 Task: Best fashion website designs: Covry.
Action: Mouse moved to (844, 482)
Screenshot: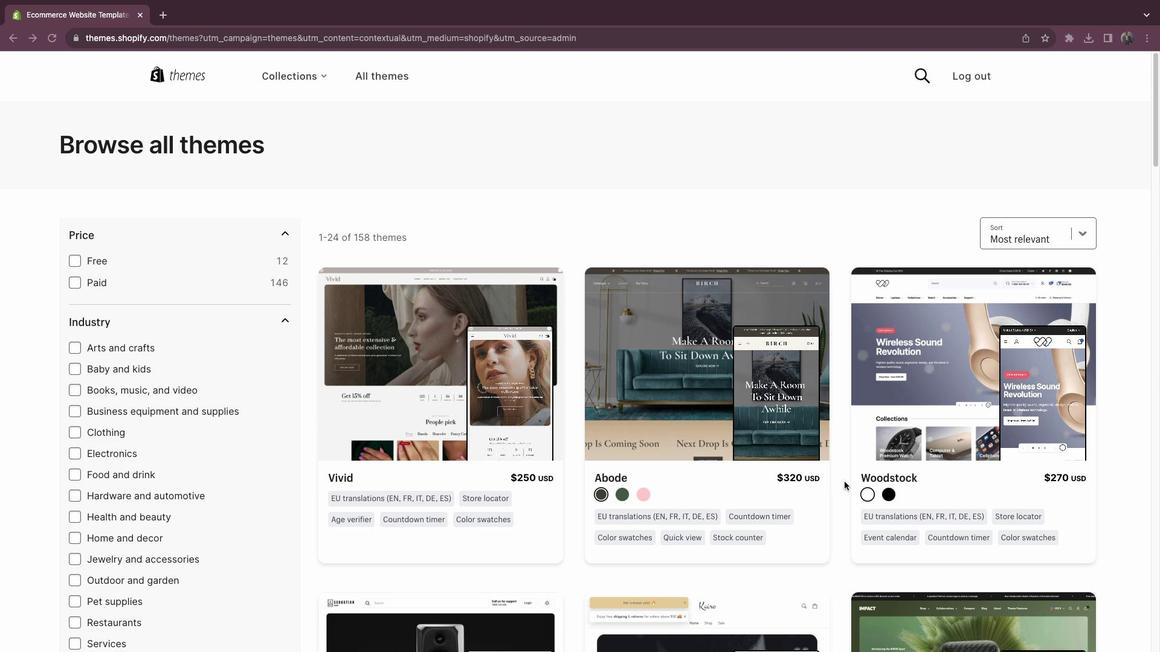 
Action: Mouse scrolled (844, 482) with delta (0, 0)
Screenshot: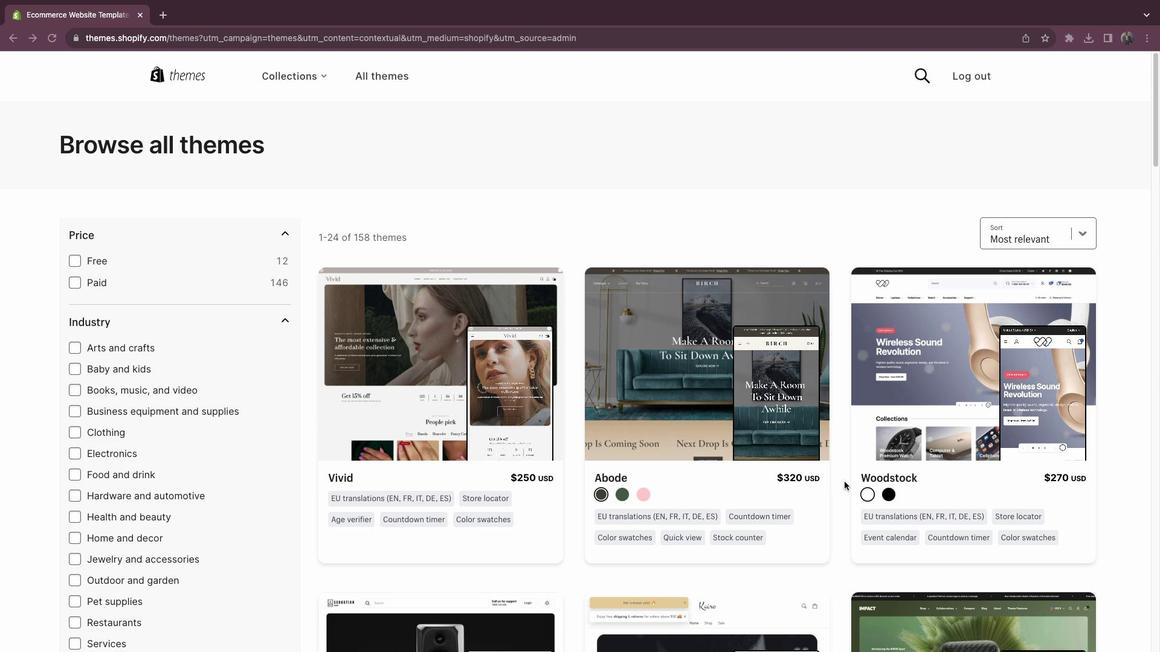 
Action: Mouse moved to (844, 481)
Screenshot: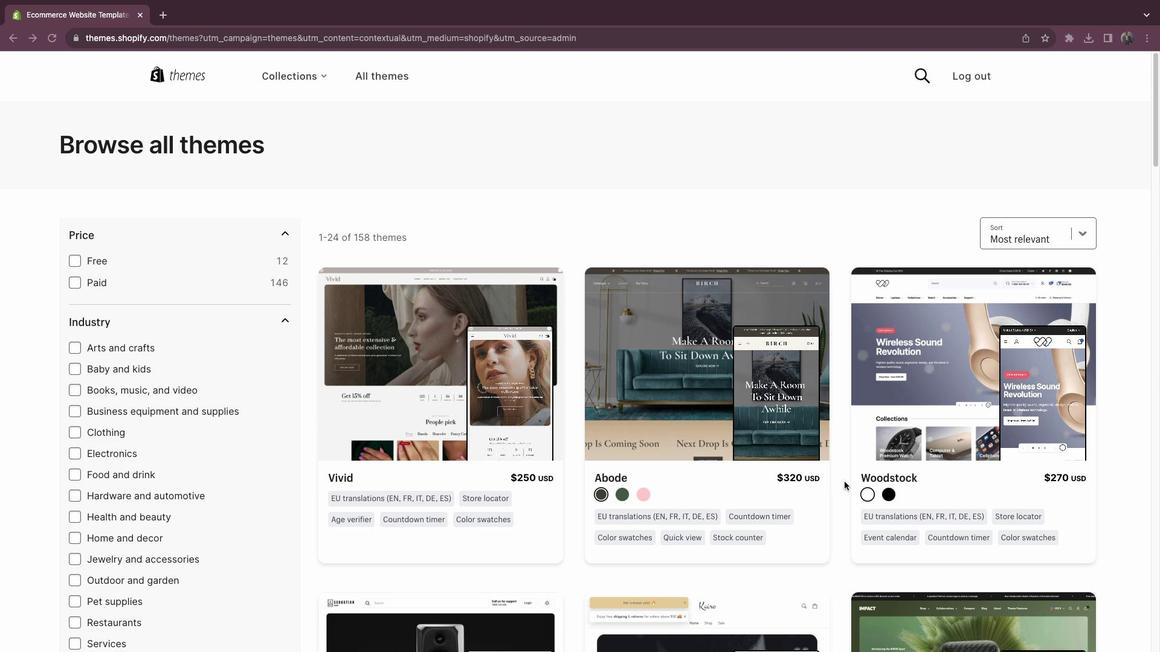 
Action: Mouse scrolled (844, 481) with delta (0, 0)
Screenshot: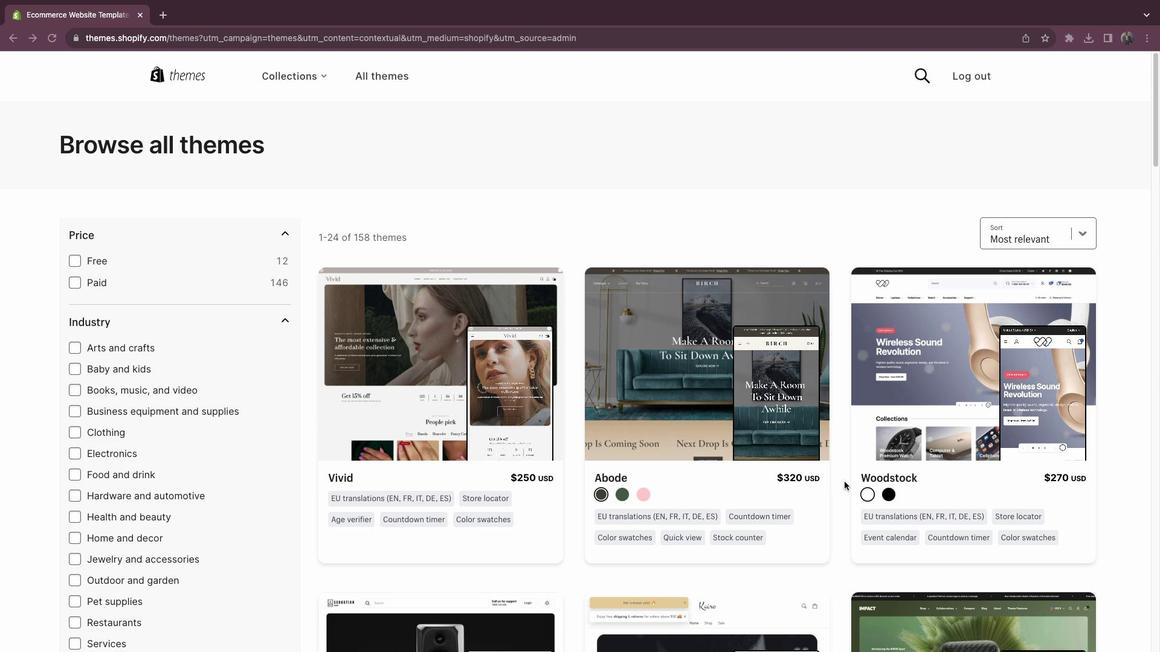 
Action: Mouse scrolled (844, 481) with delta (0, -1)
Screenshot: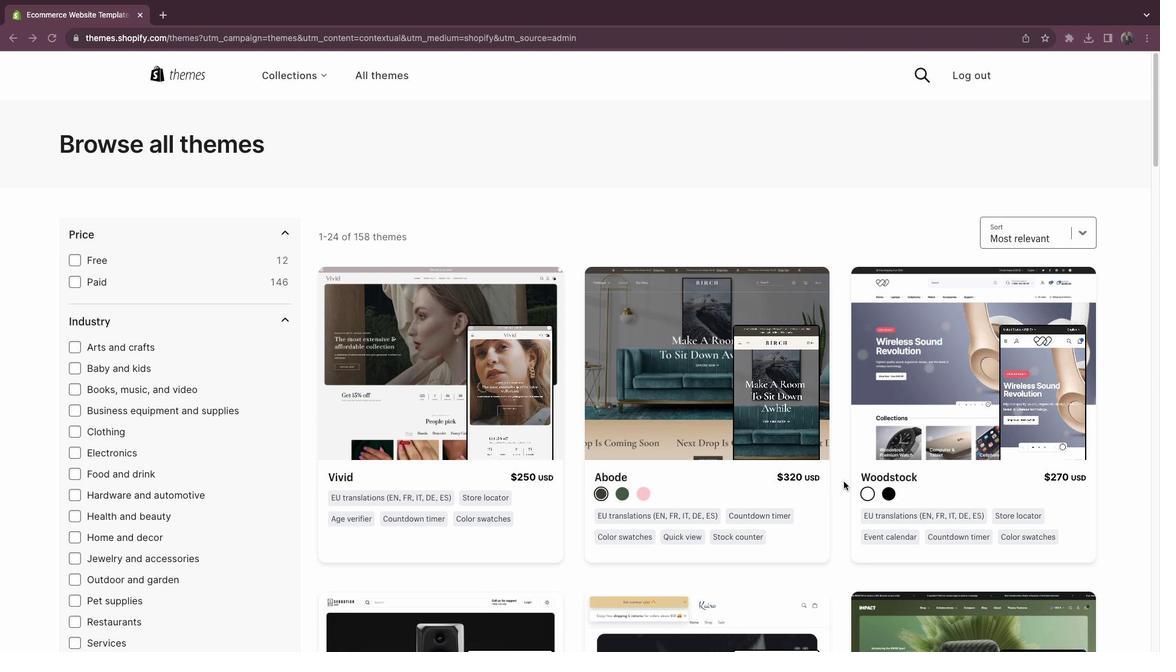 
Action: Mouse moved to (844, 481)
Screenshot: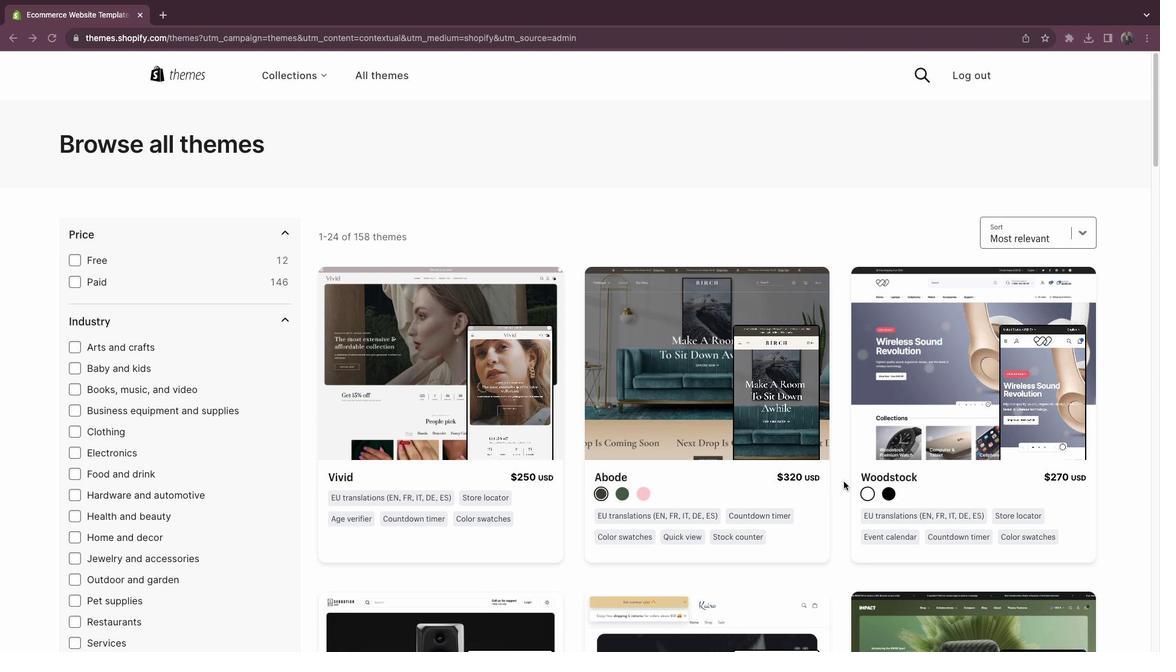 
Action: Mouse scrolled (844, 481) with delta (0, -3)
Screenshot: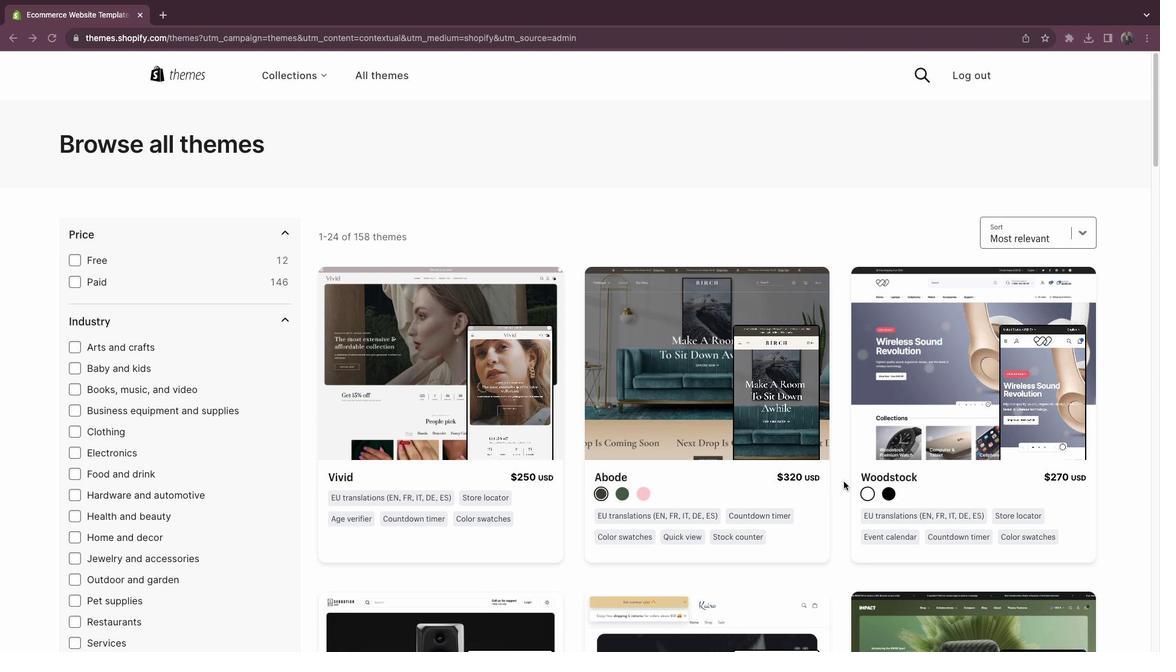 
Action: Mouse scrolled (844, 481) with delta (0, -3)
Screenshot: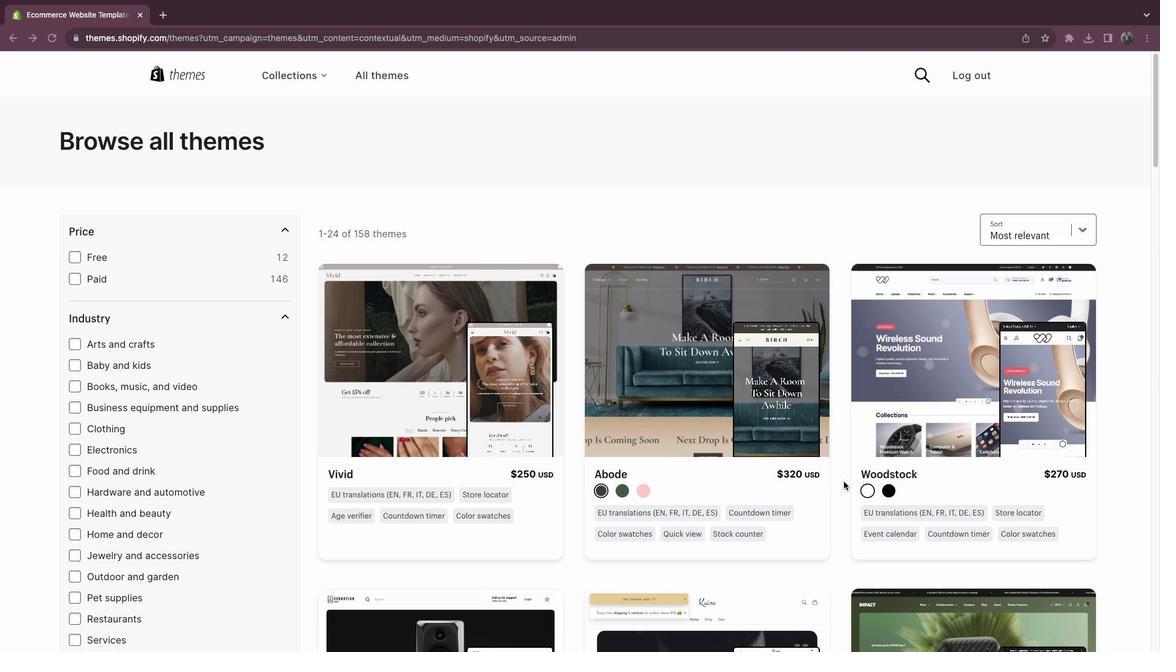 
Action: Mouse moved to (842, 476)
Screenshot: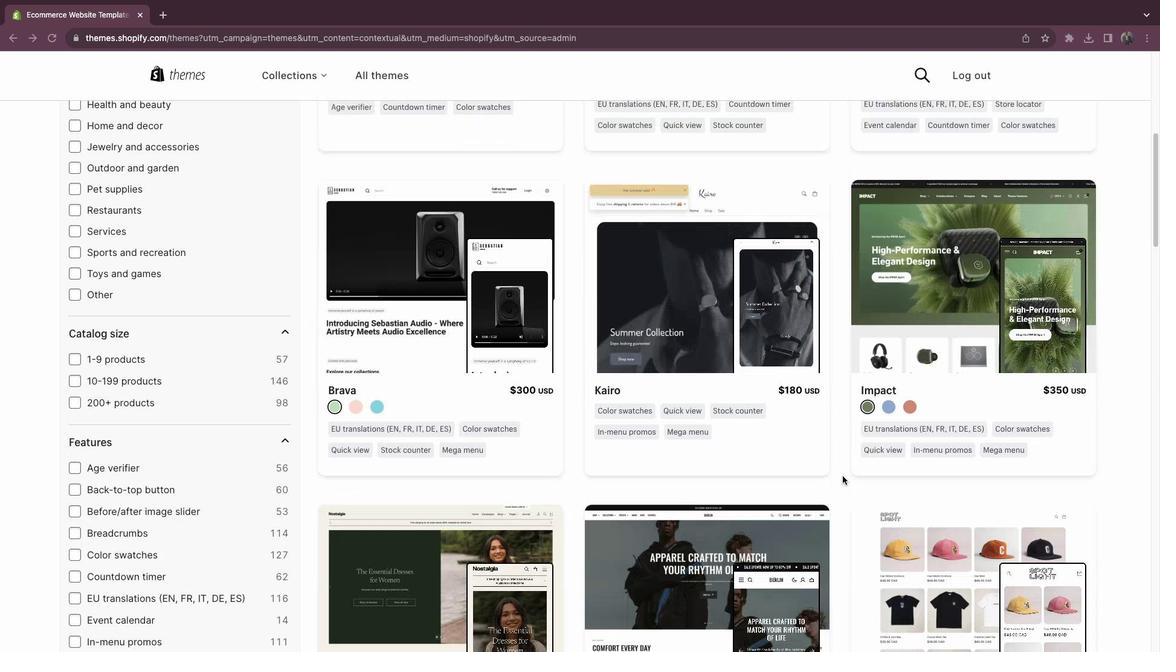 
Action: Mouse scrolled (842, 476) with delta (0, 0)
Screenshot: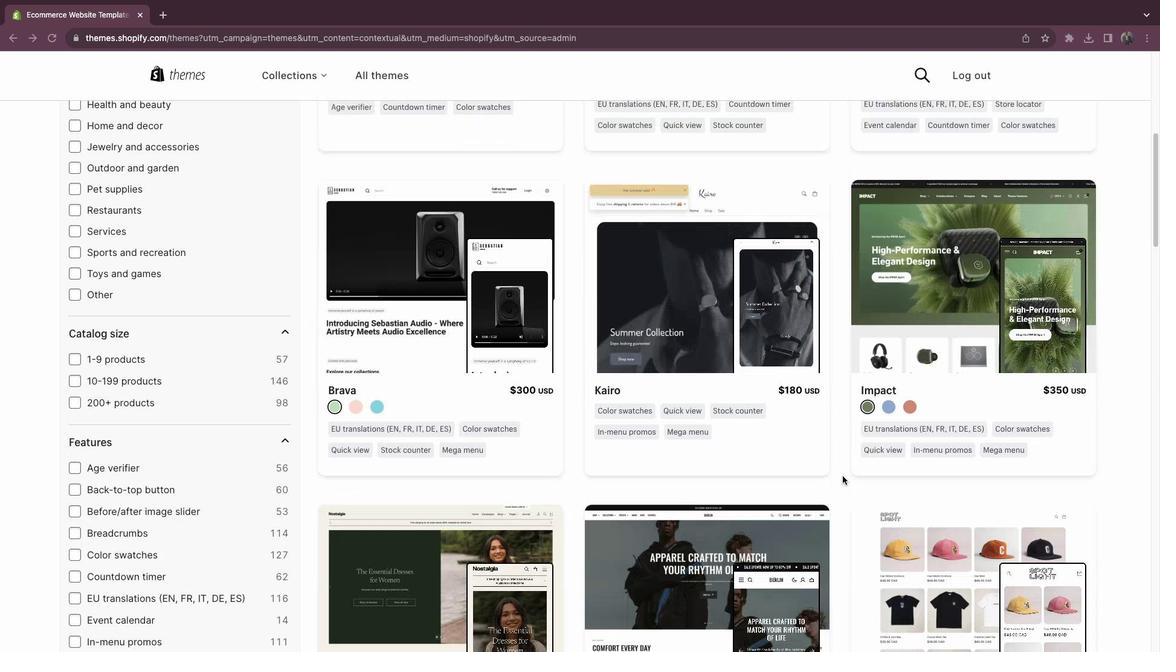 
Action: Mouse moved to (842, 476)
Screenshot: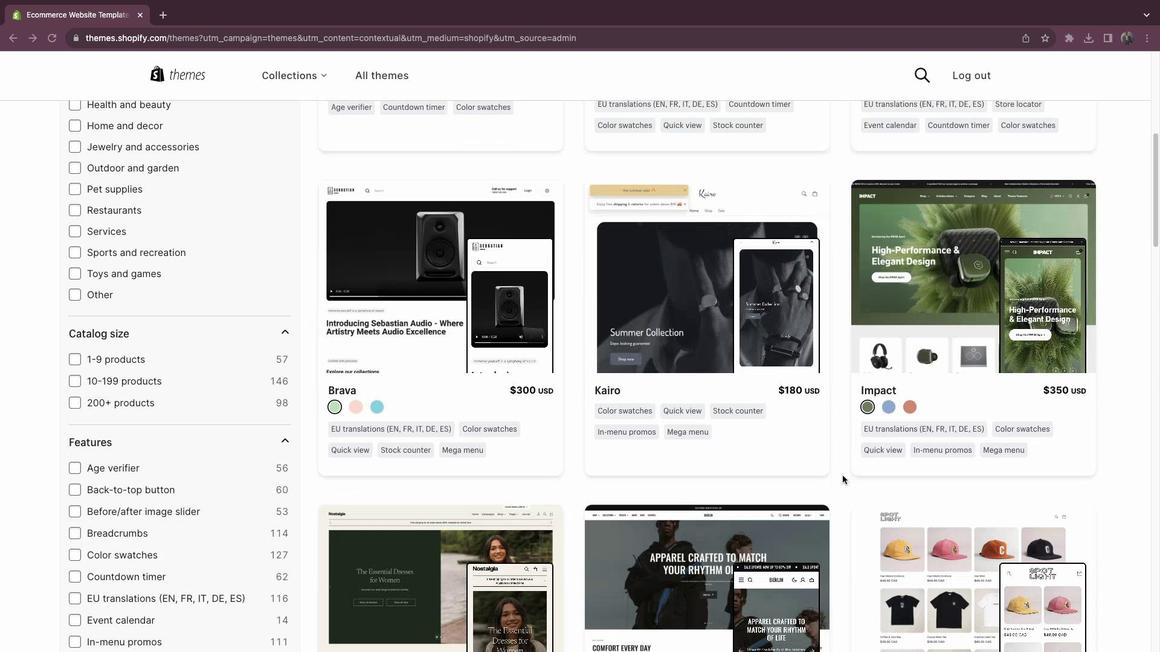
Action: Mouse scrolled (842, 476) with delta (0, 0)
Screenshot: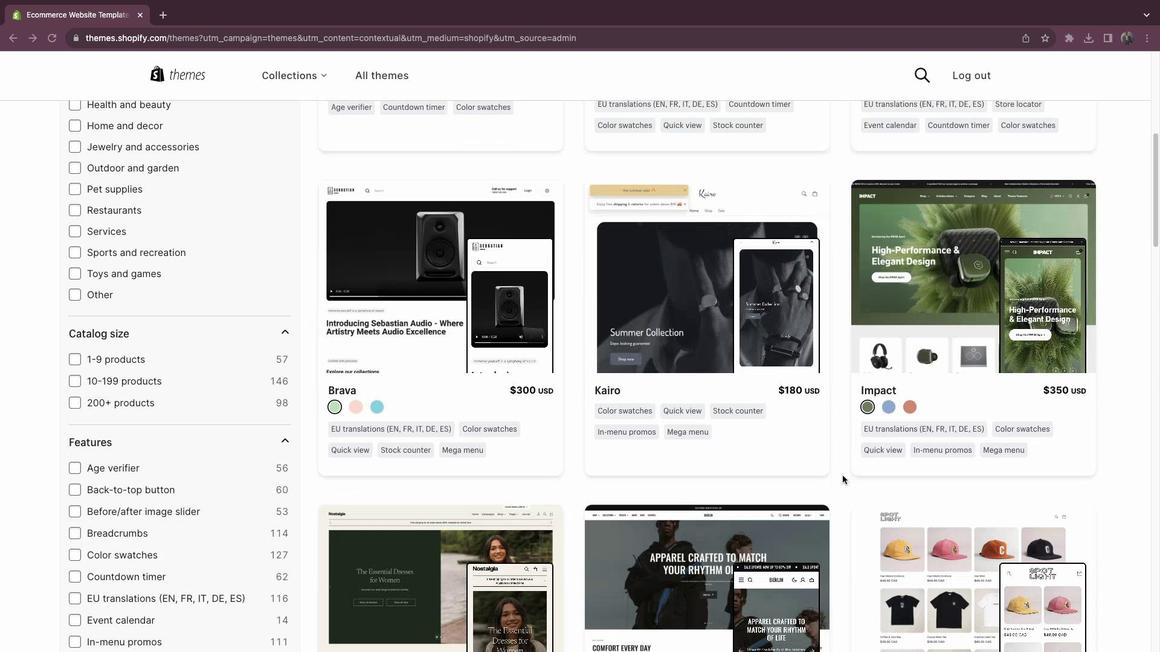 
Action: Mouse moved to (842, 476)
Screenshot: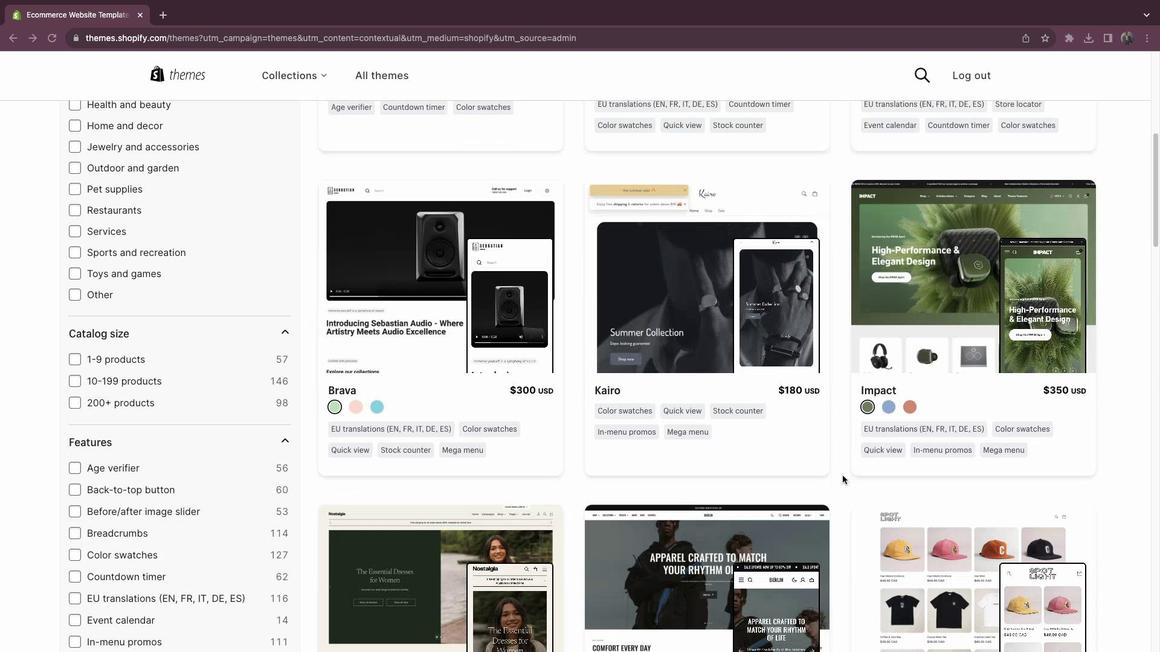 
Action: Mouse scrolled (842, 476) with delta (0, -1)
Screenshot: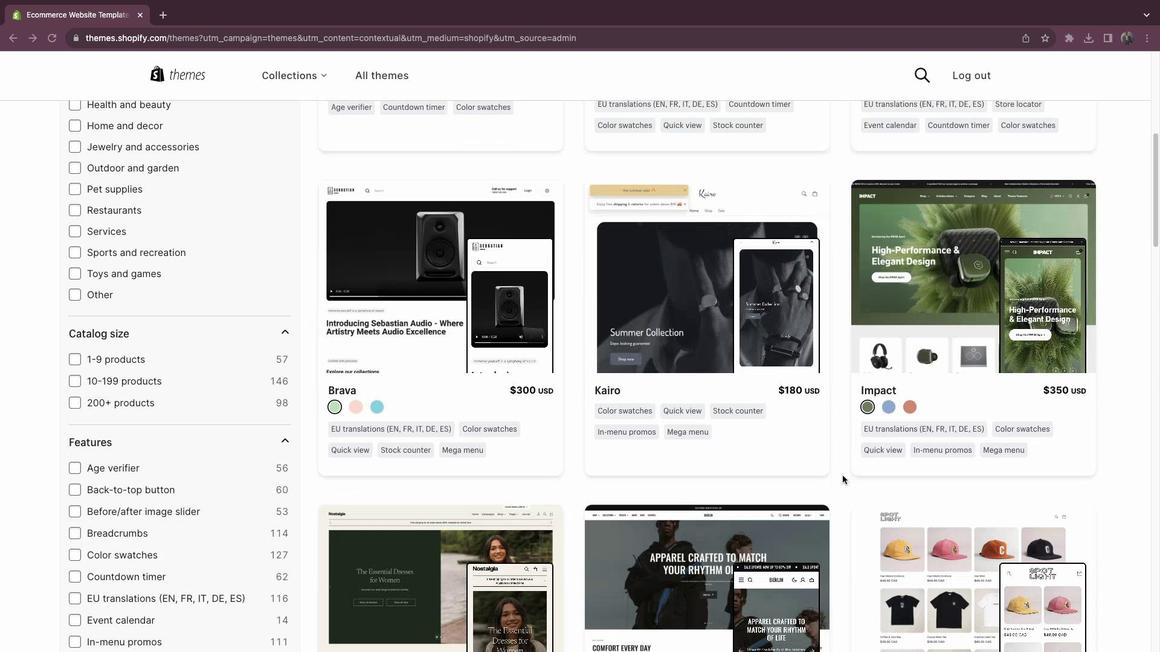 
Action: Mouse scrolled (842, 476) with delta (0, -3)
Screenshot: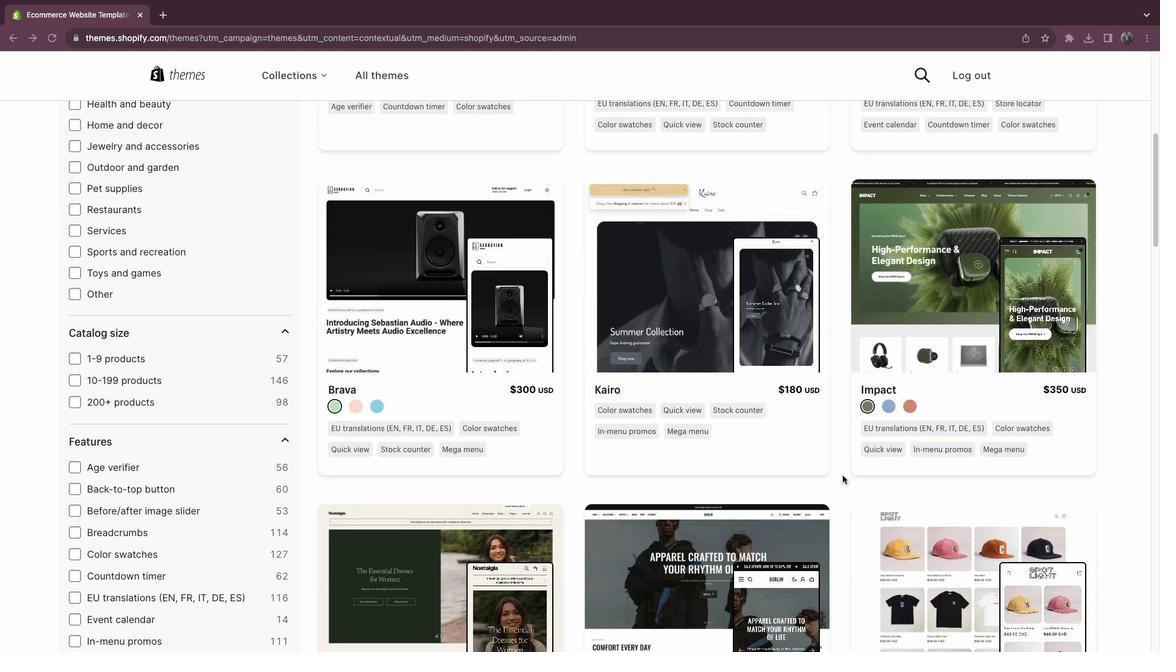 
Action: Mouse moved to (849, 447)
Screenshot: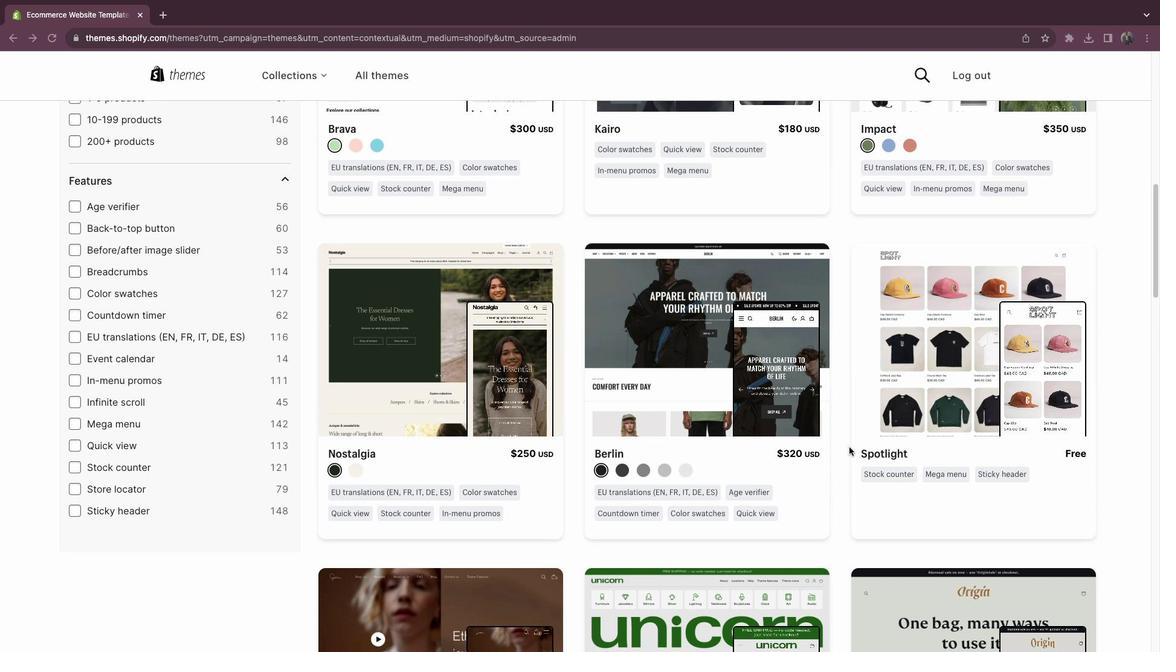 
Action: Mouse scrolled (849, 447) with delta (0, 0)
Screenshot: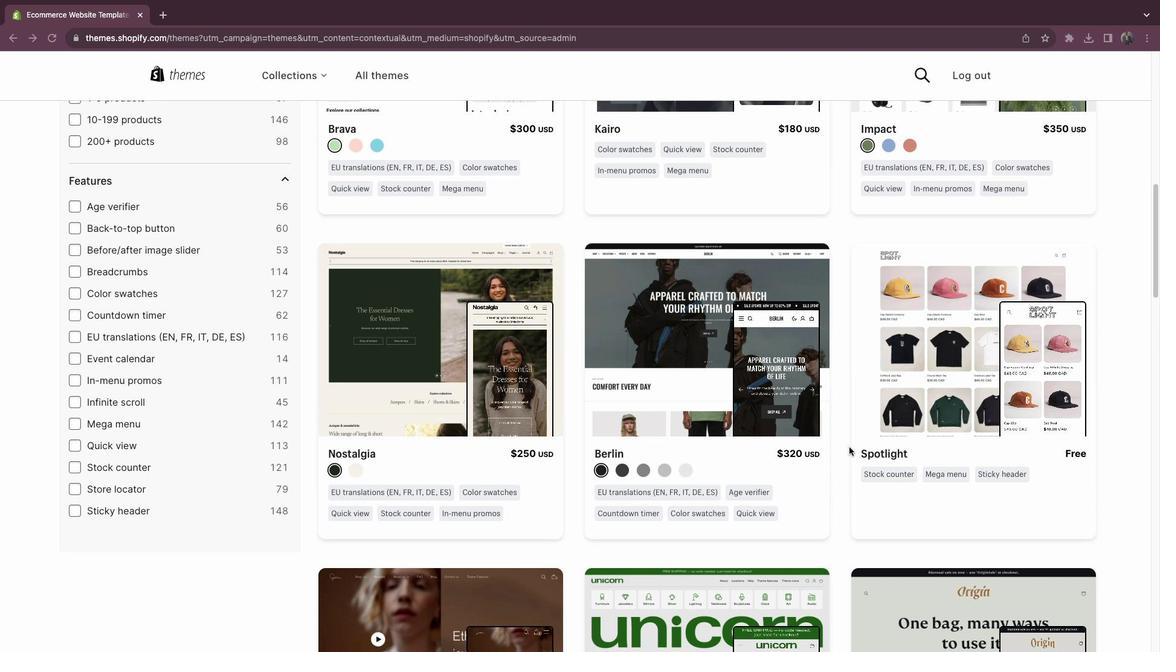 
Action: Mouse scrolled (849, 447) with delta (0, 0)
Screenshot: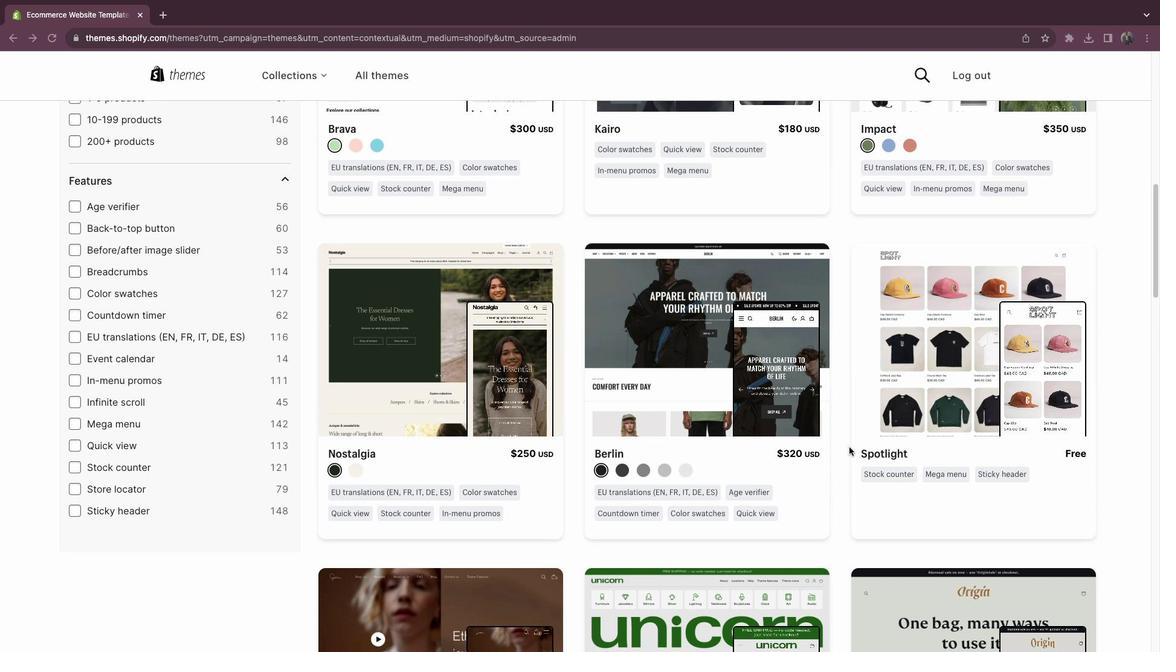 
Action: Mouse scrolled (849, 447) with delta (0, -1)
Screenshot: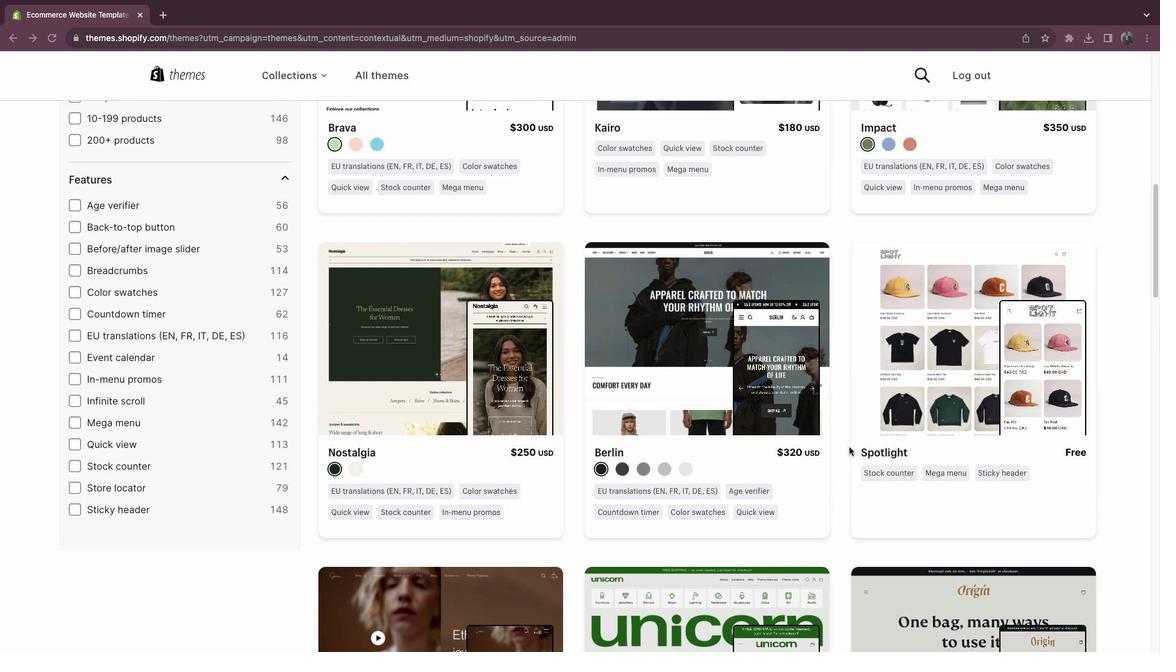 
Action: Mouse scrolled (849, 447) with delta (0, 0)
Screenshot: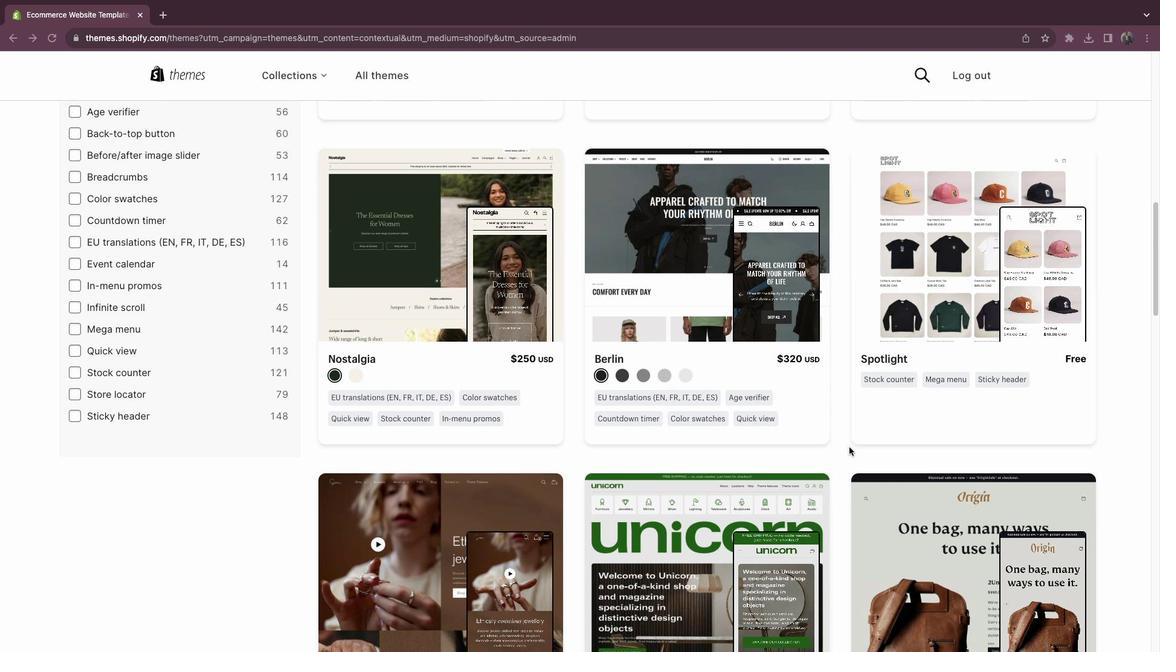 
Action: Mouse scrolled (849, 447) with delta (0, 0)
Screenshot: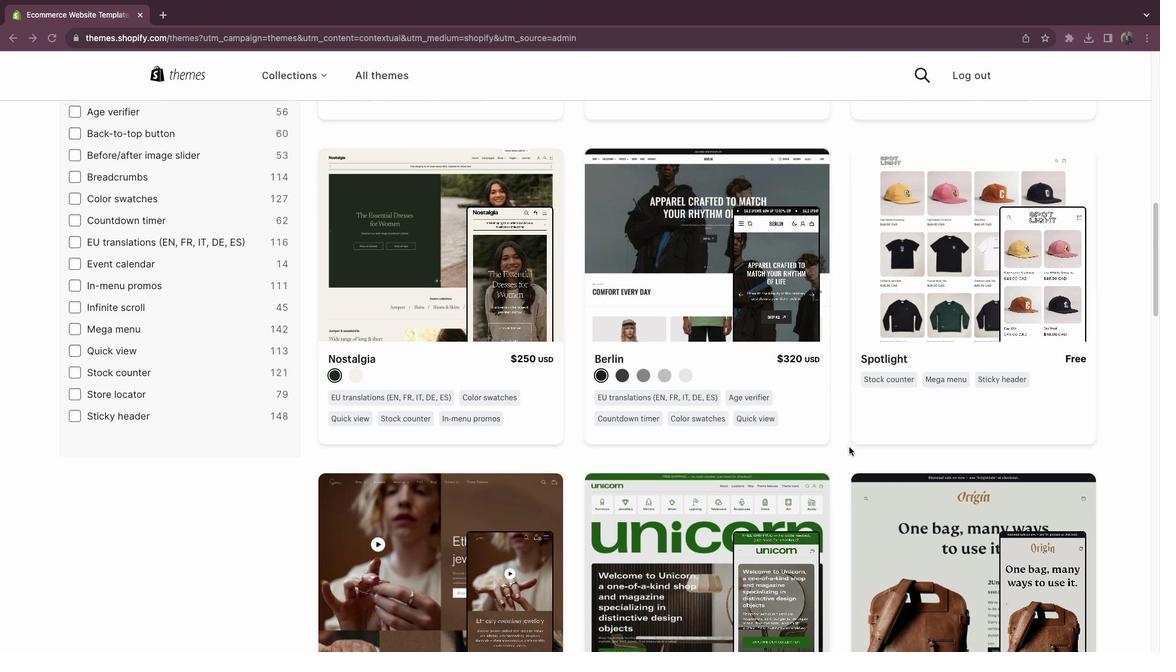 
Action: Mouse scrolled (849, 447) with delta (0, -1)
Screenshot: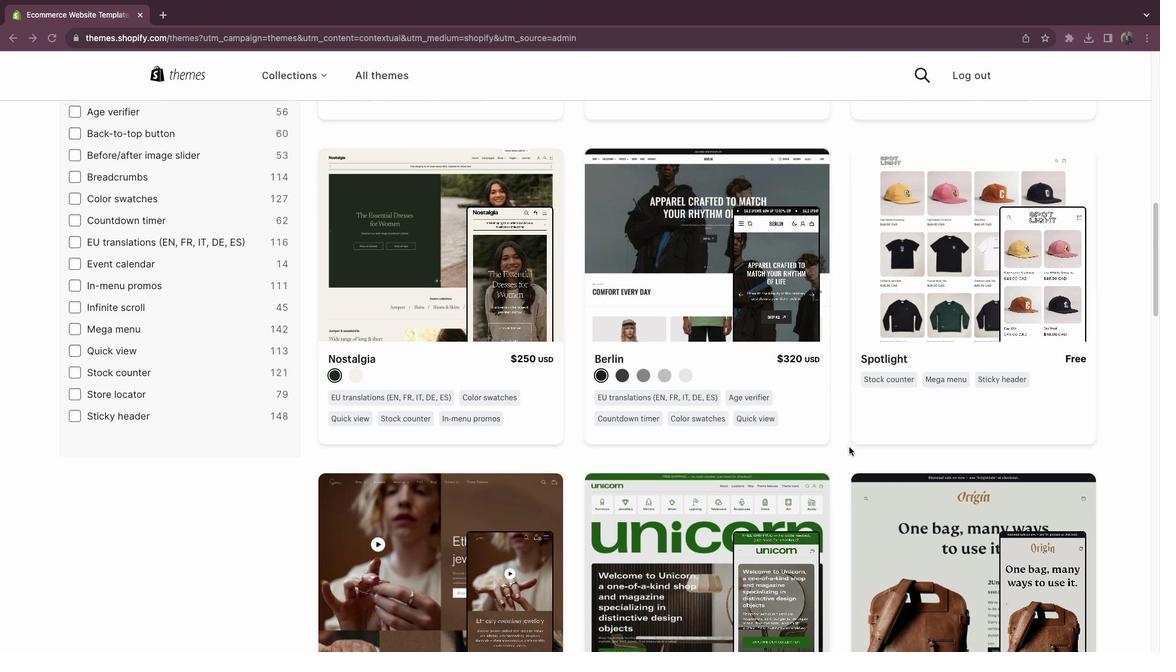 
Action: Mouse scrolled (849, 447) with delta (0, -3)
Screenshot: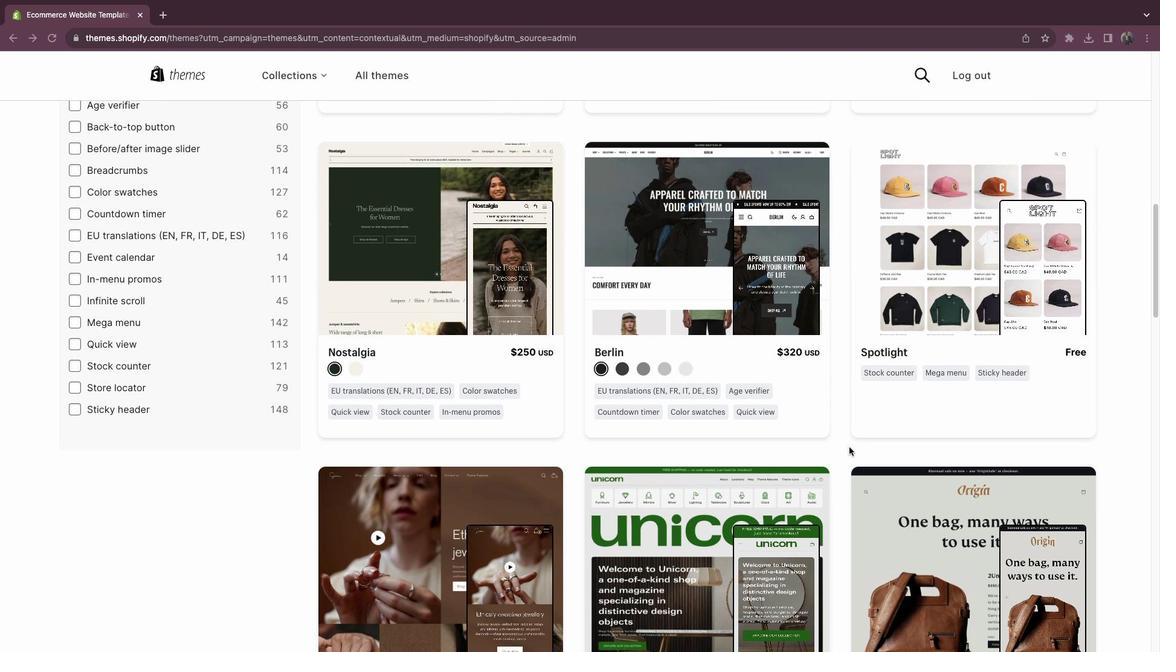 
Action: Mouse scrolled (849, 447) with delta (0, -3)
Screenshot: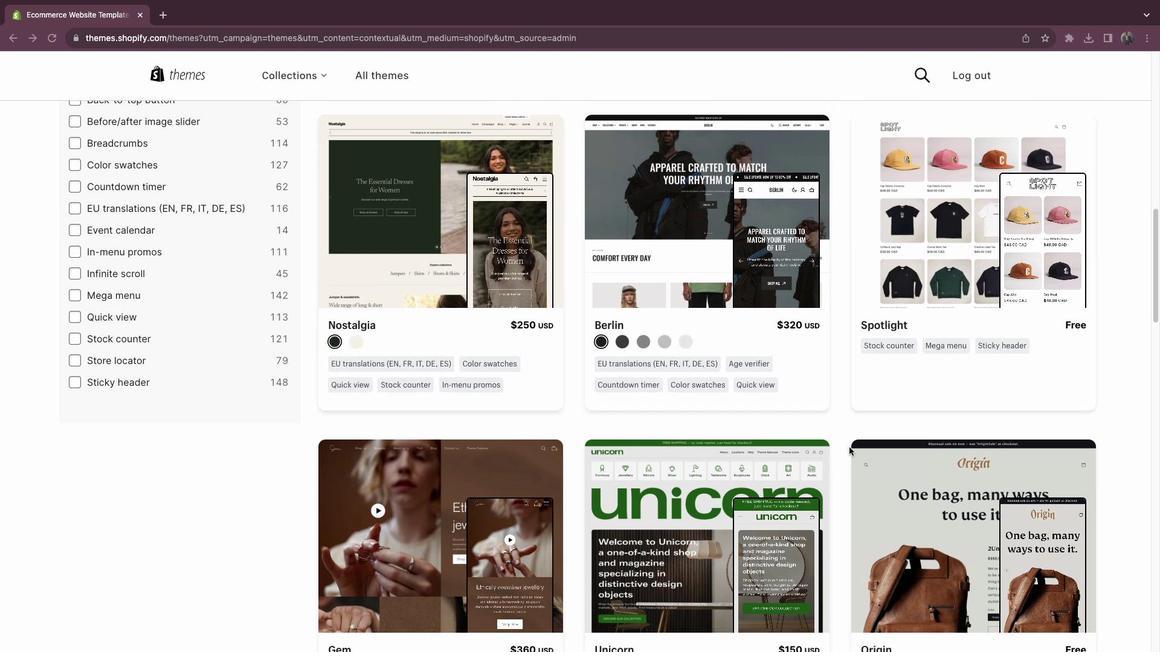 
Action: Mouse scrolled (849, 447) with delta (0, 0)
Screenshot: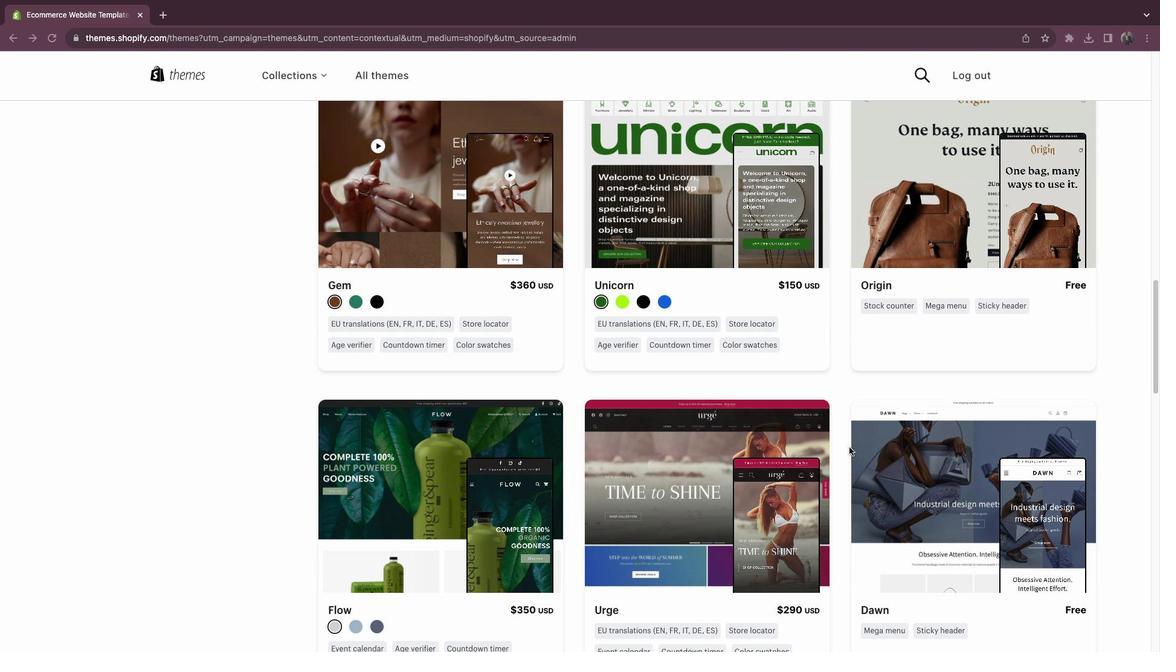 
Action: Mouse scrolled (849, 447) with delta (0, 0)
Screenshot: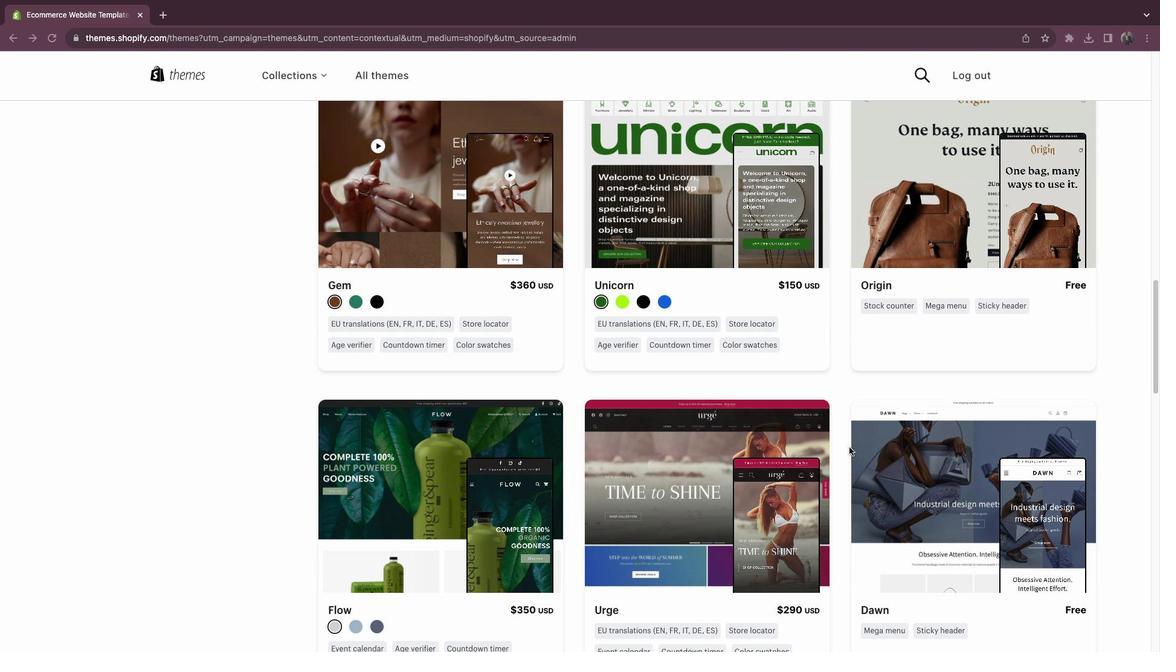 
Action: Mouse scrolled (849, 447) with delta (0, -1)
Screenshot: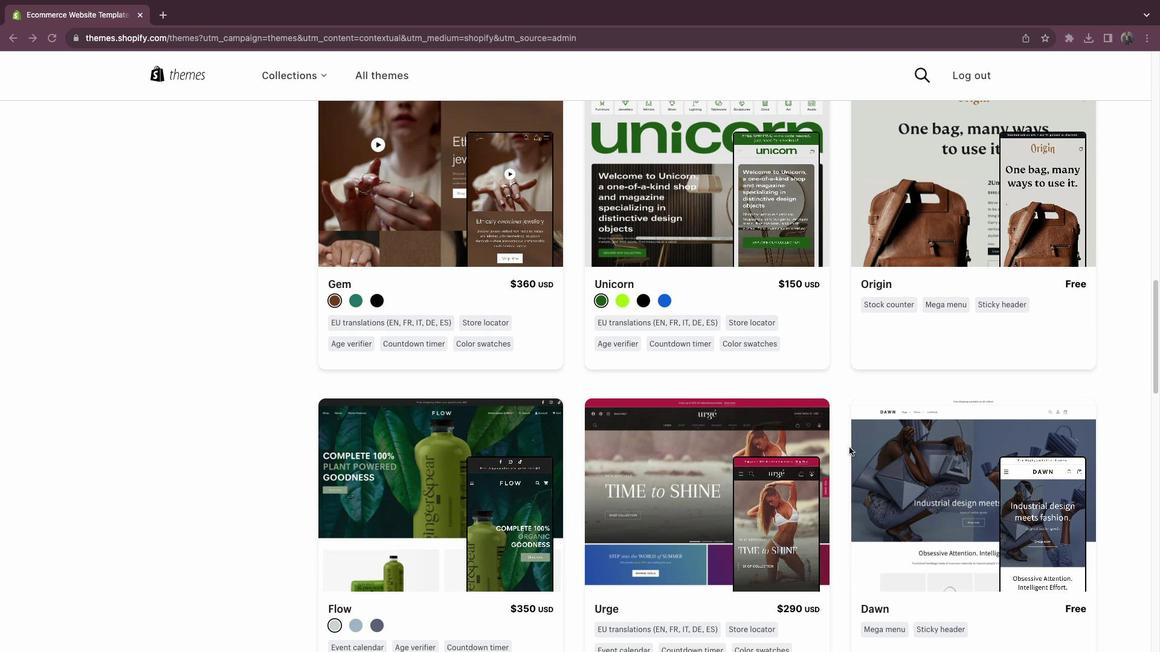 
Action: Mouse scrolled (849, 447) with delta (0, -3)
Screenshot: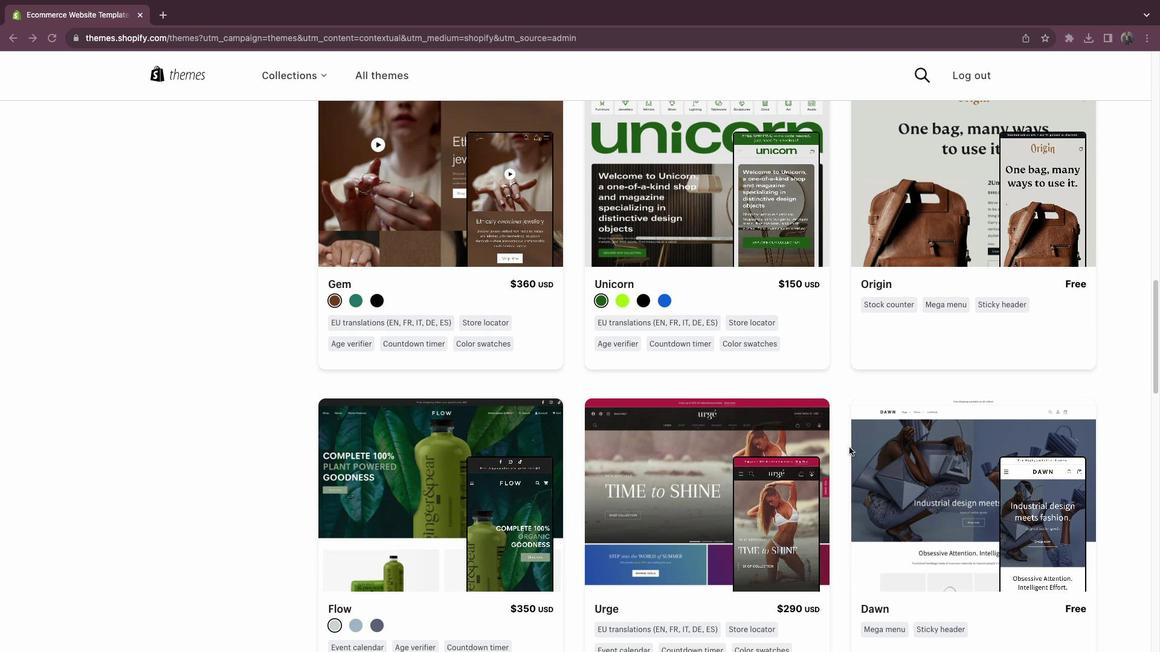 
Action: Mouse scrolled (849, 447) with delta (0, 0)
Screenshot: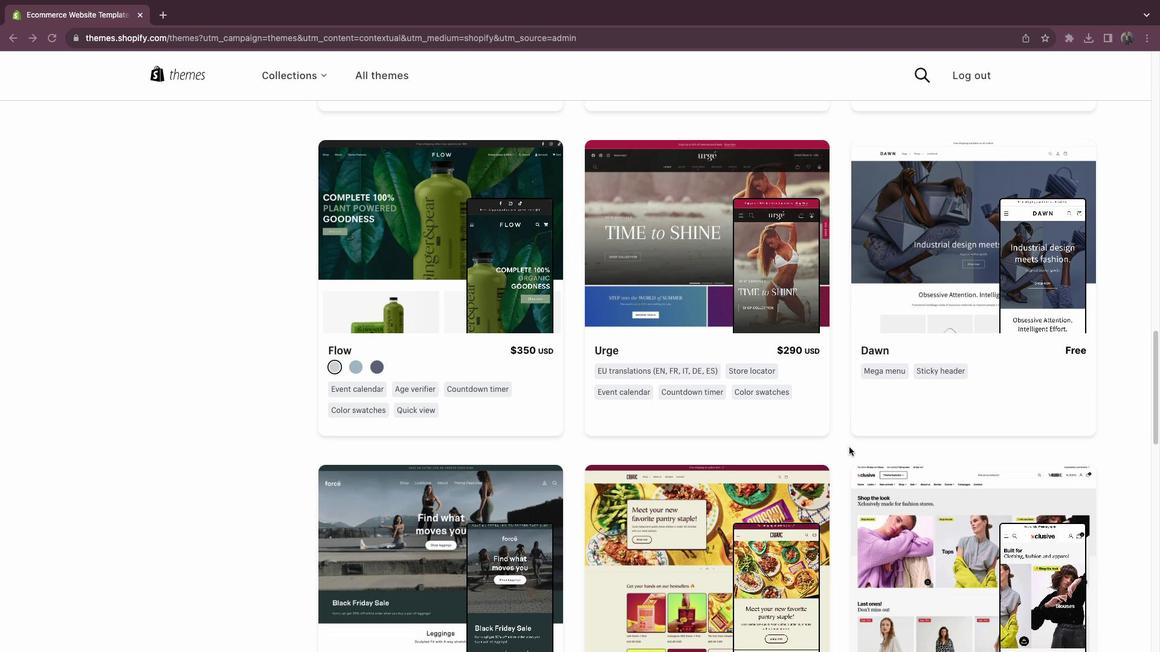 
Action: Mouse scrolled (849, 447) with delta (0, 0)
Screenshot: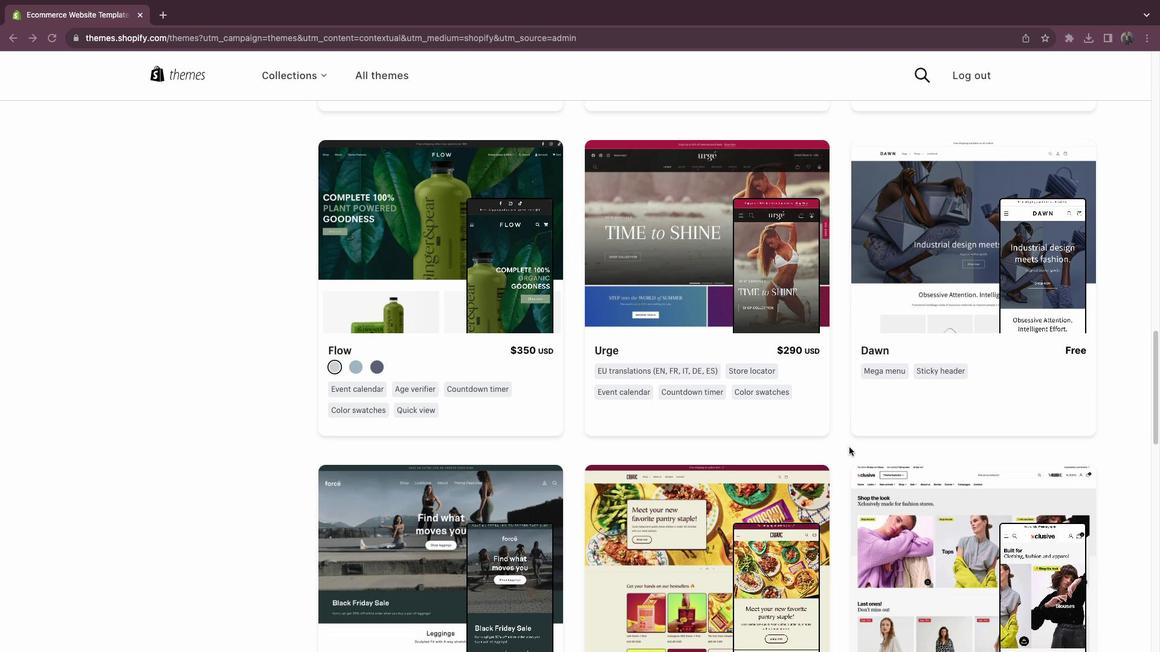 
Action: Mouse scrolled (849, 447) with delta (0, -1)
Screenshot: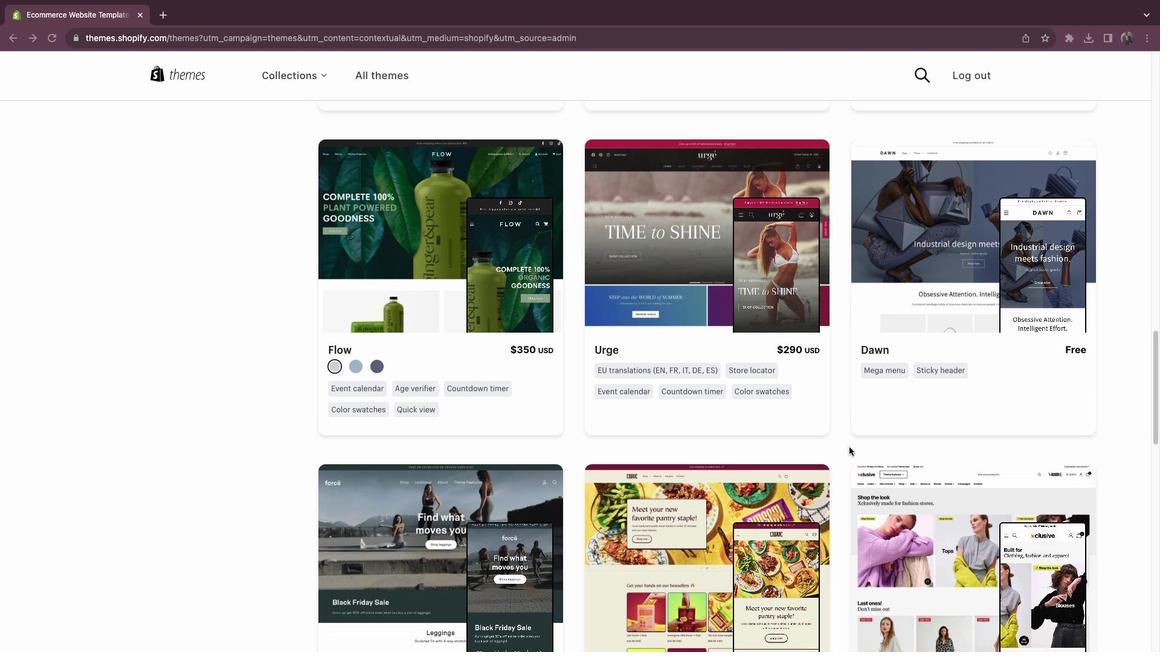 
Action: Mouse moved to (849, 447)
Screenshot: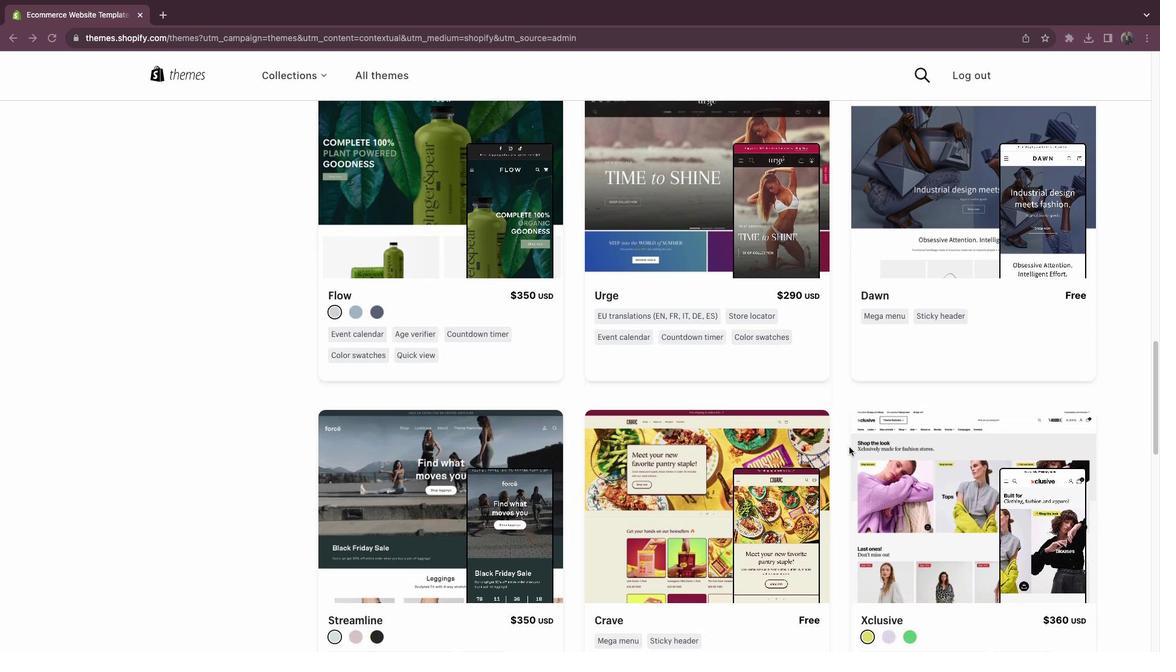 
Action: Mouse scrolled (849, 447) with delta (0, 0)
Screenshot: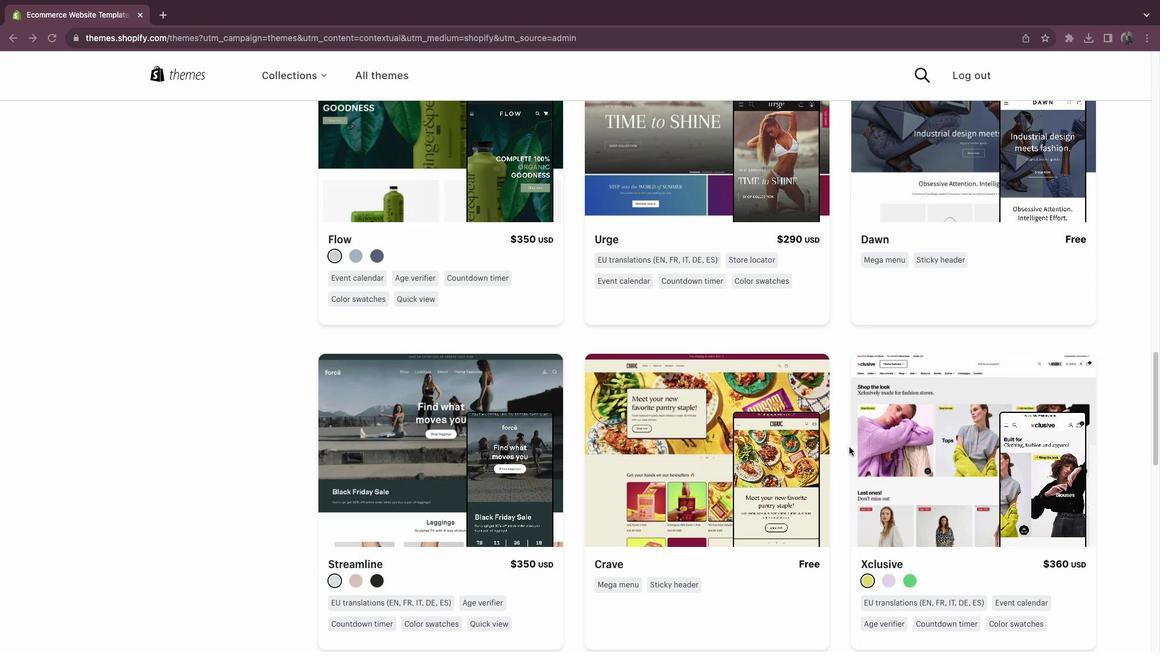 
Action: Mouse scrolled (849, 447) with delta (0, 0)
Screenshot: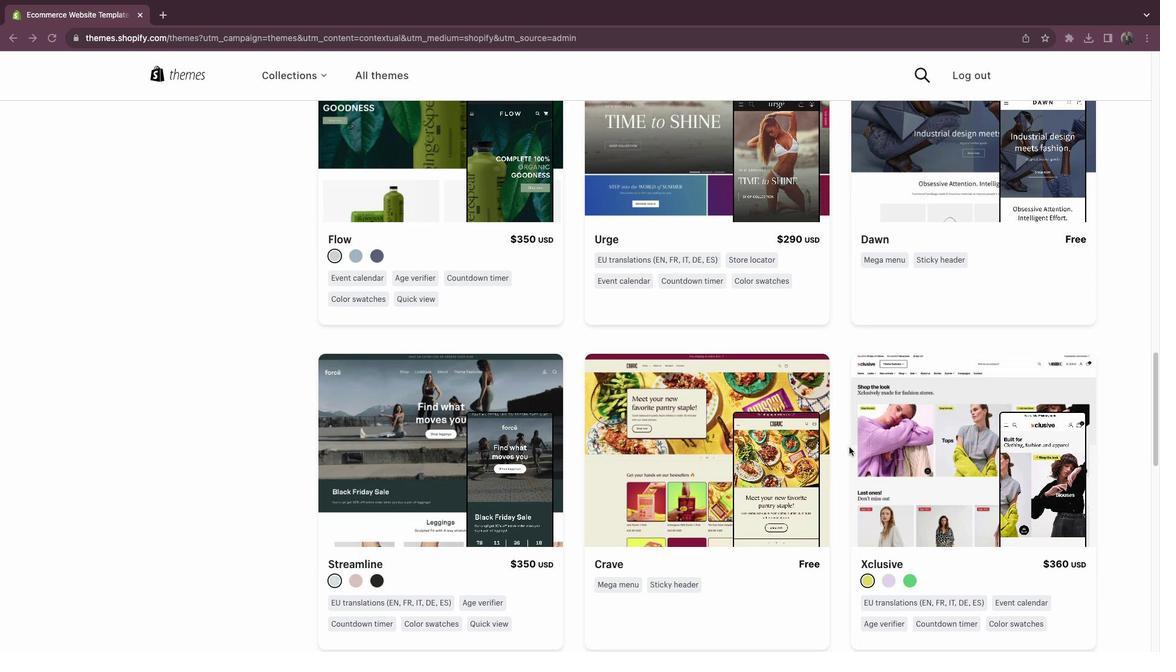 
Action: Mouse scrolled (849, 447) with delta (0, -1)
Screenshot: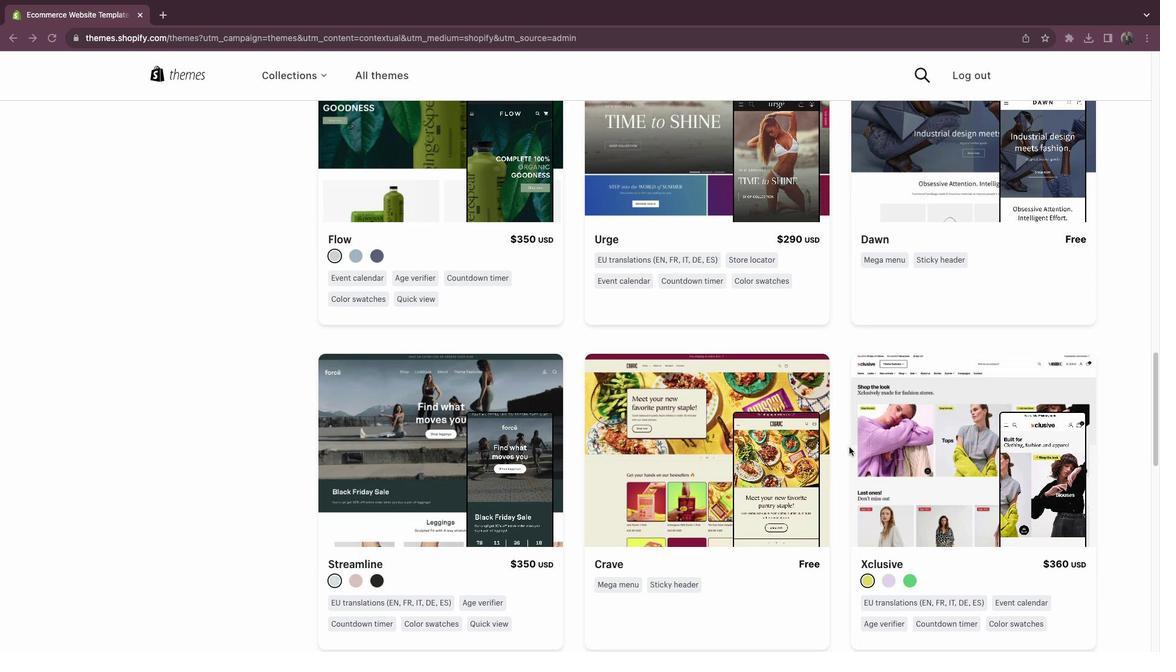 
Action: Mouse moved to (849, 446)
Screenshot: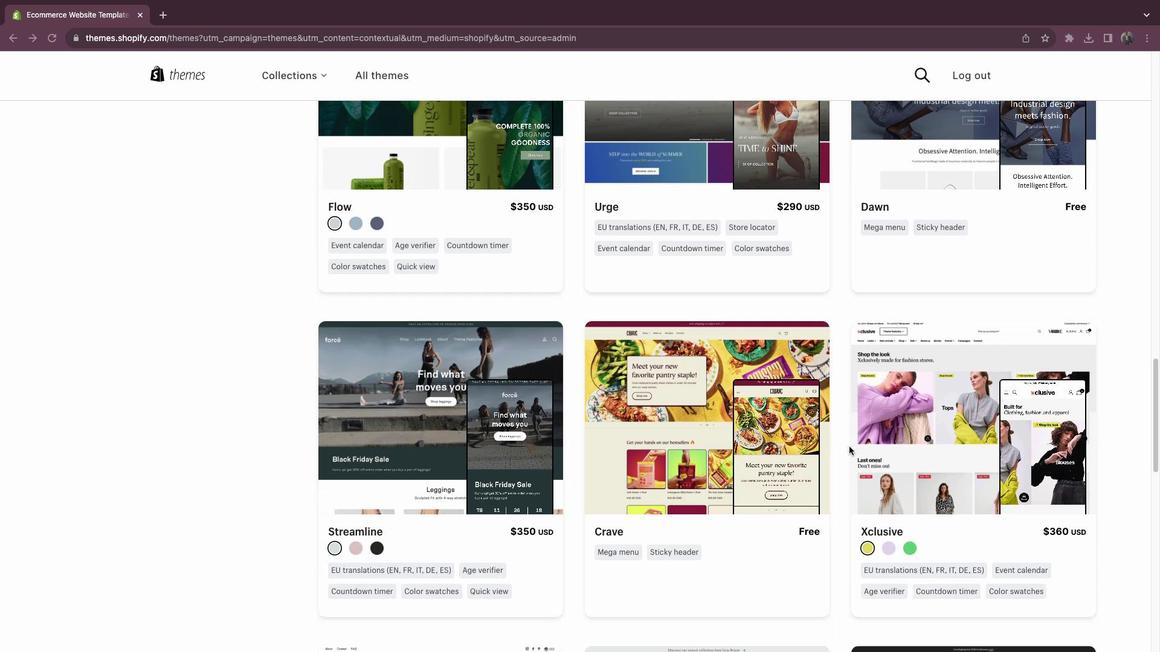 
Action: Mouse scrolled (849, 446) with delta (0, 0)
Screenshot: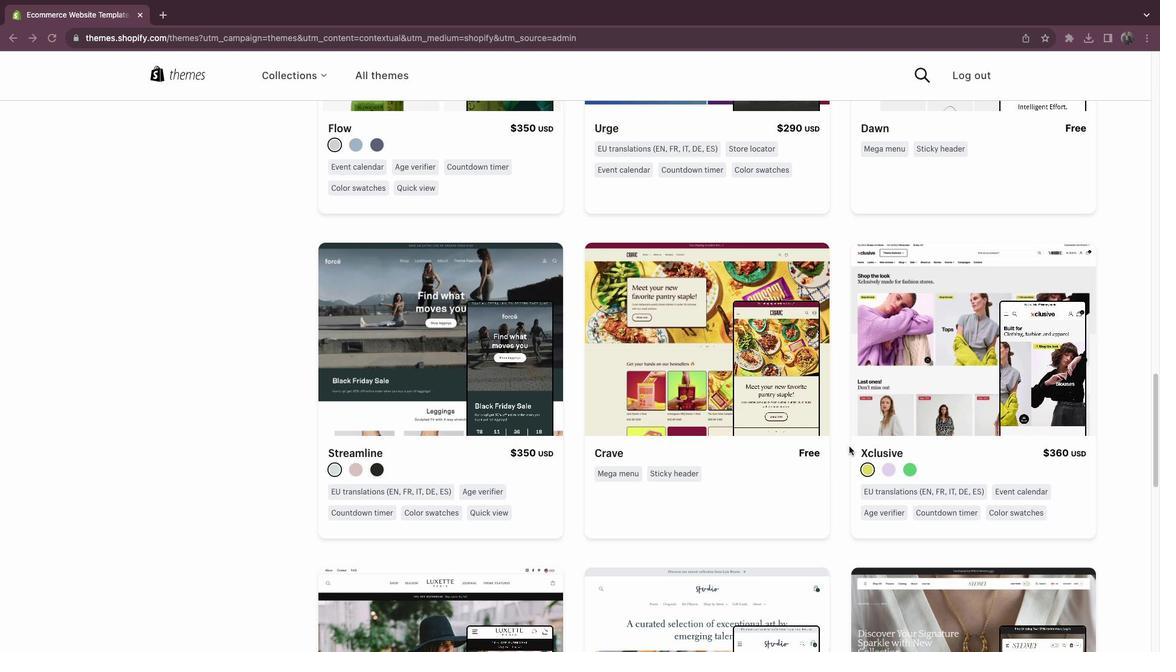 
Action: Mouse scrolled (849, 446) with delta (0, 0)
Screenshot: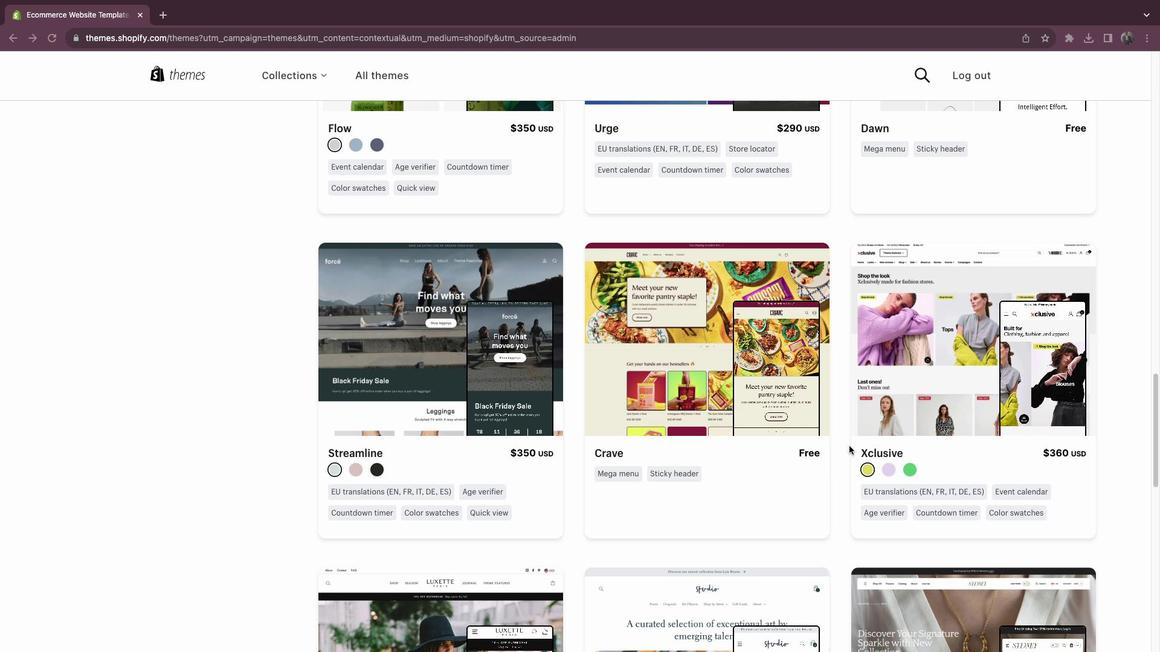 
Action: Mouse moved to (848, 444)
Screenshot: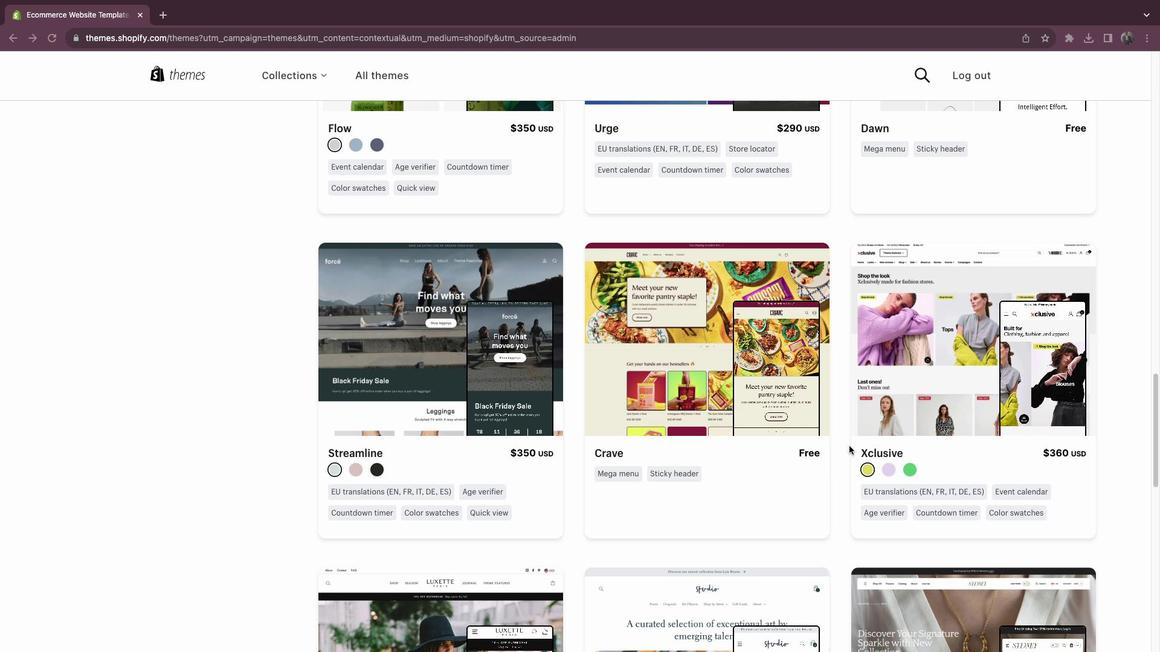 
Action: Mouse scrolled (848, 444) with delta (0, -1)
Screenshot: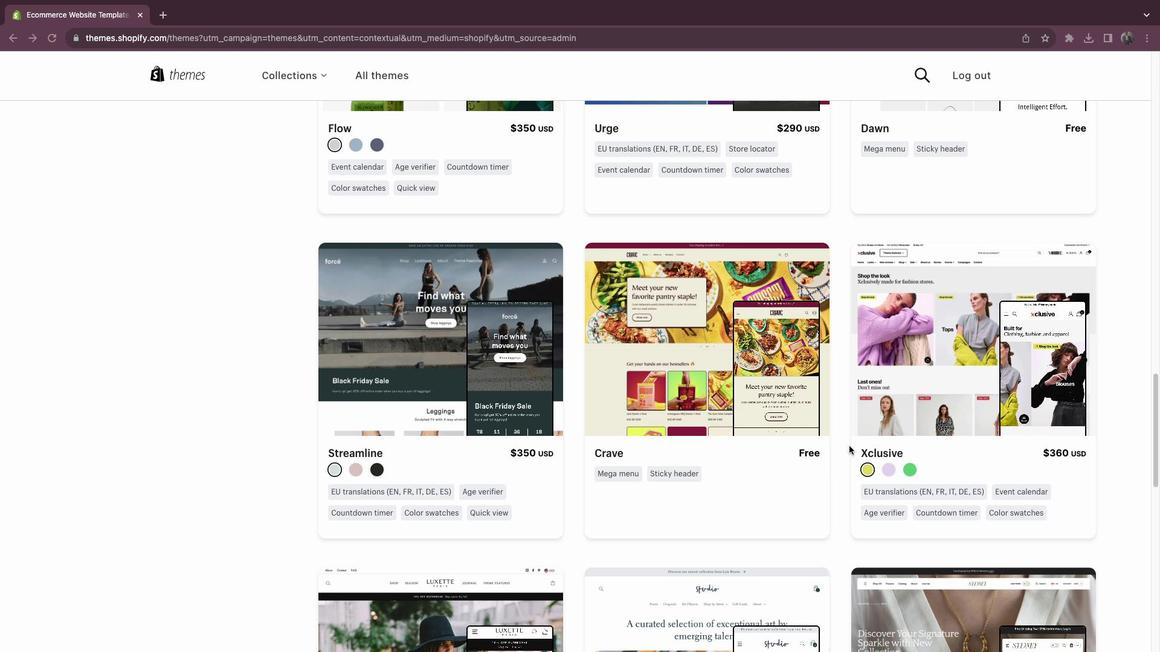 
Action: Mouse moved to (847, 443)
Screenshot: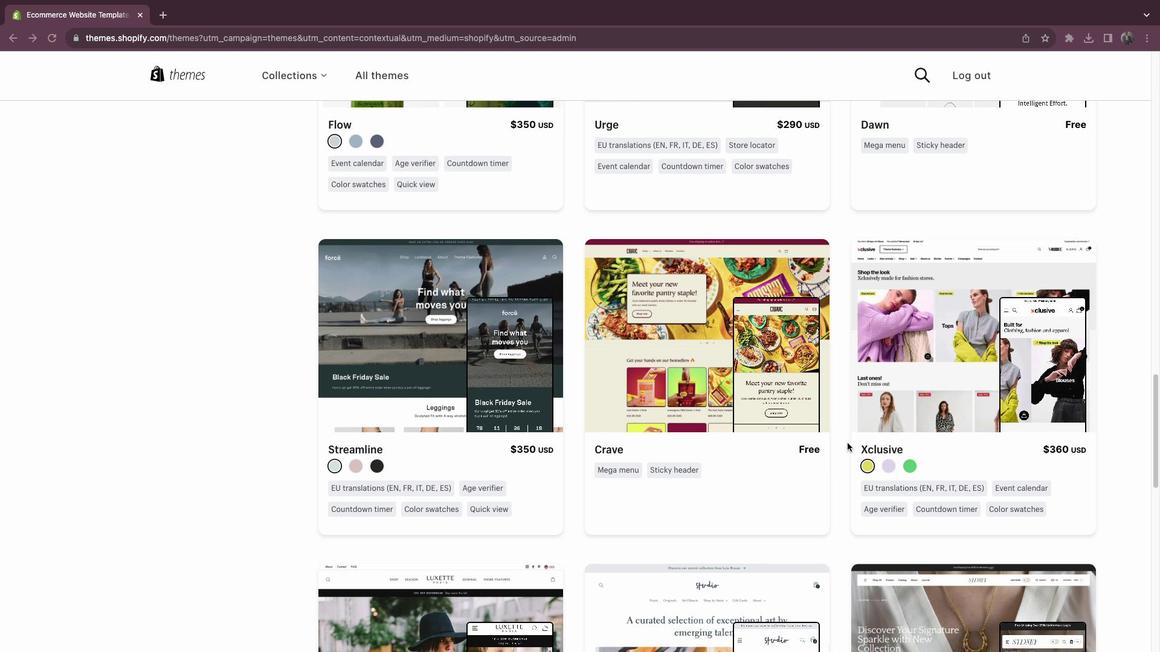 
Action: Mouse scrolled (847, 443) with delta (0, -3)
Screenshot: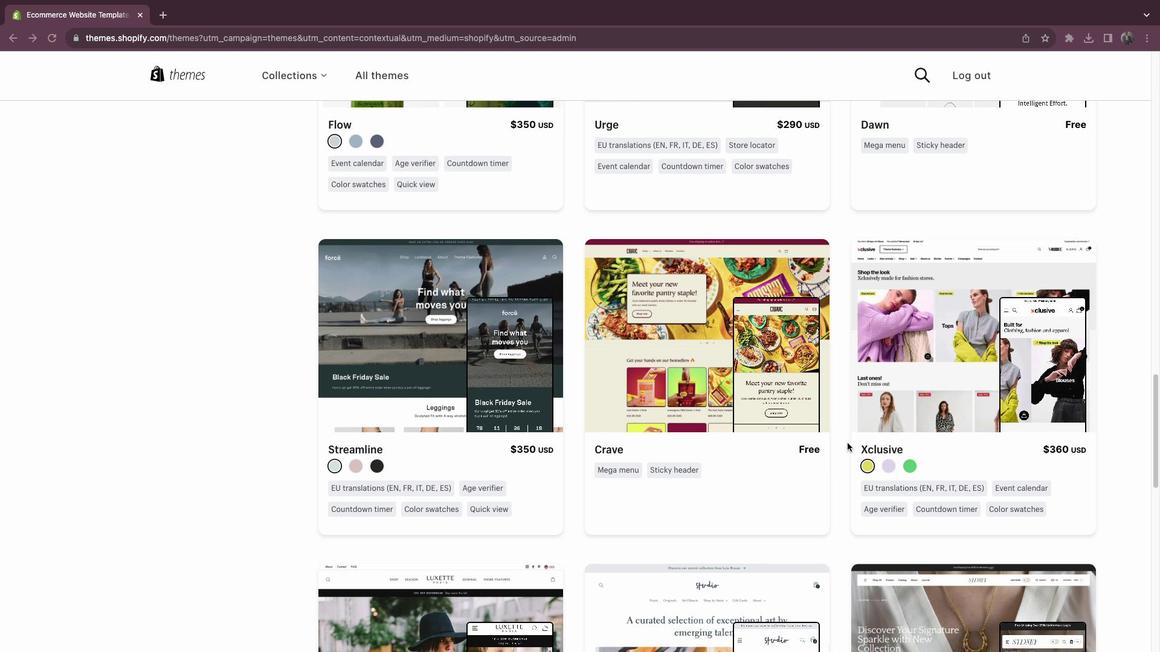 
Action: Mouse moved to (797, 415)
Screenshot: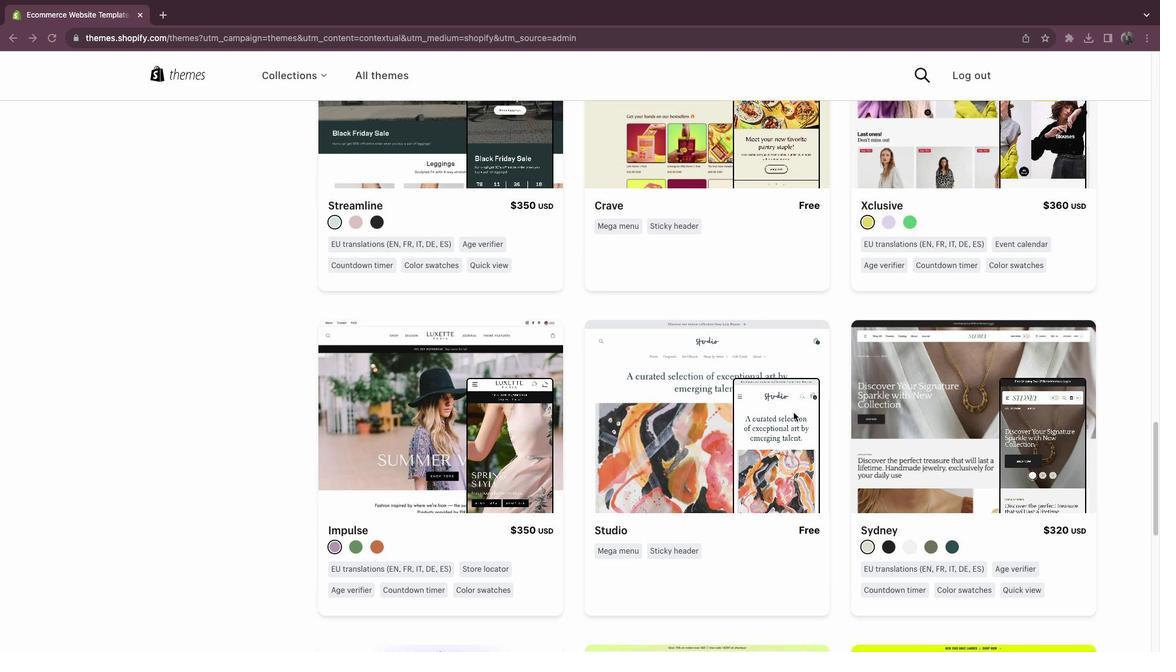 
Action: Mouse scrolled (797, 415) with delta (0, 0)
Screenshot: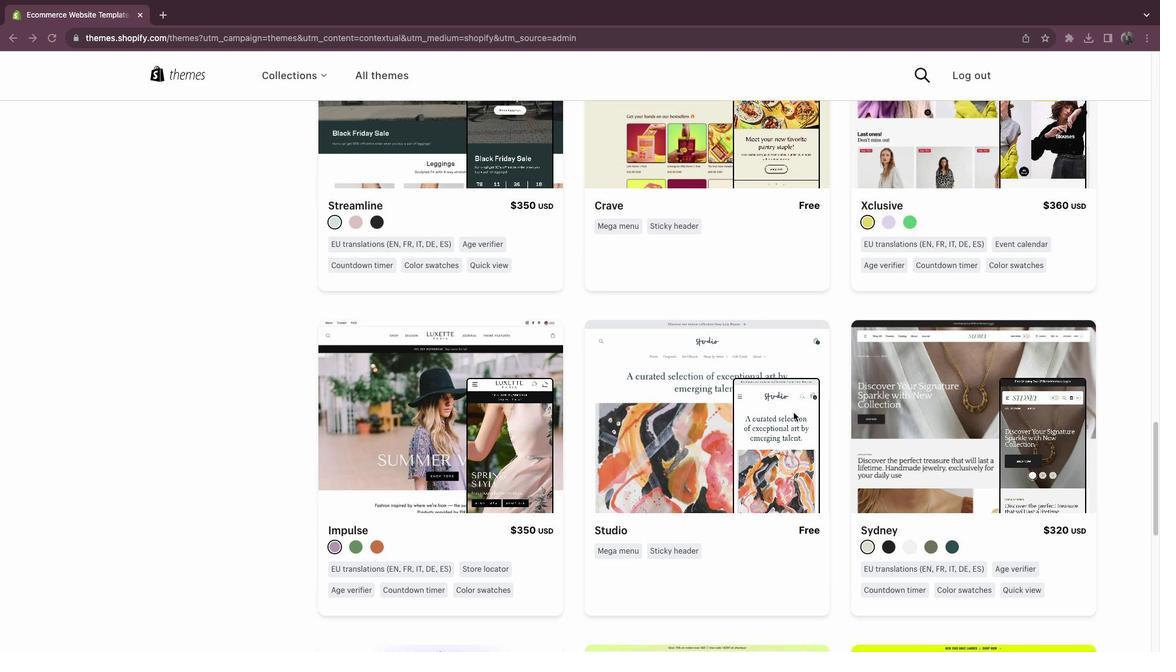 
Action: Mouse moved to (792, 412)
Screenshot: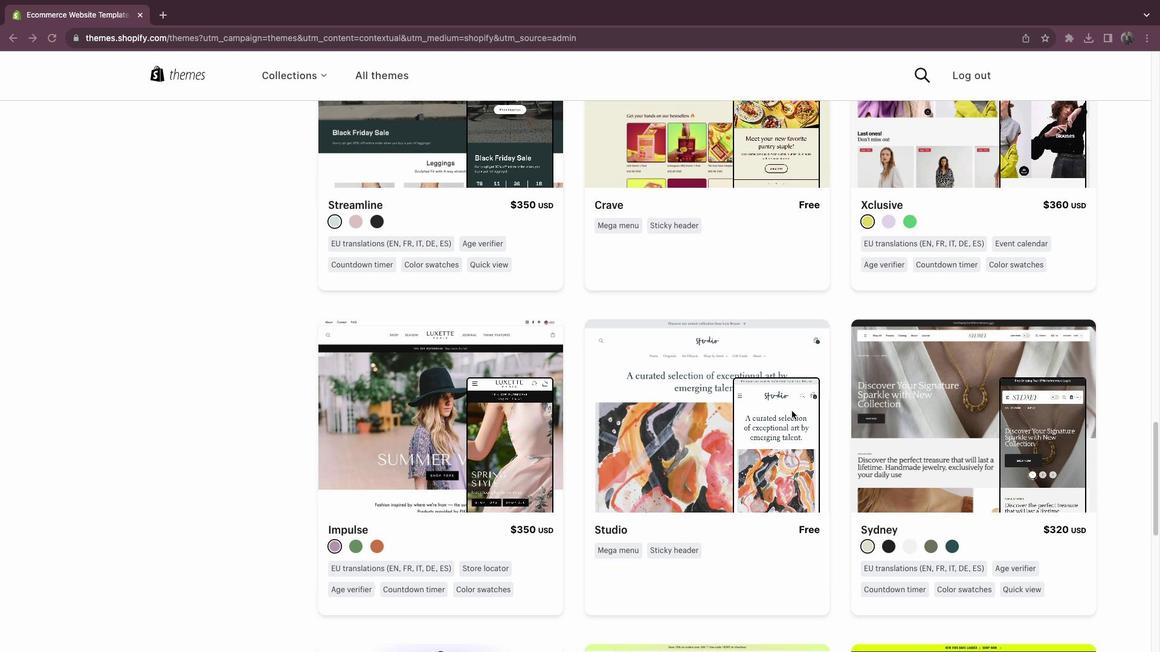
Action: Mouse scrolled (792, 412) with delta (0, 0)
Screenshot: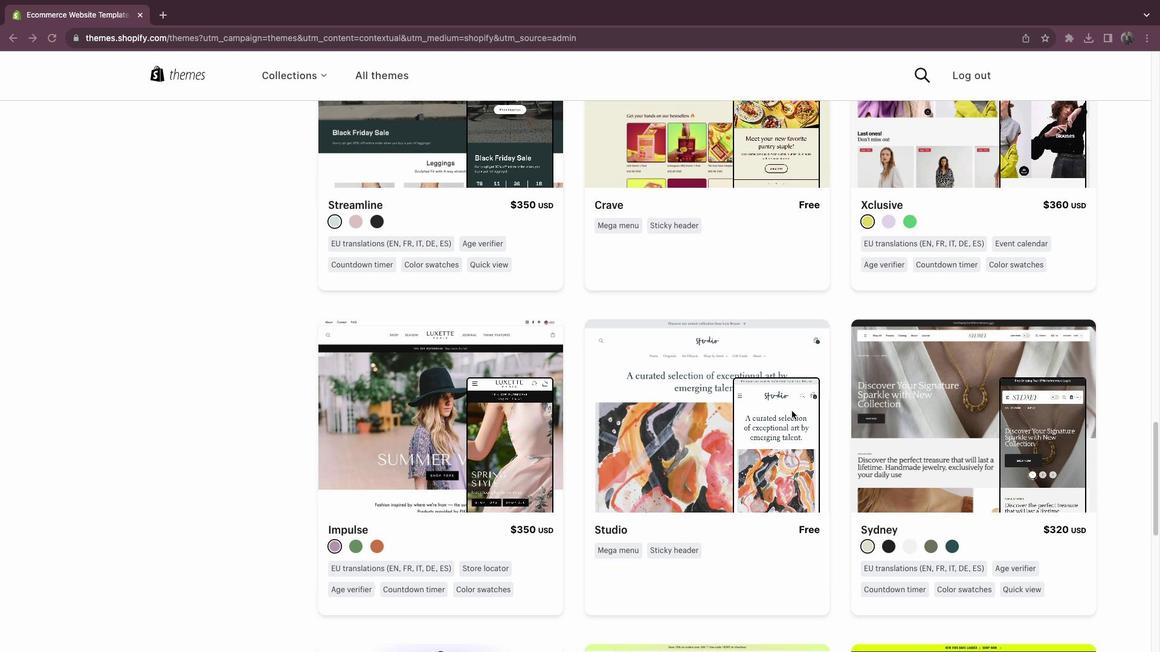 
Action: Mouse moved to (791, 411)
Screenshot: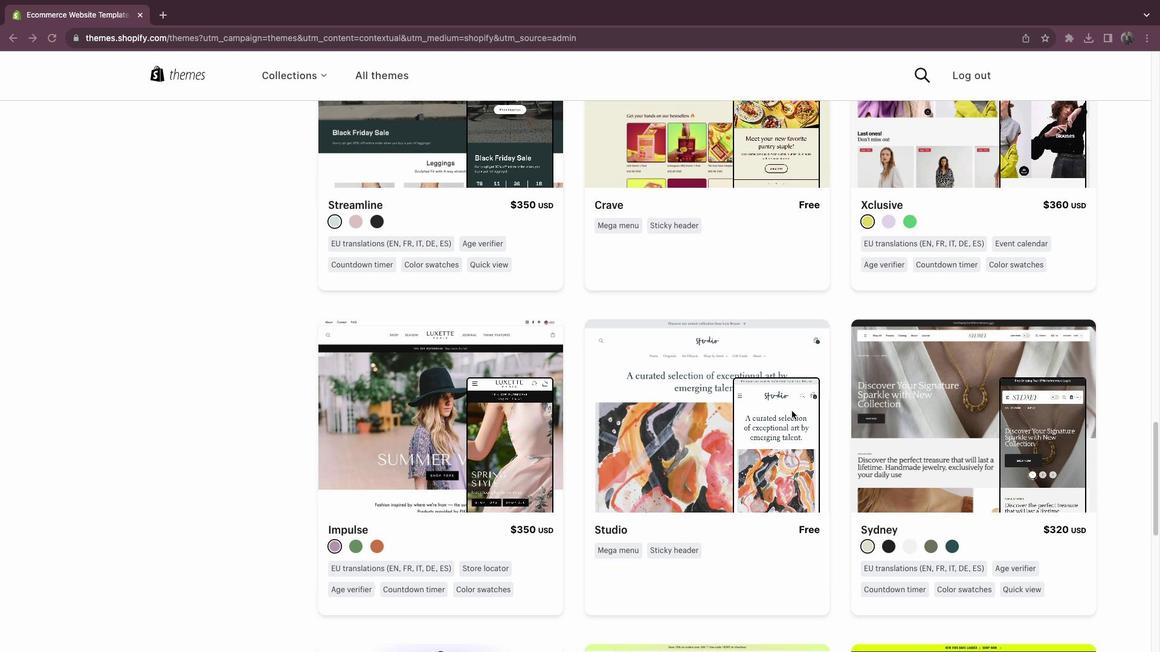 
Action: Mouse scrolled (791, 411) with delta (0, -1)
Screenshot: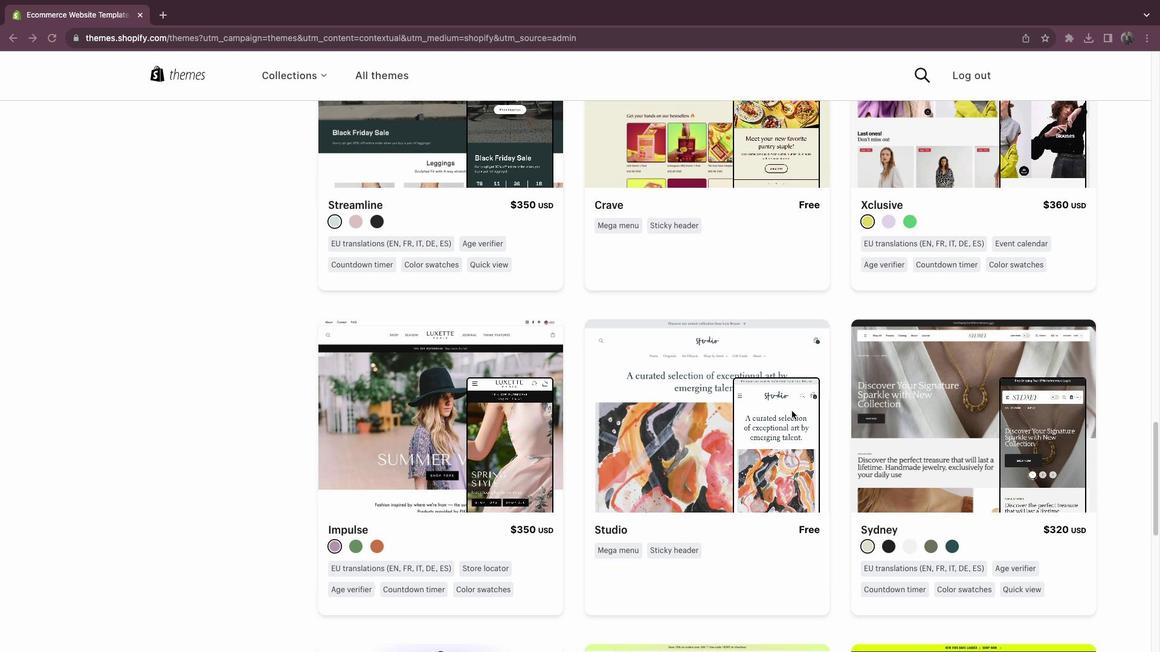
Action: Mouse moved to (791, 410)
Screenshot: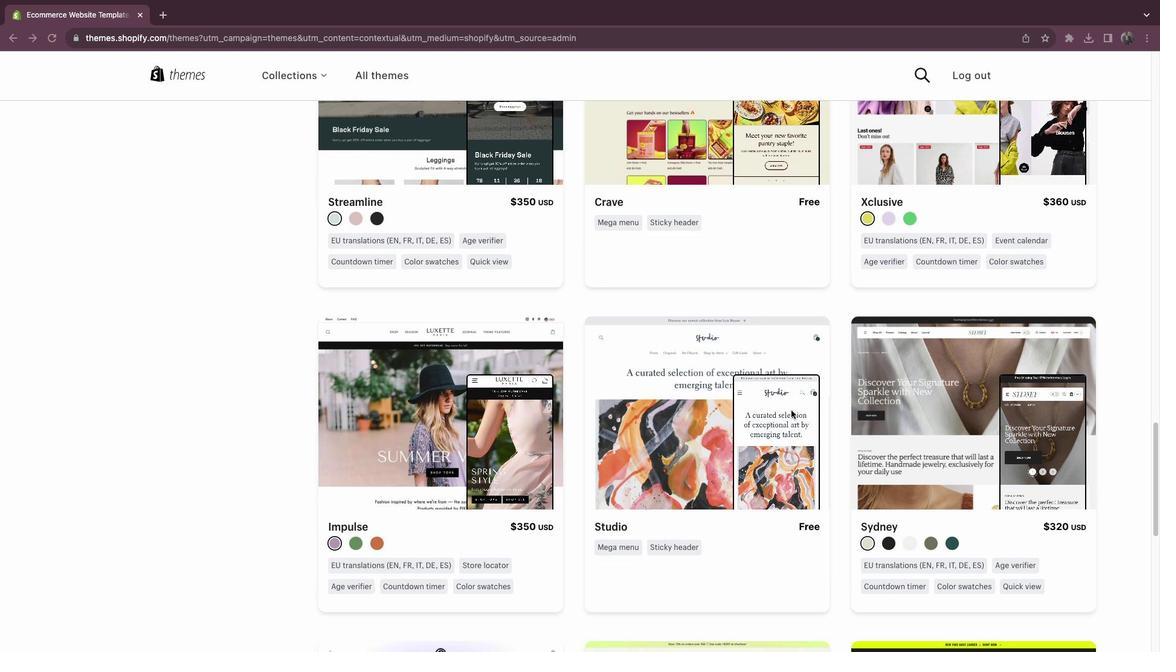 
Action: Mouse scrolled (791, 410) with delta (0, -2)
Screenshot: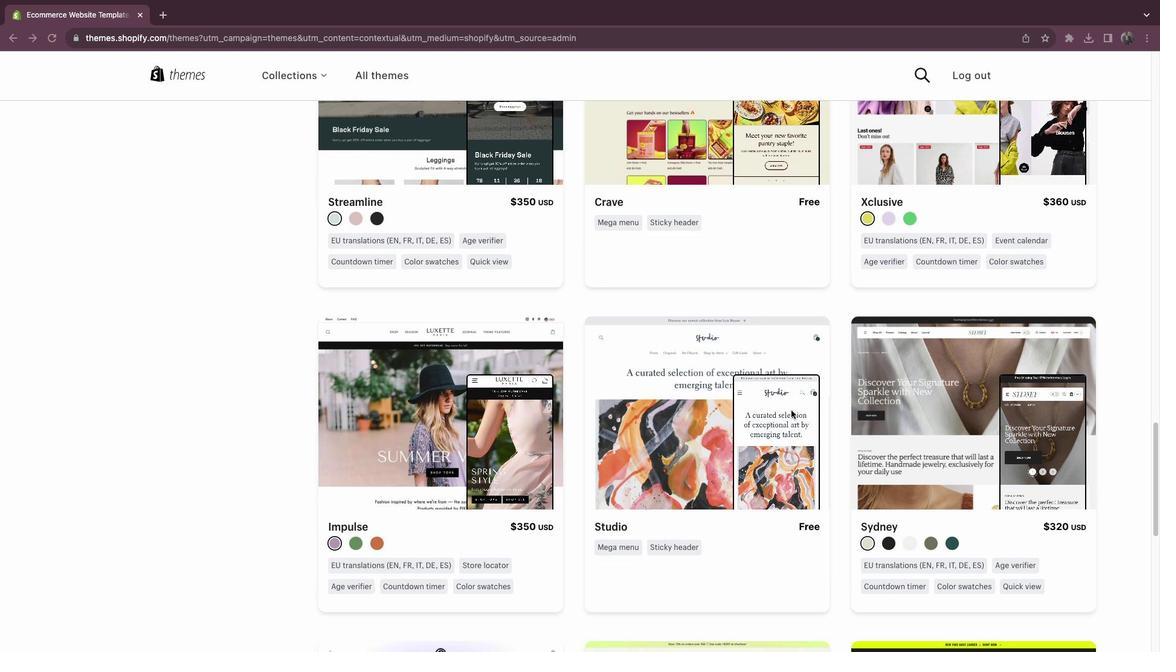 
Action: Mouse moved to (791, 409)
Screenshot: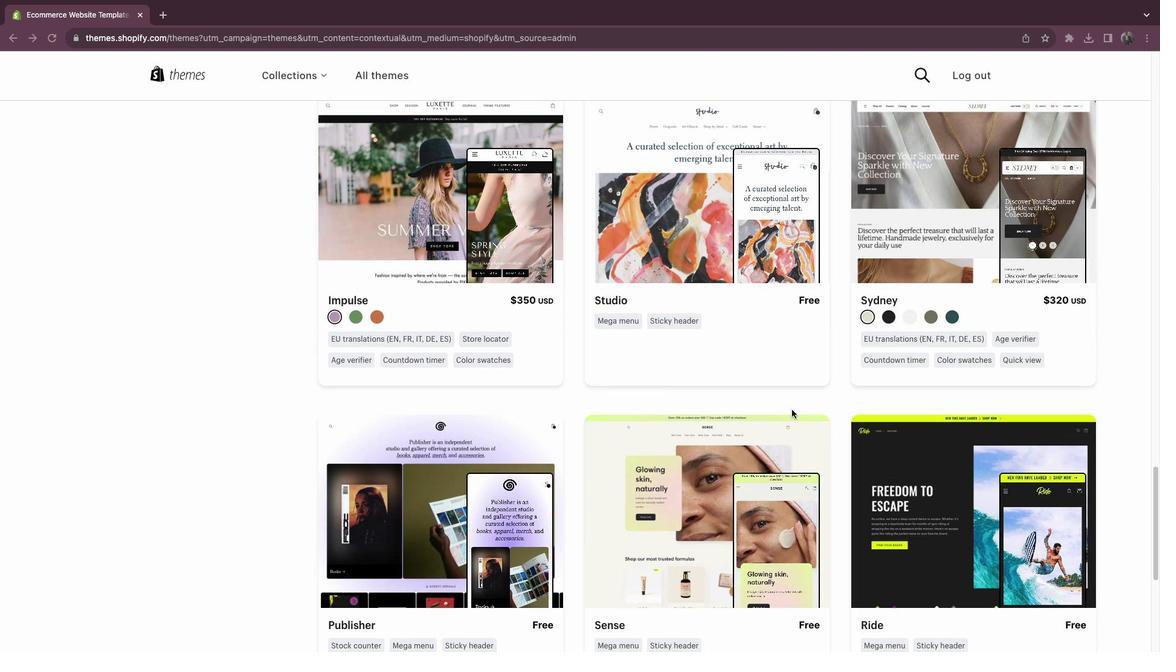 
Action: Mouse scrolled (791, 409) with delta (0, 0)
Screenshot: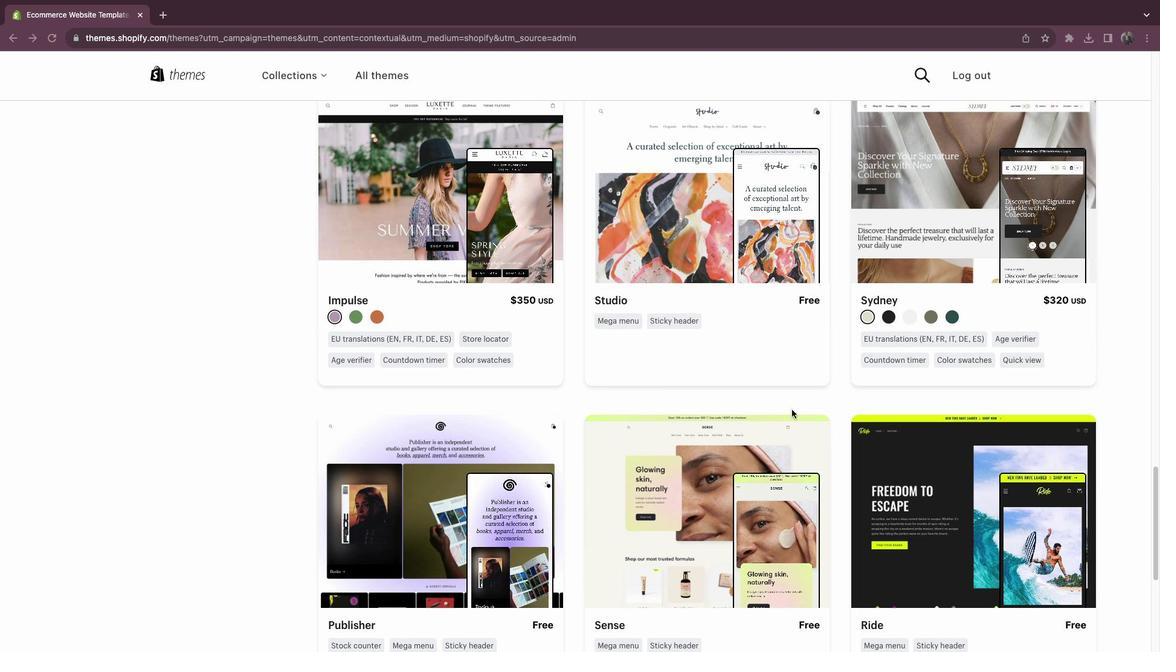 
Action: Mouse scrolled (791, 409) with delta (0, 0)
Screenshot: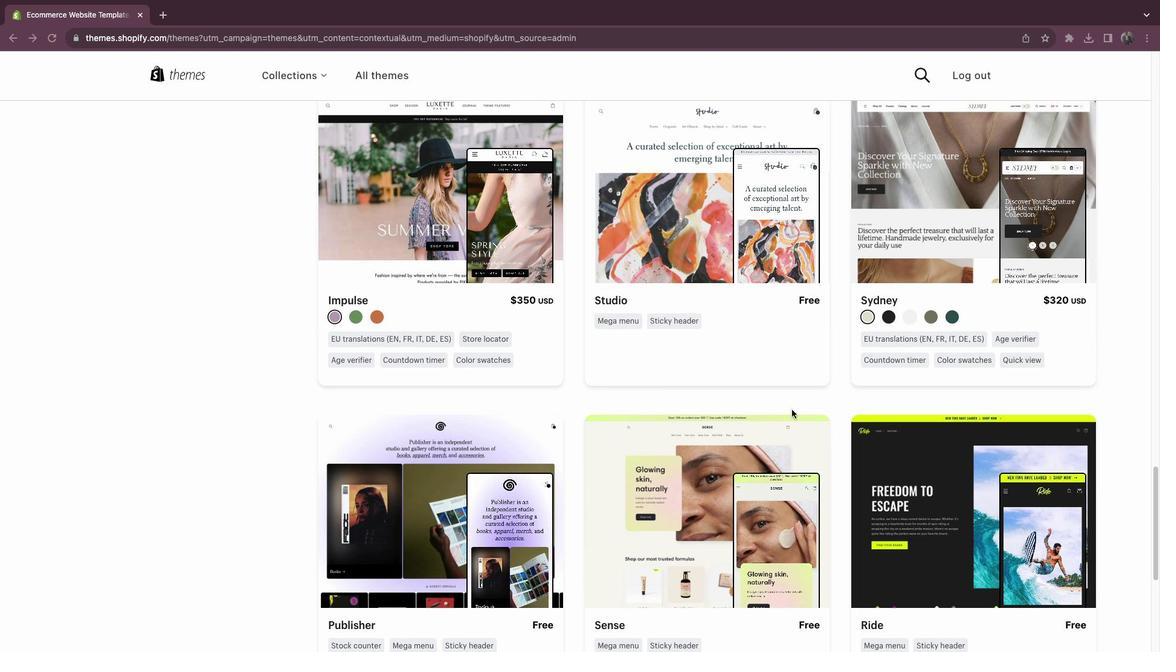 
Action: Mouse scrolled (791, 409) with delta (0, -1)
Screenshot: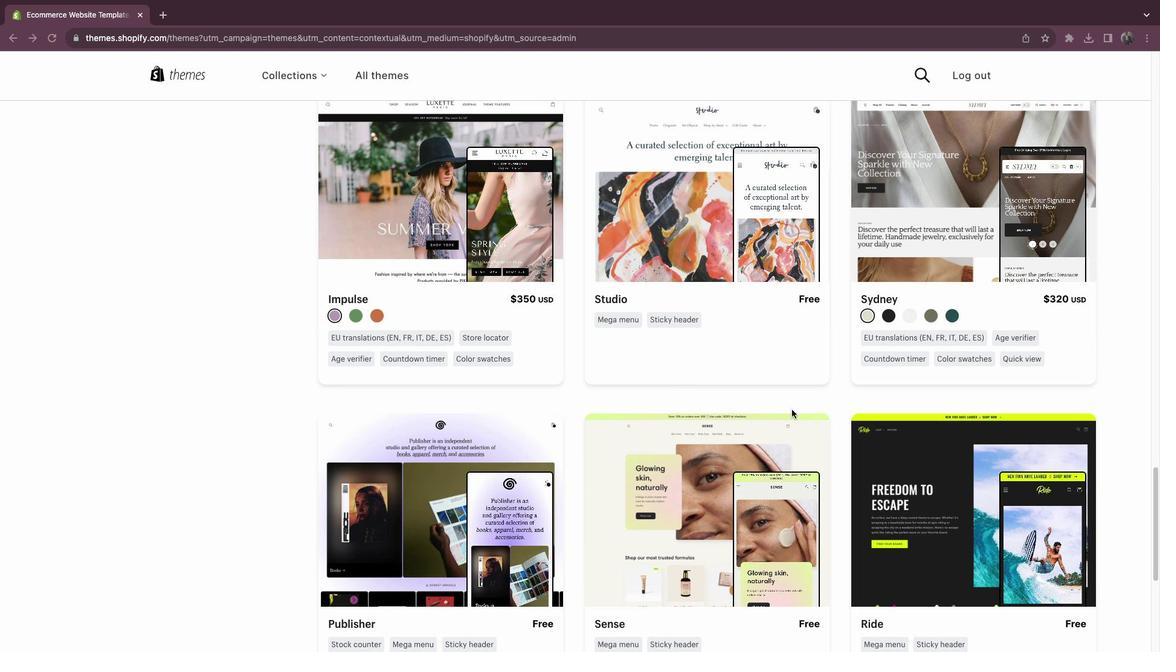 
Action: Mouse scrolled (791, 409) with delta (0, -3)
Screenshot: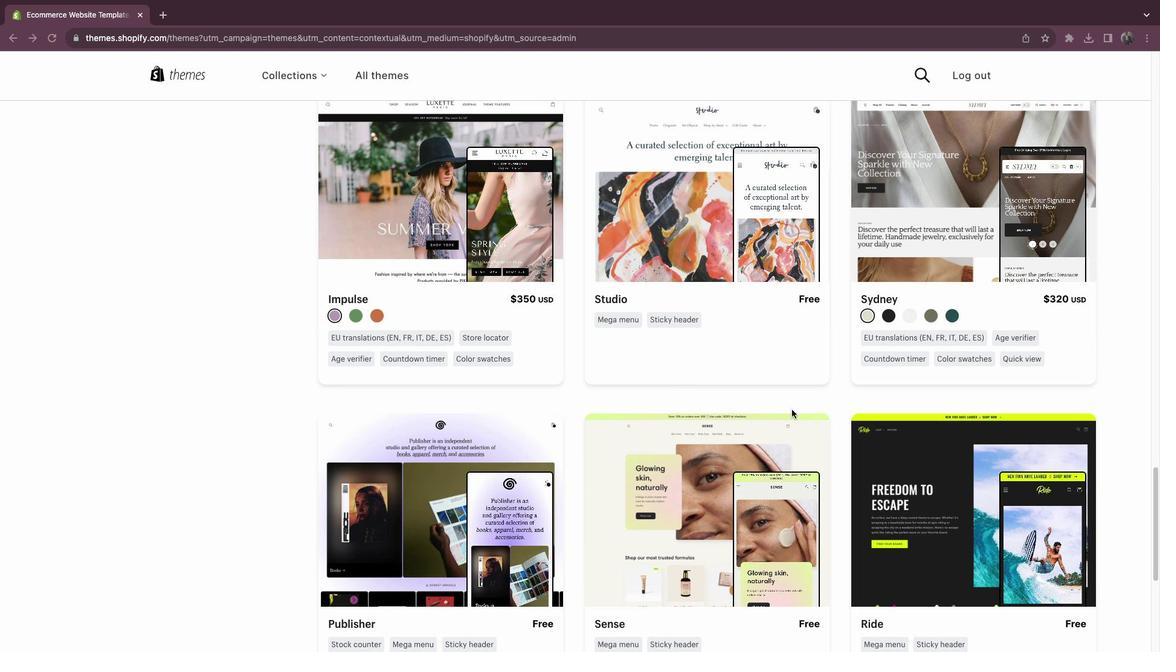 
Action: Mouse scrolled (791, 409) with delta (0, -3)
Screenshot: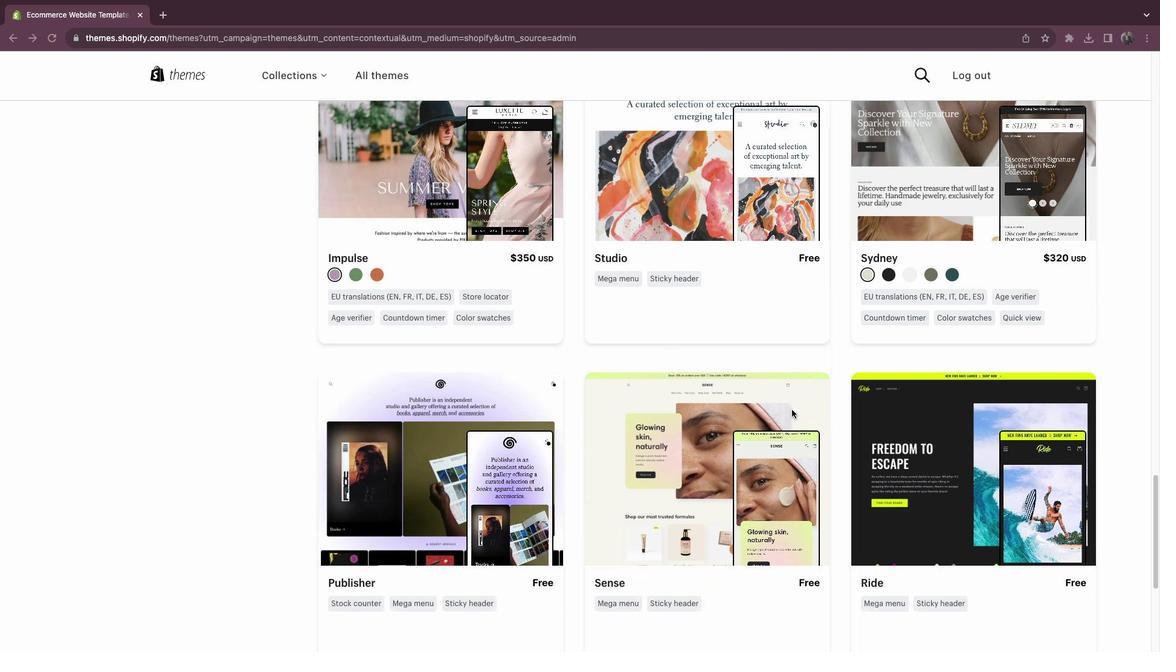 
Action: Mouse moved to (645, 381)
Screenshot: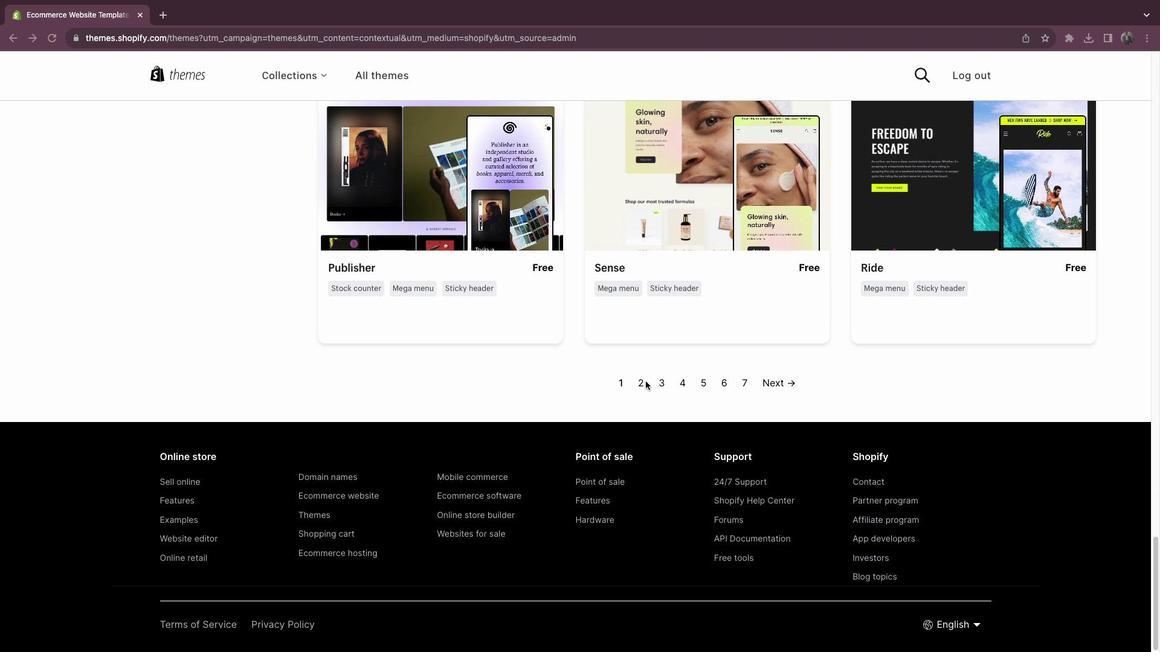 
Action: Mouse pressed left at (645, 381)
Screenshot: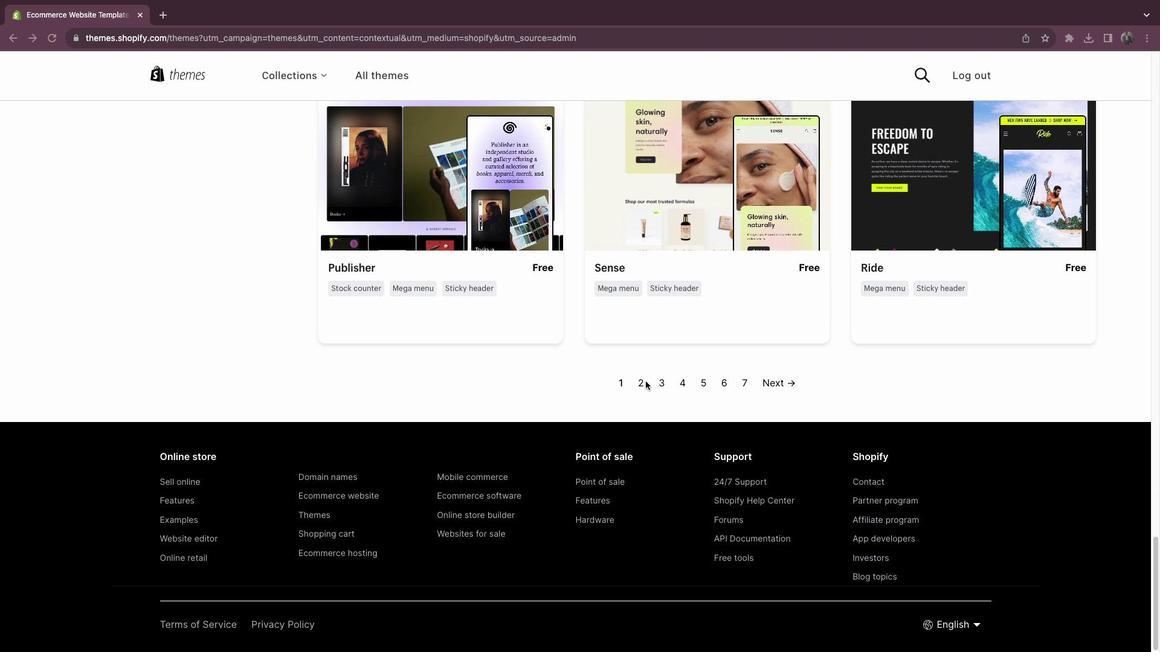 
Action: Mouse moved to (638, 384)
Screenshot: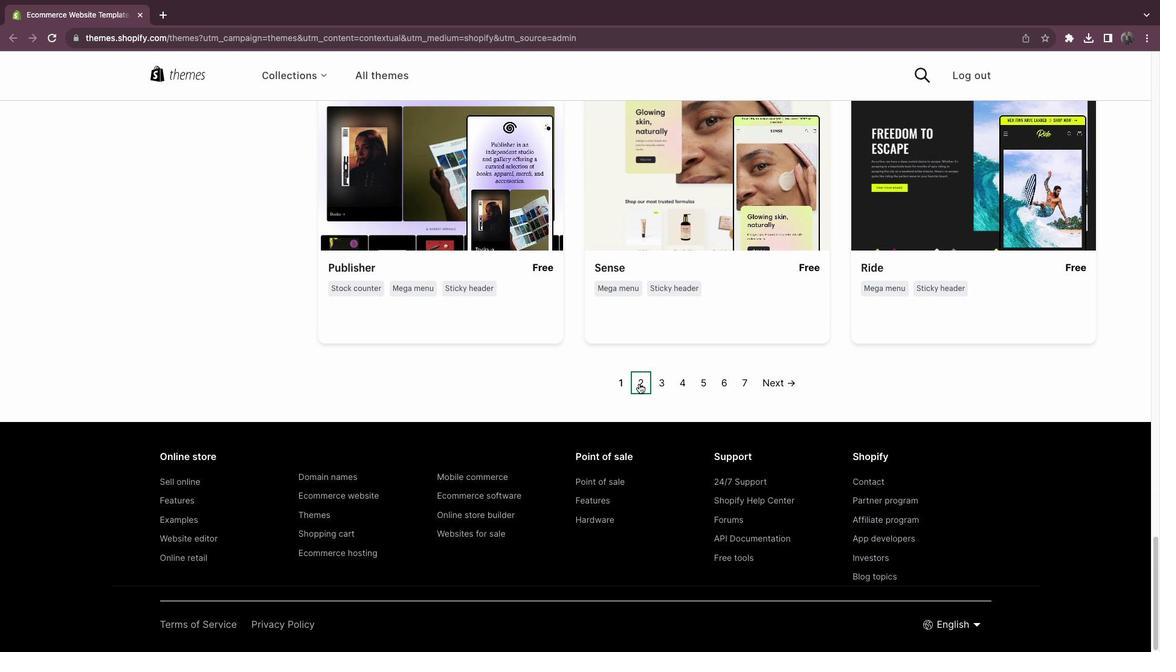
Action: Mouse pressed left at (638, 384)
Screenshot: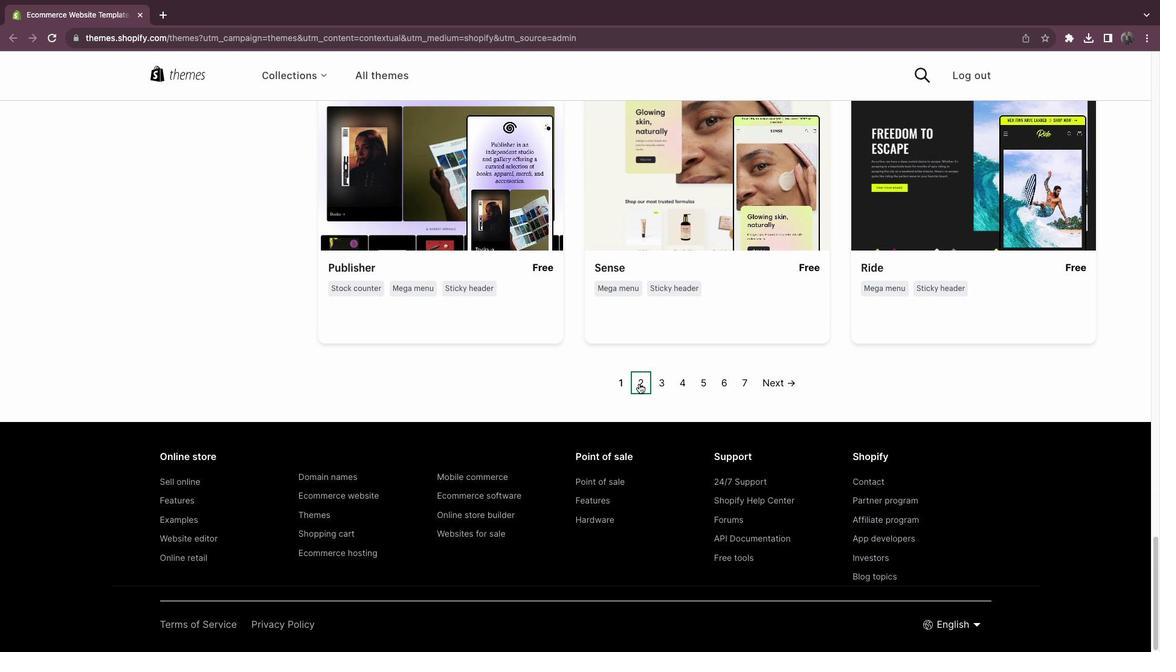 
Action: Mouse moved to (649, 392)
Screenshot: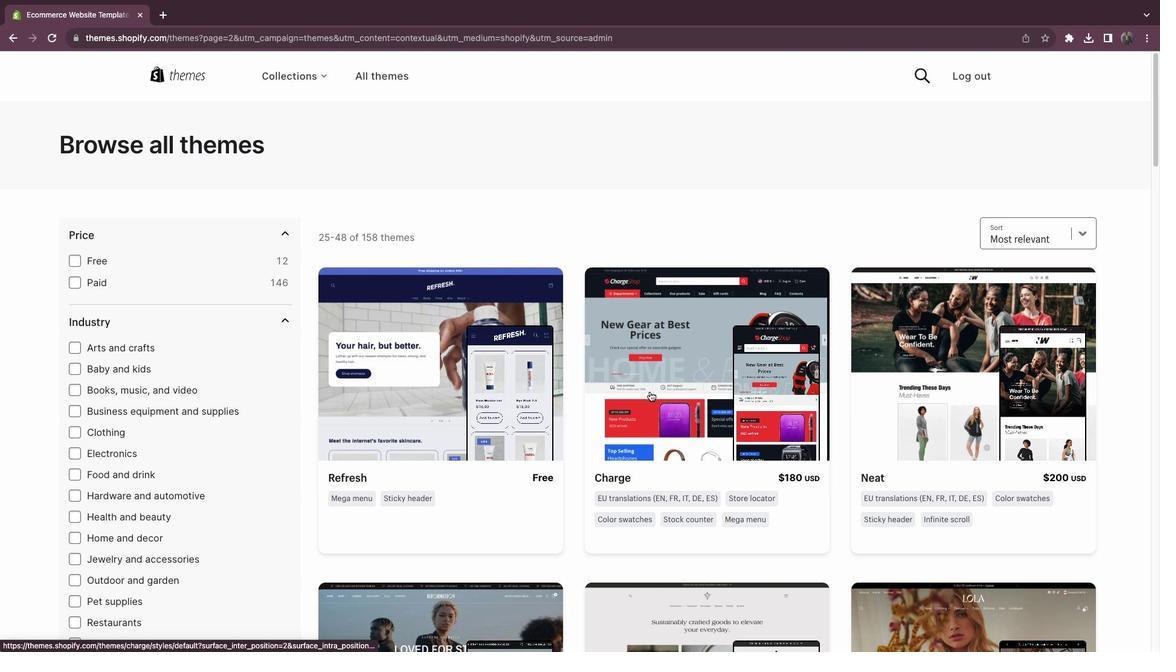
Action: Mouse scrolled (649, 392) with delta (0, 0)
Screenshot: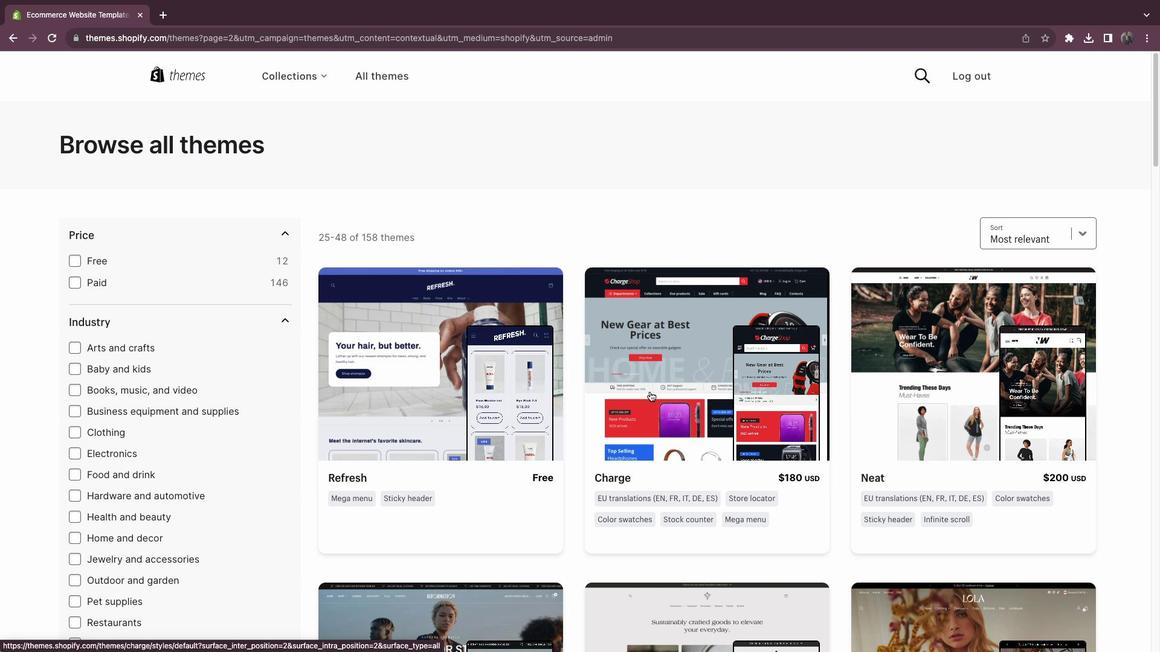 
Action: Mouse scrolled (649, 392) with delta (0, 0)
Screenshot: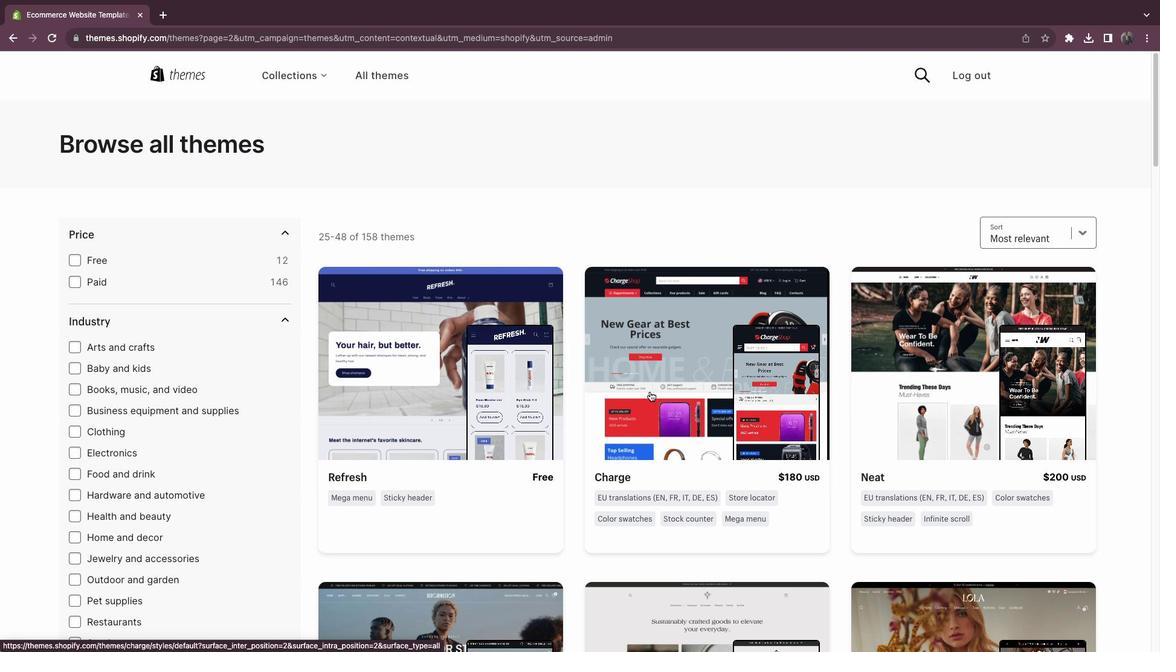 
Action: Mouse scrolled (649, 392) with delta (0, -1)
Screenshot: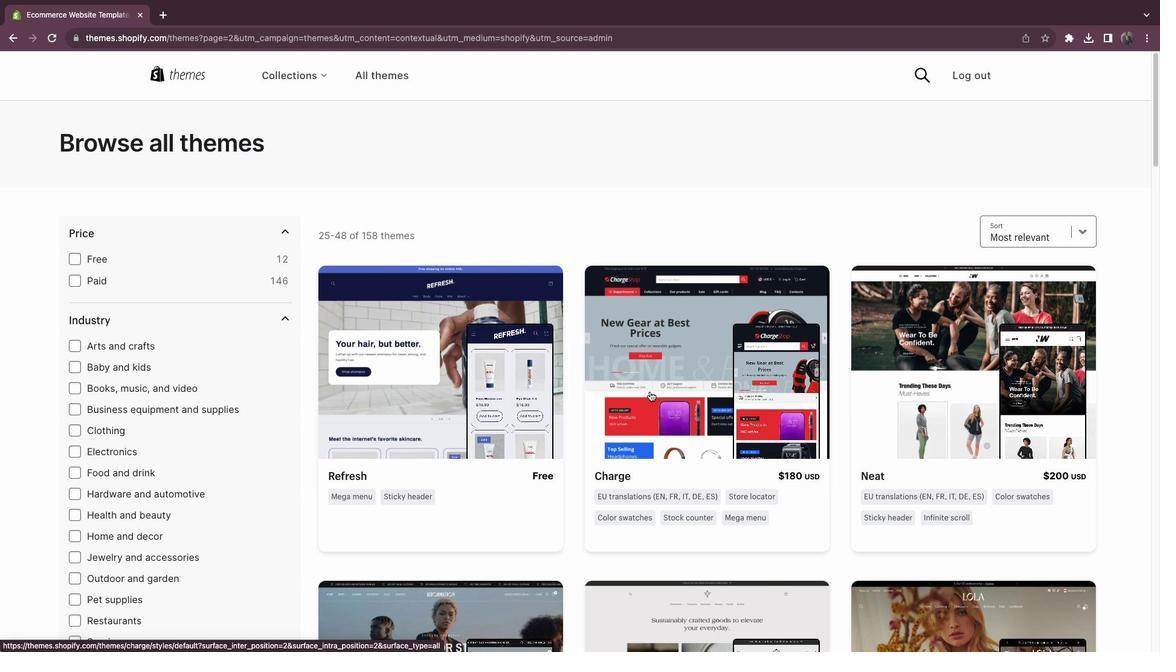 
Action: Mouse scrolled (649, 392) with delta (0, 0)
Screenshot: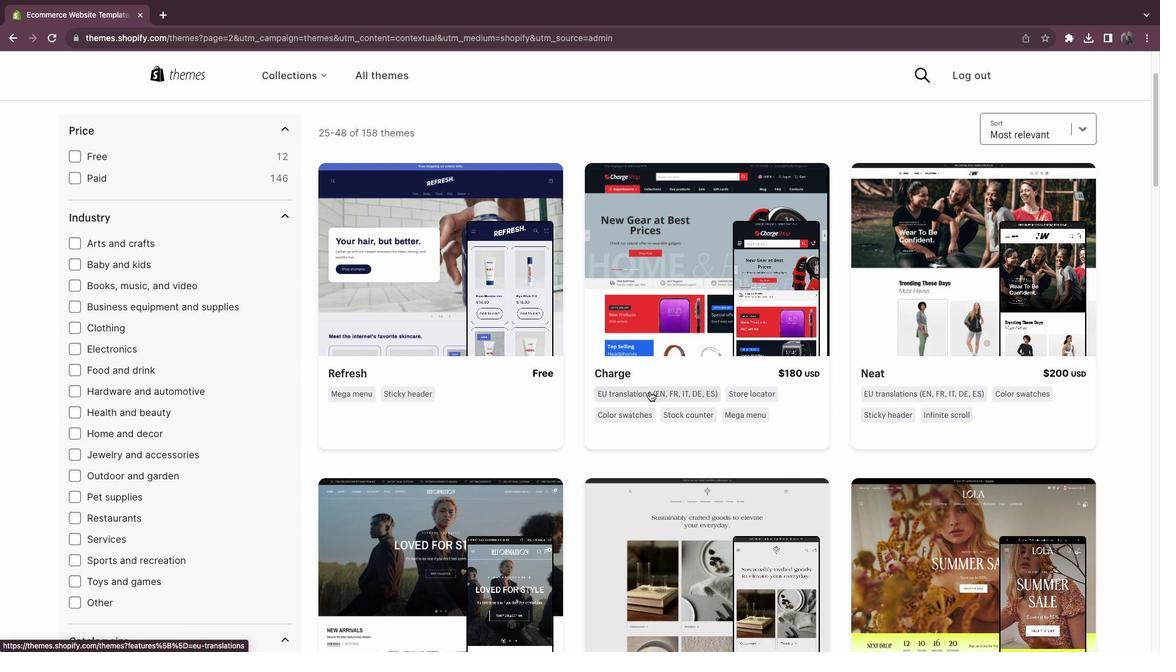 
Action: Mouse scrolled (649, 392) with delta (0, 0)
Screenshot: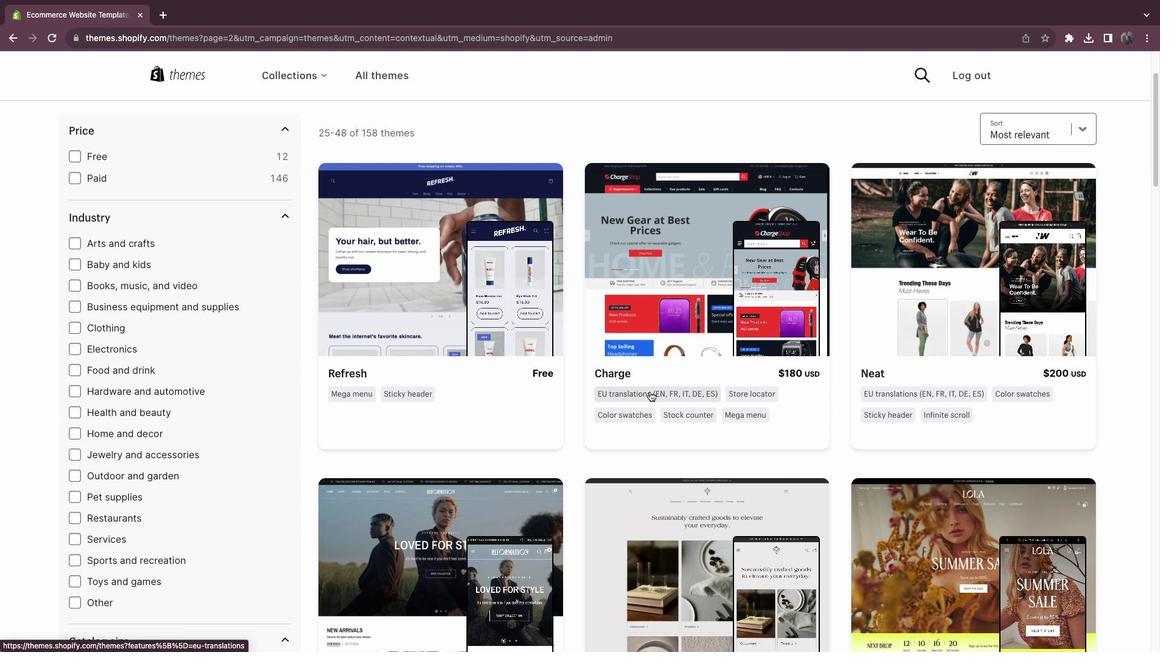 
Action: Mouse scrolled (649, 392) with delta (0, -1)
Screenshot: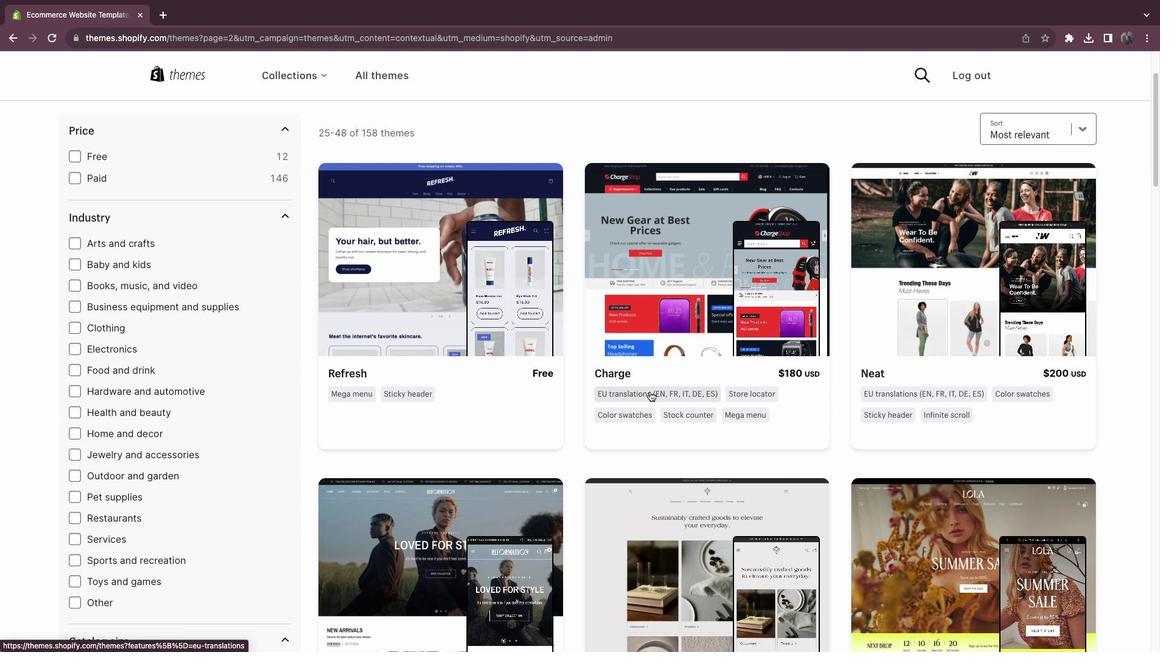 
Action: Mouse scrolled (649, 392) with delta (0, -3)
Screenshot: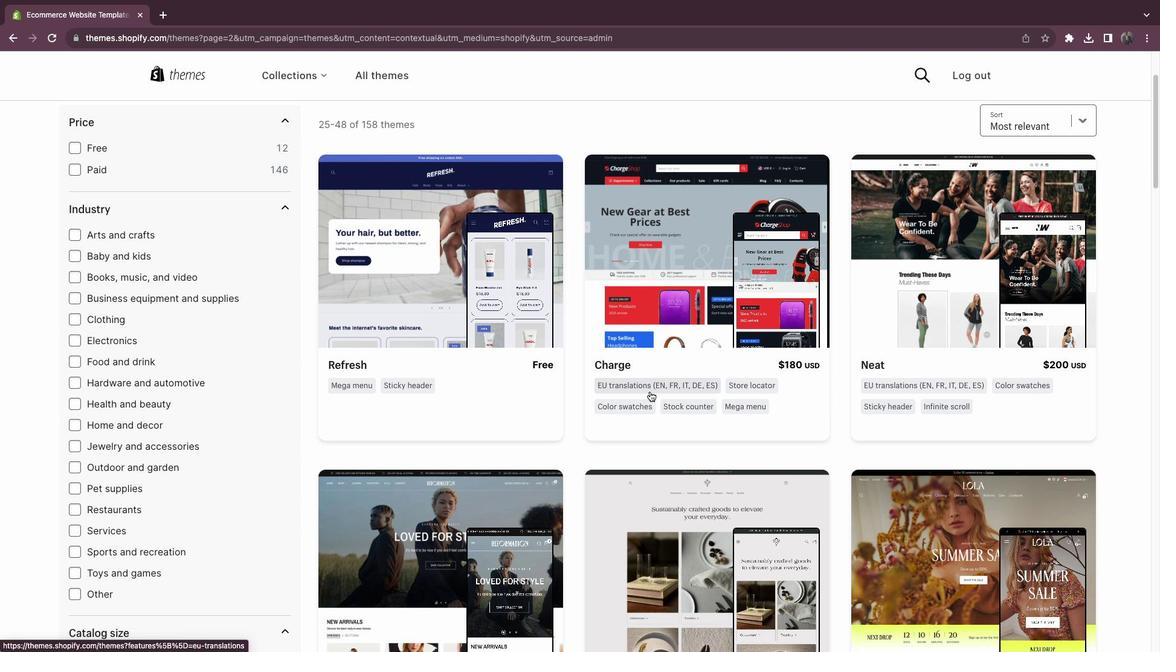 
Action: Mouse scrolled (649, 392) with delta (0, 0)
Screenshot: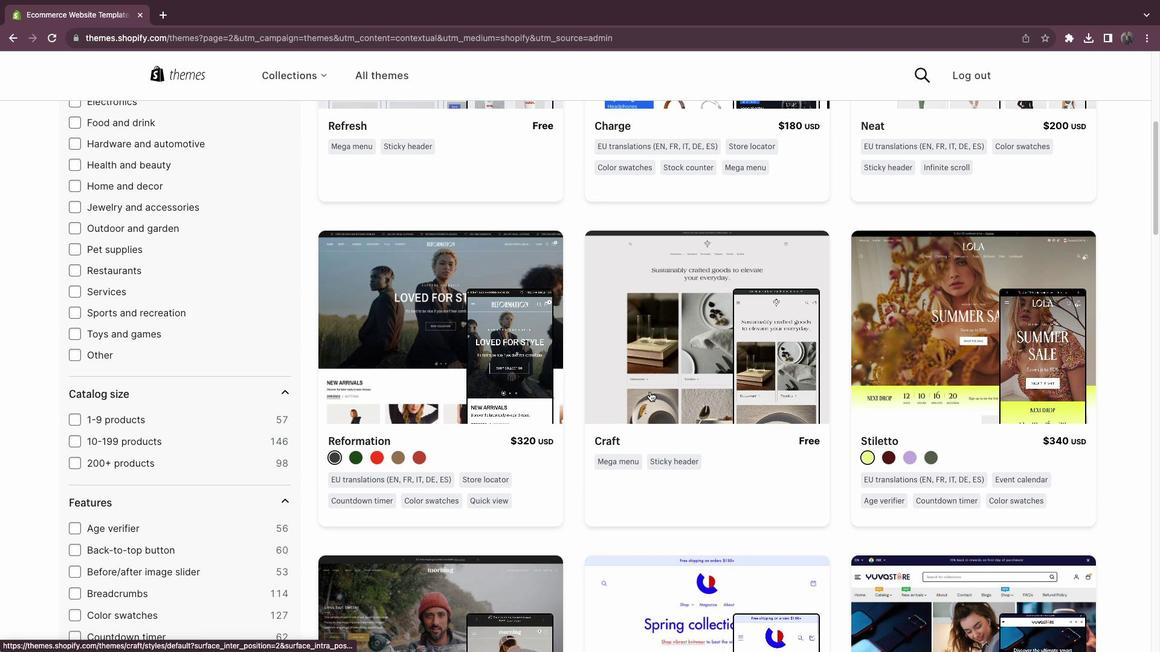 
Action: Mouse scrolled (649, 392) with delta (0, 0)
Screenshot: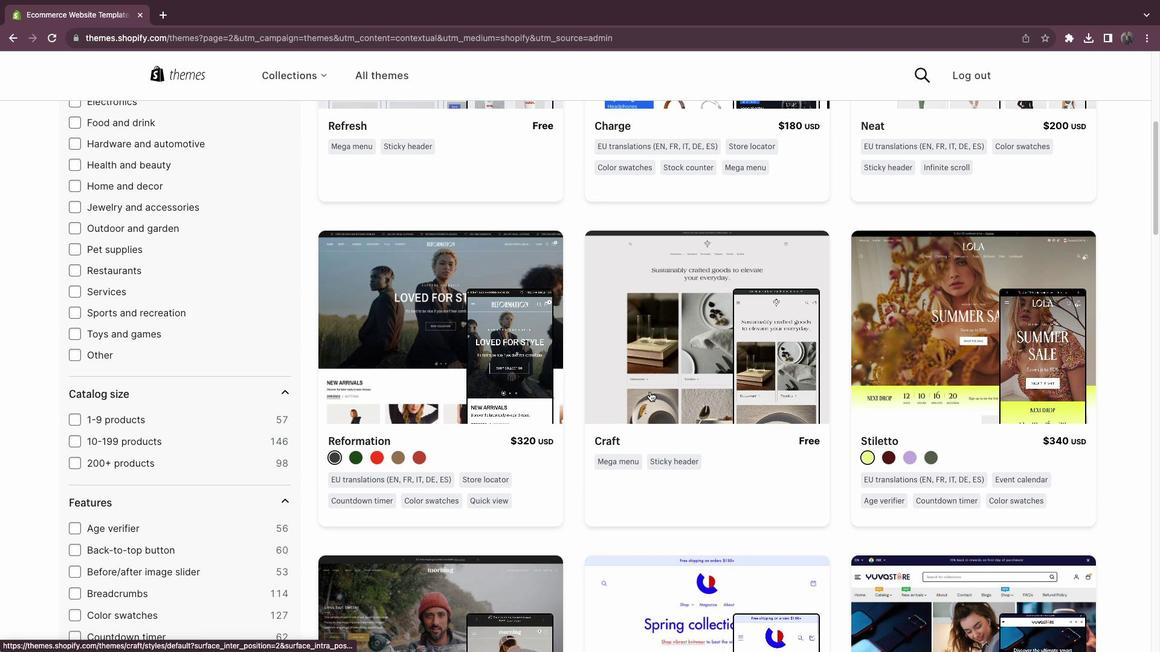 
Action: Mouse scrolled (649, 392) with delta (0, -1)
Screenshot: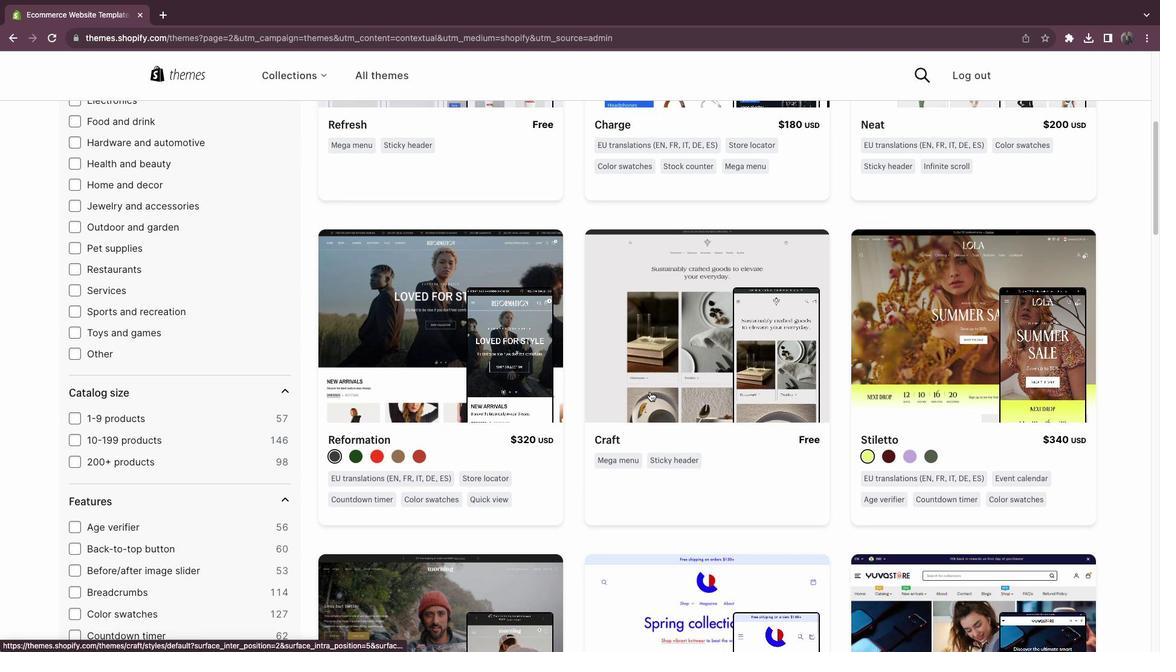 
Action: Mouse scrolled (649, 392) with delta (0, -3)
Screenshot: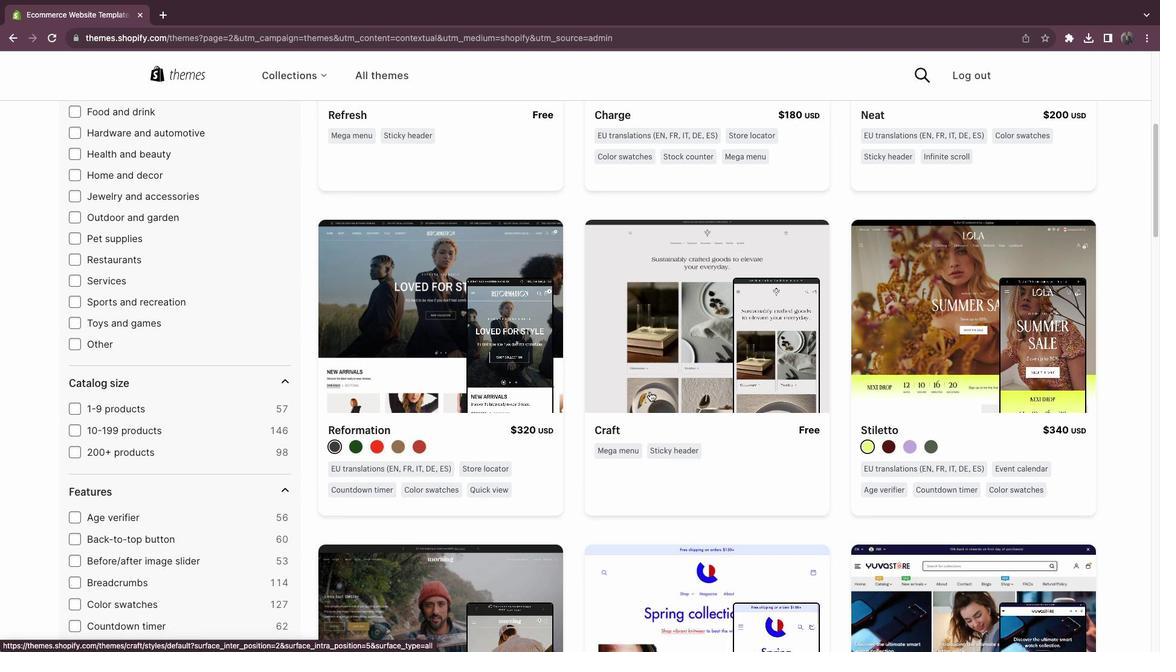 
Action: Mouse scrolled (649, 392) with delta (0, 0)
Screenshot: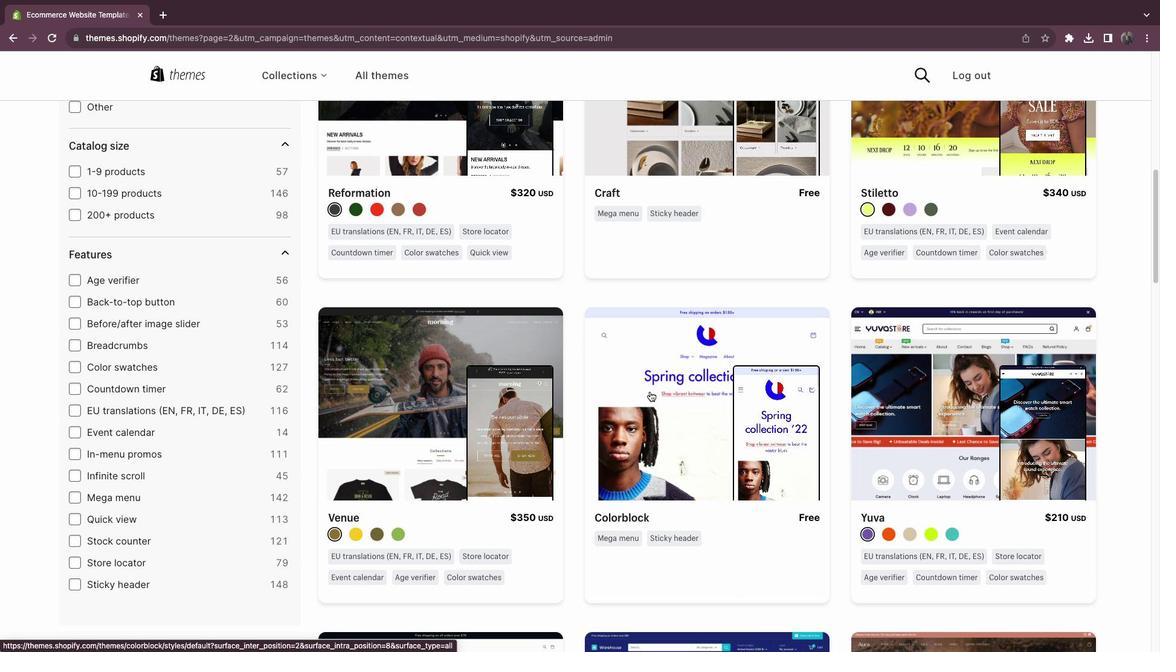 
Action: Mouse scrolled (649, 392) with delta (0, 0)
Screenshot: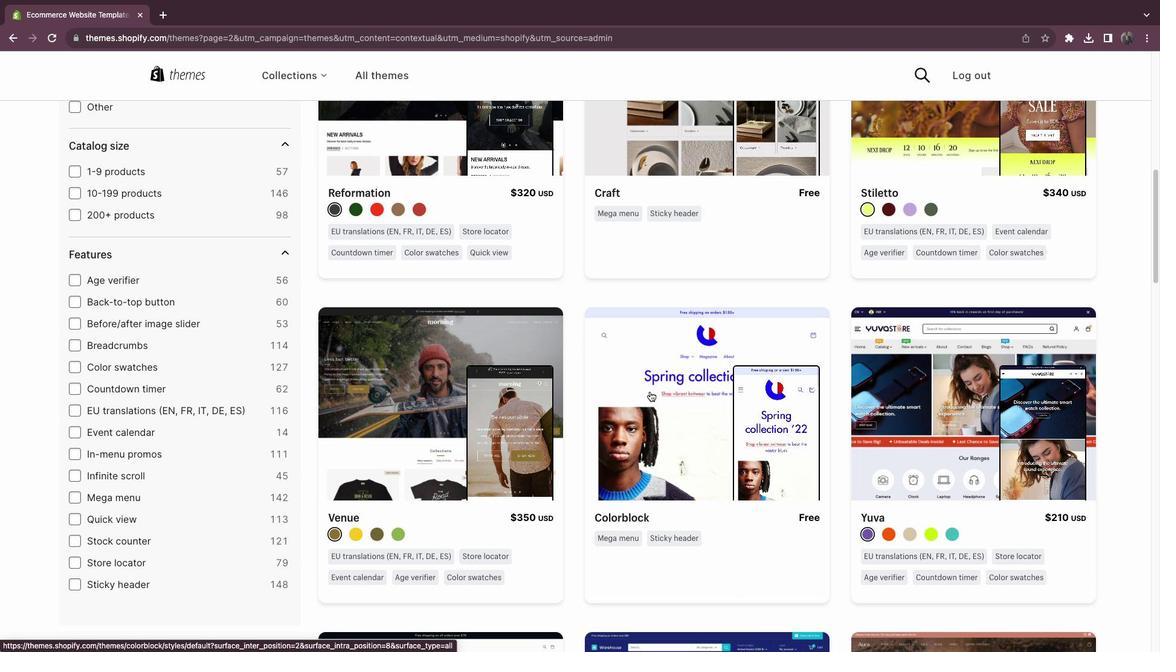 
Action: Mouse scrolled (649, 392) with delta (0, -1)
Screenshot: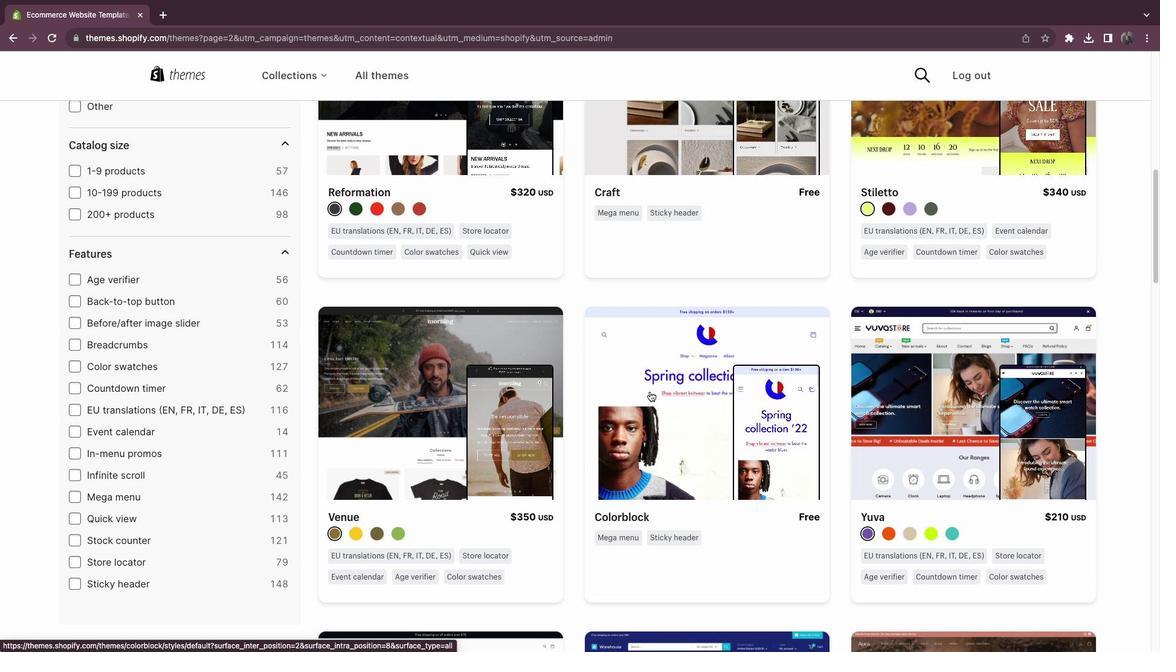 
Action: Mouse scrolled (649, 392) with delta (0, -3)
Screenshot: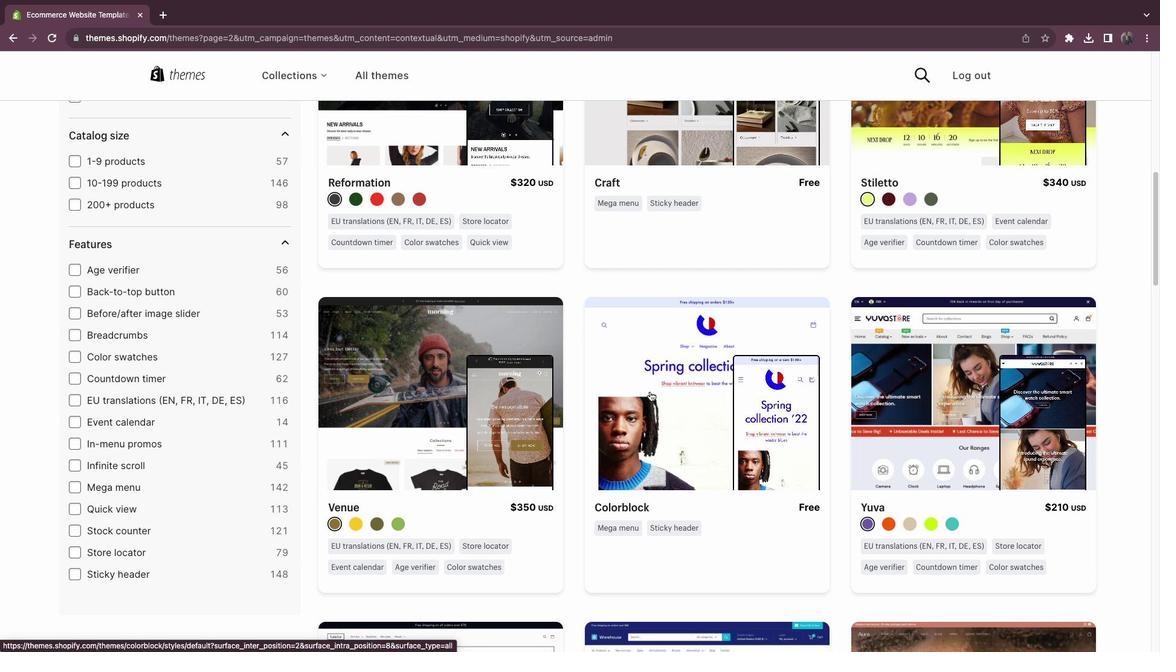 
Action: Mouse moved to (699, 396)
Screenshot: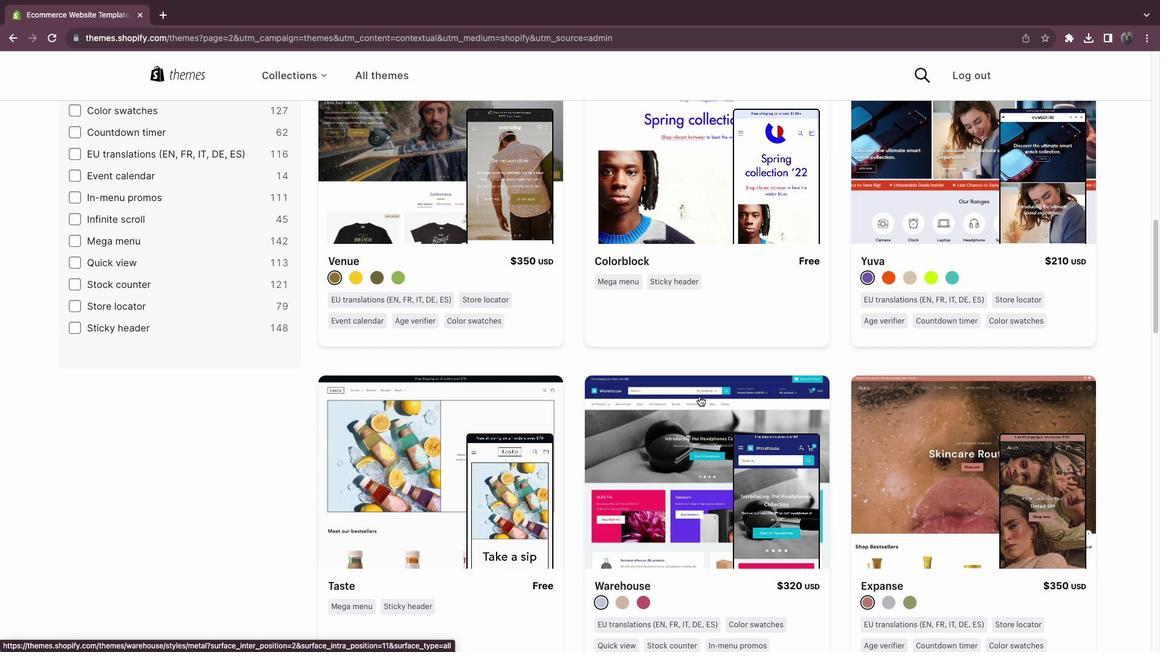 
Action: Mouse scrolled (699, 396) with delta (0, 0)
Screenshot: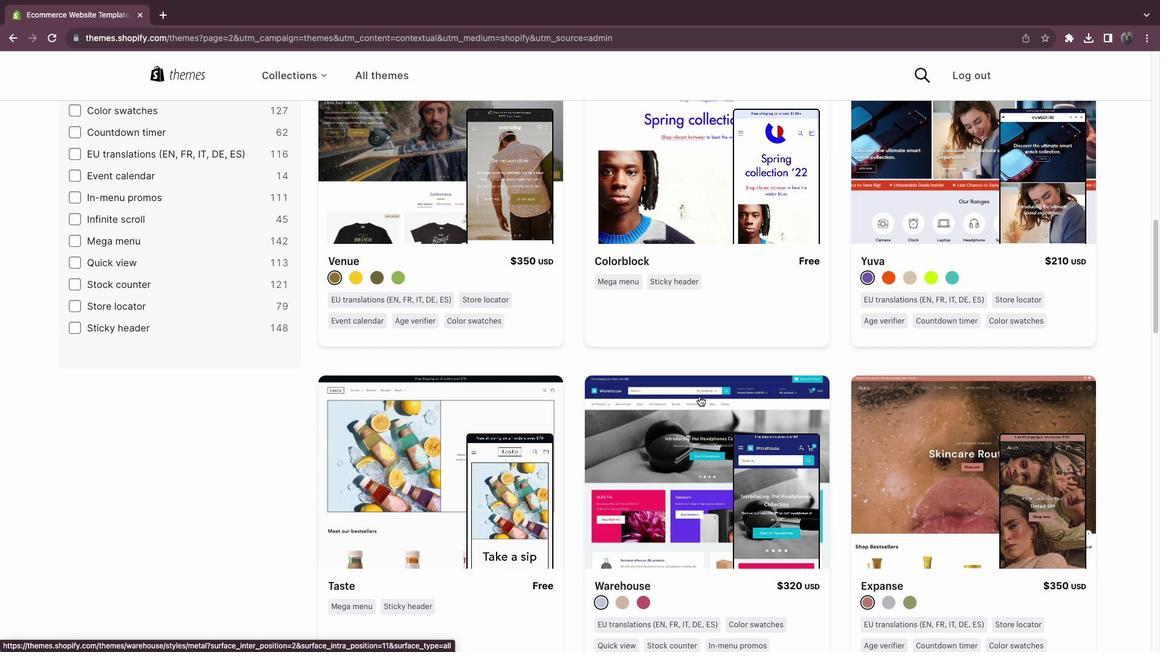 
Action: Mouse scrolled (699, 396) with delta (0, 0)
Screenshot: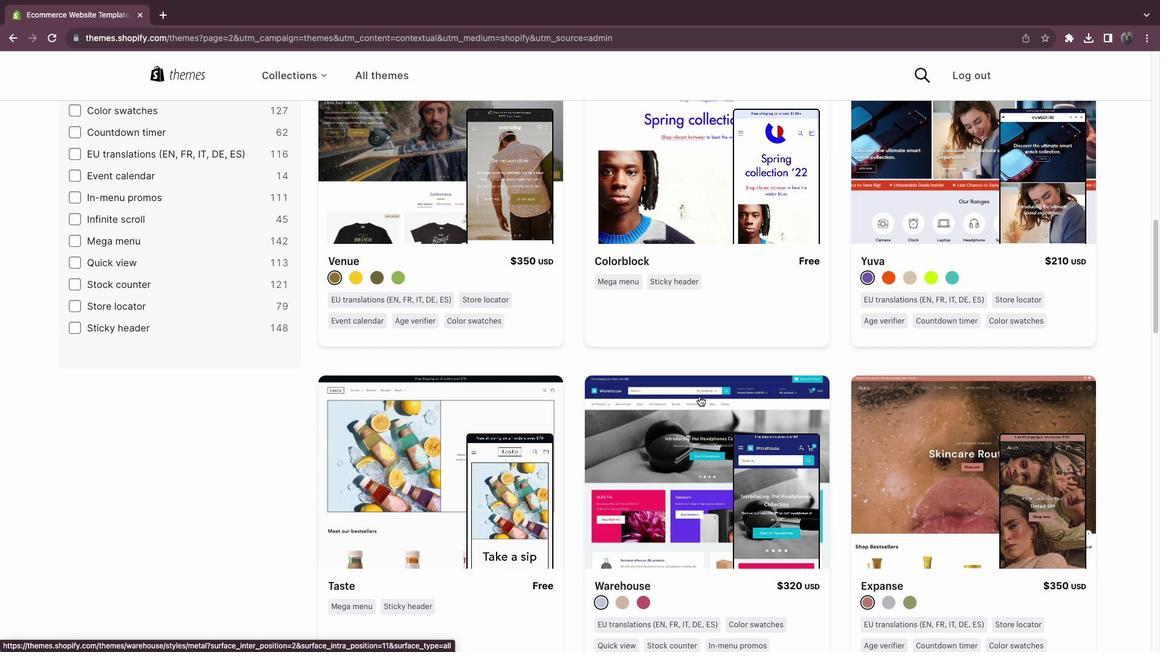 
Action: Mouse scrolled (699, 396) with delta (0, -1)
Screenshot: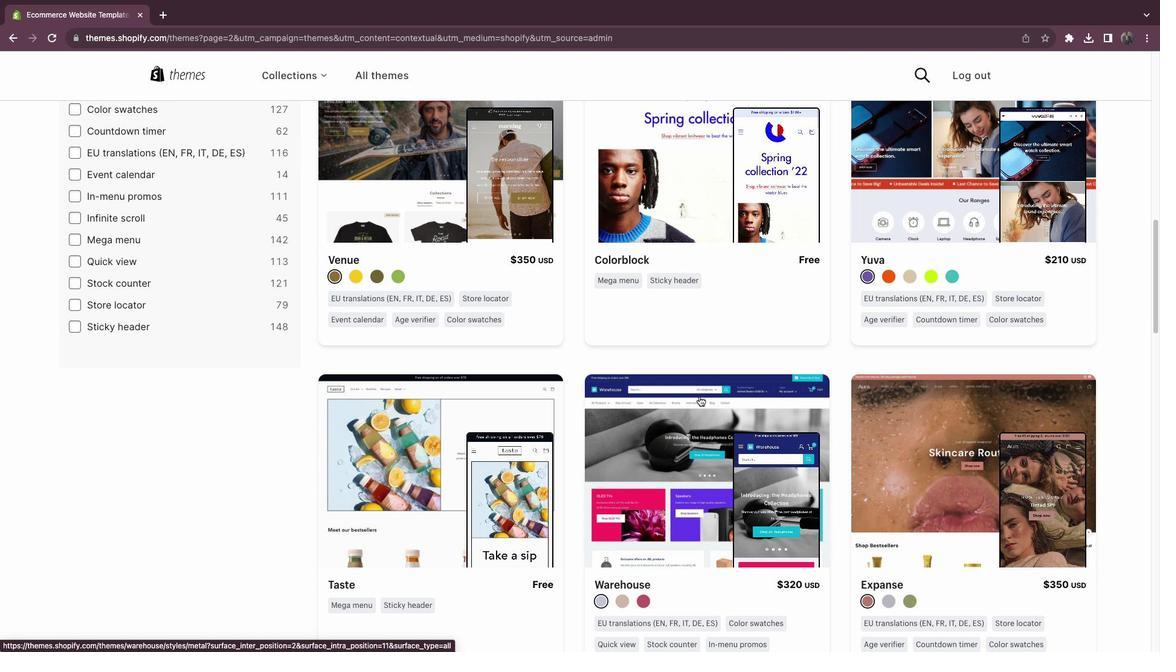 
Action: Mouse scrolled (699, 396) with delta (0, -2)
Screenshot: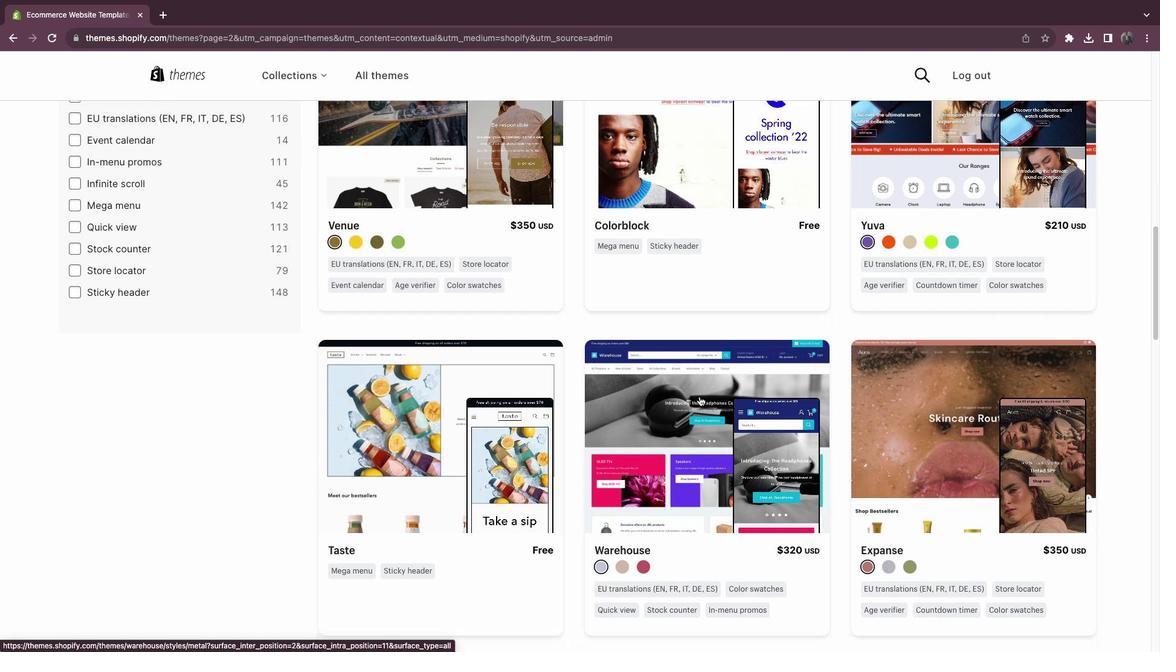 
Action: Mouse scrolled (699, 396) with delta (0, 0)
Screenshot: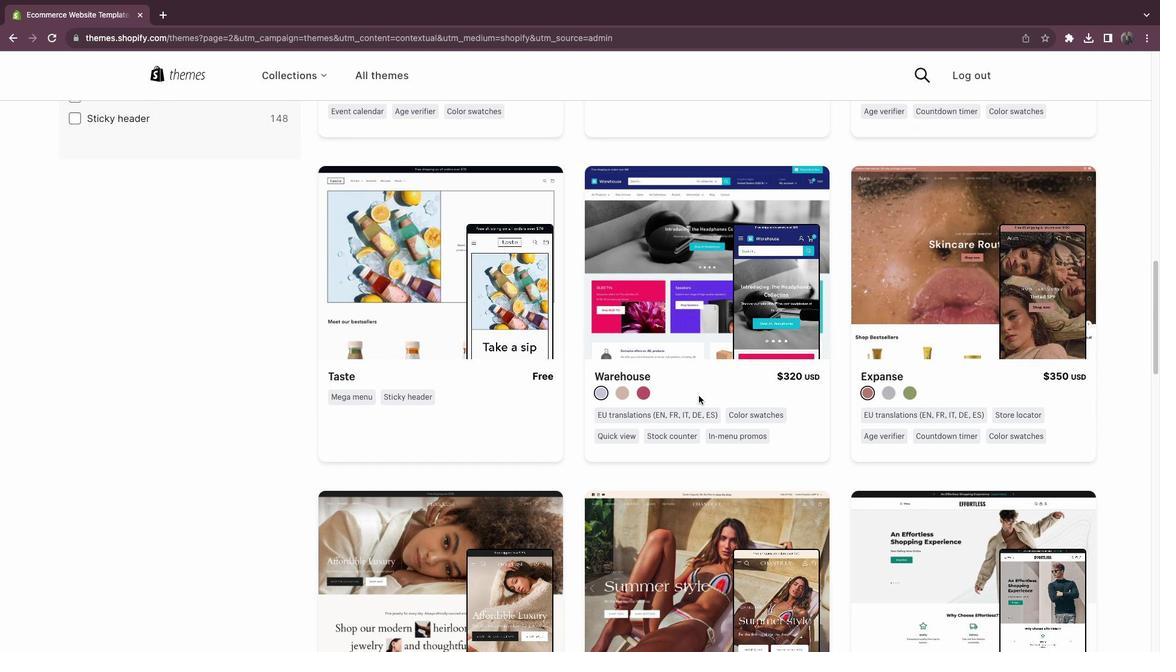 
Action: Mouse scrolled (699, 396) with delta (0, 0)
Screenshot: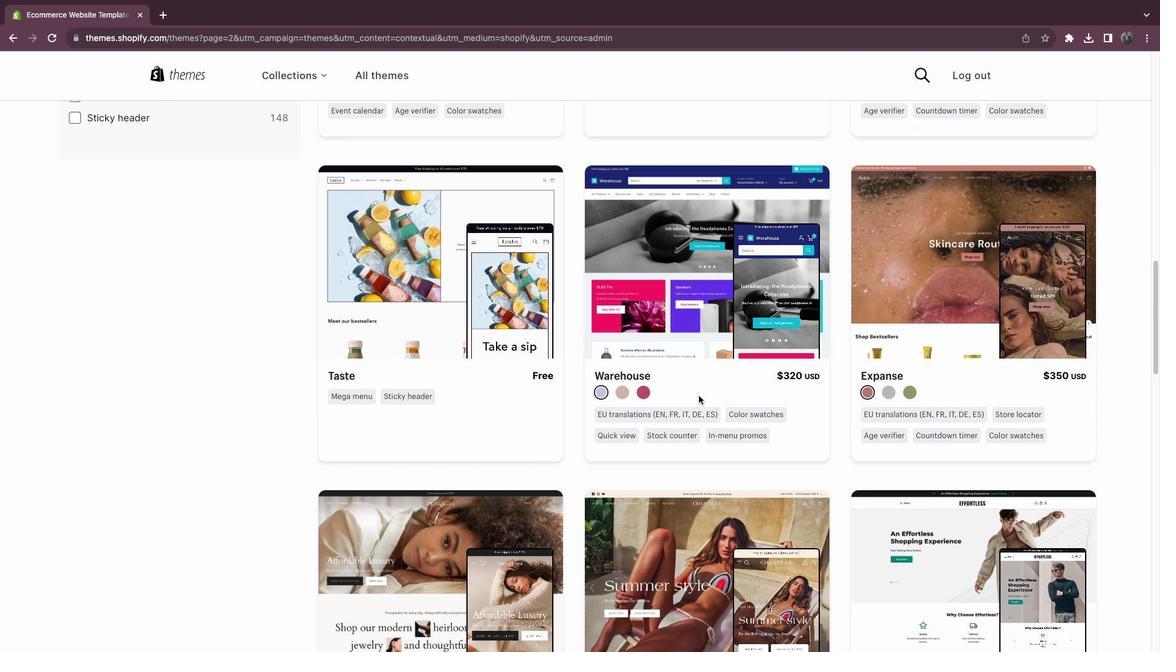 
Action: Mouse scrolled (699, 396) with delta (0, -1)
Screenshot: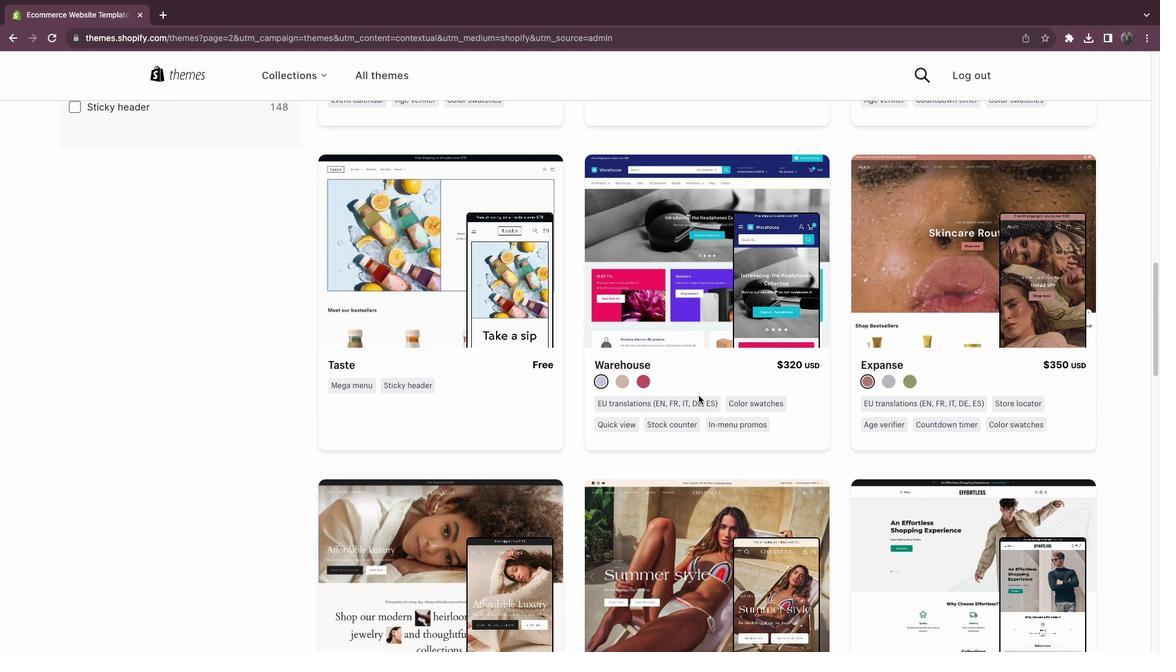 
Action: Mouse scrolled (699, 396) with delta (0, 0)
Screenshot: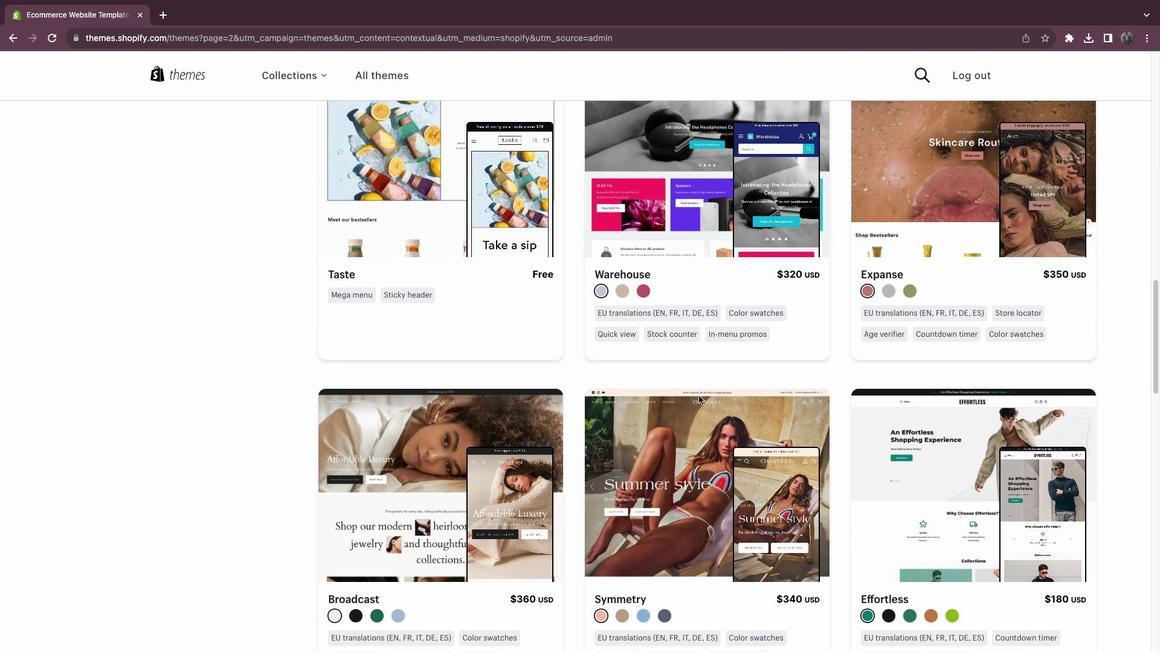 
Action: Mouse scrolled (699, 396) with delta (0, 0)
Screenshot: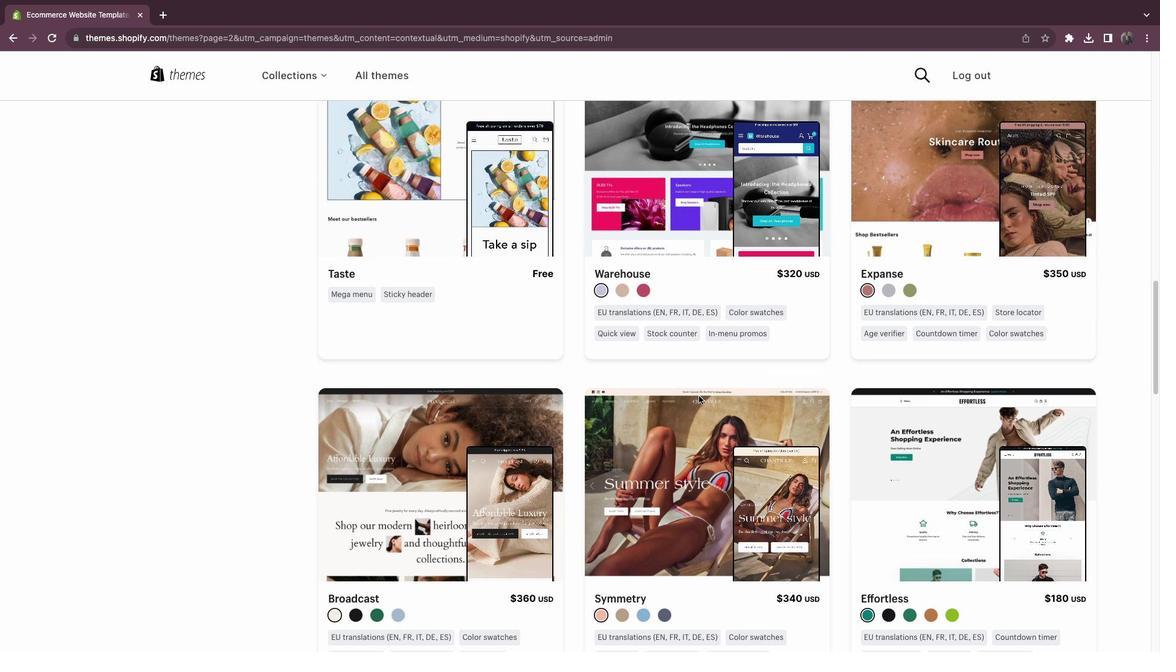 
Action: Mouse scrolled (699, 396) with delta (0, -1)
Screenshot: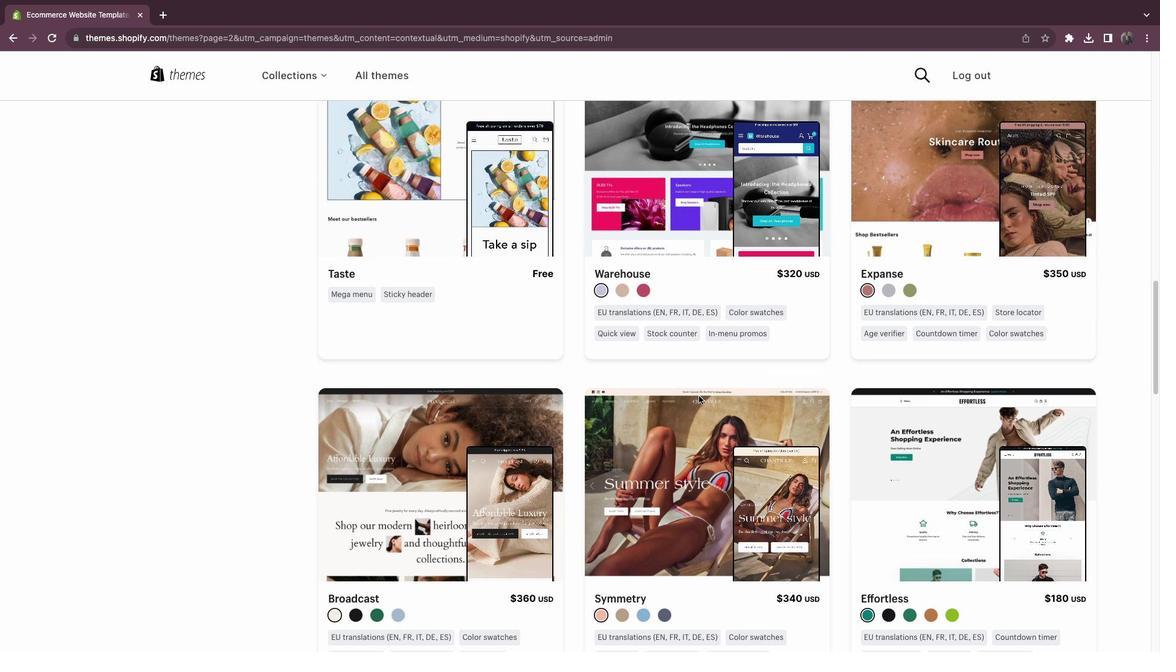 
Action: Mouse scrolled (699, 396) with delta (0, -2)
Screenshot: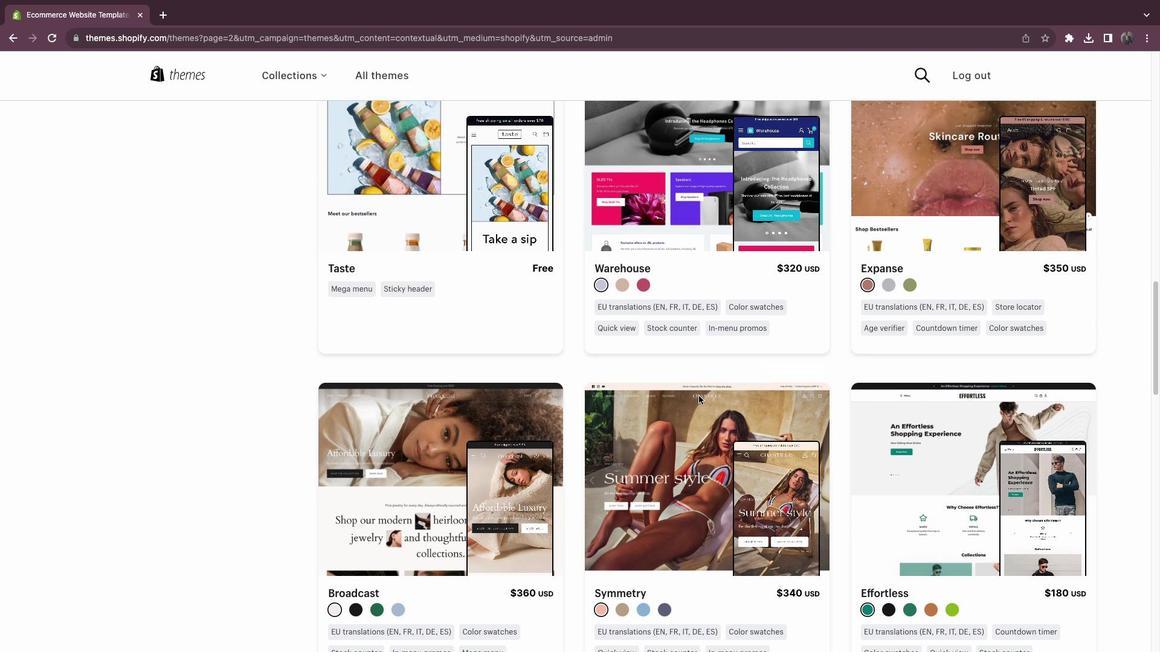
Action: Mouse scrolled (699, 396) with delta (0, 0)
Screenshot: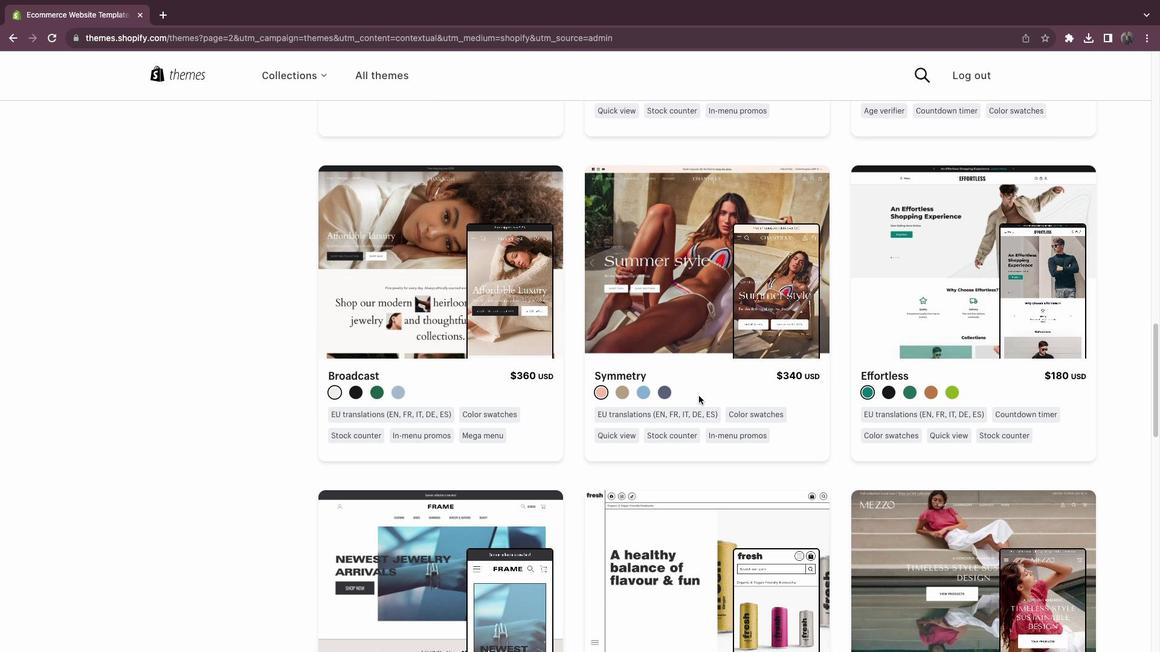 
Action: Mouse scrolled (699, 396) with delta (0, 0)
Screenshot: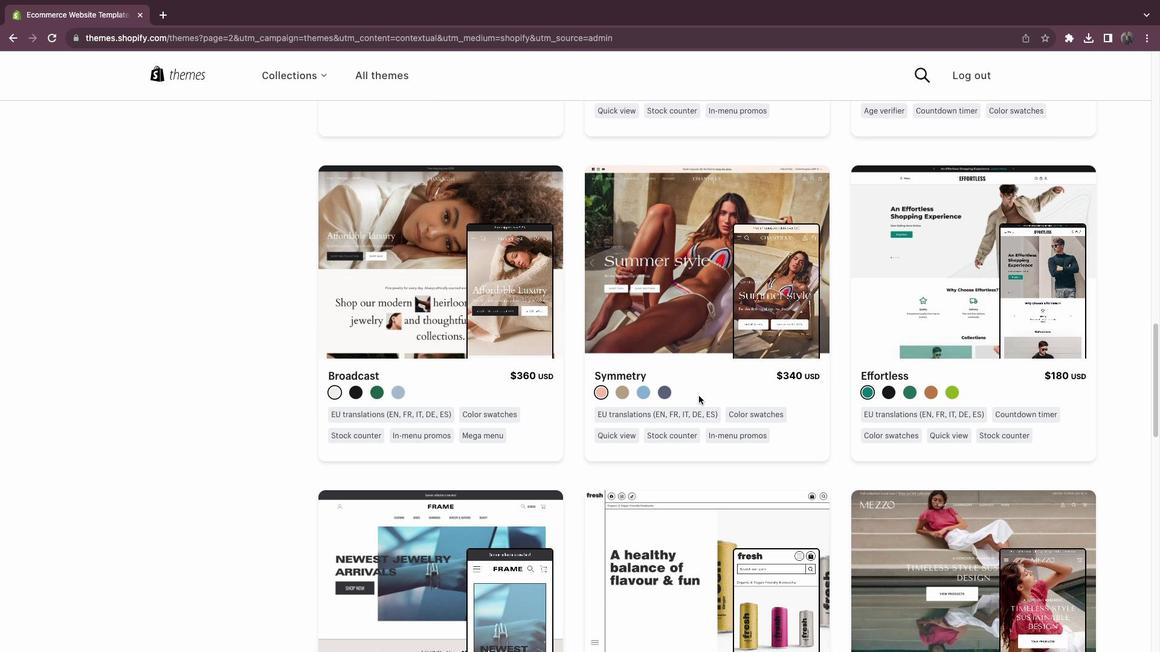 
Action: Mouse scrolled (699, 396) with delta (0, -1)
Screenshot: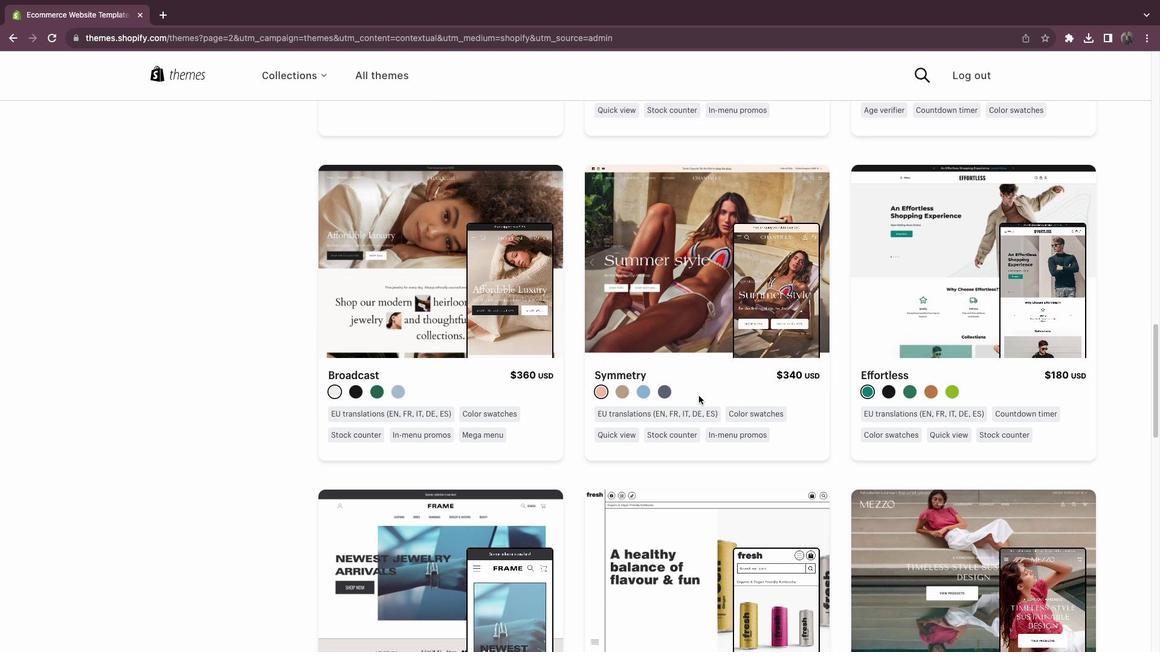 
Action: Mouse scrolled (699, 396) with delta (0, 0)
Screenshot: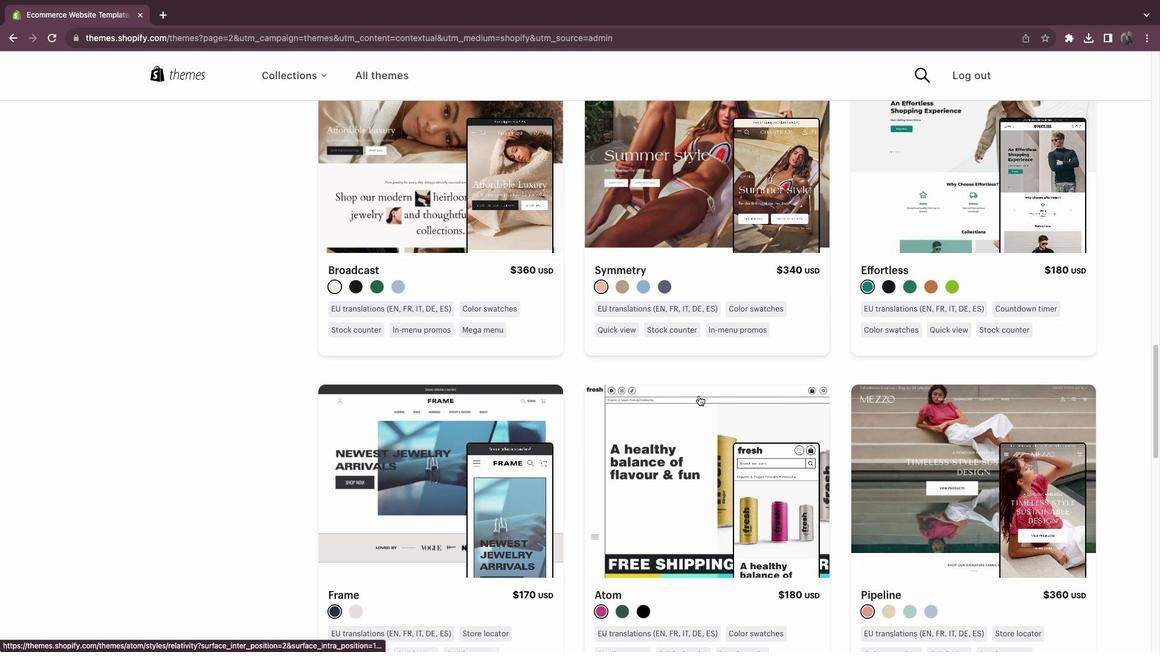 
Action: Mouse scrolled (699, 396) with delta (0, 0)
Screenshot: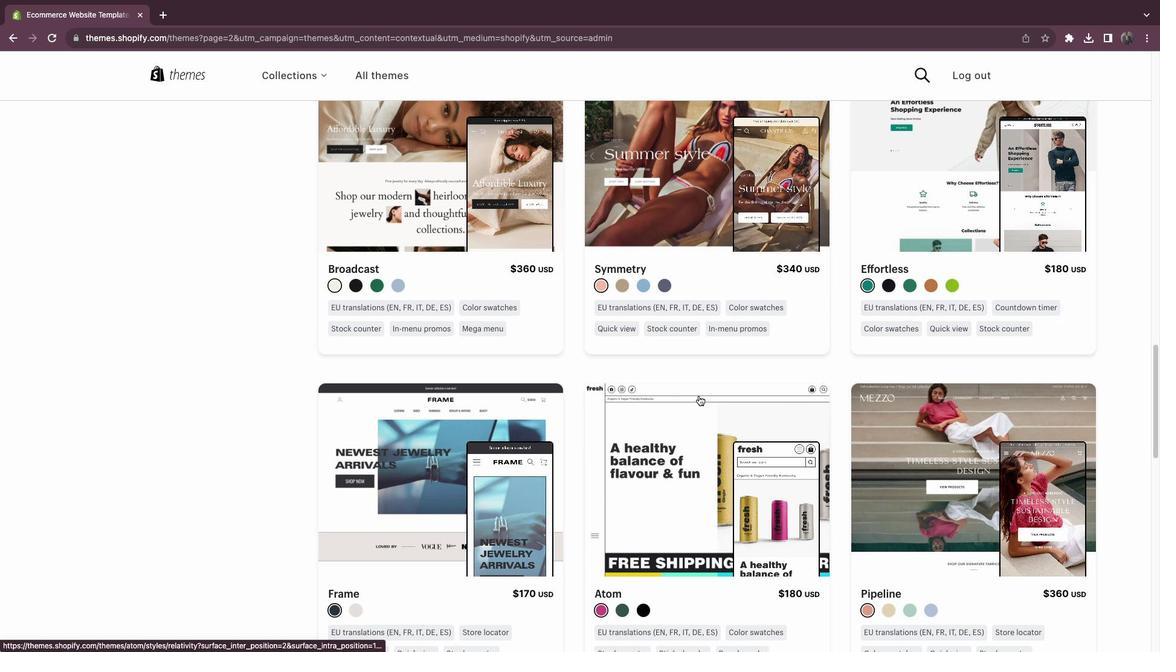 
Action: Mouse scrolled (699, 396) with delta (0, -1)
Screenshot: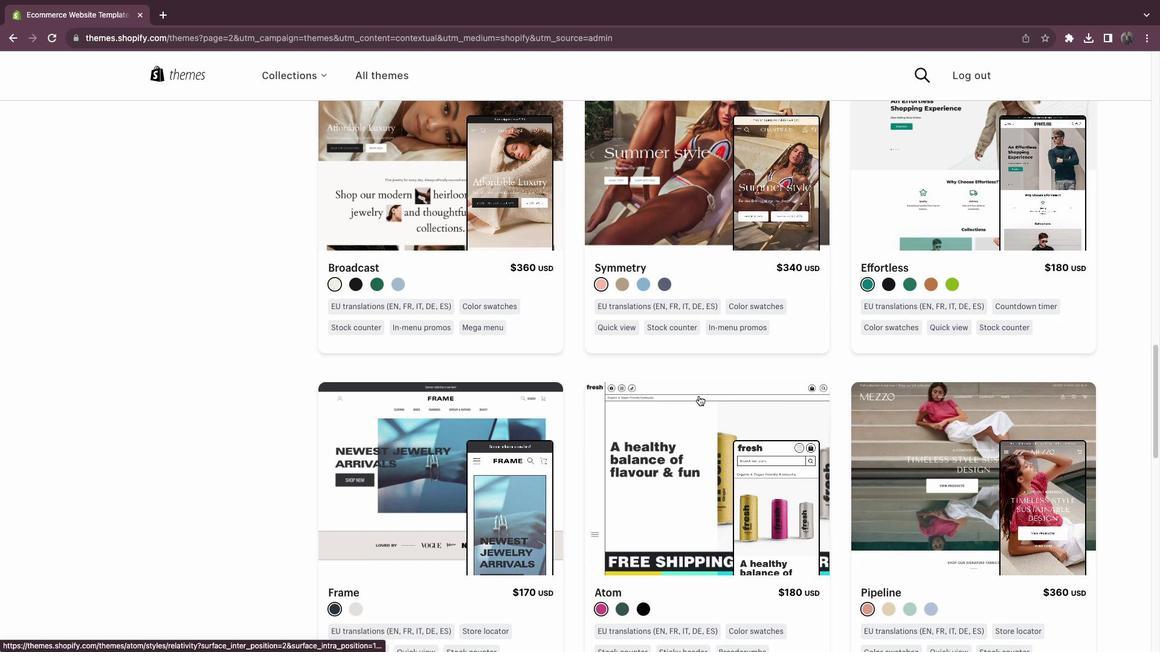 
Action: Mouse scrolled (699, 396) with delta (0, 0)
Screenshot: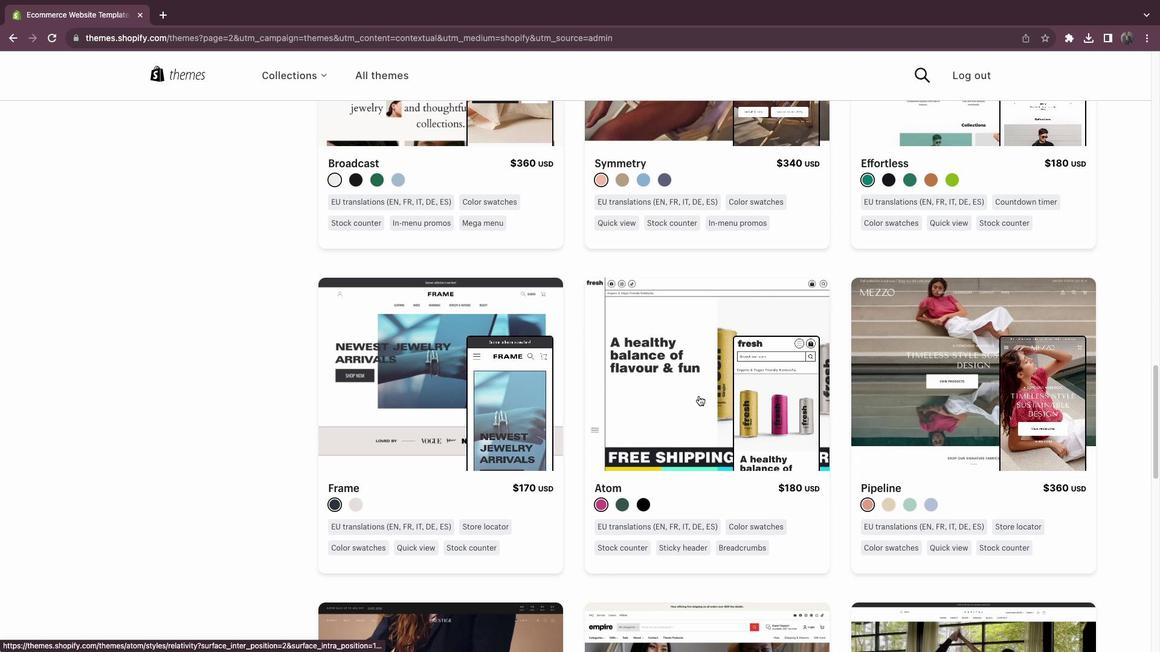 
Action: Mouse scrolled (699, 396) with delta (0, 0)
Screenshot: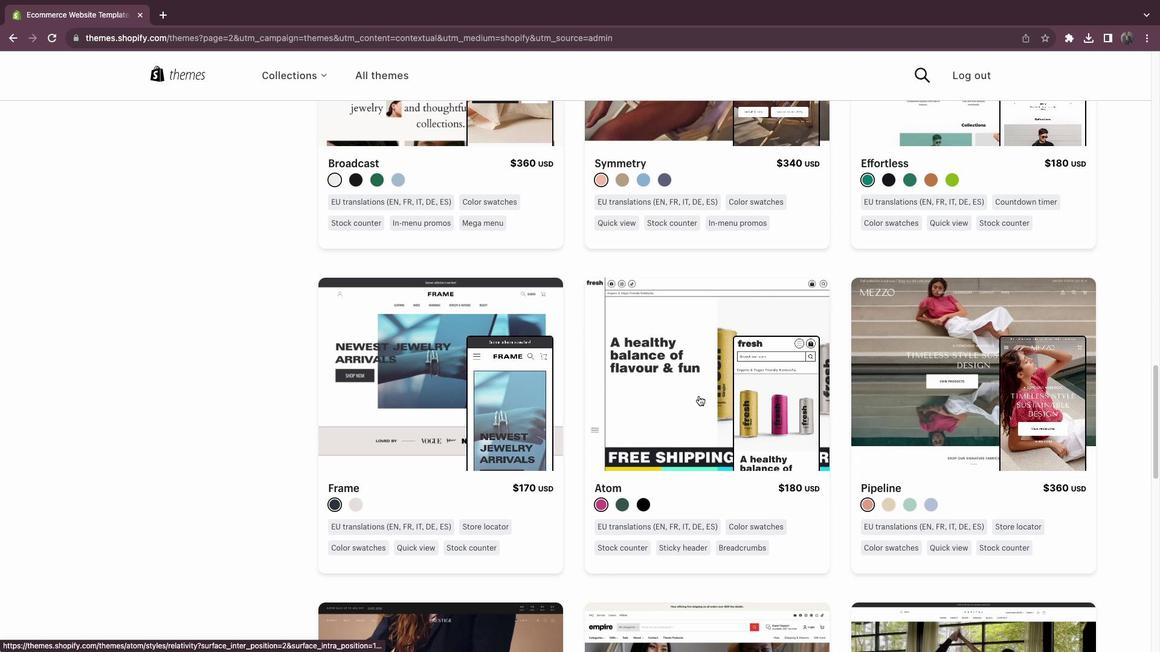 
Action: Mouse scrolled (699, 396) with delta (0, -1)
Screenshot: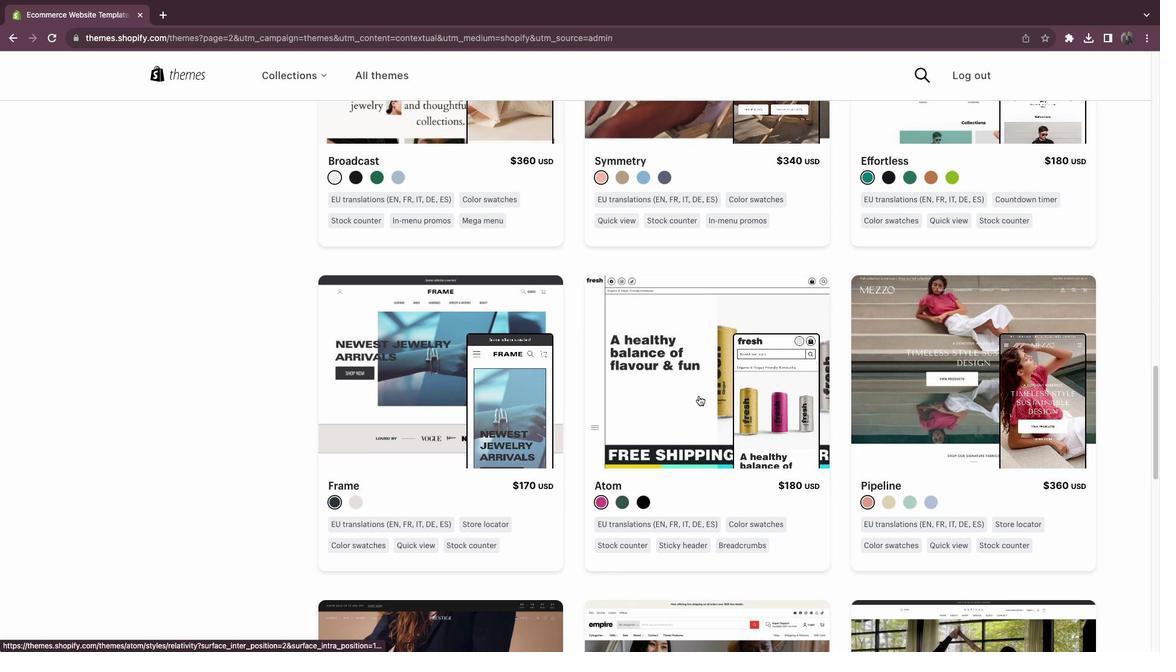 
Action: Mouse scrolled (699, 396) with delta (0, -3)
Screenshot: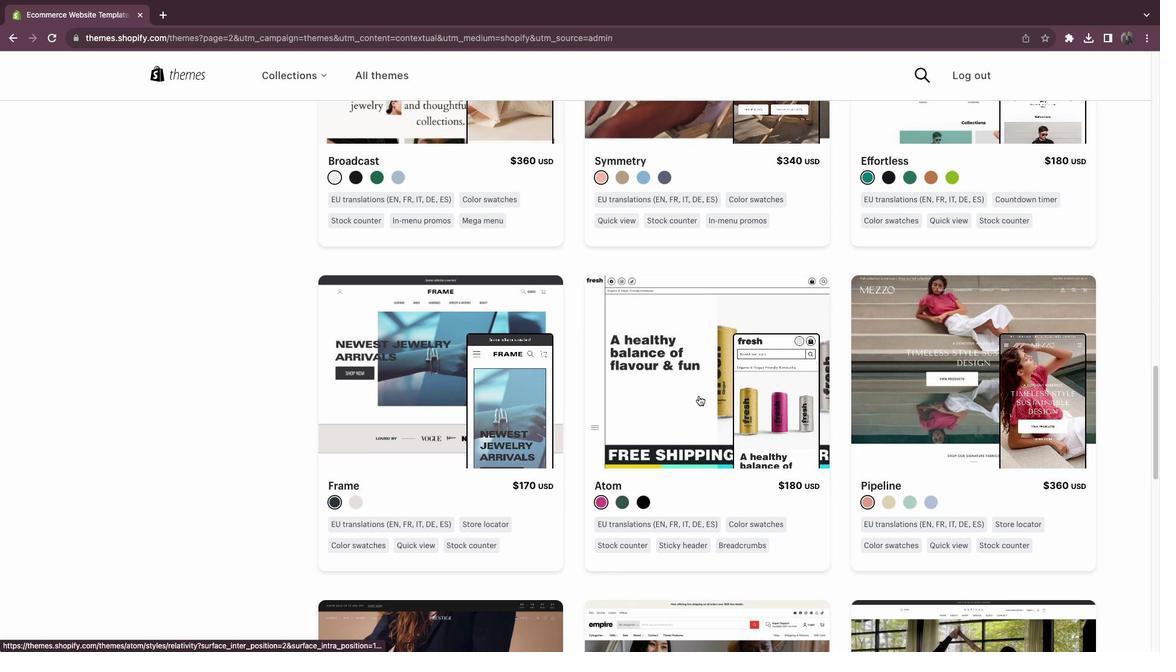 
Action: Mouse scrolled (699, 396) with delta (0, -3)
Screenshot: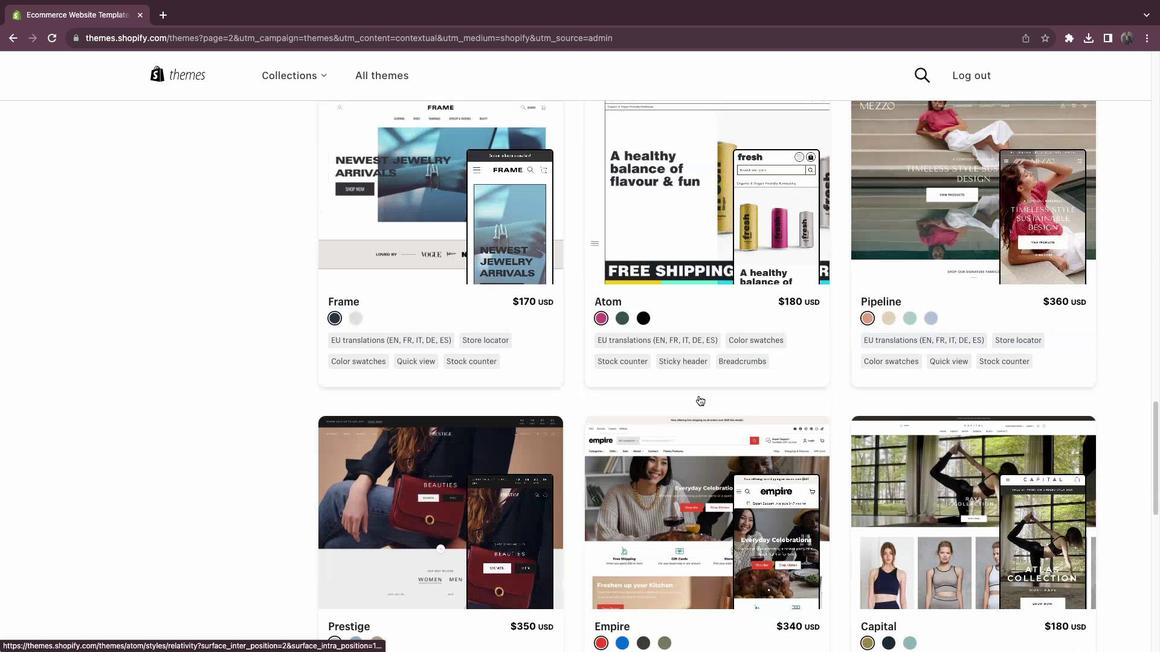 
Action: Mouse scrolled (699, 396) with delta (0, 0)
Screenshot: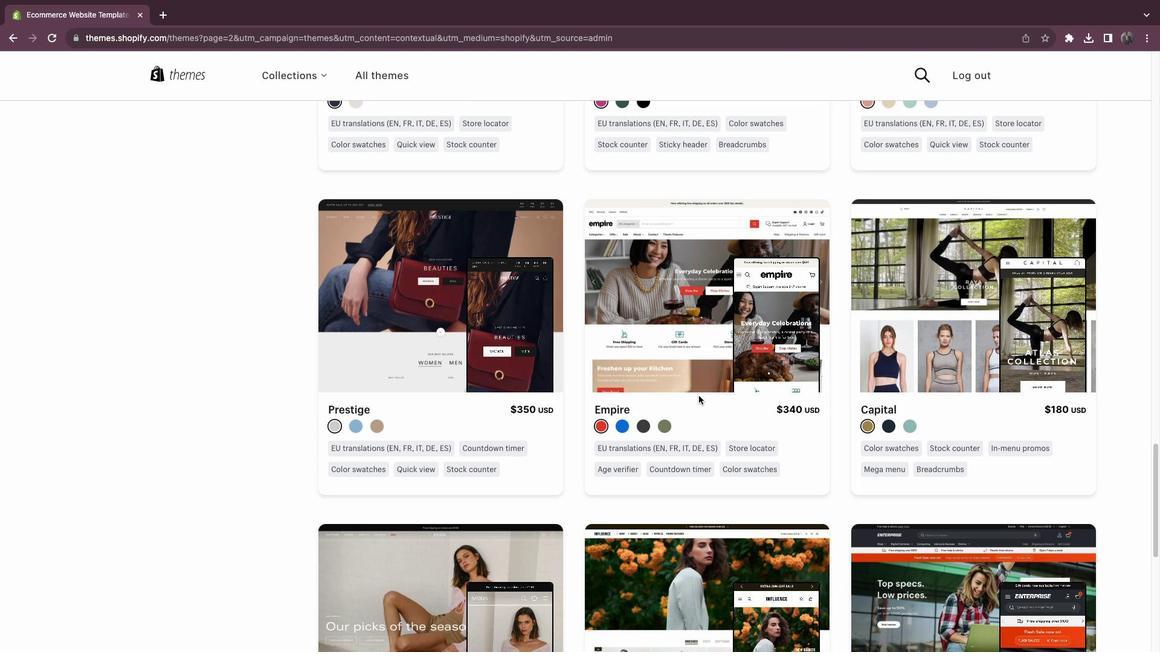 
Action: Mouse scrolled (699, 396) with delta (0, 0)
Screenshot: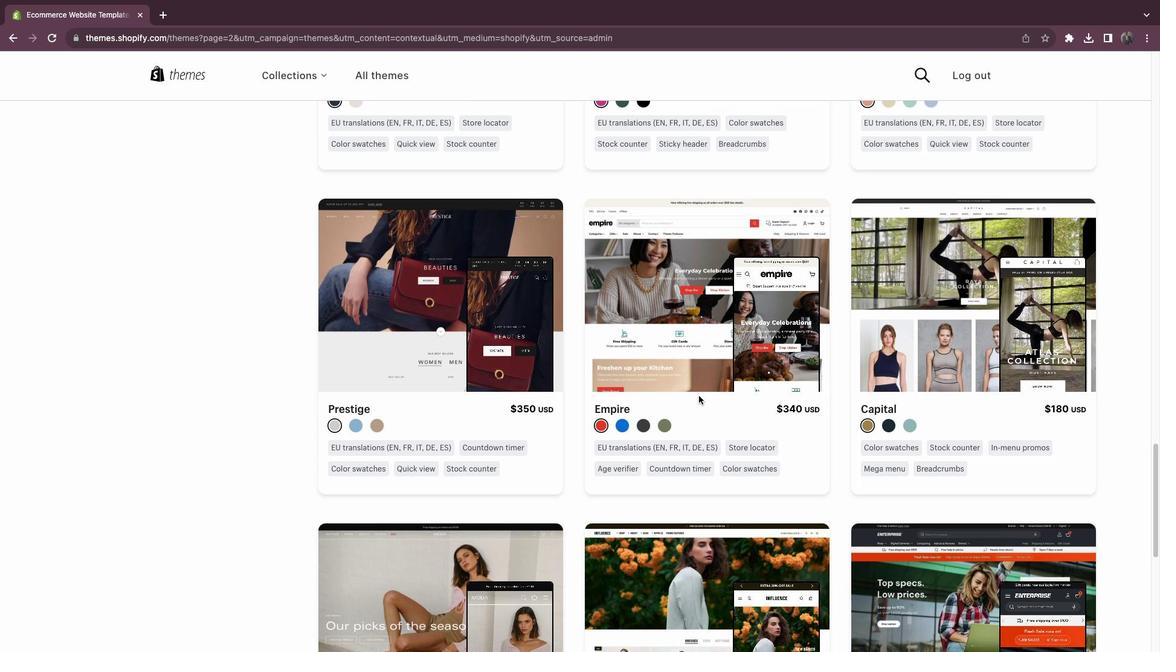 
Action: Mouse scrolled (699, 396) with delta (0, -1)
Screenshot: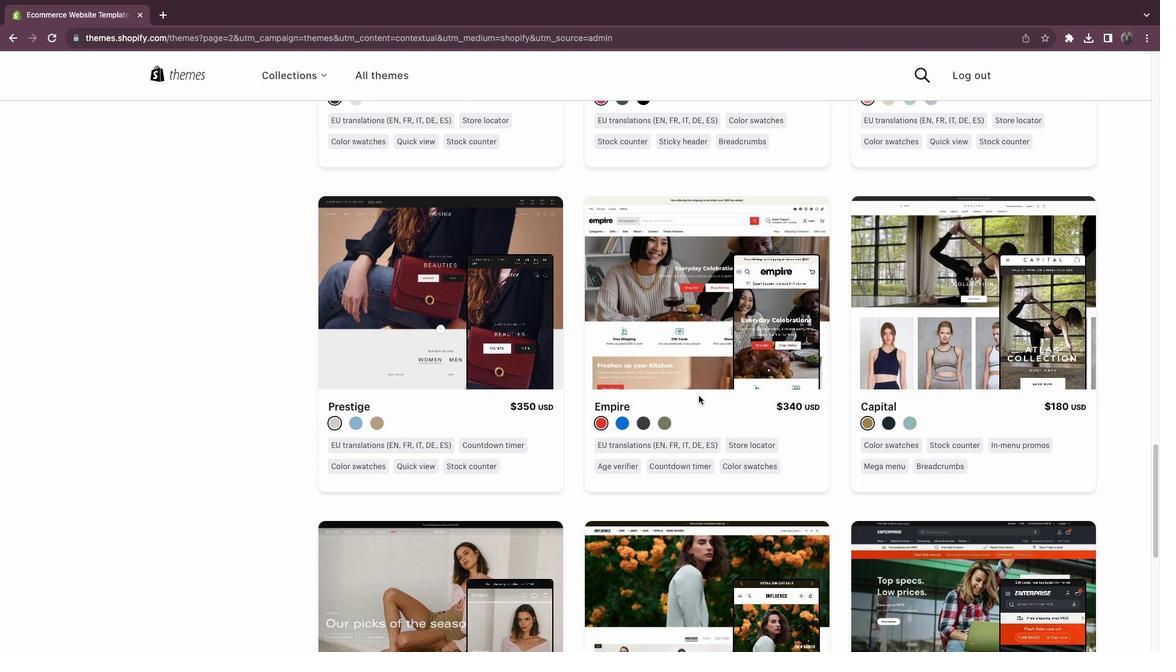 
Action: Mouse scrolled (699, 396) with delta (0, 0)
Screenshot: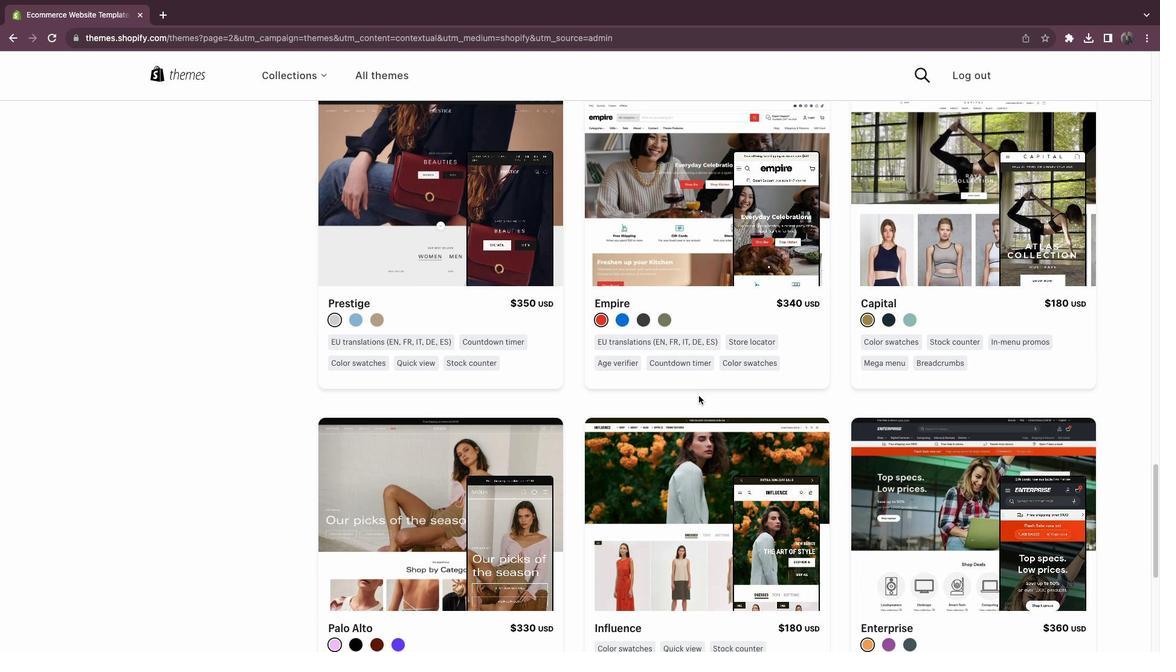 
Action: Mouse scrolled (699, 396) with delta (0, 0)
Screenshot: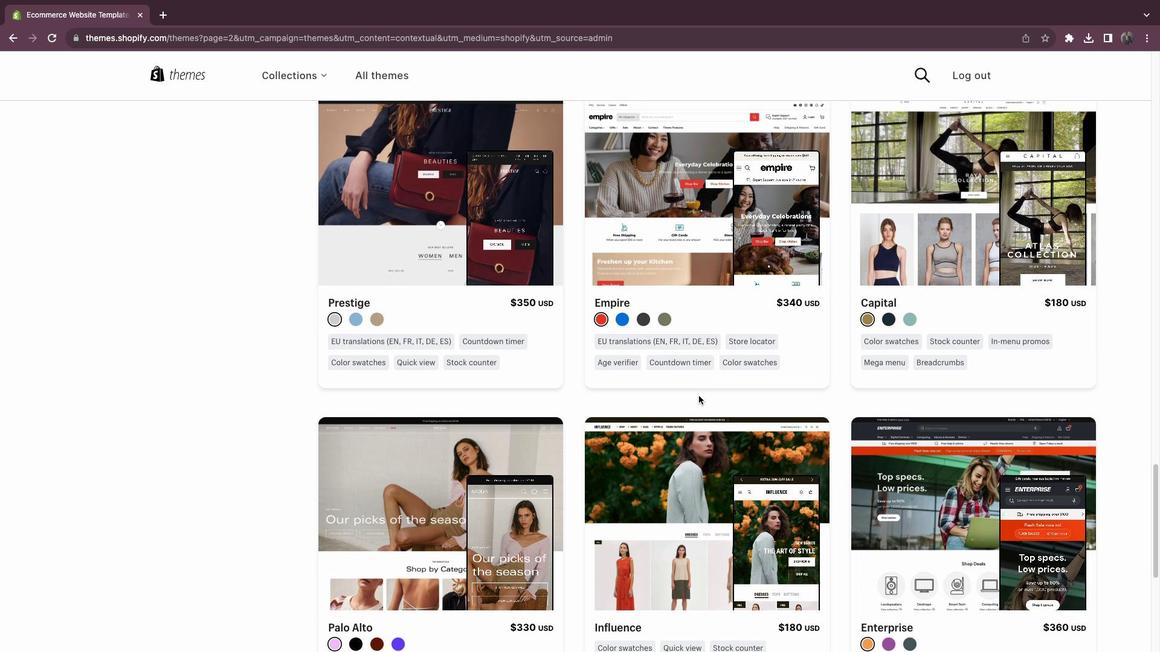 
Action: Mouse scrolled (699, 396) with delta (0, -1)
Screenshot: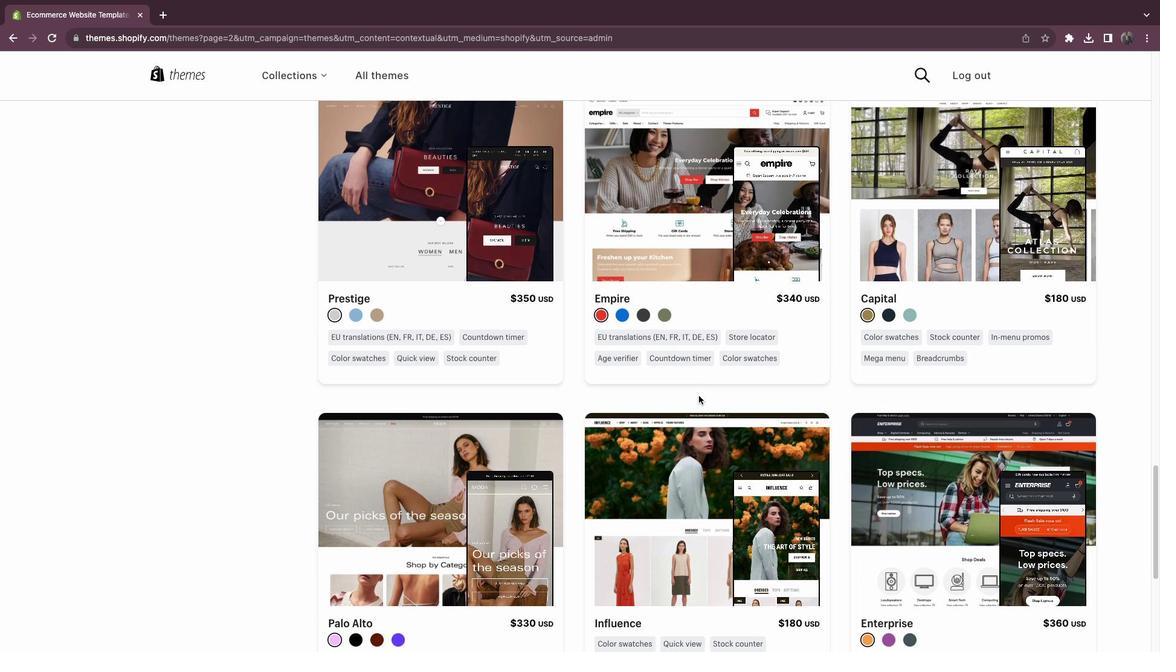 
Action: Mouse scrolled (699, 396) with delta (0, 0)
Screenshot: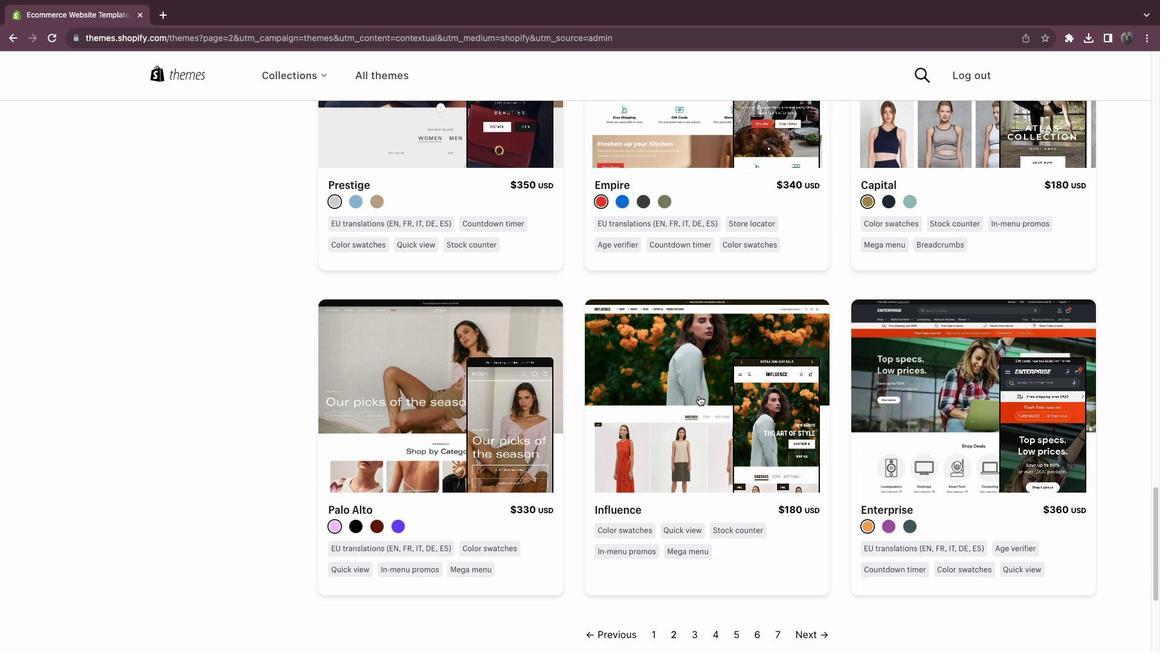 
Action: Mouse scrolled (699, 396) with delta (0, 0)
Screenshot: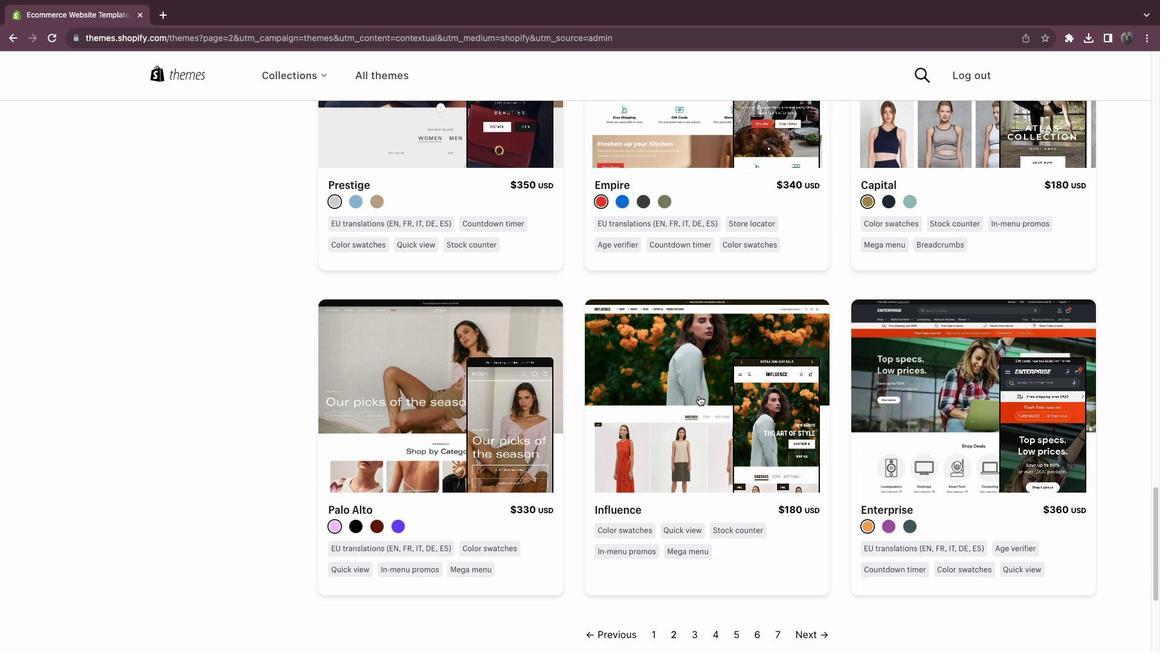 
Action: Mouse scrolled (699, 396) with delta (0, -1)
Screenshot: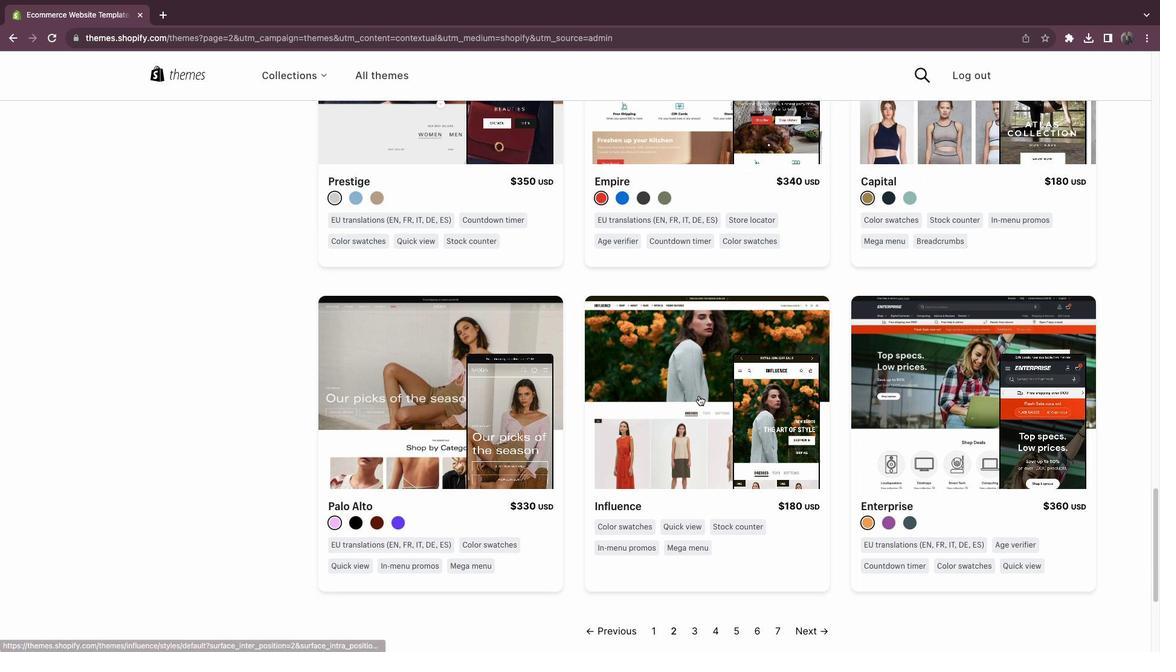 
Action: Mouse scrolled (699, 396) with delta (0, -3)
Screenshot: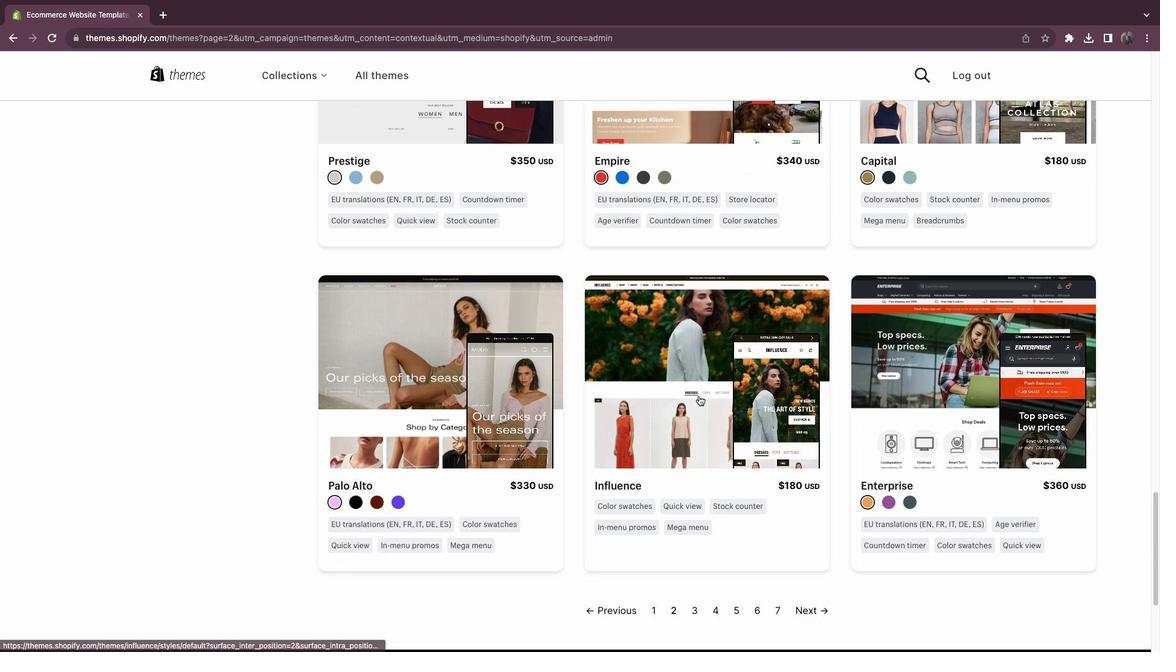 
Action: Mouse pressed left at (699, 396)
Screenshot: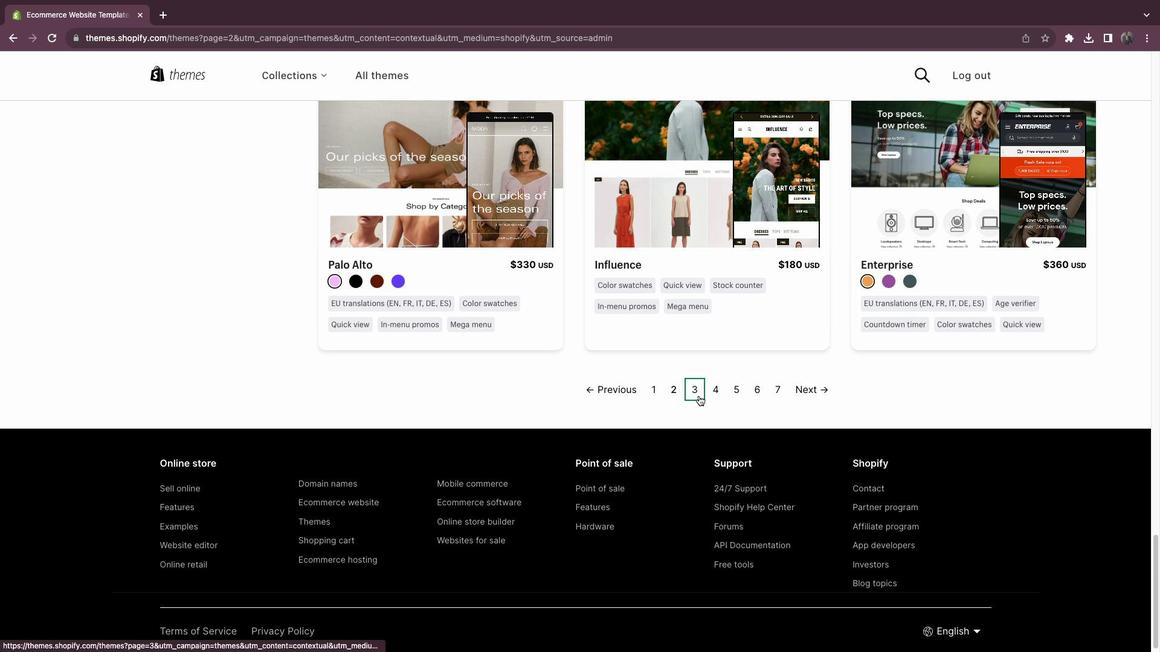 
Action: Mouse scrolled (699, 396) with delta (0, 0)
Screenshot: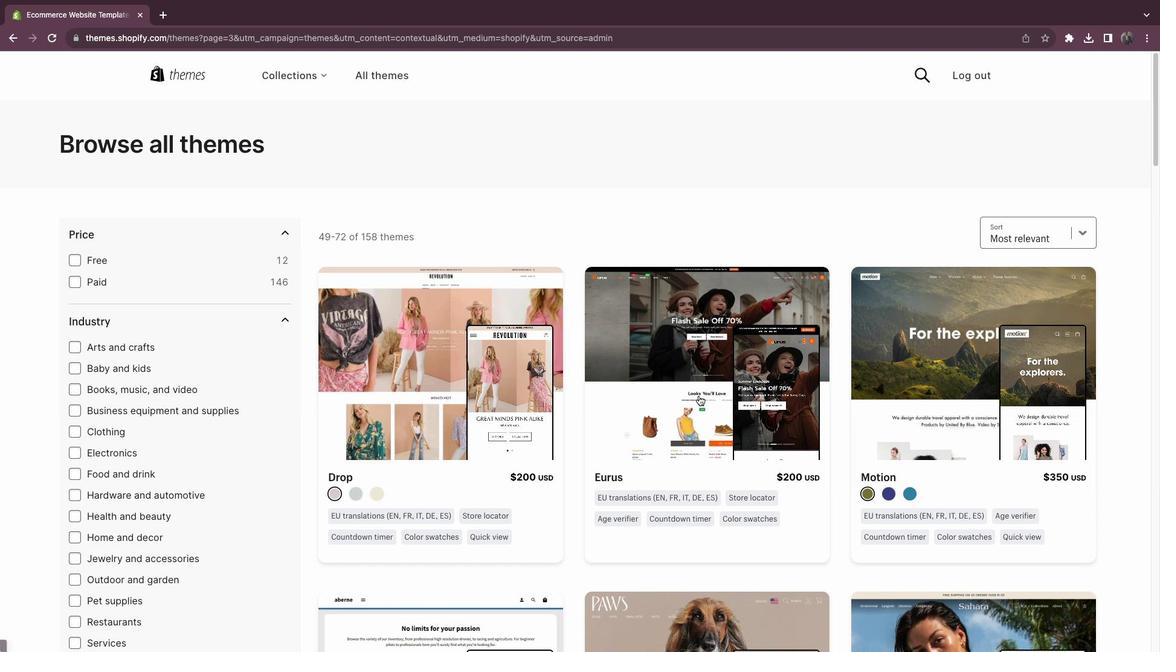 
Action: Mouse scrolled (699, 396) with delta (0, 0)
Screenshot: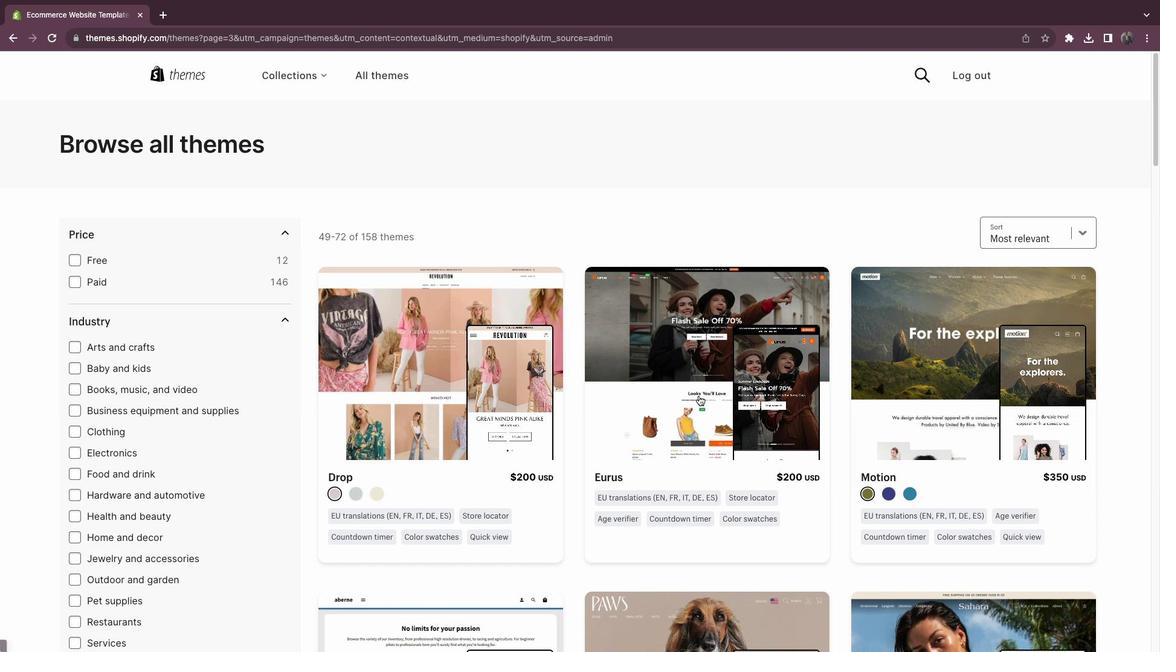
Action: Mouse scrolled (699, 396) with delta (0, -1)
Screenshot: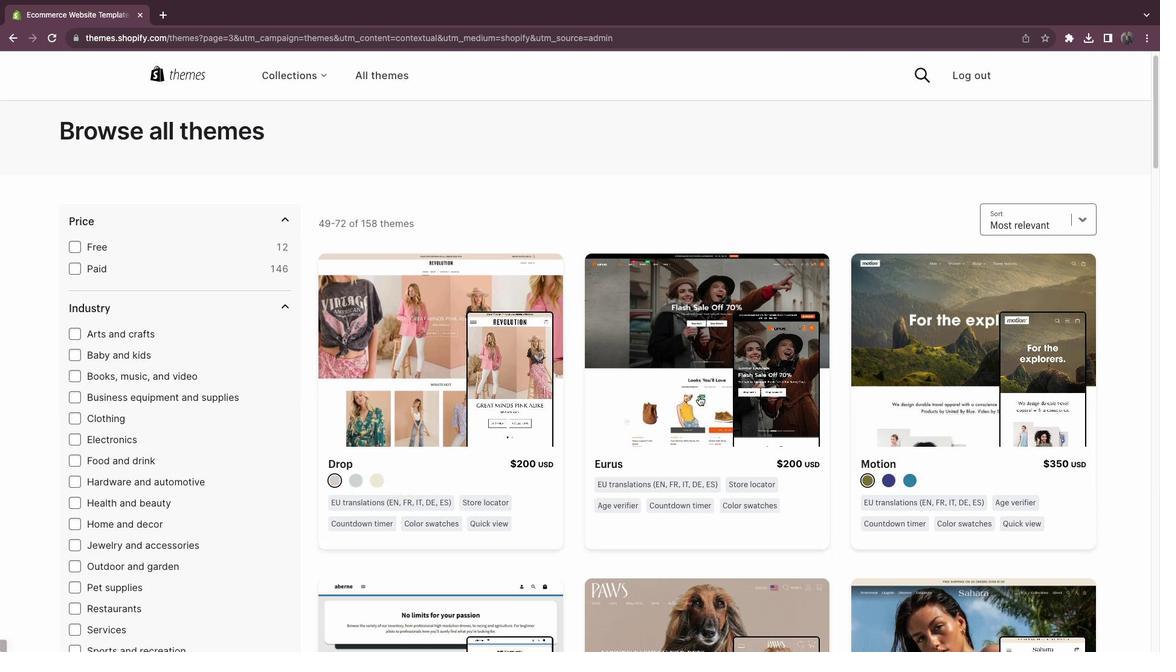 
Action: Mouse scrolled (699, 396) with delta (0, -3)
Screenshot: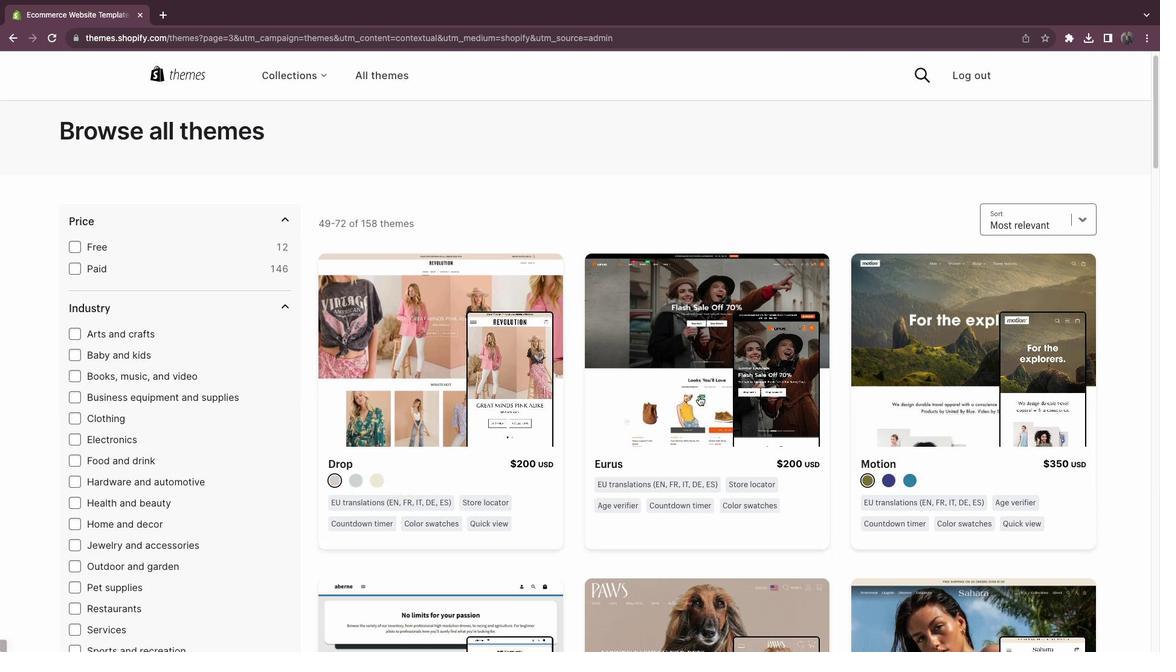 
Action: Mouse moved to (654, 407)
Screenshot: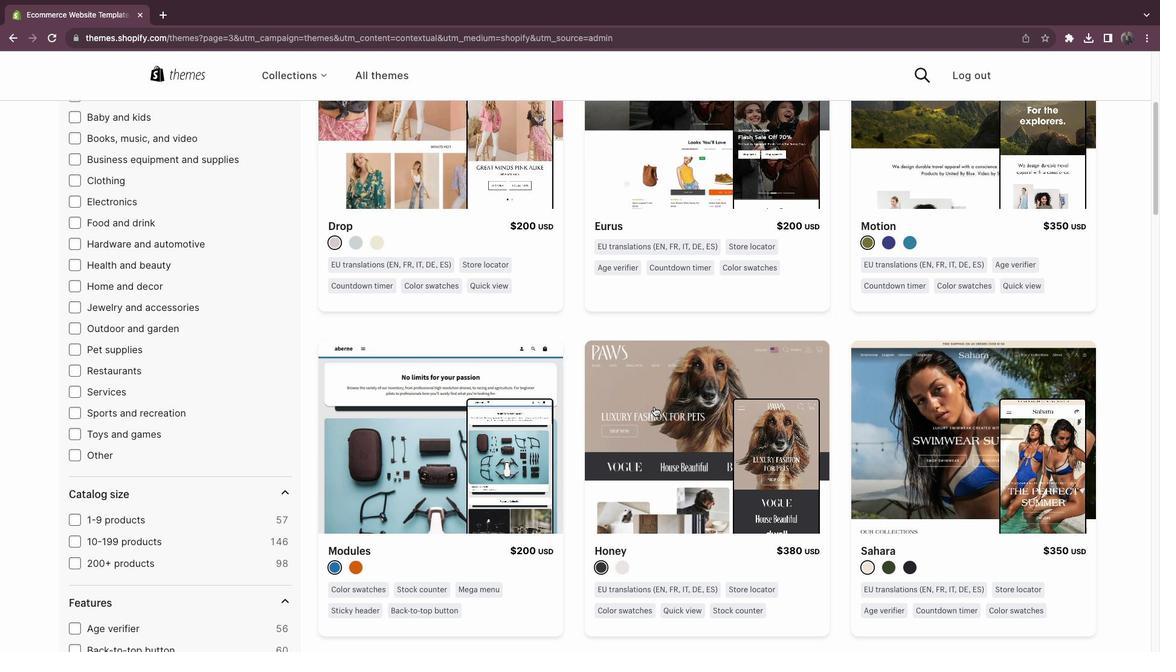 
Action: Mouse scrolled (654, 407) with delta (0, 0)
Screenshot: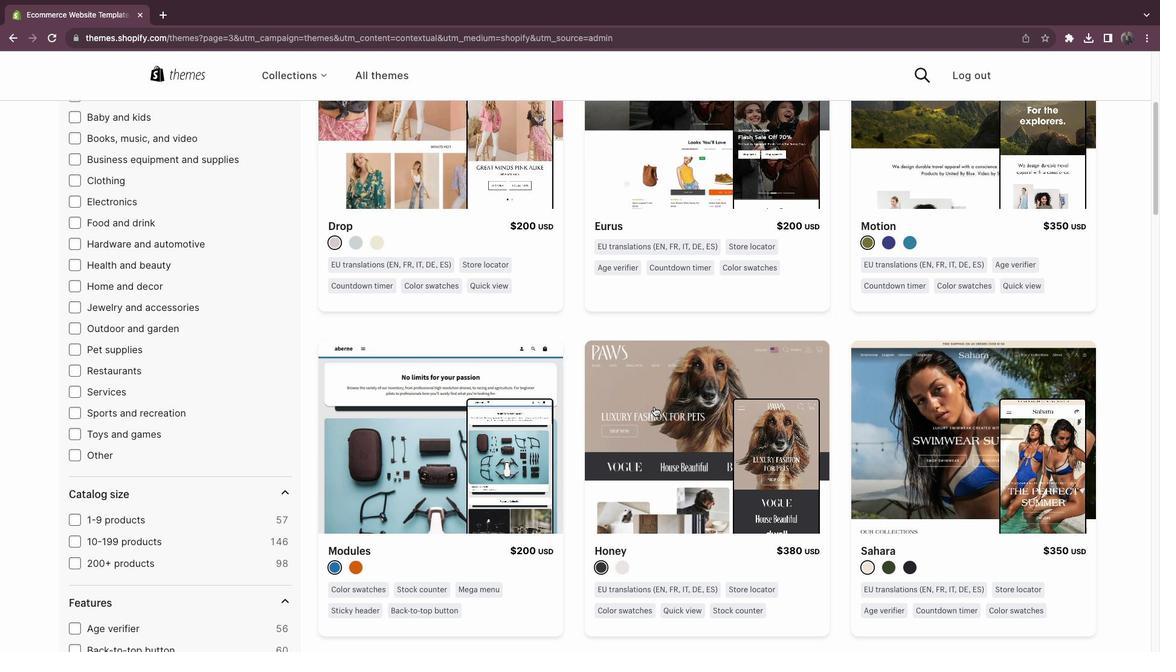 
Action: Mouse scrolled (654, 407) with delta (0, 0)
Screenshot: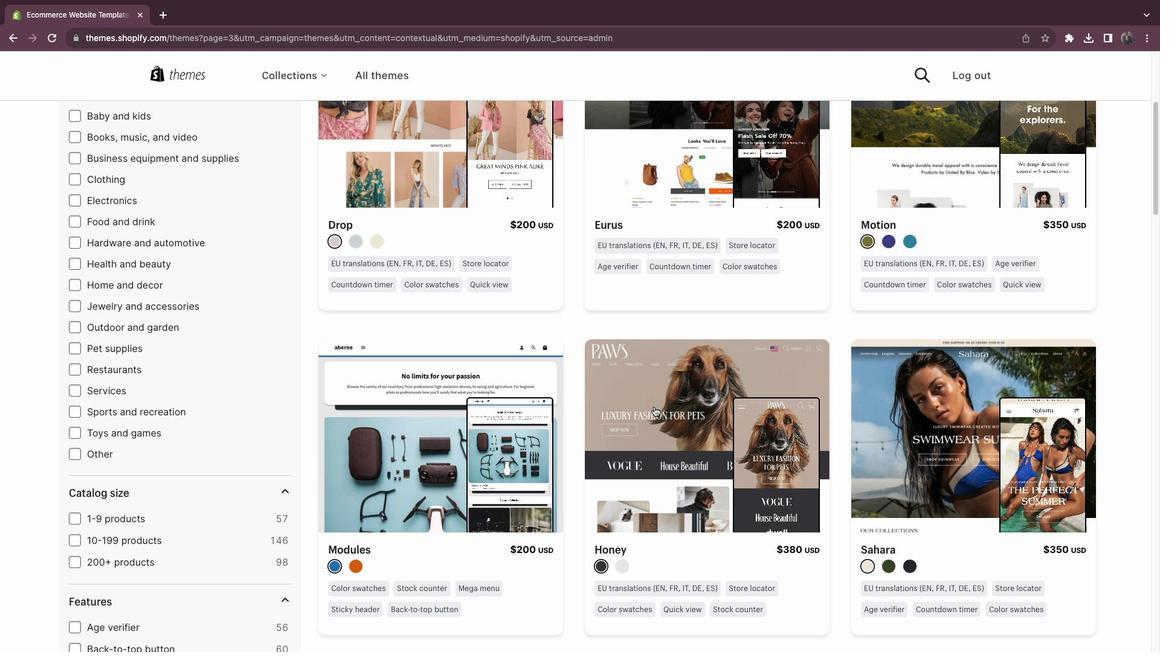 
Action: Mouse scrolled (654, 407) with delta (0, -1)
Screenshot: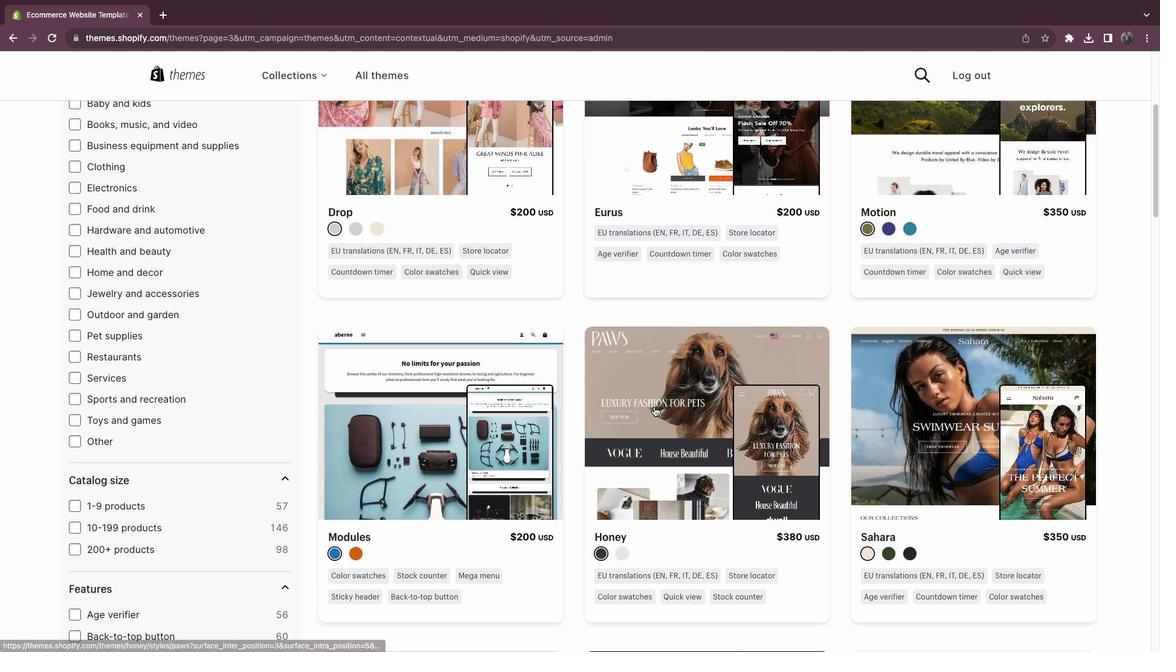 
Action: Mouse scrolled (654, 407) with delta (0, -3)
Screenshot: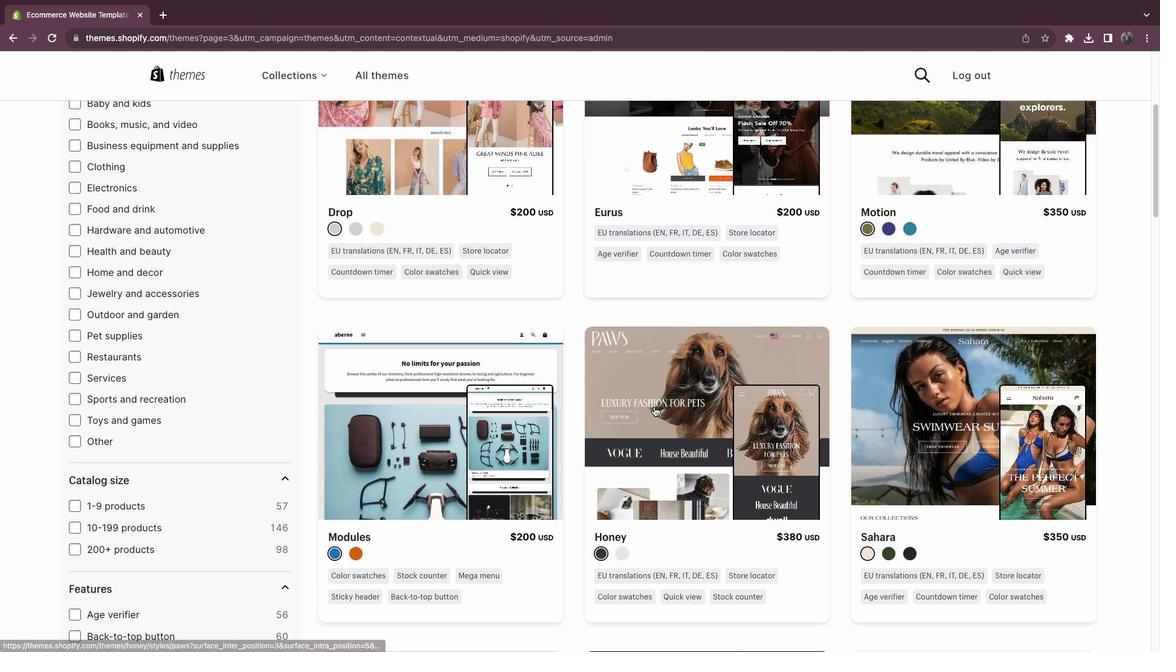
Action: Mouse scrolled (654, 407) with delta (0, 0)
Screenshot: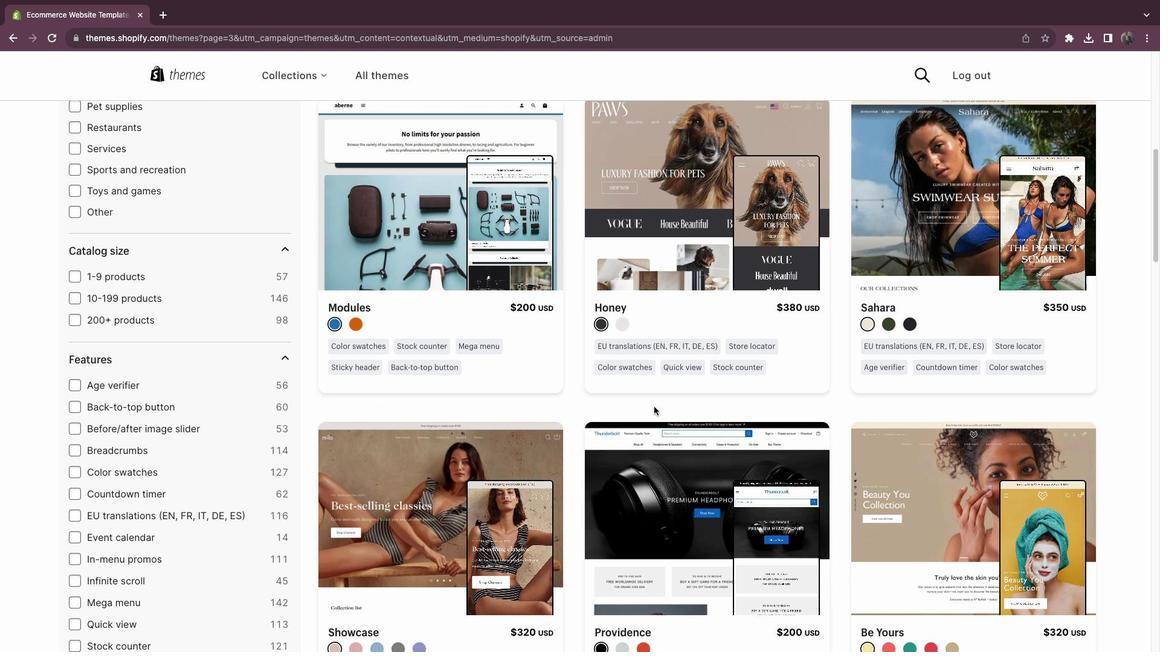 
Action: Mouse scrolled (654, 407) with delta (0, 0)
Screenshot: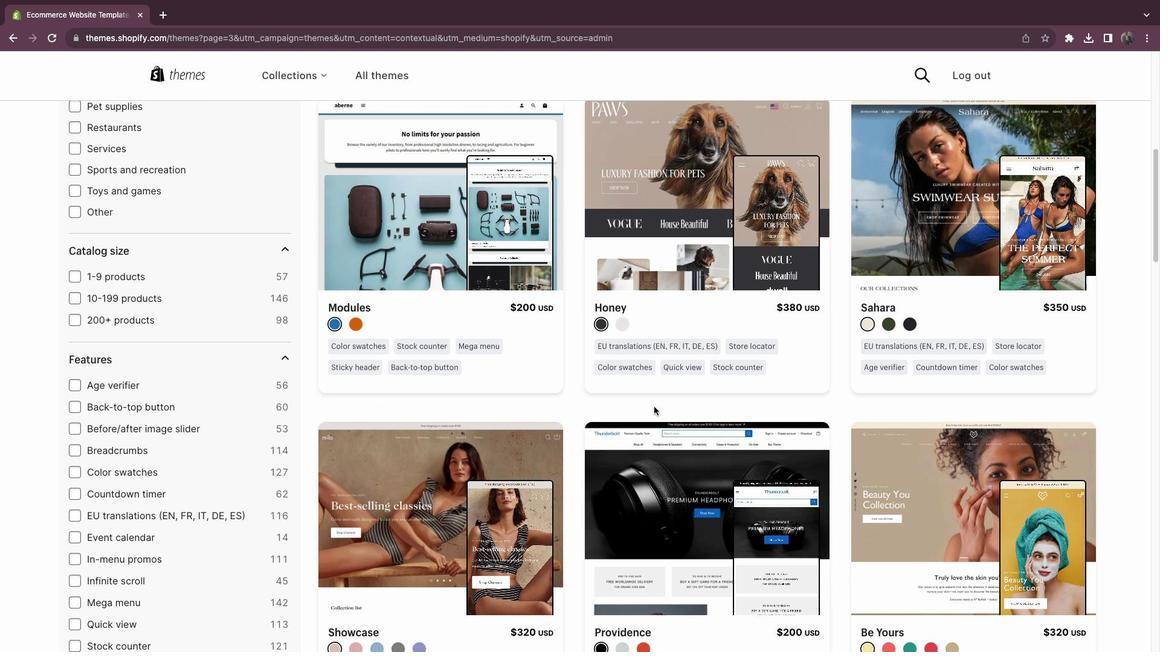 
Action: Mouse scrolled (654, 407) with delta (0, -1)
Screenshot: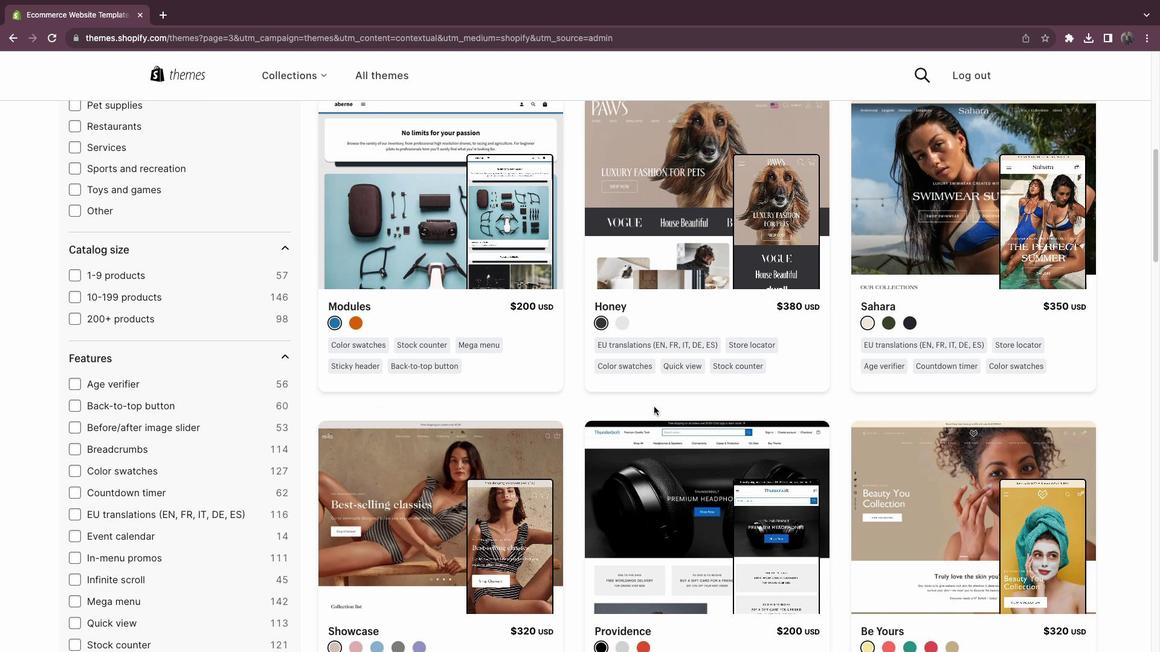 
Action: Mouse scrolled (654, 407) with delta (0, -3)
Screenshot: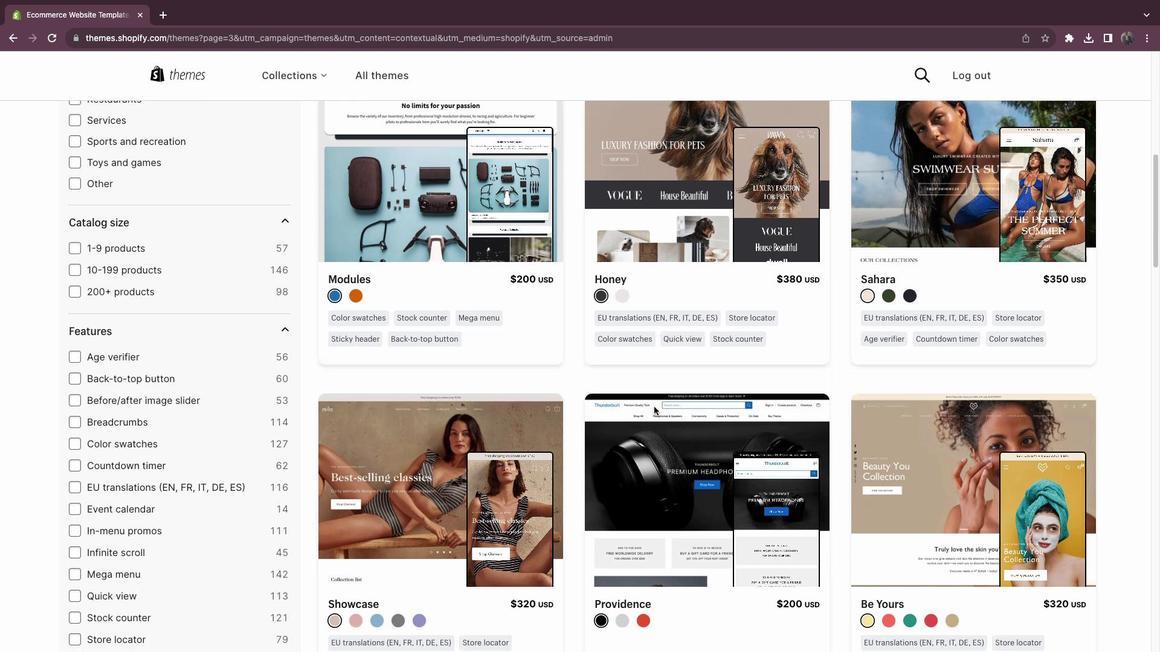 
Action: Mouse scrolled (654, 407) with delta (0, -3)
Screenshot: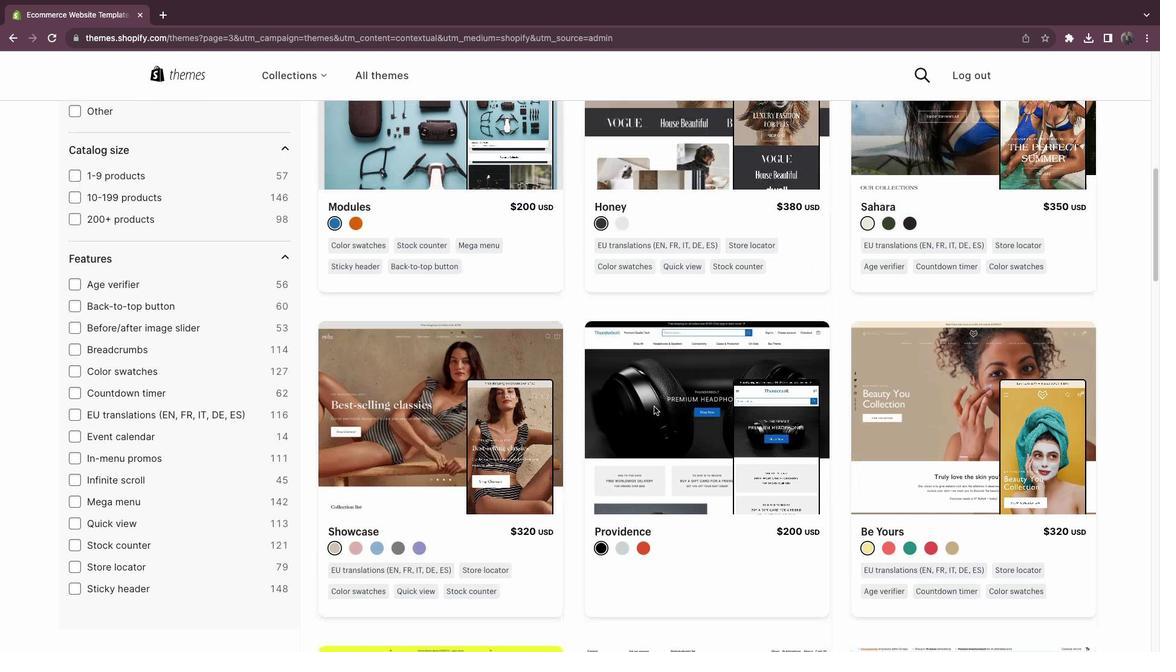 
Action: Mouse scrolled (654, 407) with delta (0, 0)
Screenshot: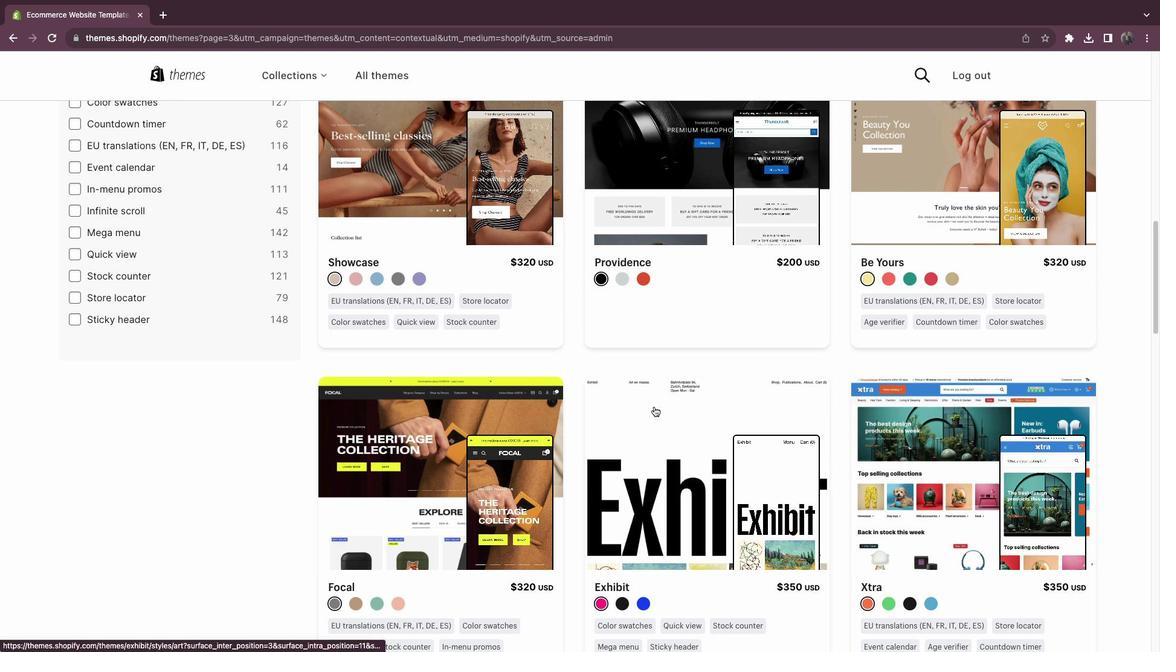 
Action: Mouse scrolled (654, 407) with delta (0, 0)
Screenshot: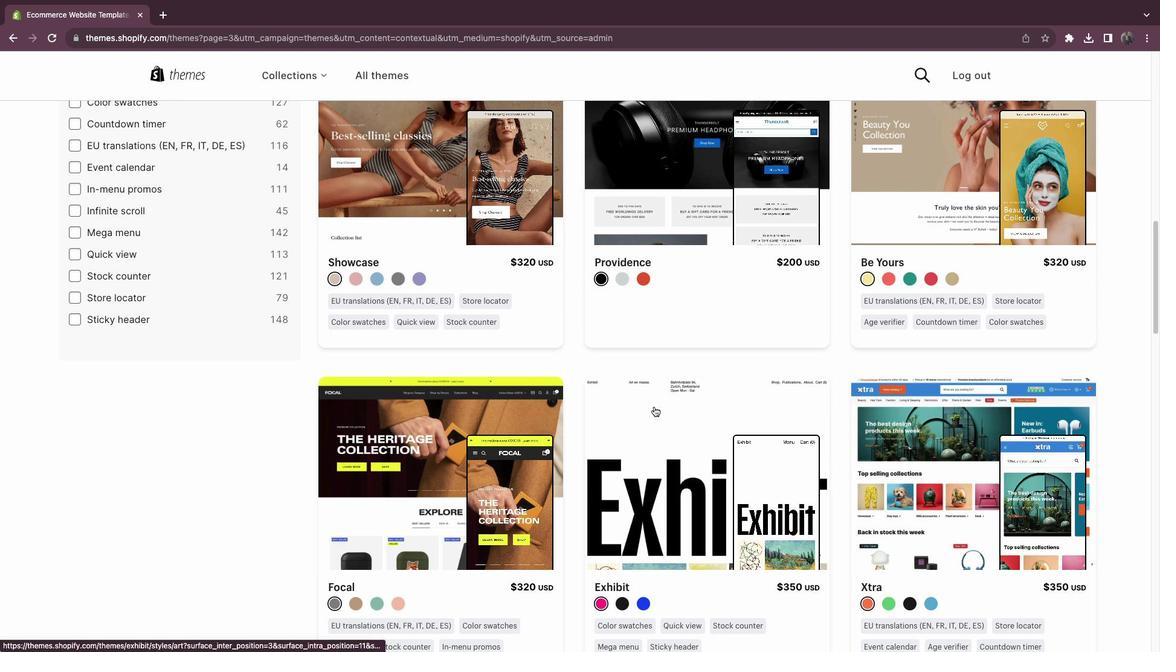 
Action: Mouse scrolled (654, 407) with delta (0, -1)
Screenshot: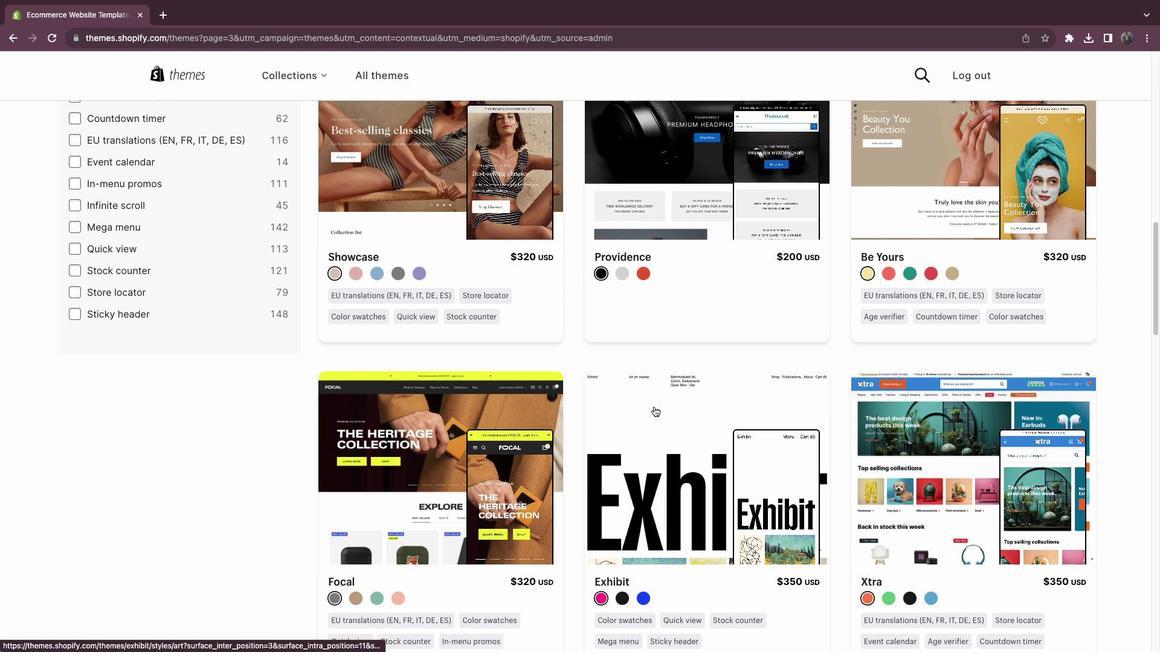 
Action: Mouse scrolled (654, 407) with delta (0, -3)
Screenshot: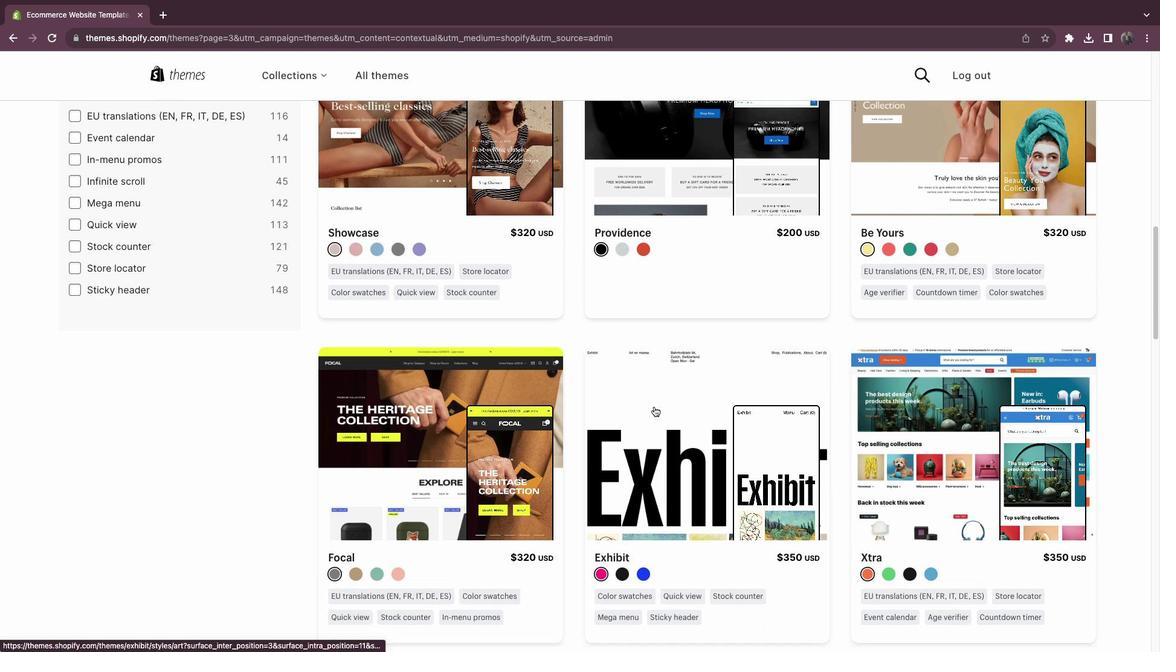 
Action: Mouse scrolled (654, 407) with delta (0, -3)
Screenshot: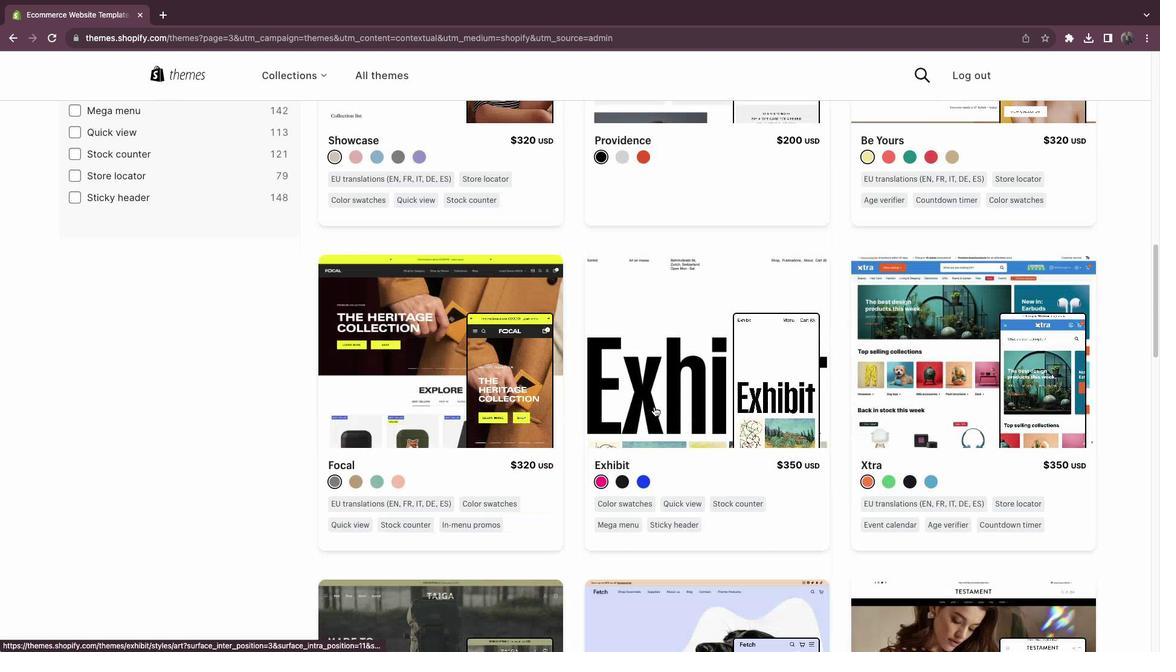 
Action: Mouse scrolled (654, 407) with delta (0, 0)
Screenshot: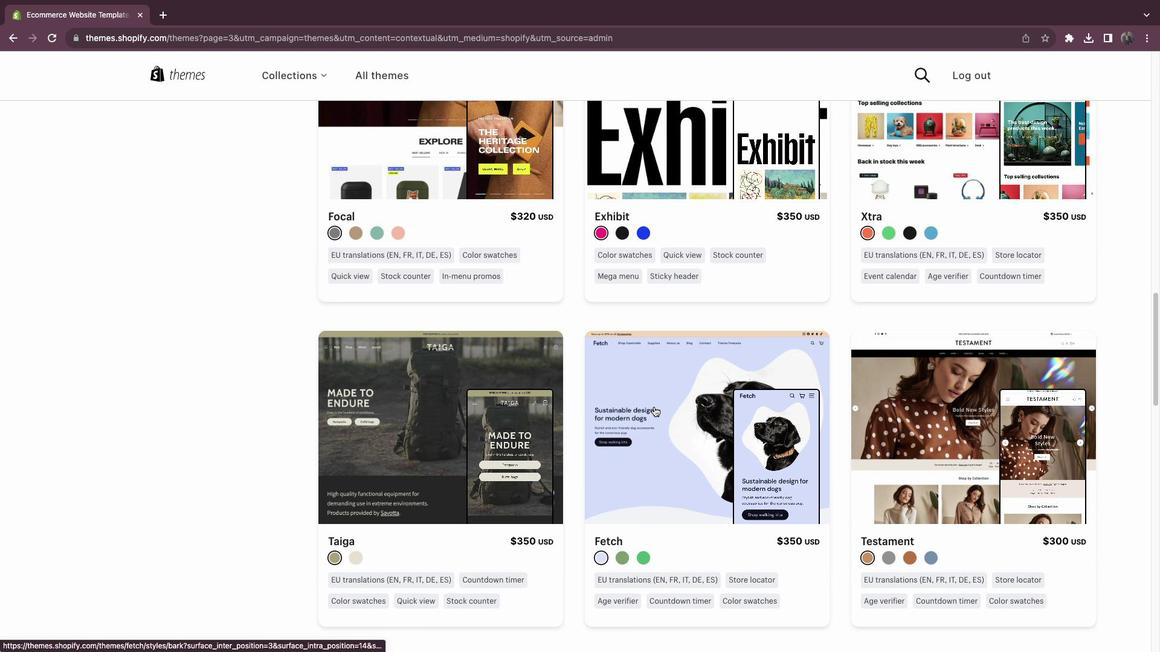 
Action: Mouse scrolled (654, 407) with delta (0, 0)
Screenshot: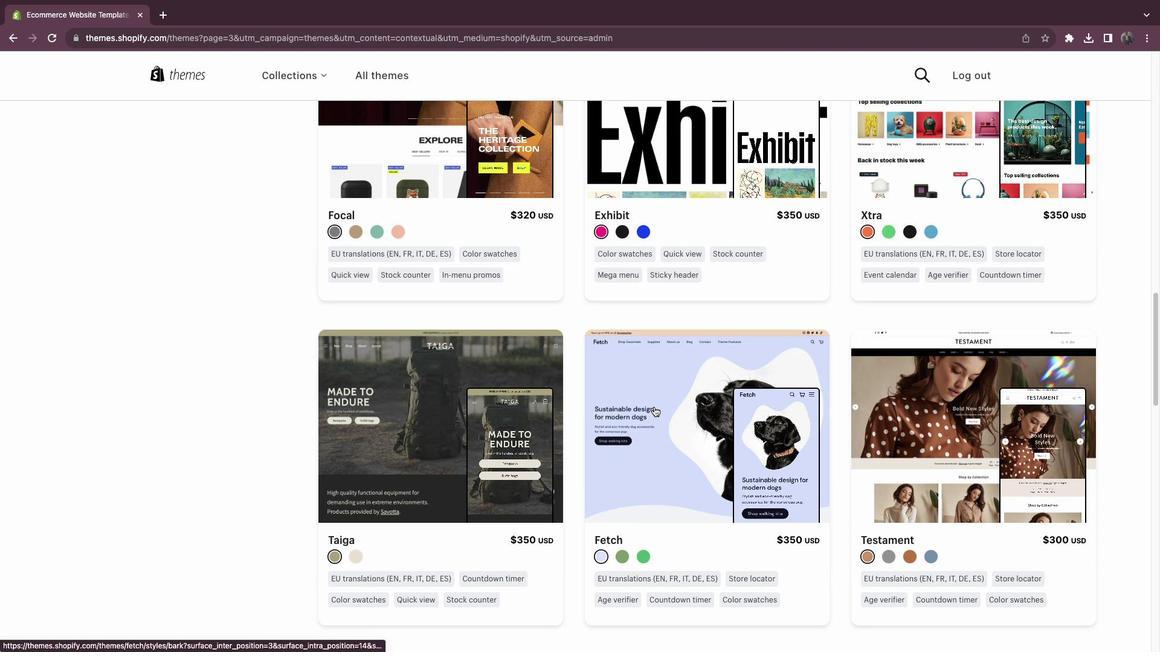 
Action: Mouse scrolled (654, 407) with delta (0, -1)
Screenshot: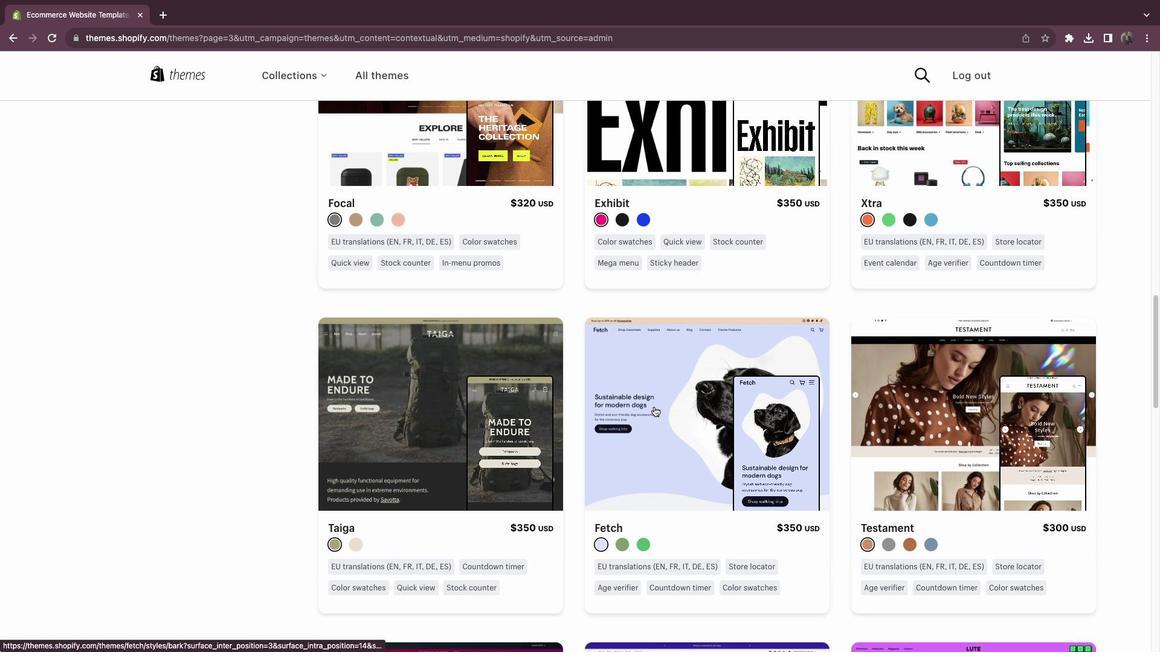 
Action: Mouse scrolled (654, 407) with delta (0, -3)
Screenshot: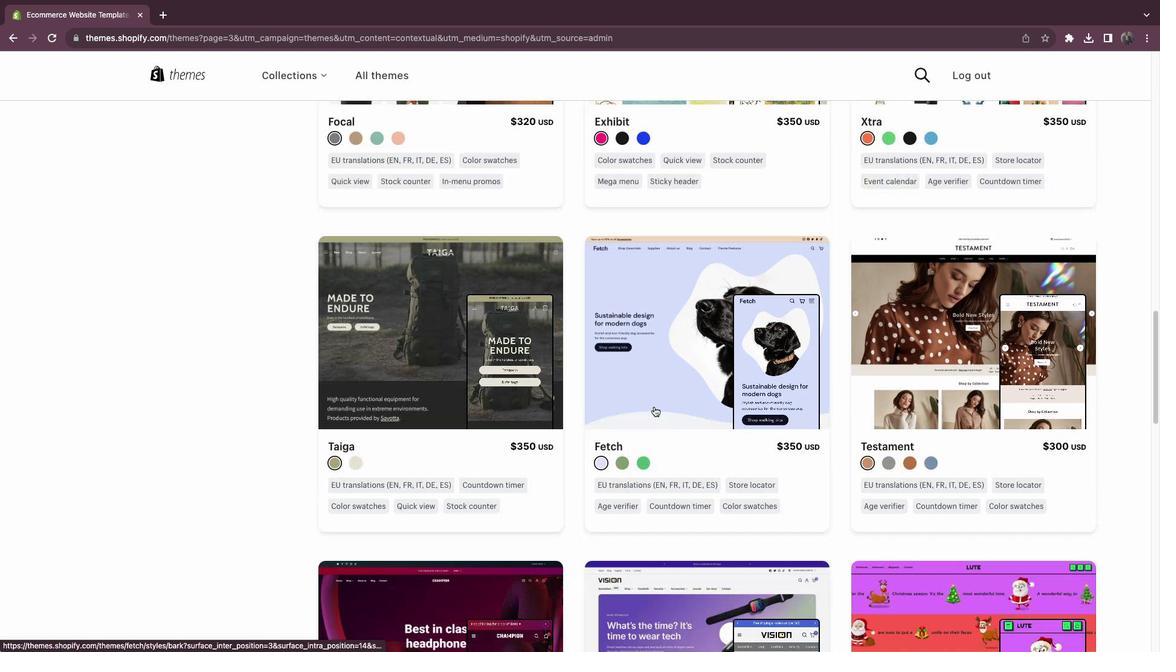 
Action: Mouse scrolled (654, 407) with delta (0, 0)
Screenshot: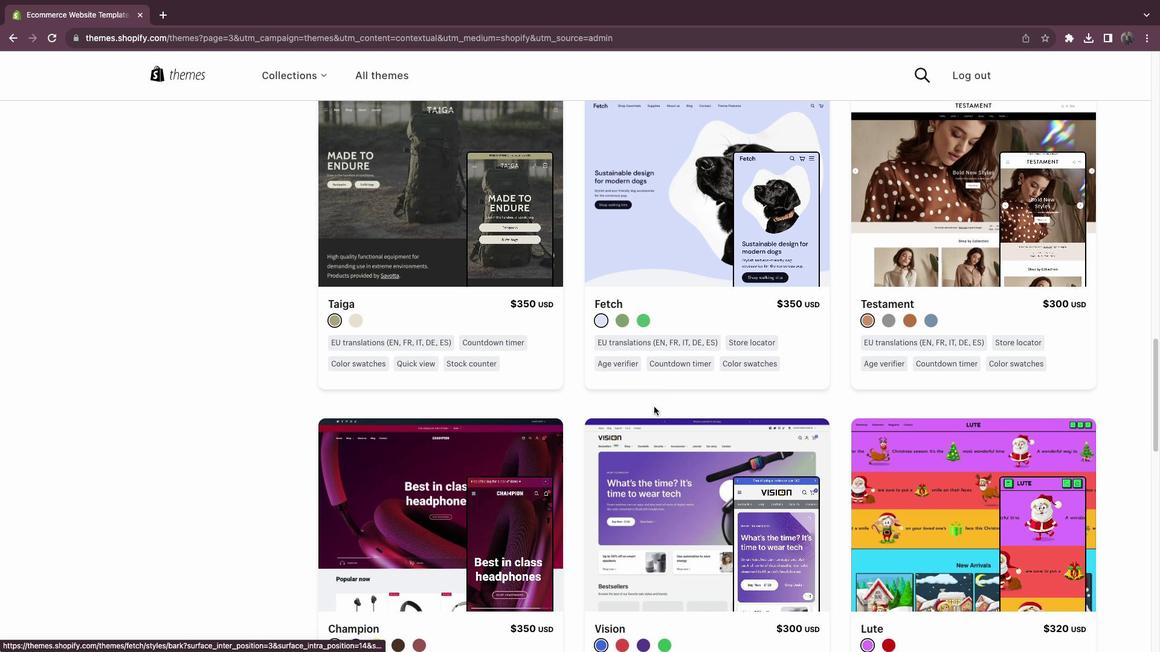 
Action: Mouse scrolled (654, 407) with delta (0, 0)
Screenshot: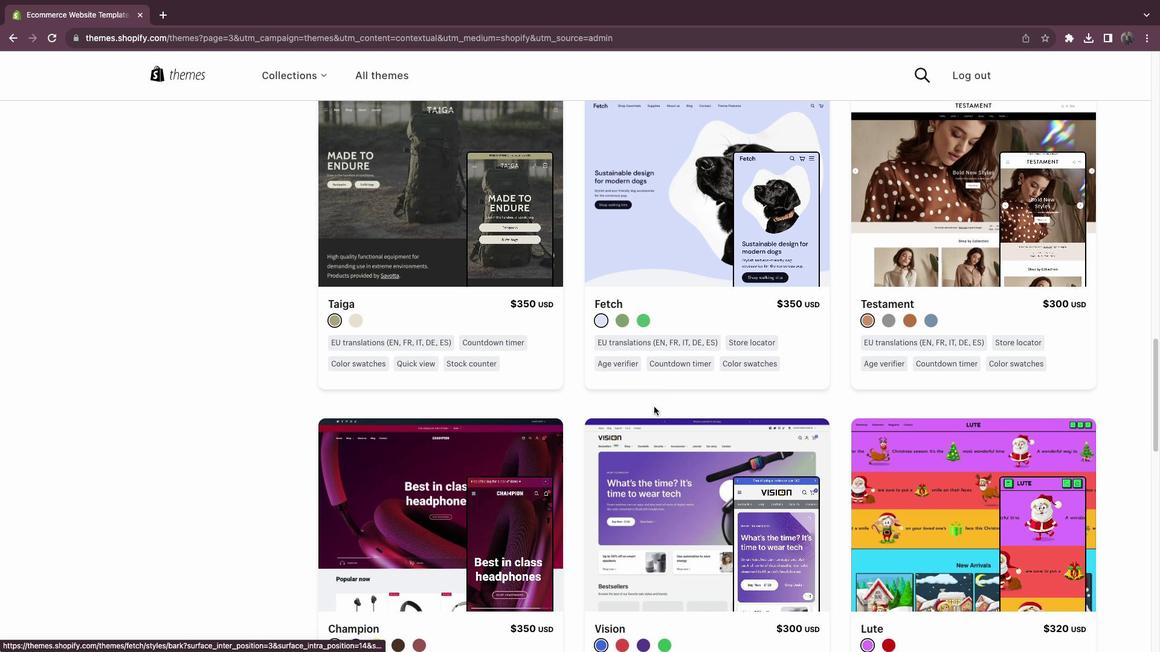 
Action: Mouse scrolled (654, 407) with delta (0, -1)
Screenshot: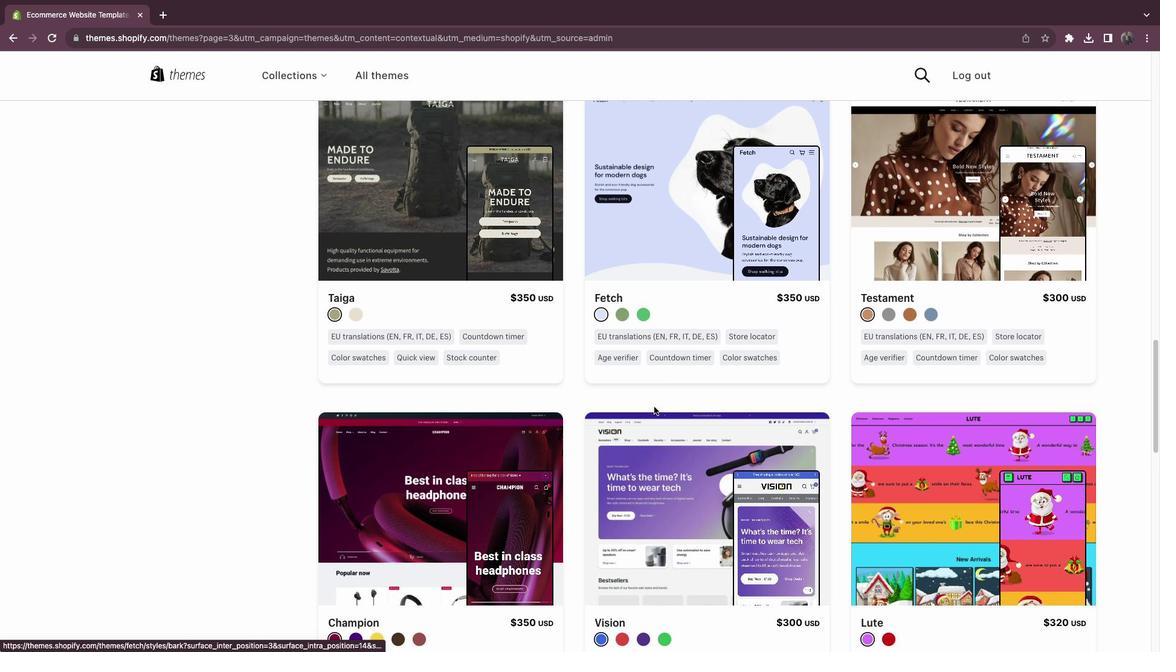 
Action: Mouse scrolled (654, 407) with delta (0, -3)
Screenshot: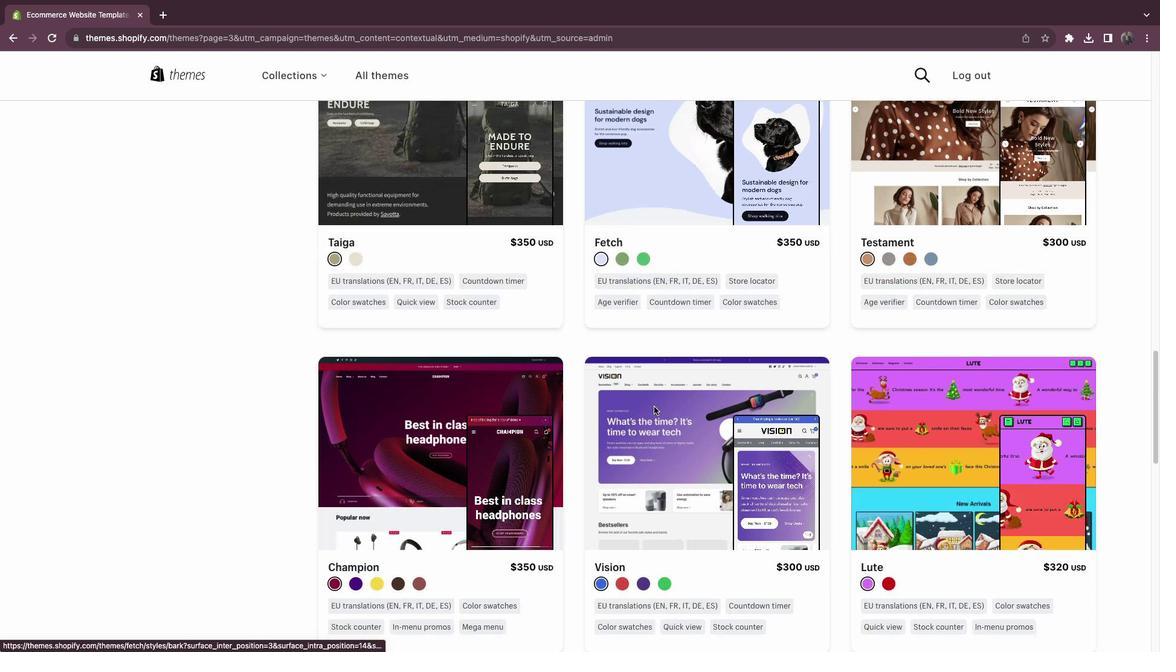 
Action: Mouse scrolled (654, 407) with delta (0, 0)
Screenshot: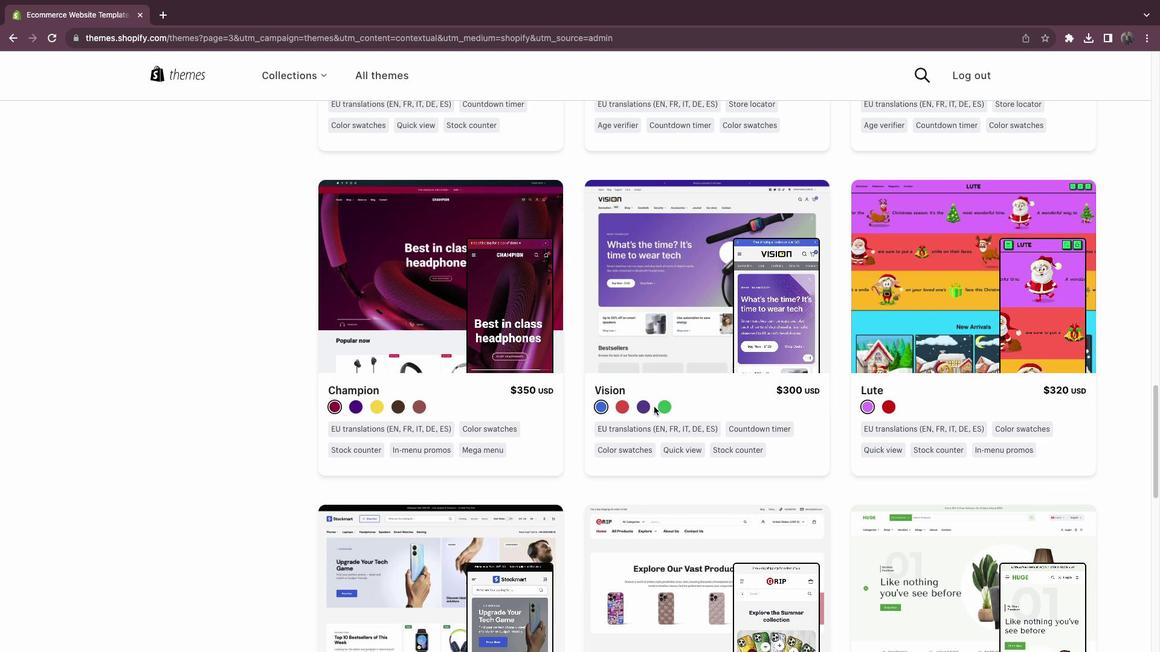 
Action: Mouse scrolled (654, 407) with delta (0, 0)
Screenshot: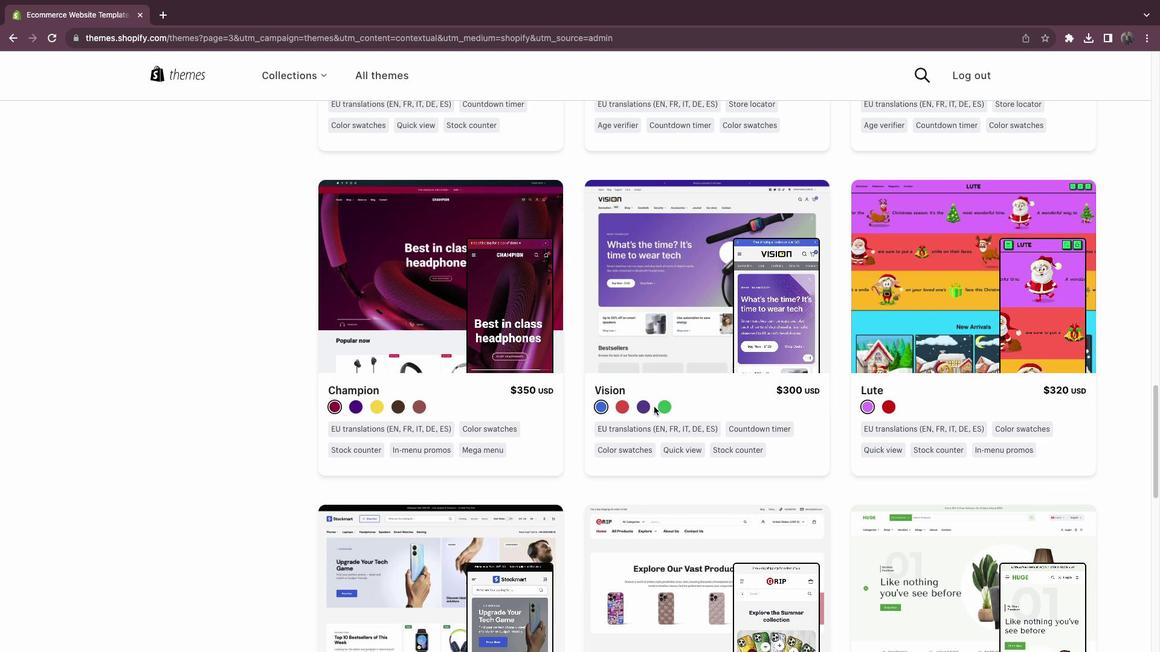 
Action: Mouse scrolled (654, 407) with delta (0, -1)
Screenshot: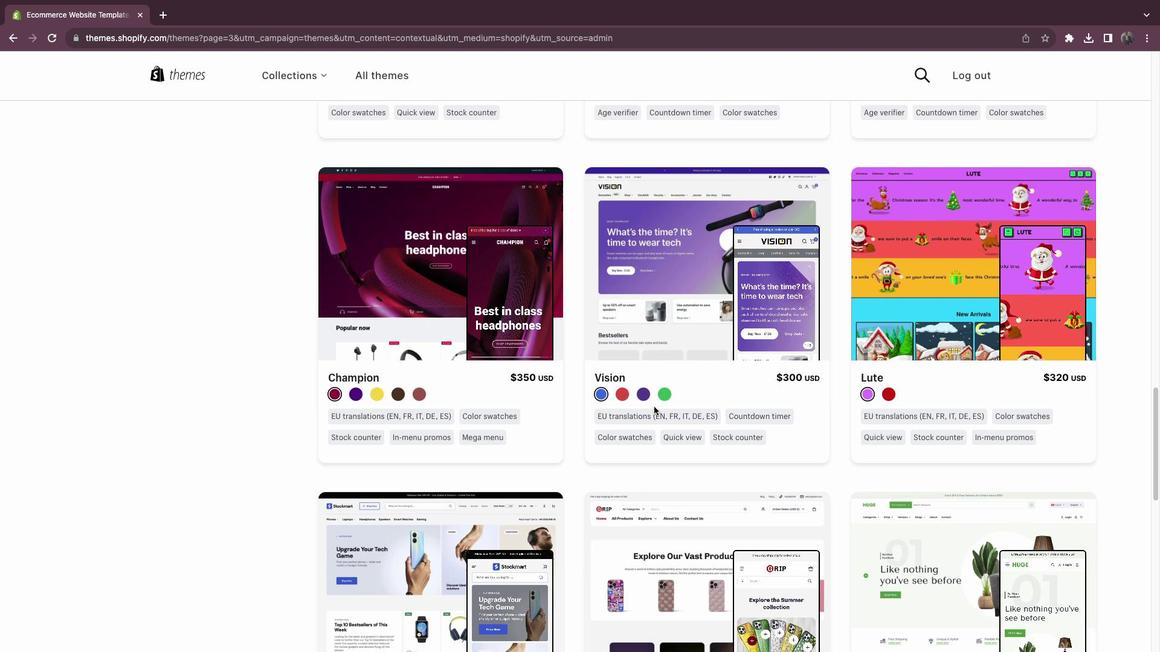 
Action: Mouse scrolled (654, 407) with delta (0, -3)
Screenshot: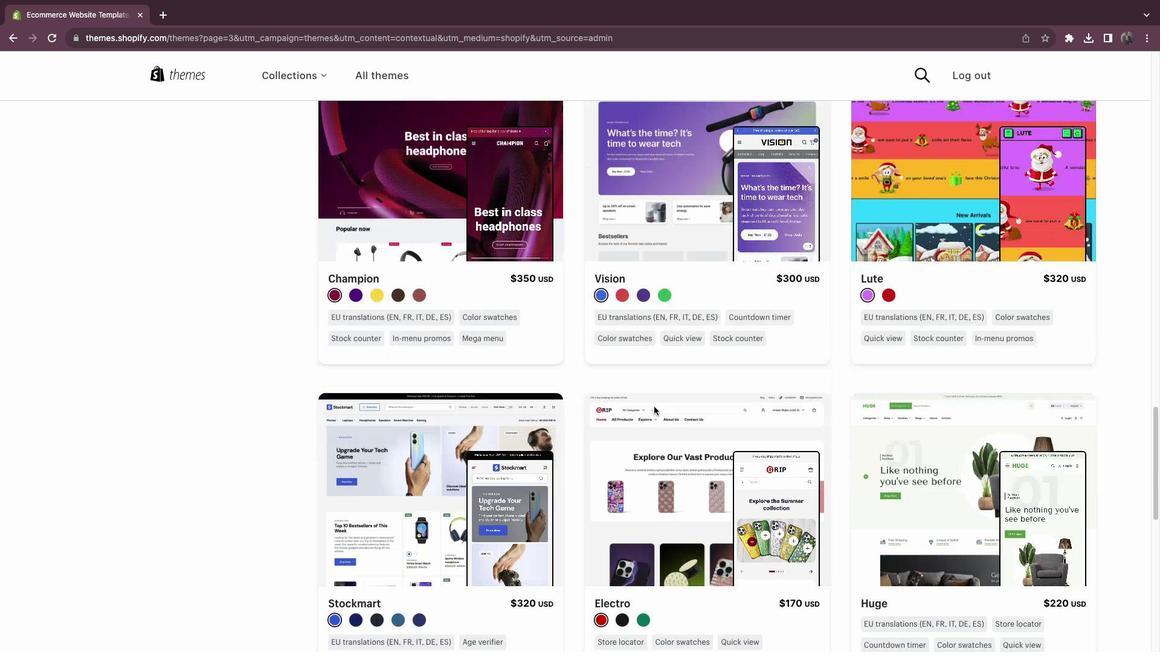 
Action: Mouse scrolled (654, 407) with delta (0, -3)
Screenshot: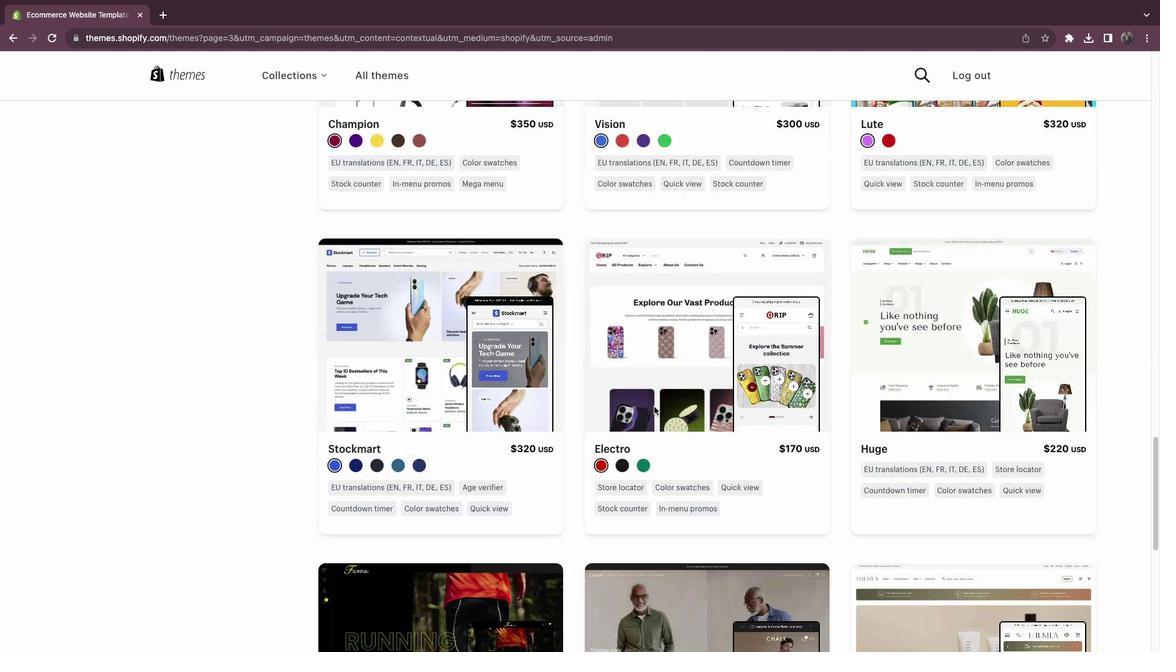 
Action: Mouse scrolled (654, 407) with delta (0, 0)
Screenshot: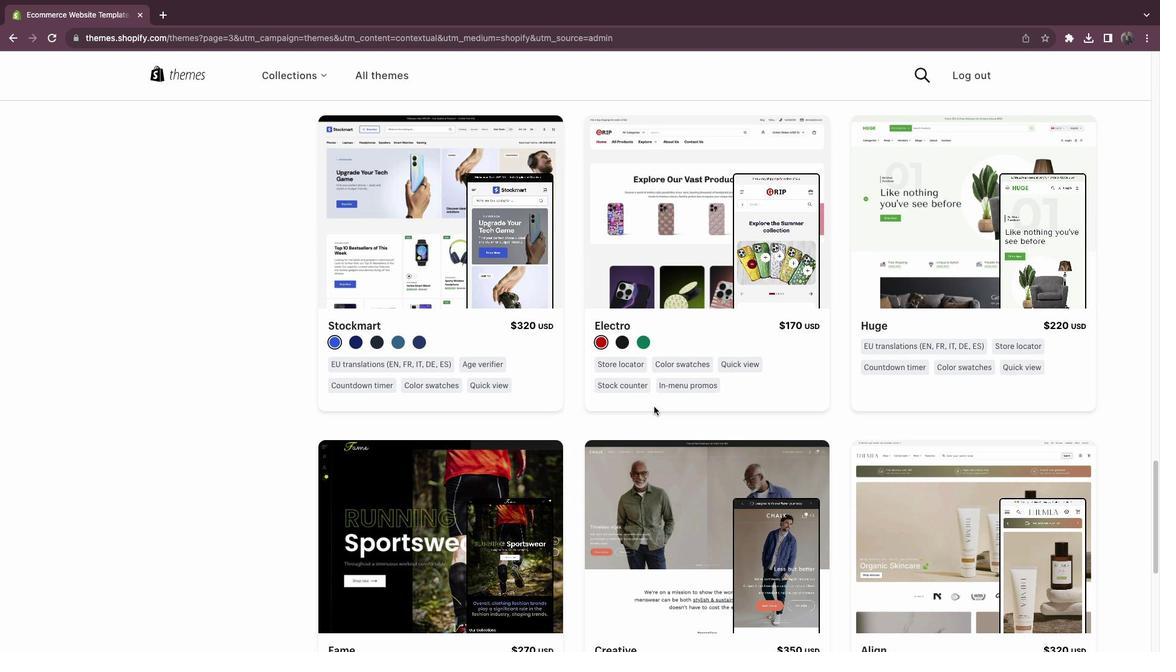 
Action: Mouse scrolled (654, 407) with delta (0, 0)
Screenshot: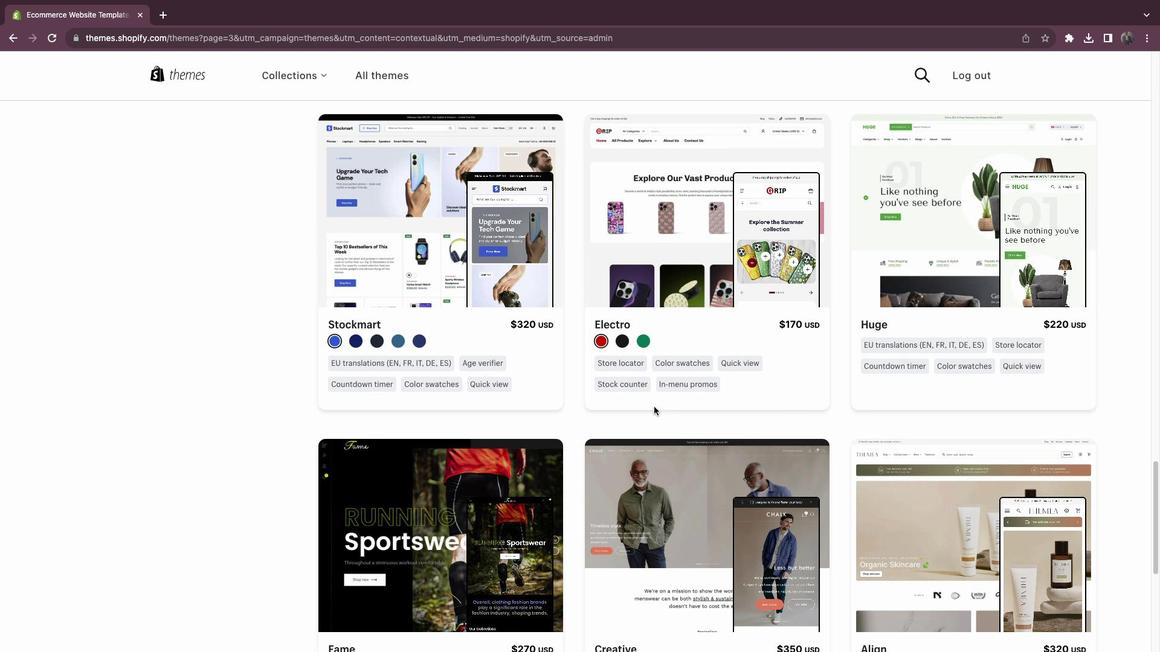 
Action: Mouse scrolled (654, 407) with delta (0, -1)
Screenshot: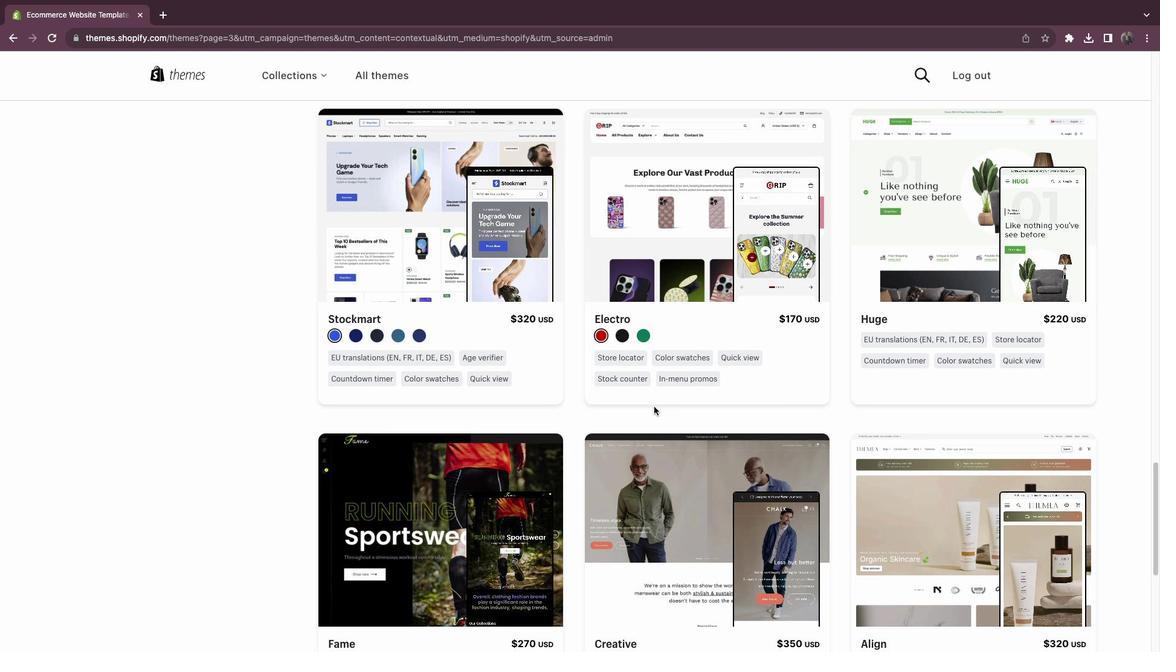 
Action: Mouse scrolled (654, 407) with delta (0, -3)
Screenshot: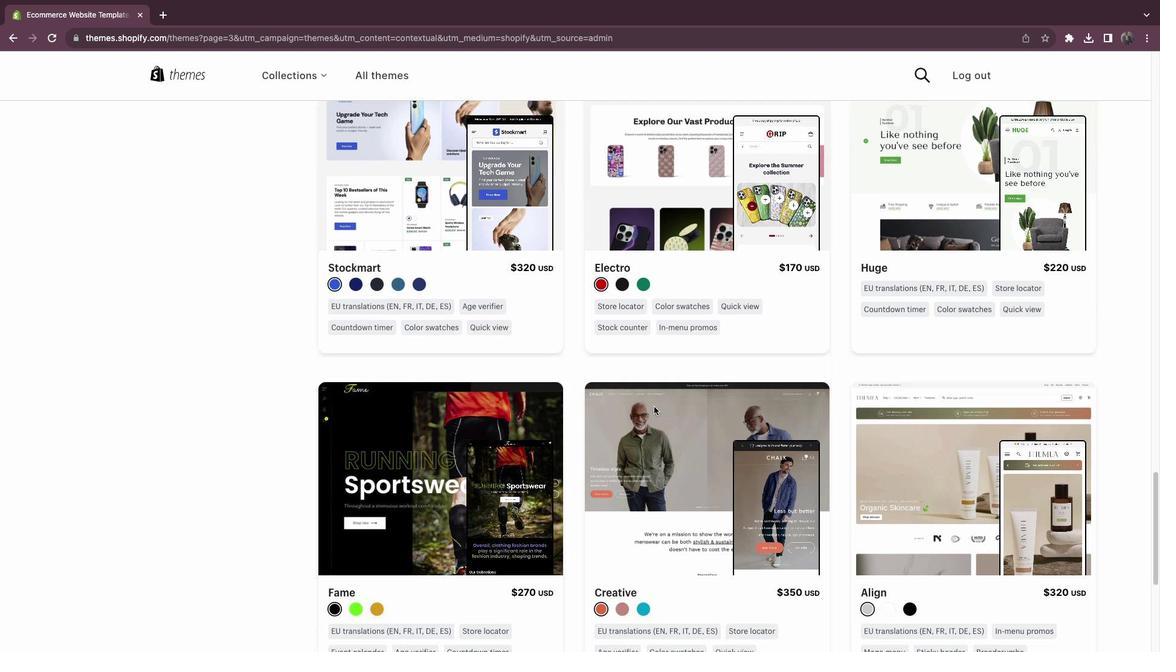 
Action: Mouse moved to (716, 534)
Screenshot: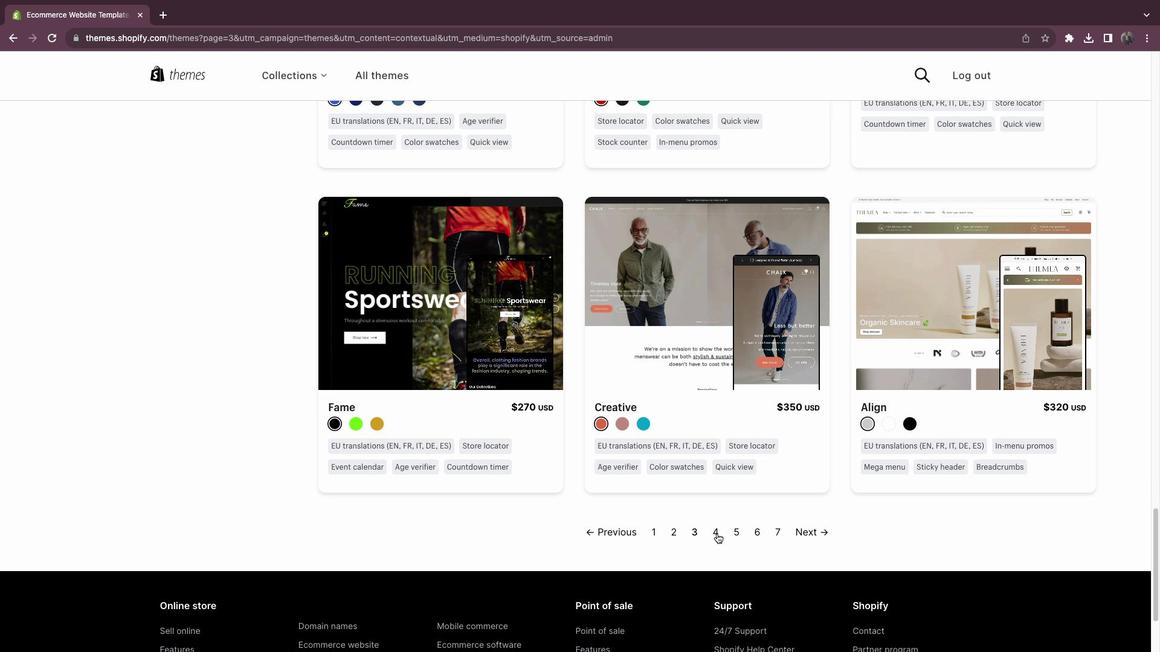 
Action: Mouse pressed left at (716, 534)
Screenshot: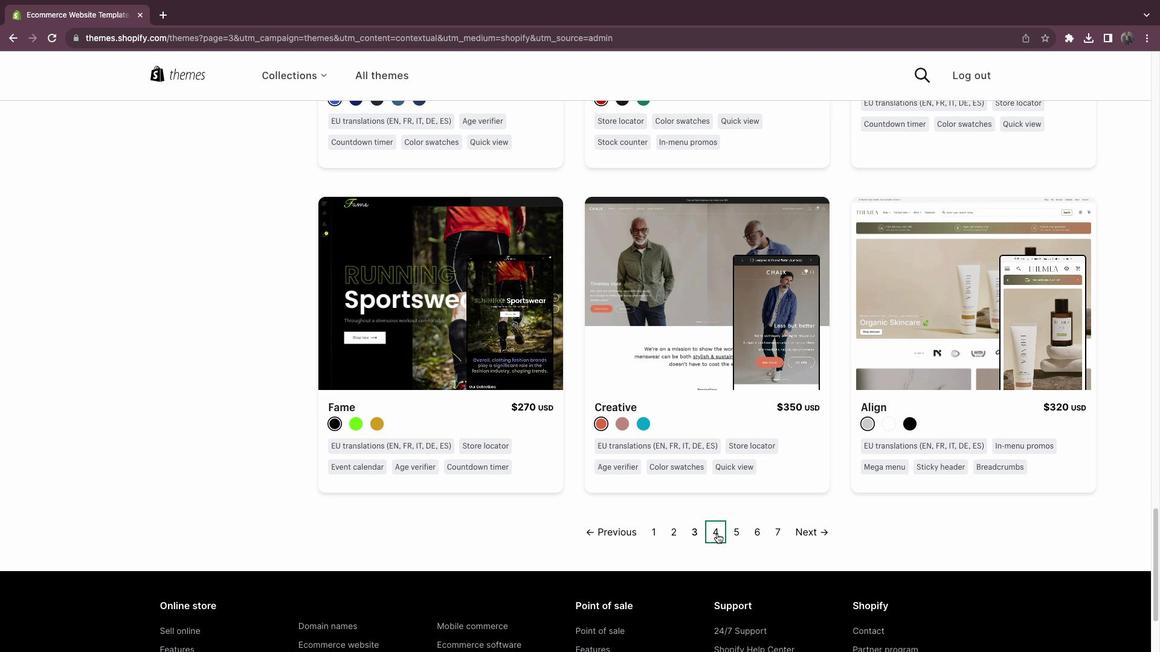 
Action: Mouse scrolled (716, 534) with delta (0, 0)
Screenshot: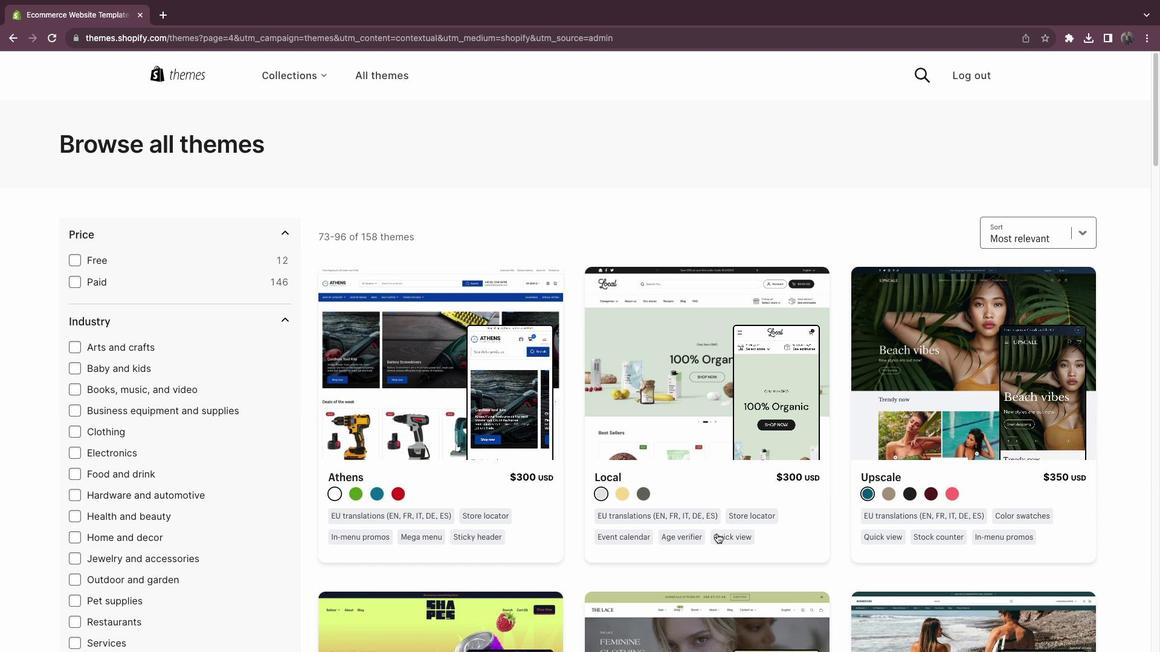 
Action: Mouse scrolled (716, 534) with delta (0, 0)
Screenshot: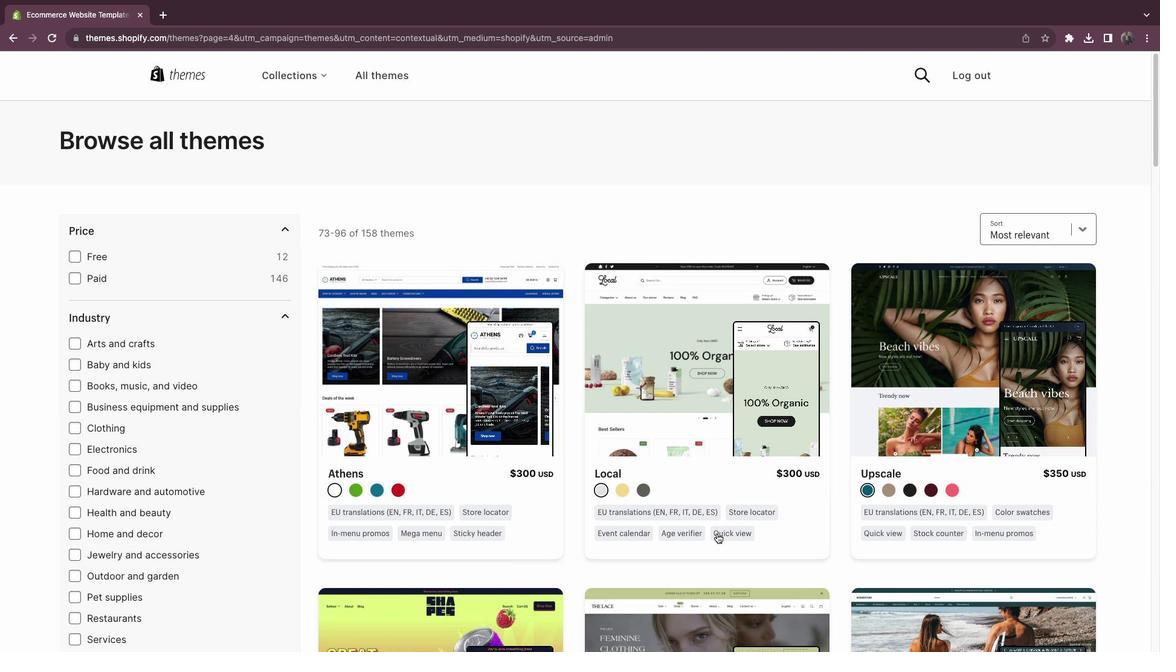 
Action: Mouse scrolled (716, 534) with delta (0, -1)
Screenshot: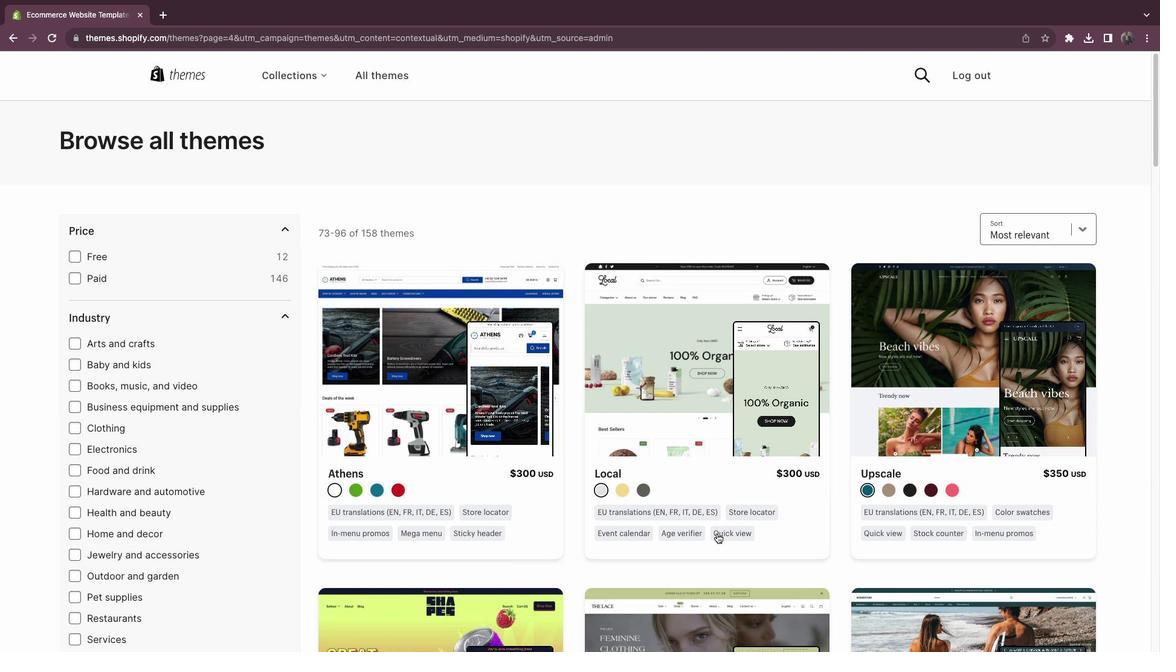 
Action: Mouse scrolled (716, 534) with delta (0, -3)
Screenshot: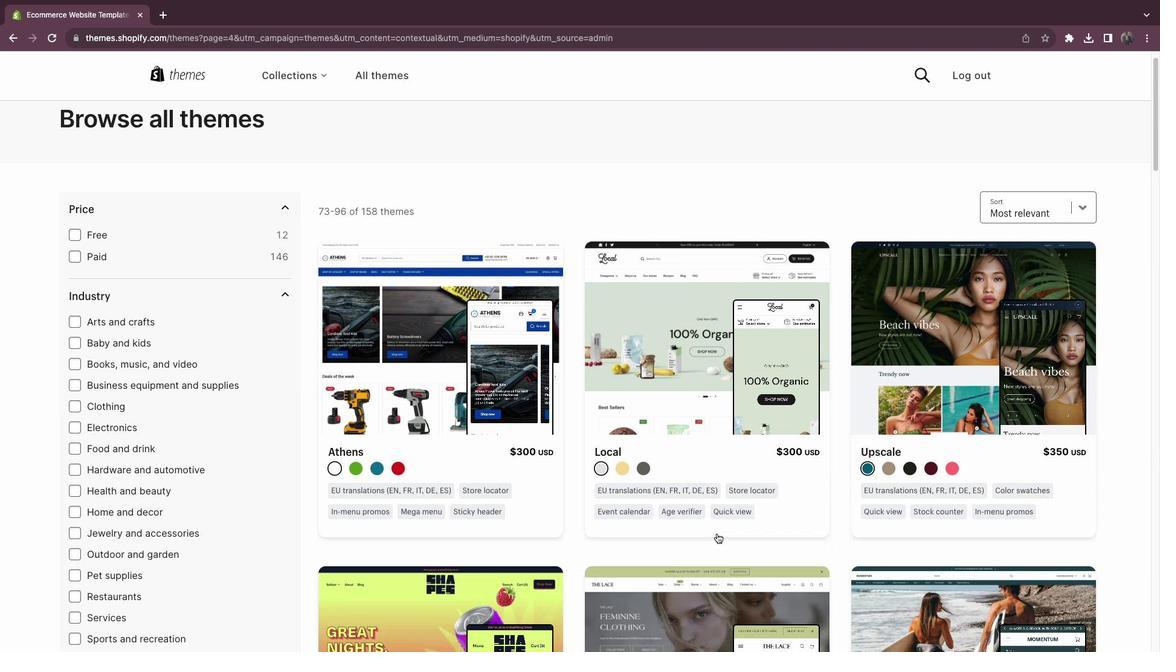 
Action: Mouse scrolled (716, 534) with delta (0, 0)
Screenshot: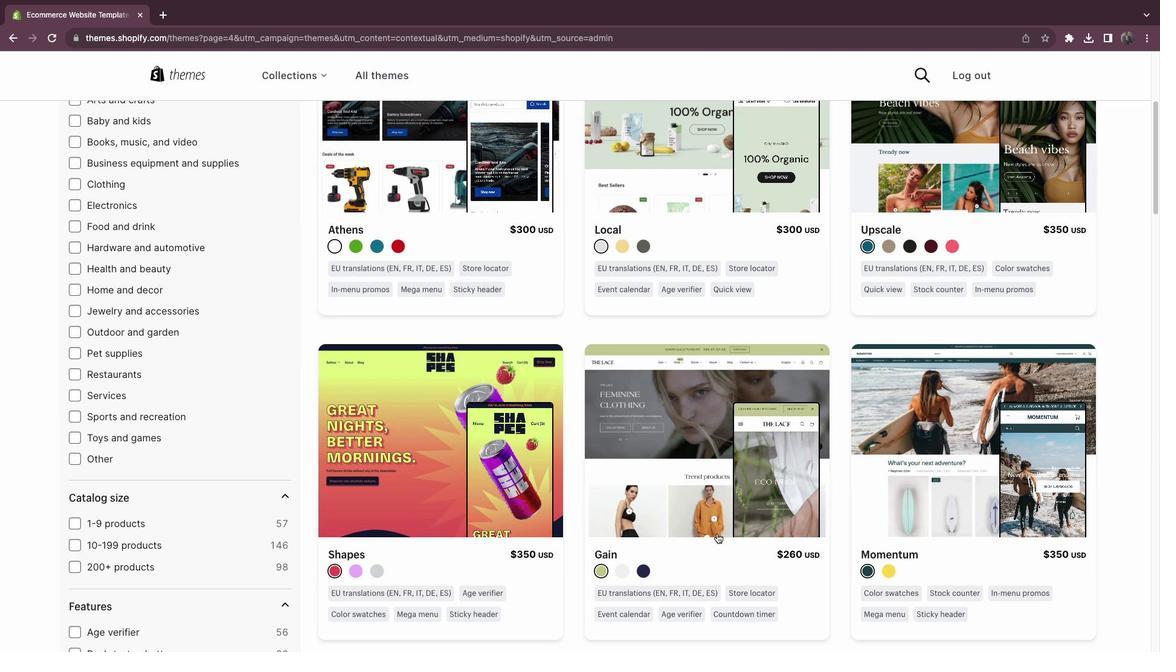 
Action: Mouse scrolled (716, 534) with delta (0, 0)
Screenshot: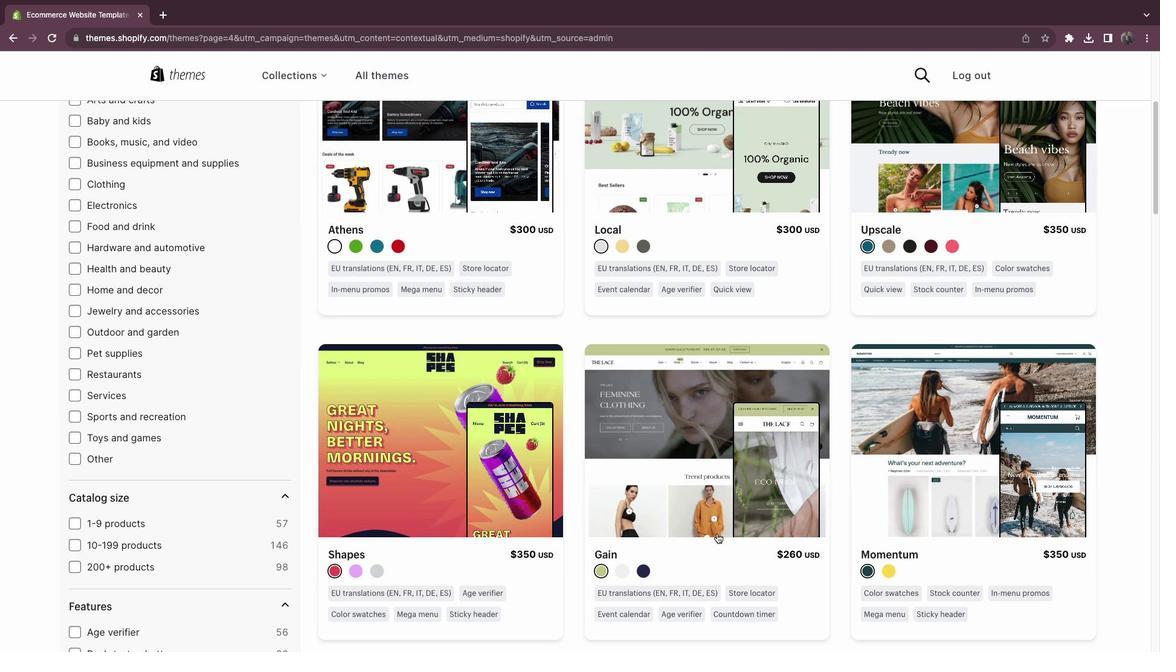 
Action: Mouse scrolled (716, 534) with delta (0, -1)
Screenshot: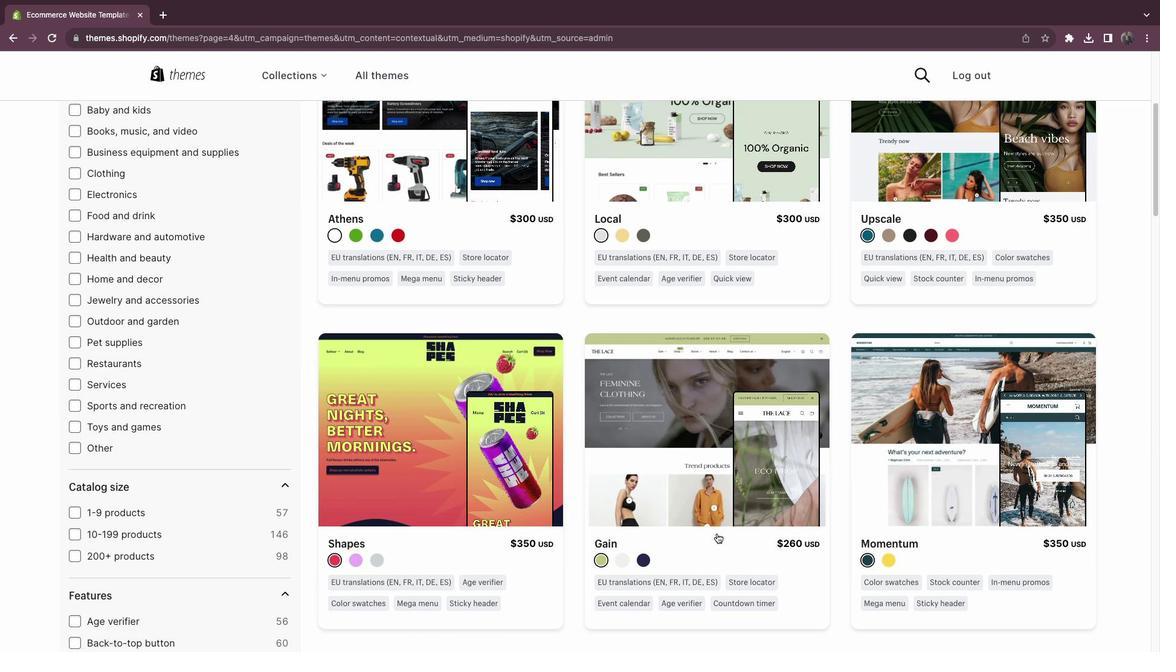 
Action: Mouse scrolled (716, 534) with delta (0, -3)
Screenshot: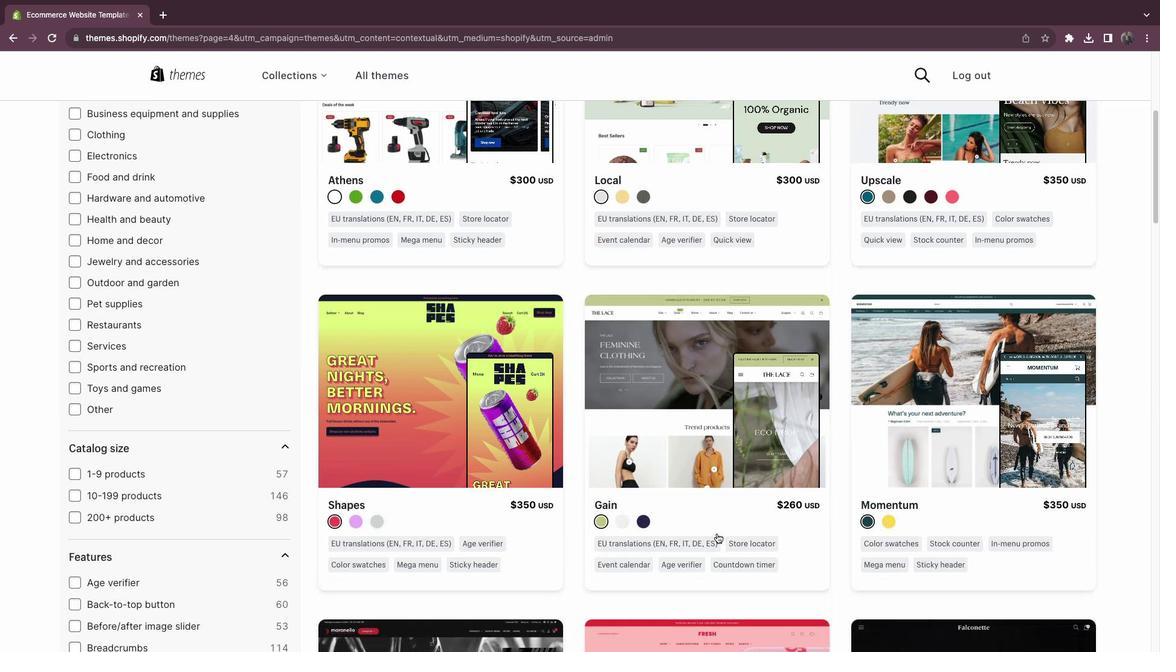 
Action: Mouse scrolled (716, 534) with delta (0, 0)
Screenshot: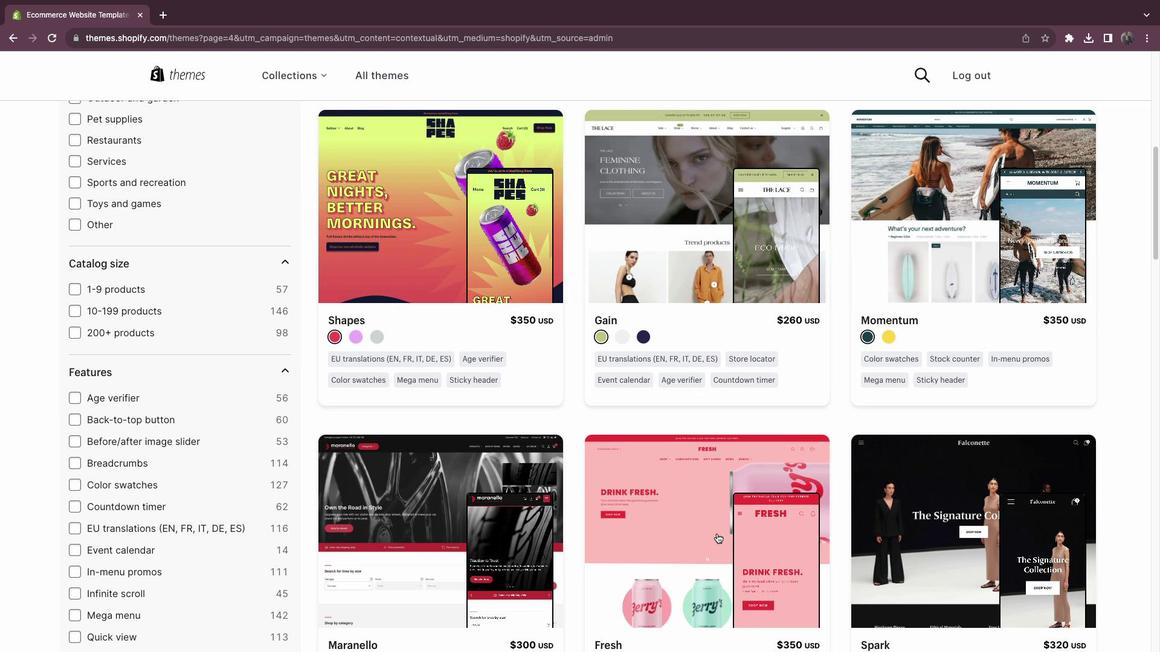 
Action: Mouse scrolled (716, 534) with delta (0, 0)
Screenshot: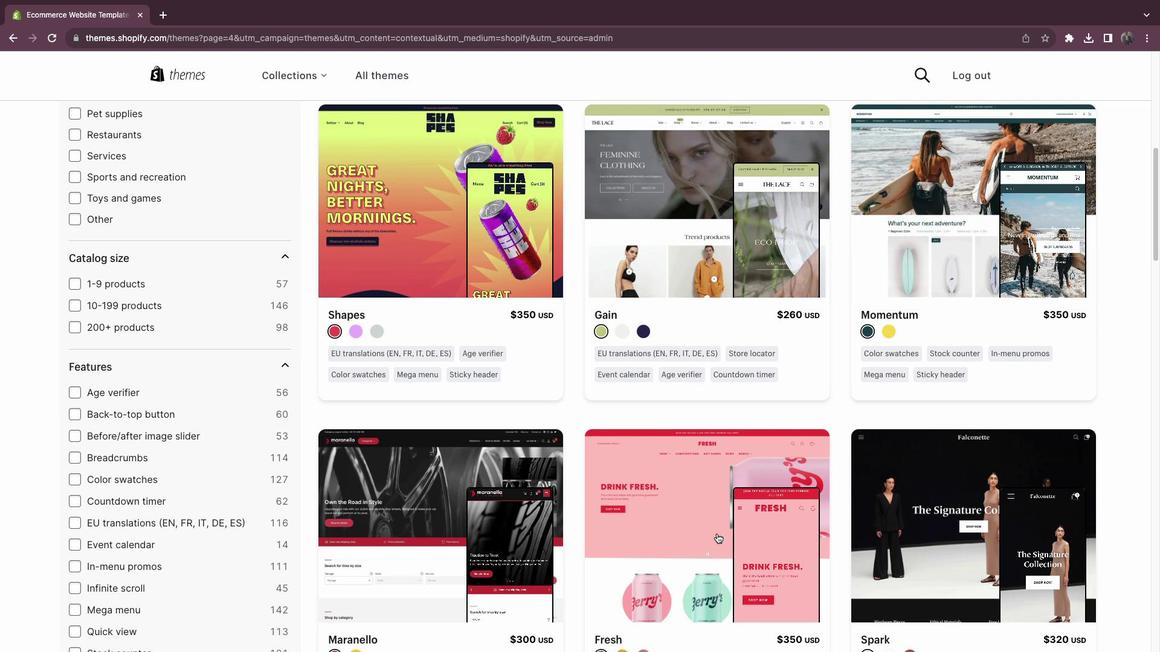 
Action: Mouse scrolled (716, 534) with delta (0, -1)
Screenshot: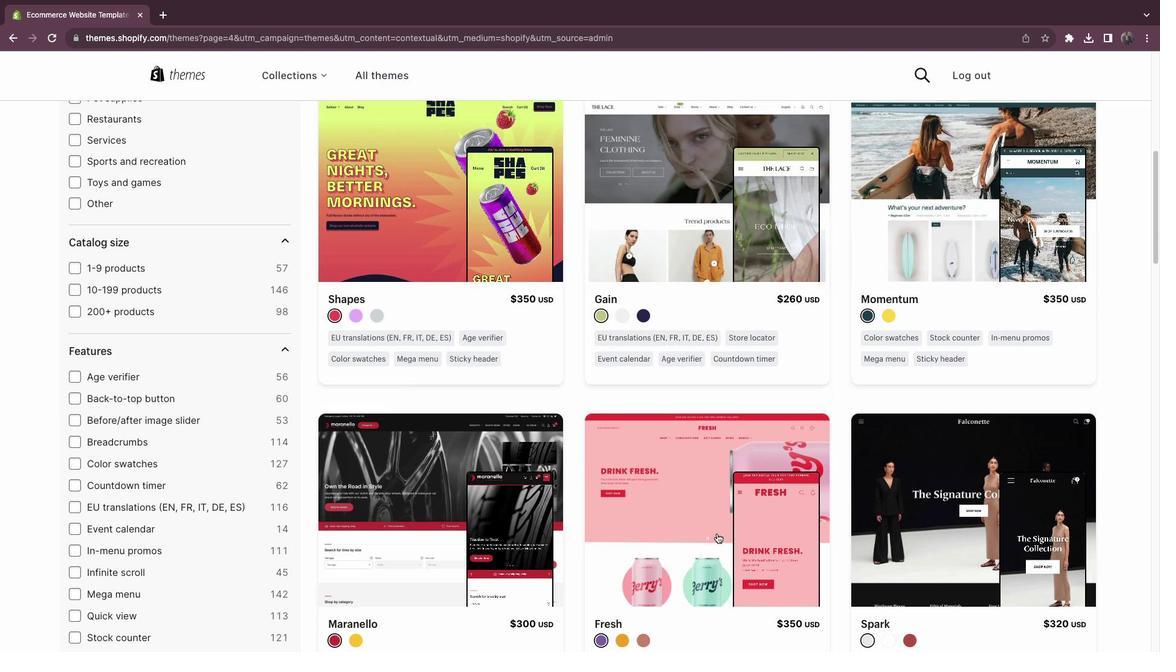 
Action: Mouse scrolled (716, 534) with delta (0, 0)
Screenshot: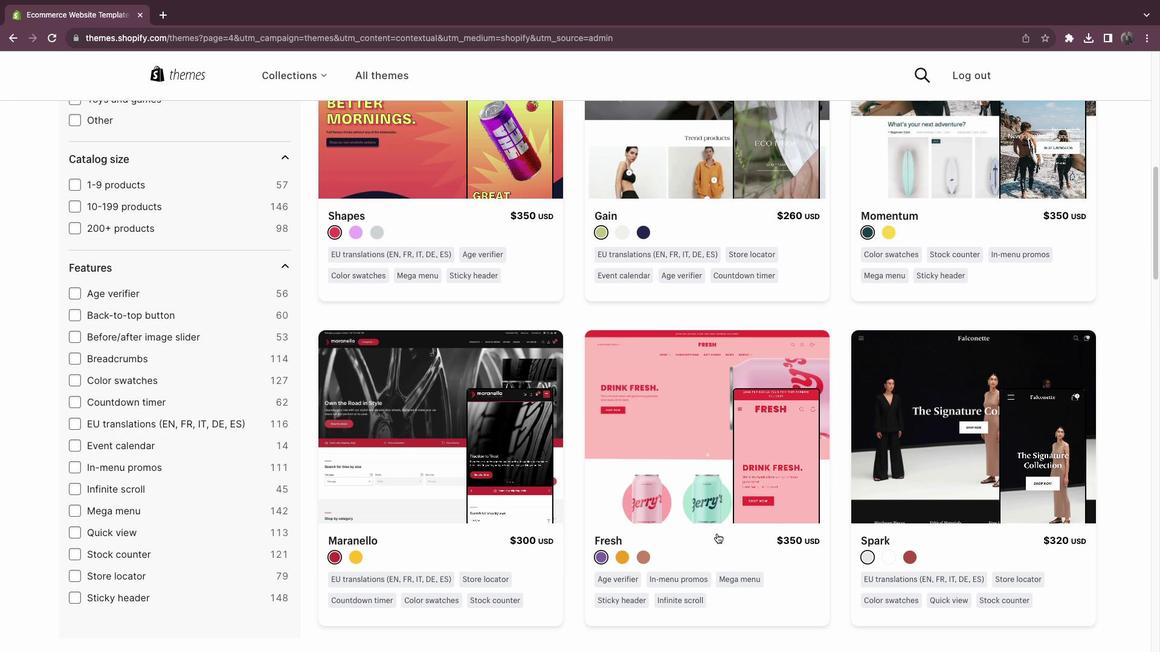 
Action: Mouse scrolled (716, 534) with delta (0, 0)
Screenshot: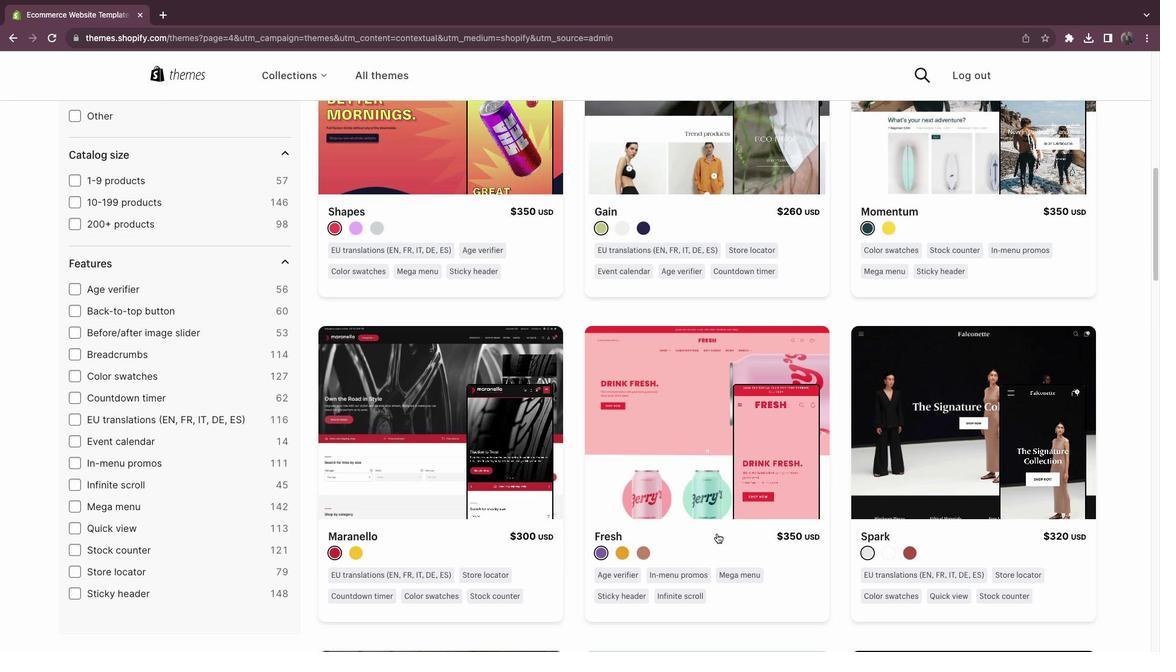 
Action: Mouse scrolled (716, 534) with delta (0, -1)
Screenshot: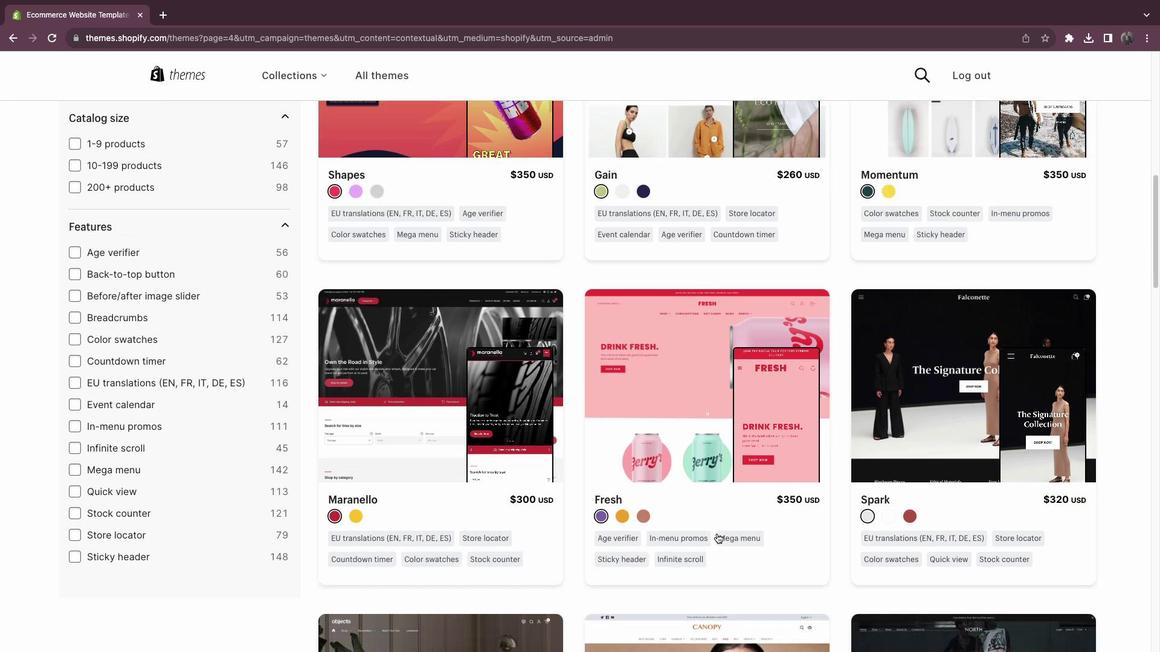 
Action: Mouse scrolled (716, 534) with delta (0, -3)
Screenshot: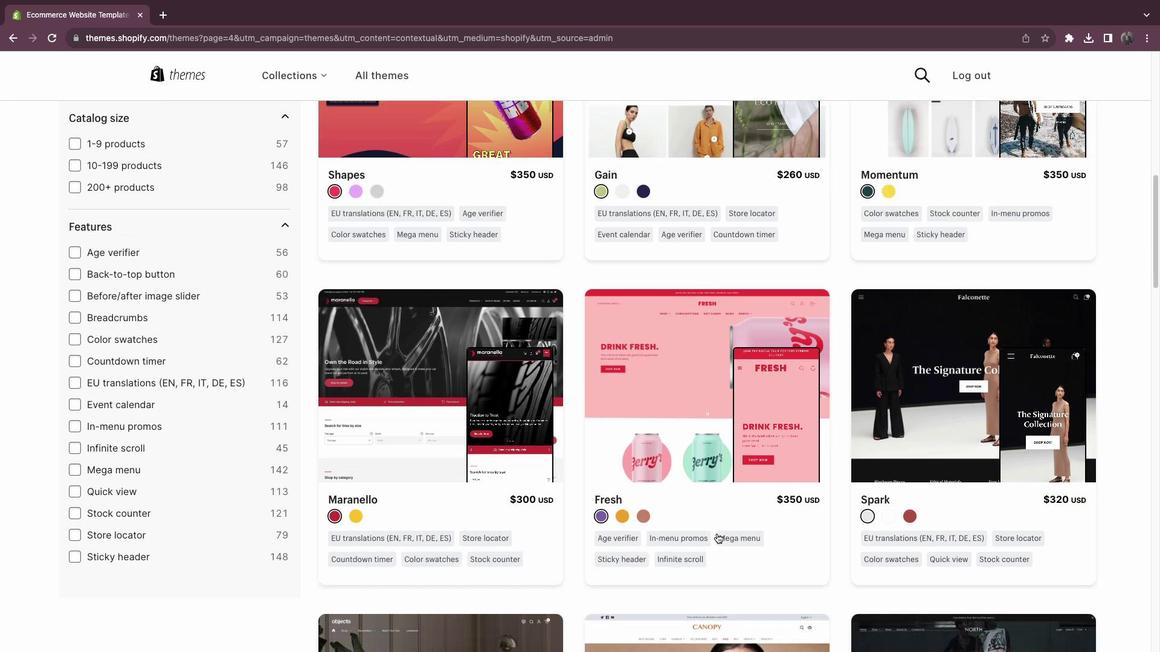 
Action: Mouse scrolled (716, 534) with delta (0, 0)
Screenshot: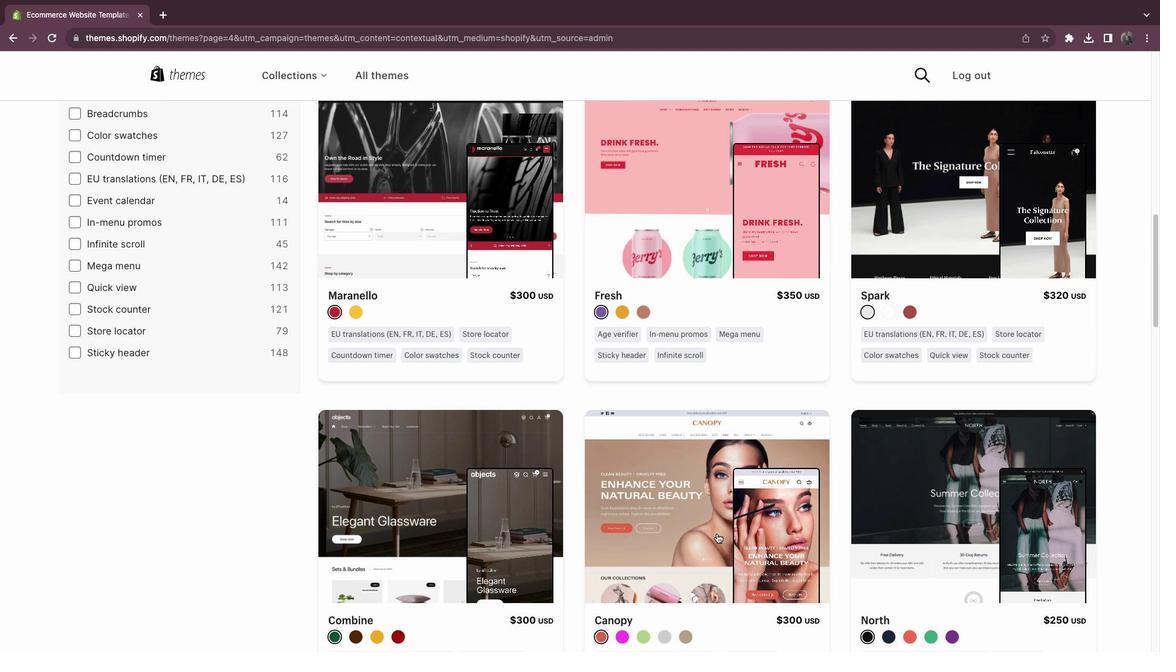 
Action: Mouse scrolled (716, 534) with delta (0, 0)
Screenshot: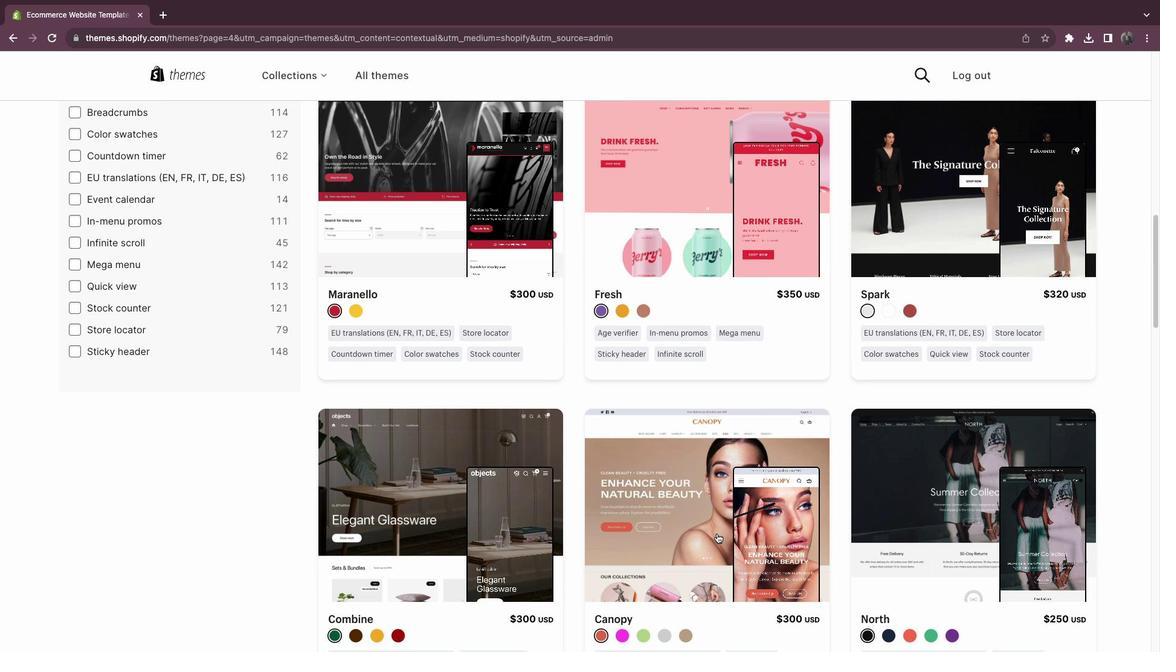 
Action: Mouse scrolled (716, 534) with delta (0, -1)
Screenshot: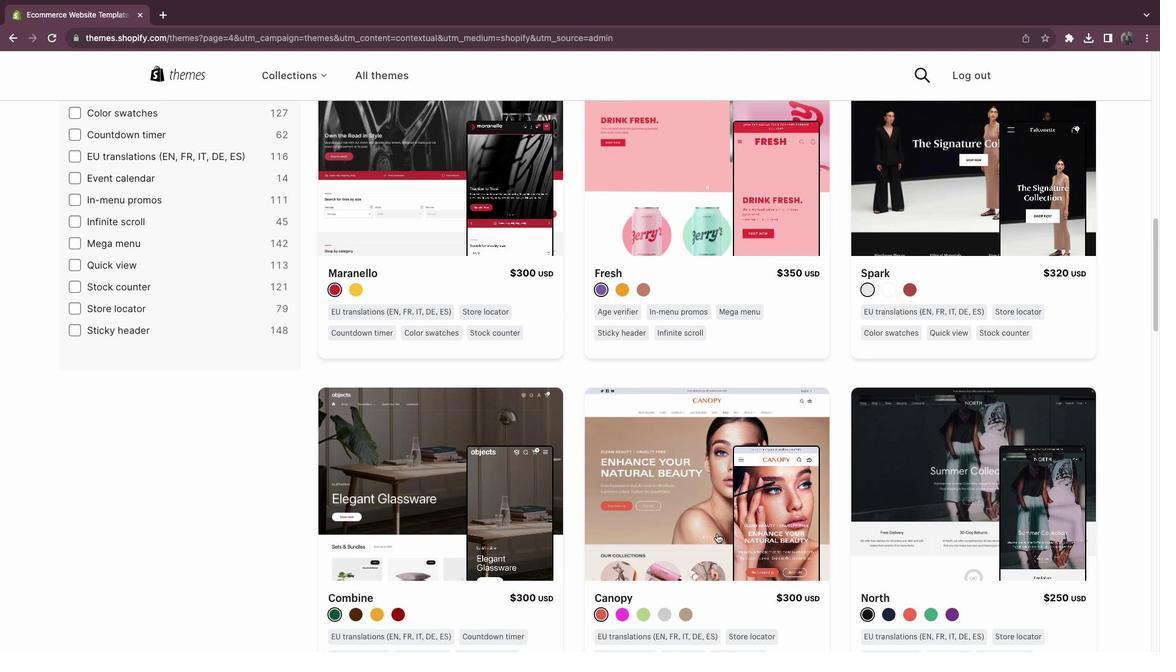 
Action: Mouse scrolled (716, 534) with delta (0, -3)
Screenshot: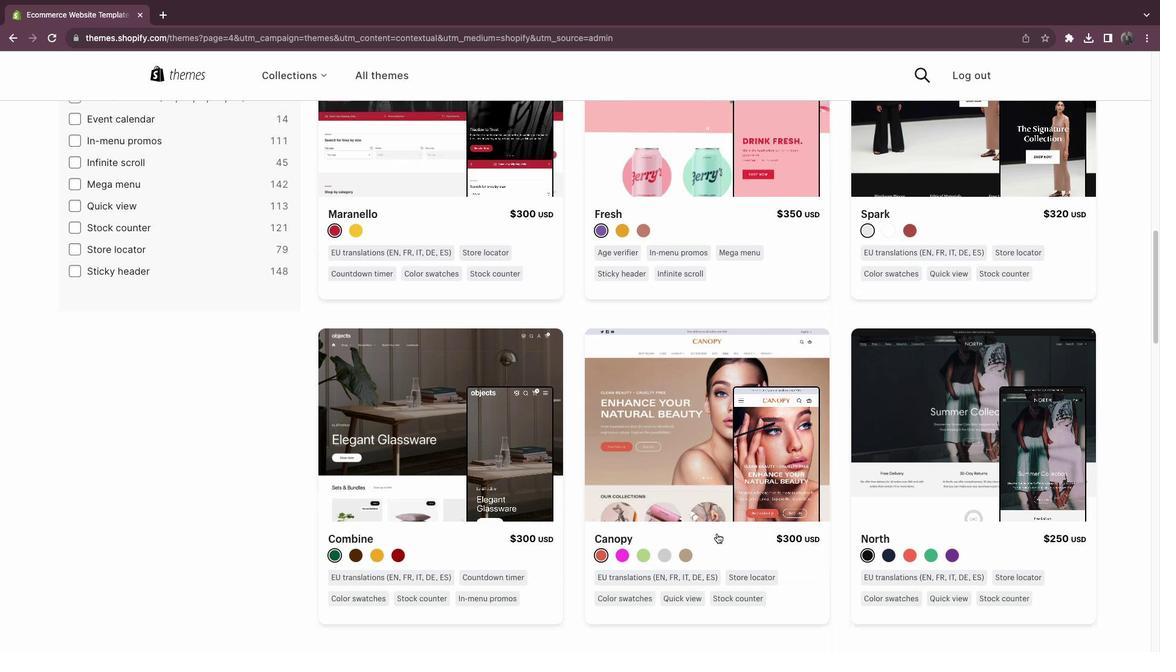 
Action: Mouse scrolled (716, 534) with delta (0, -3)
Screenshot: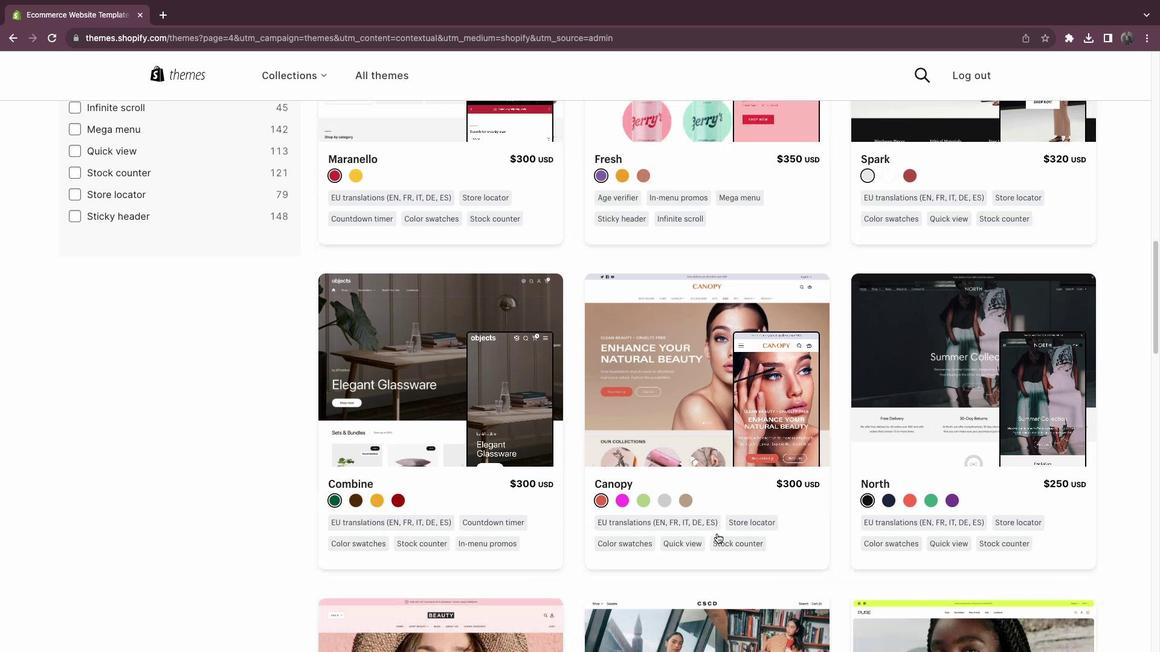 
Action: Mouse scrolled (716, 534) with delta (0, 0)
Screenshot: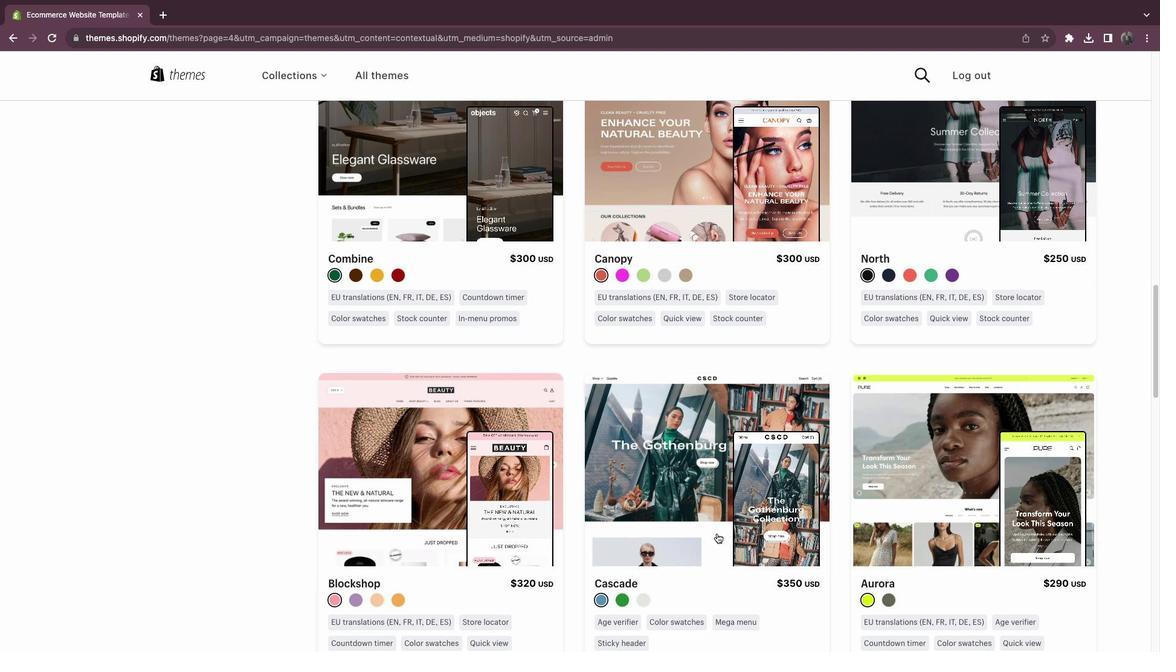 
Action: Mouse scrolled (716, 534) with delta (0, 0)
Screenshot: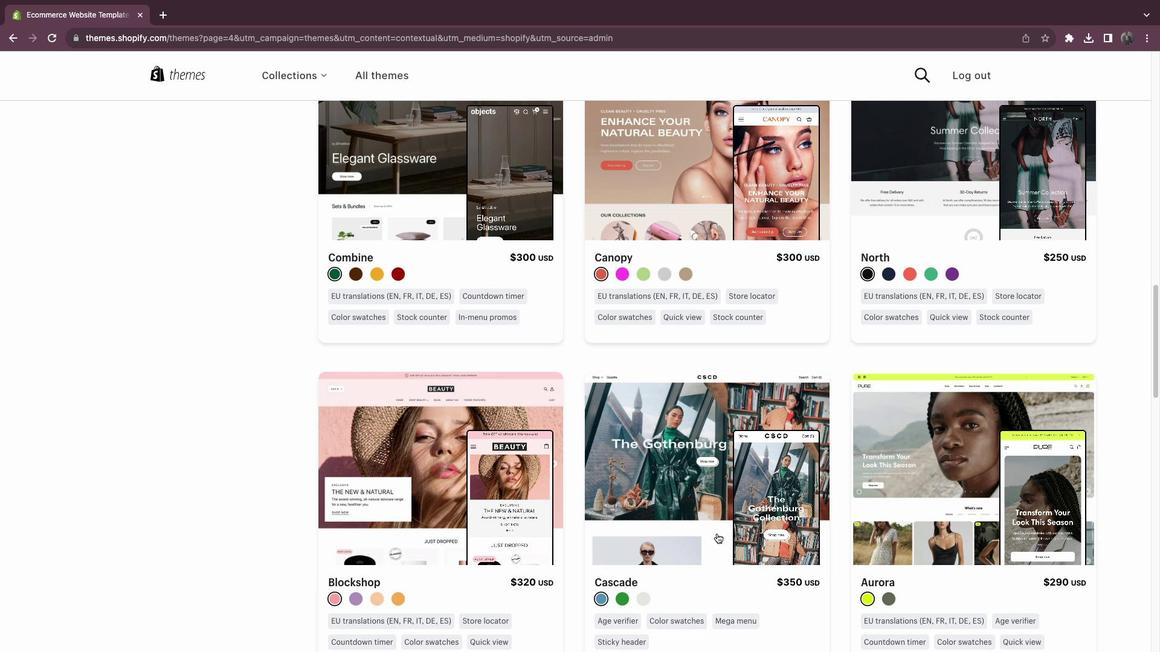 
Action: Mouse scrolled (716, 534) with delta (0, -1)
Screenshot: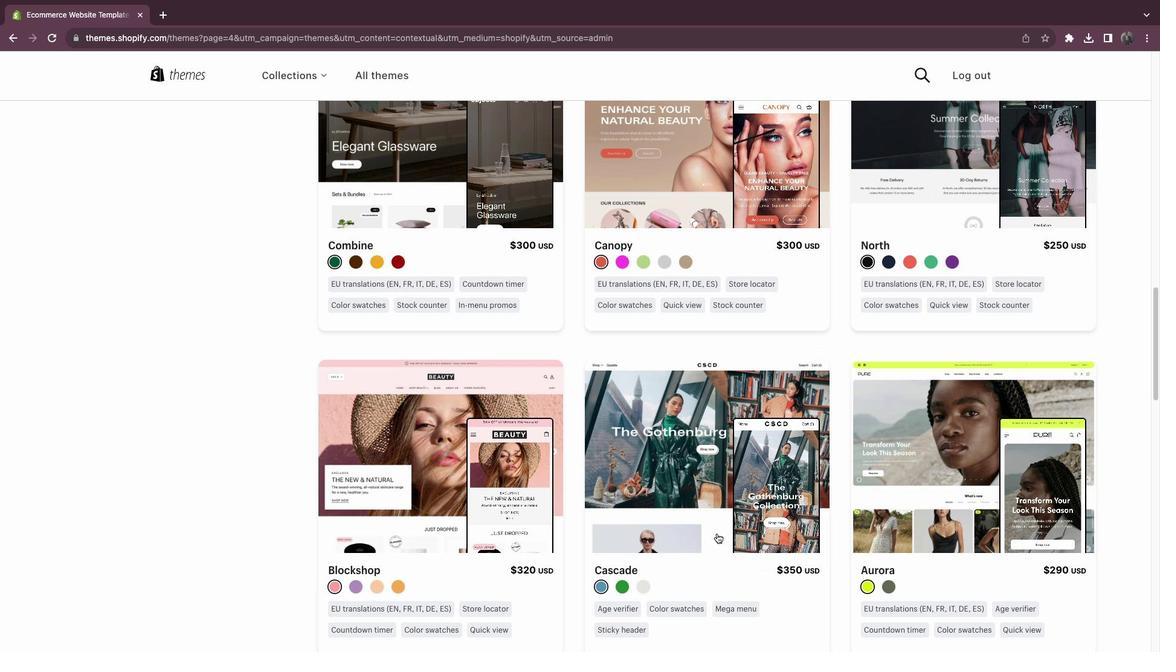 
Action: Mouse scrolled (716, 534) with delta (0, 0)
Screenshot: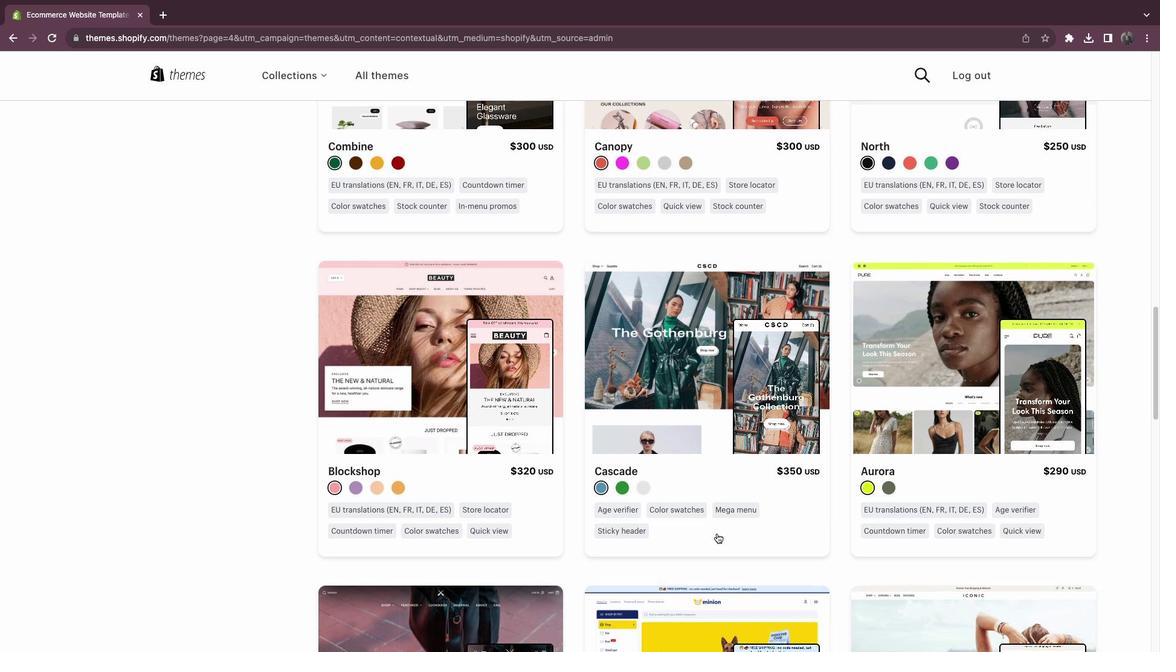 
Action: Mouse scrolled (716, 534) with delta (0, 0)
Screenshot: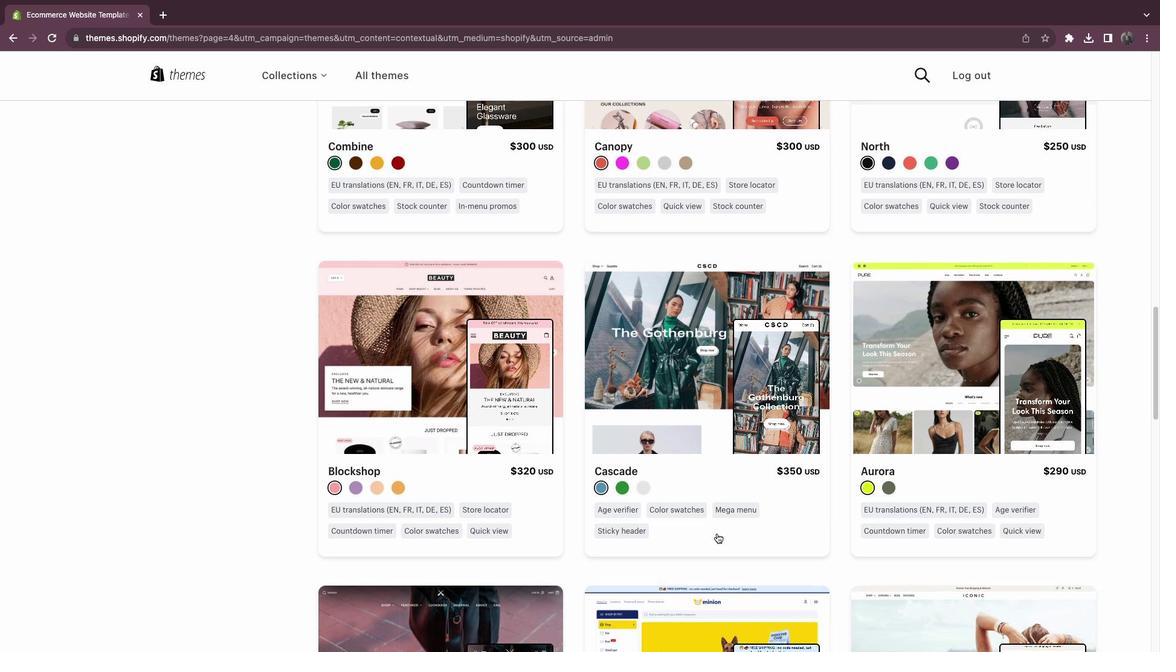 
Action: Mouse scrolled (716, 534) with delta (0, -1)
Screenshot: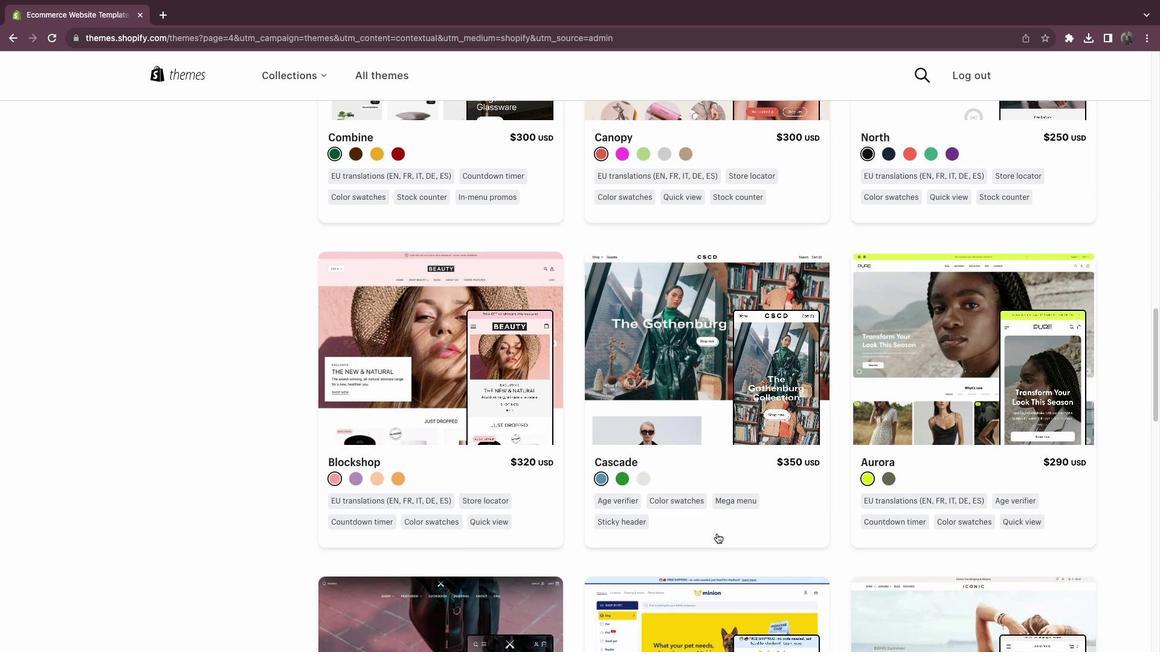 
Action: Mouse scrolled (716, 534) with delta (0, -3)
Screenshot: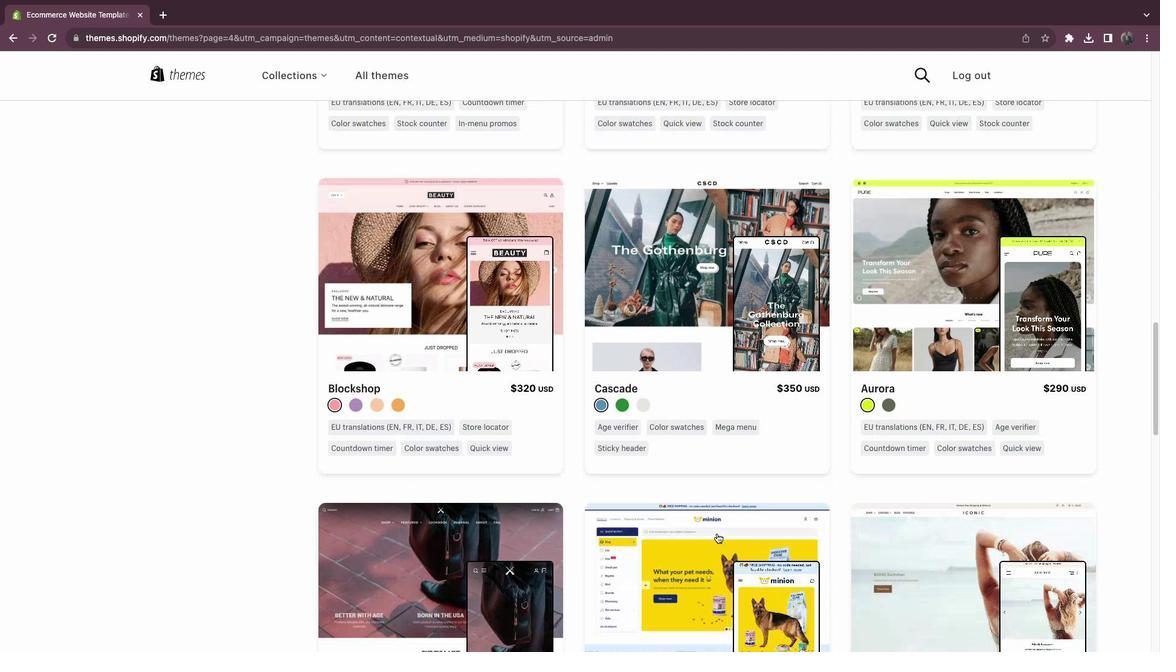 
Action: Mouse scrolled (716, 534) with delta (0, 0)
Screenshot: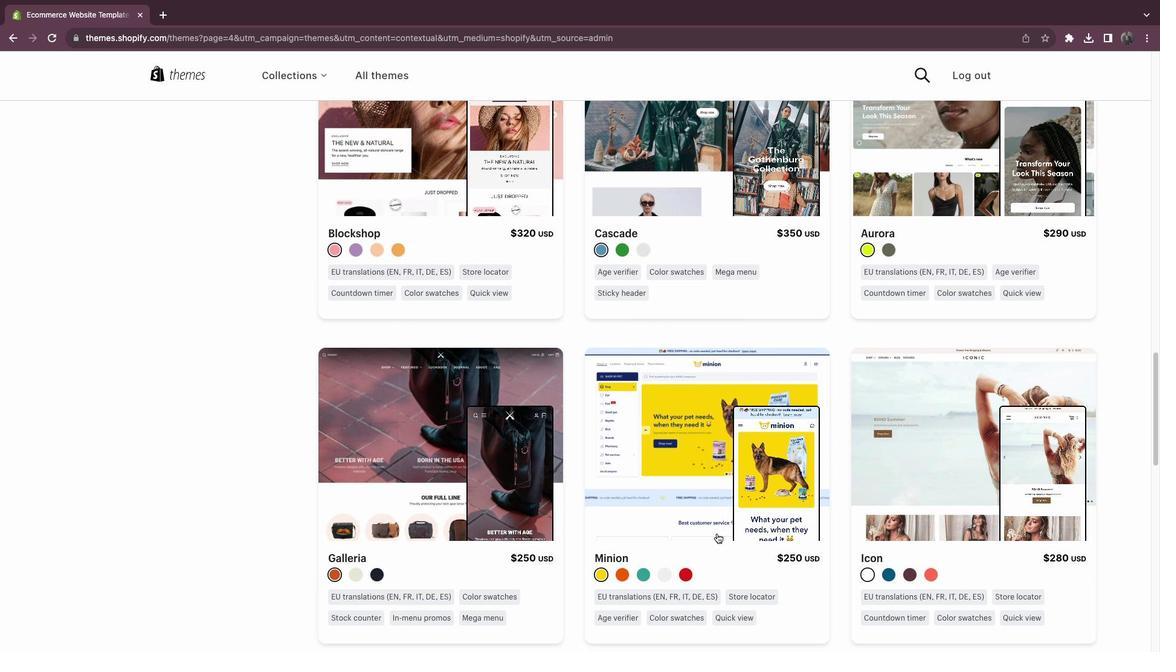 
Action: Mouse scrolled (716, 534) with delta (0, 0)
Screenshot: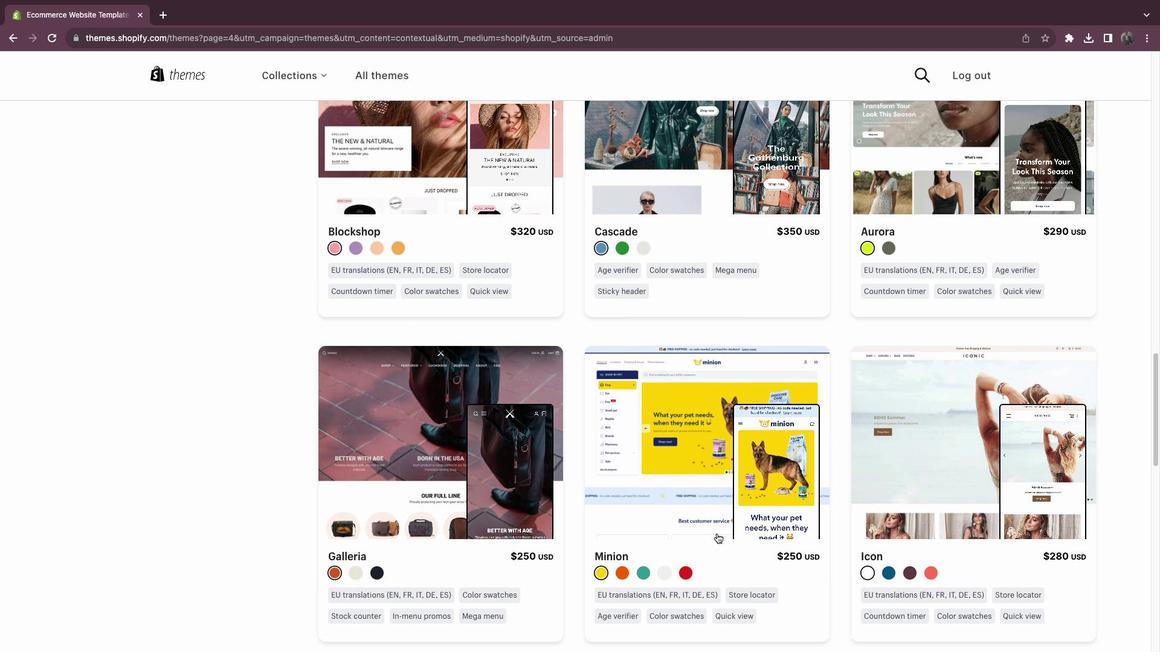 
Action: Mouse scrolled (716, 534) with delta (0, -1)
Screenshot: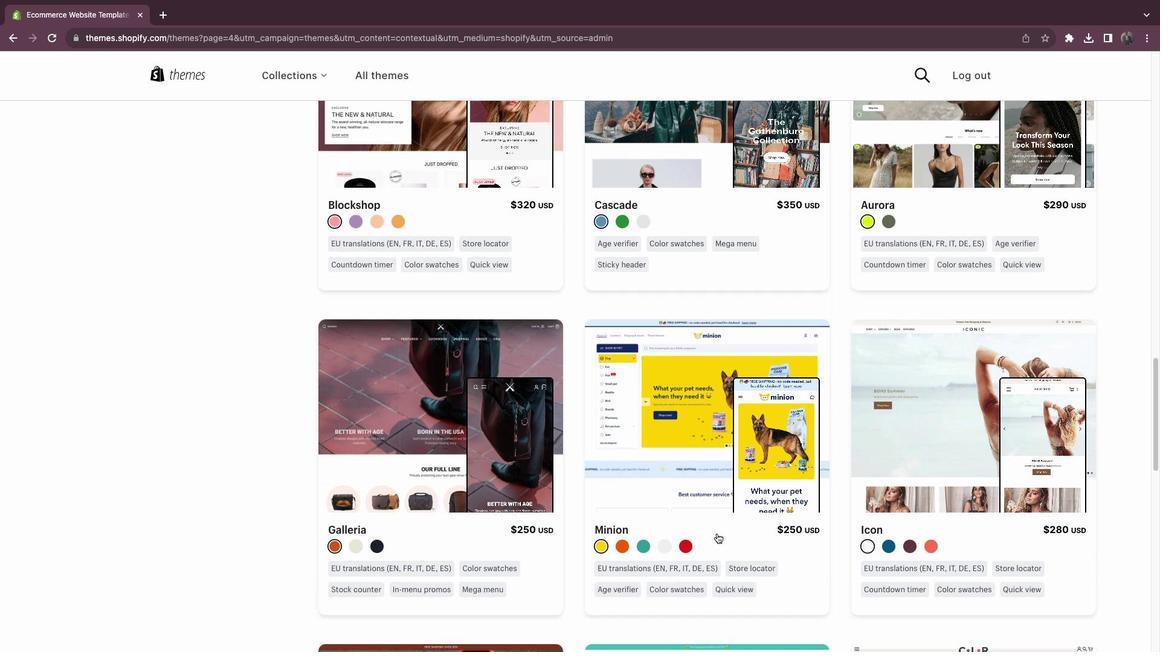 
Action: Mouse scrolled (716, 534) with delta (0, -3)
Screenshot: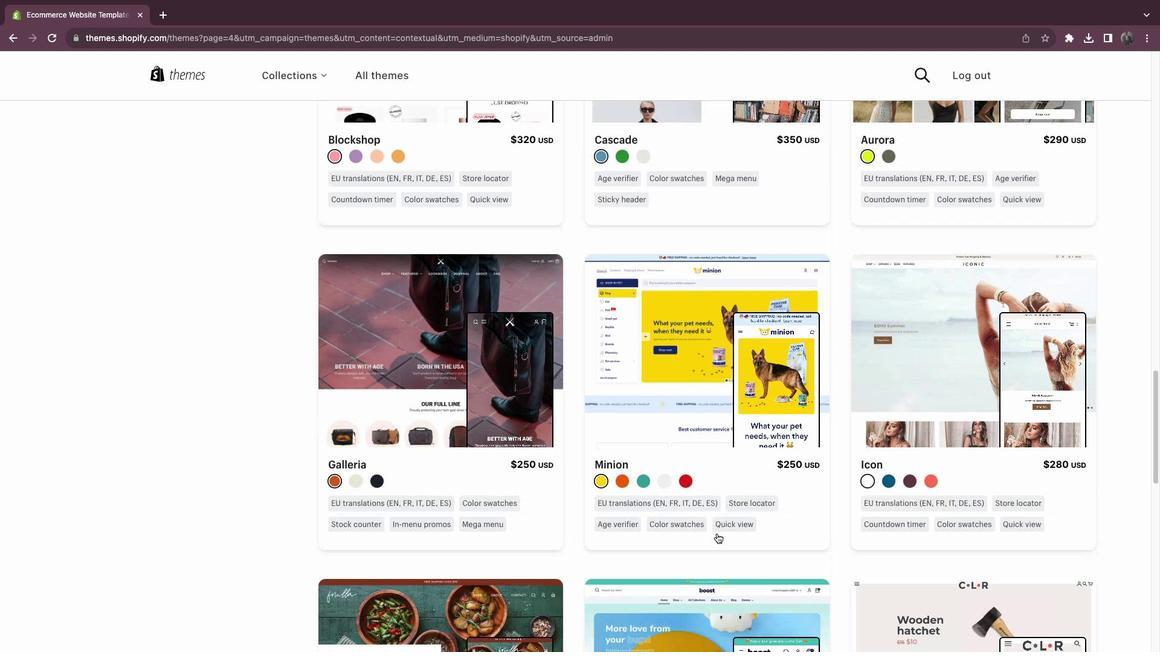 
Action: Mouse scrolled (716, 534) with delta (0, -3)
Screenshot: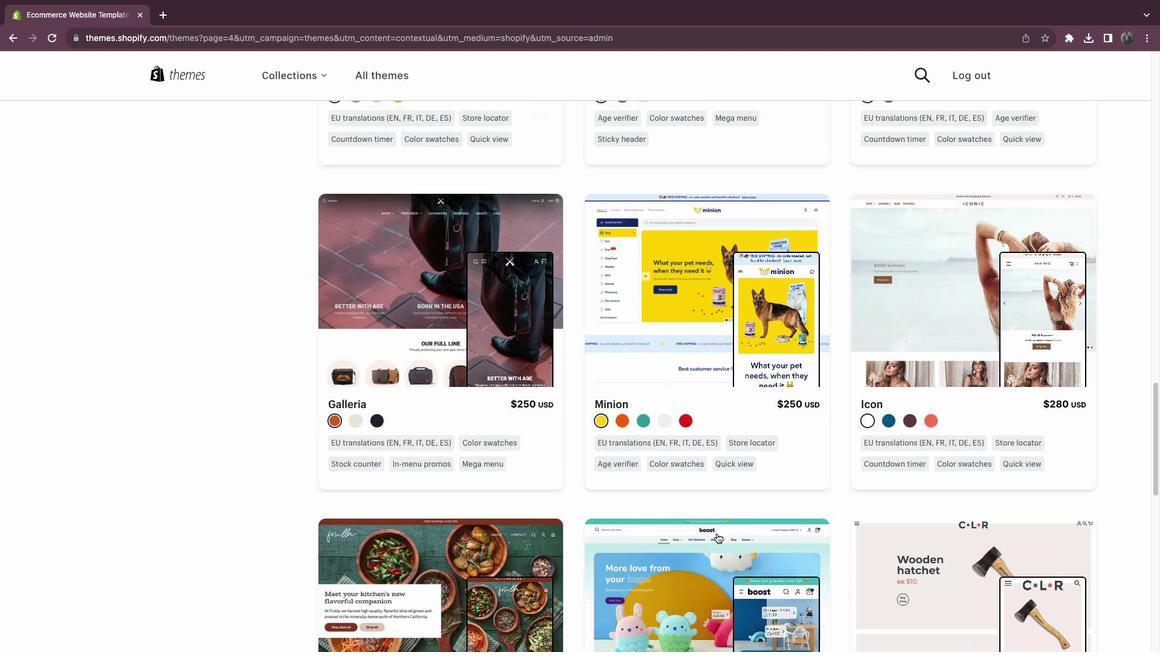 
Action: Mouse scrolled (716, 534) with delta (0, 0)
Screenshot: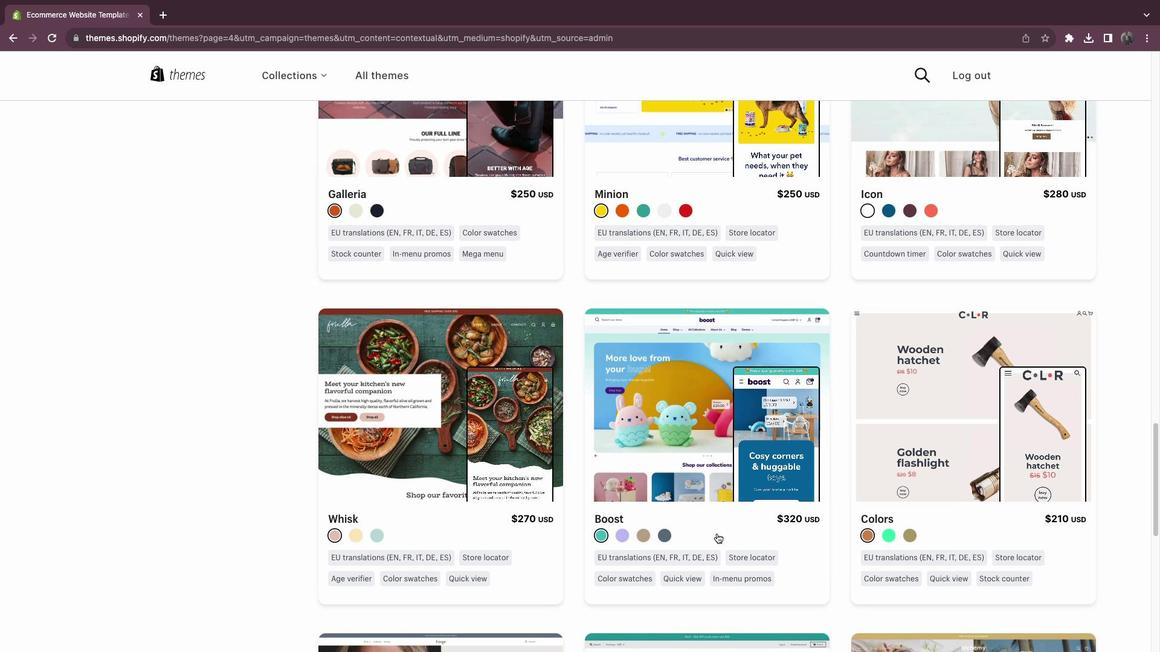 
Action: Mouse scrolled (716, 534) with delta (0, 0)
Screenshot: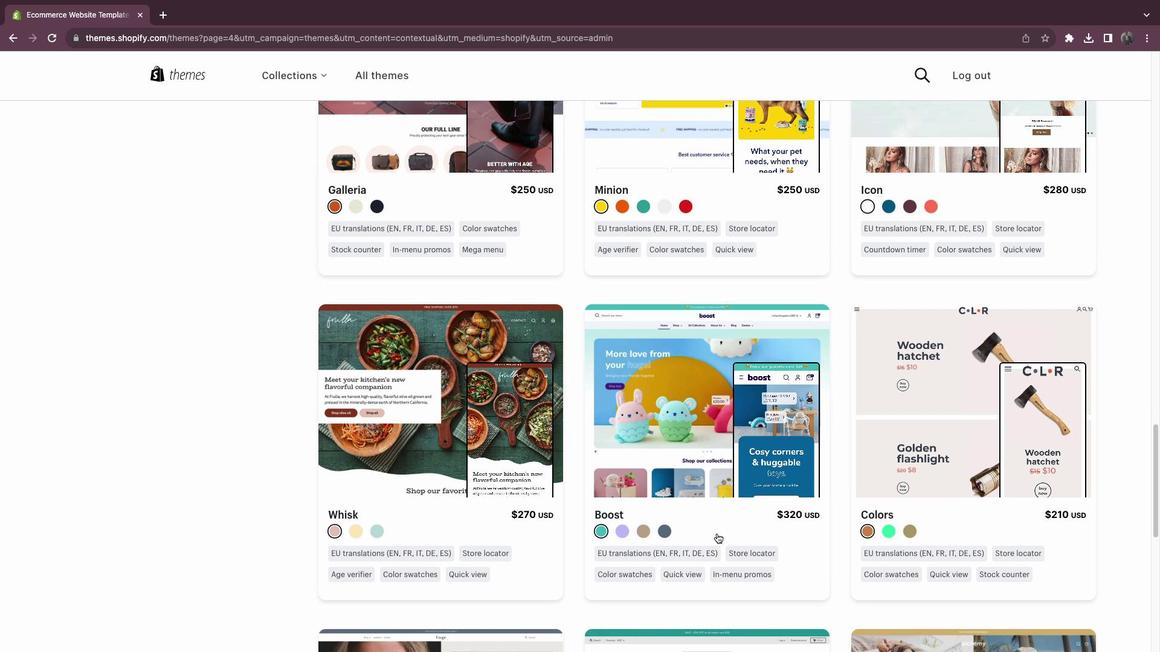 
Action: Mouse scrolled (716, 534) with delta (0, -1)
Screenshot: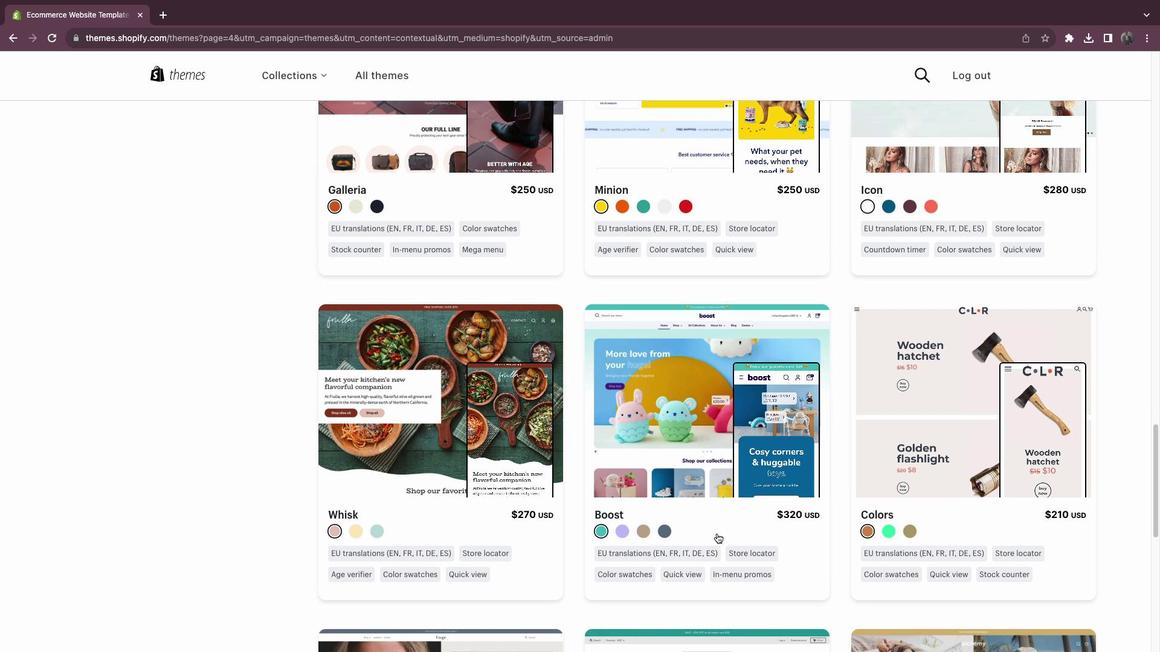 
Action: Mouse moved to (431, 337)
Screenshot: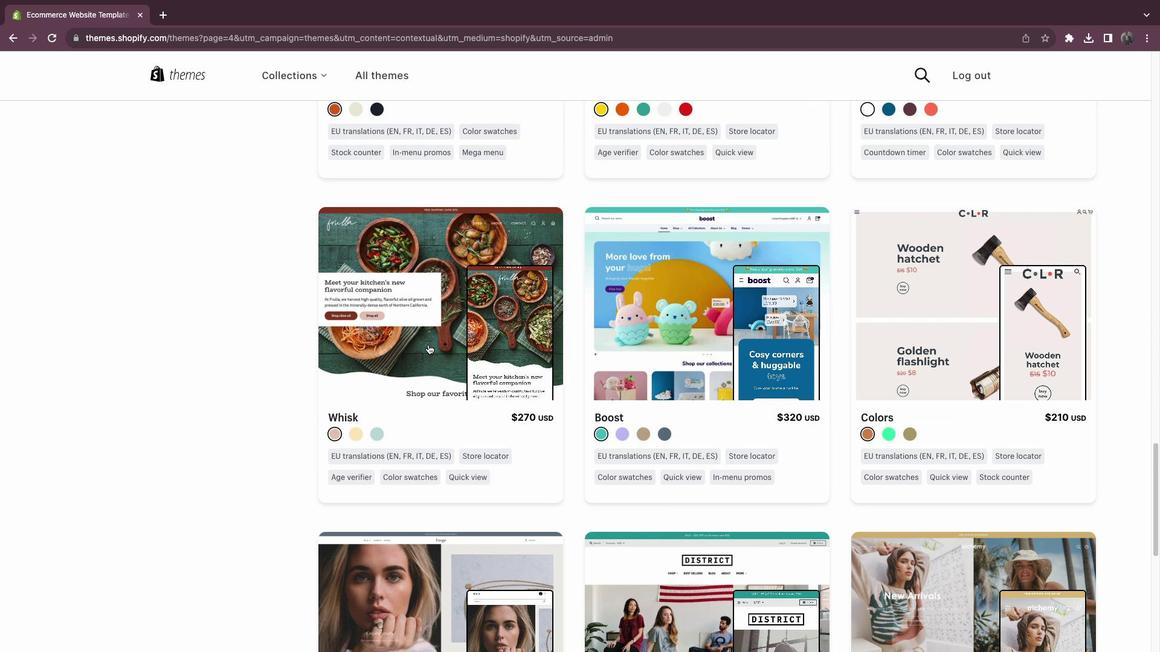 
Action: Mouse scrolled (431, 337) with delta (0, 0)
Screenshot: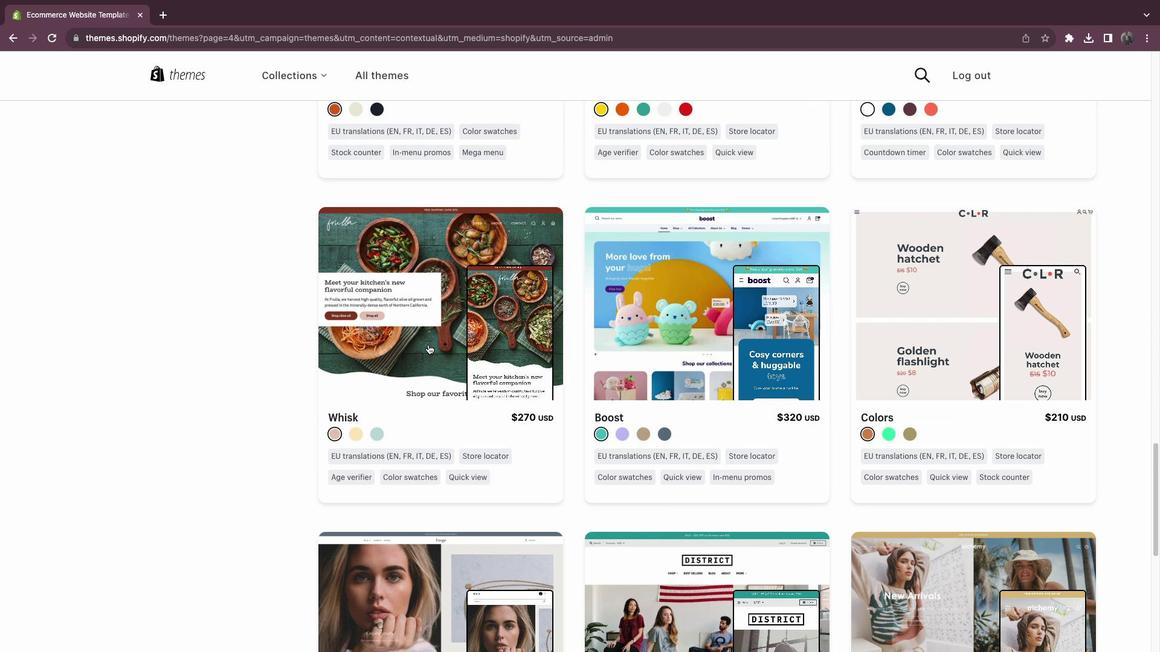 
Action: Mouse moved to (429, 341)
Screenshot: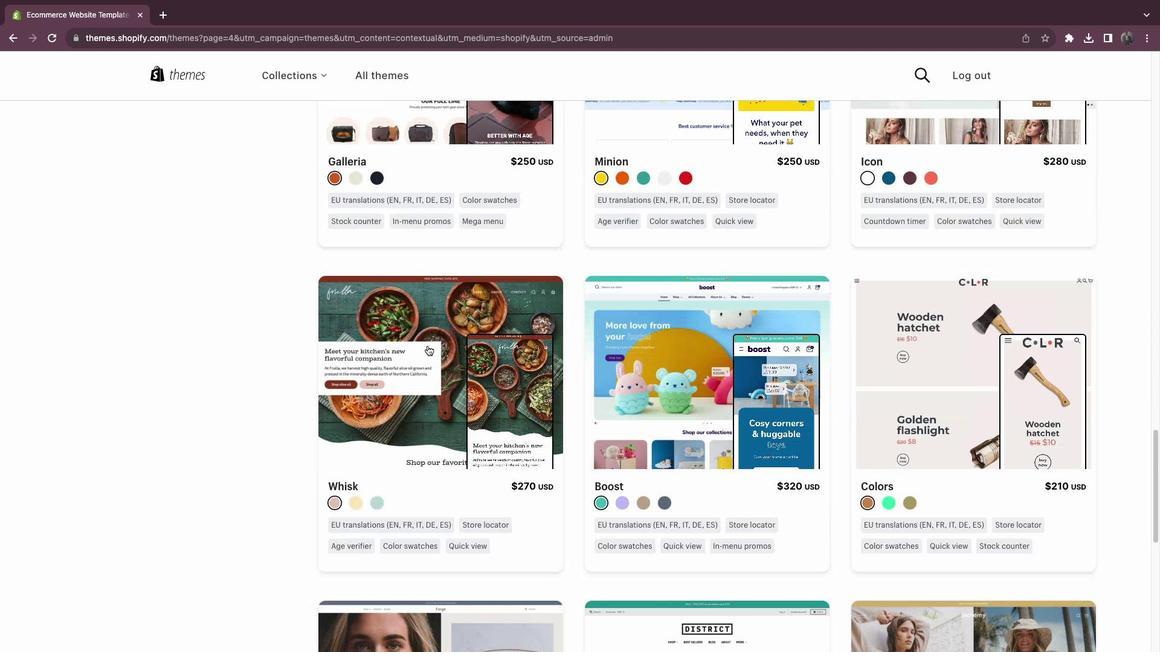 
Action: Mouse scrolled (429, 341) with delta (0, 0)
Screenshot: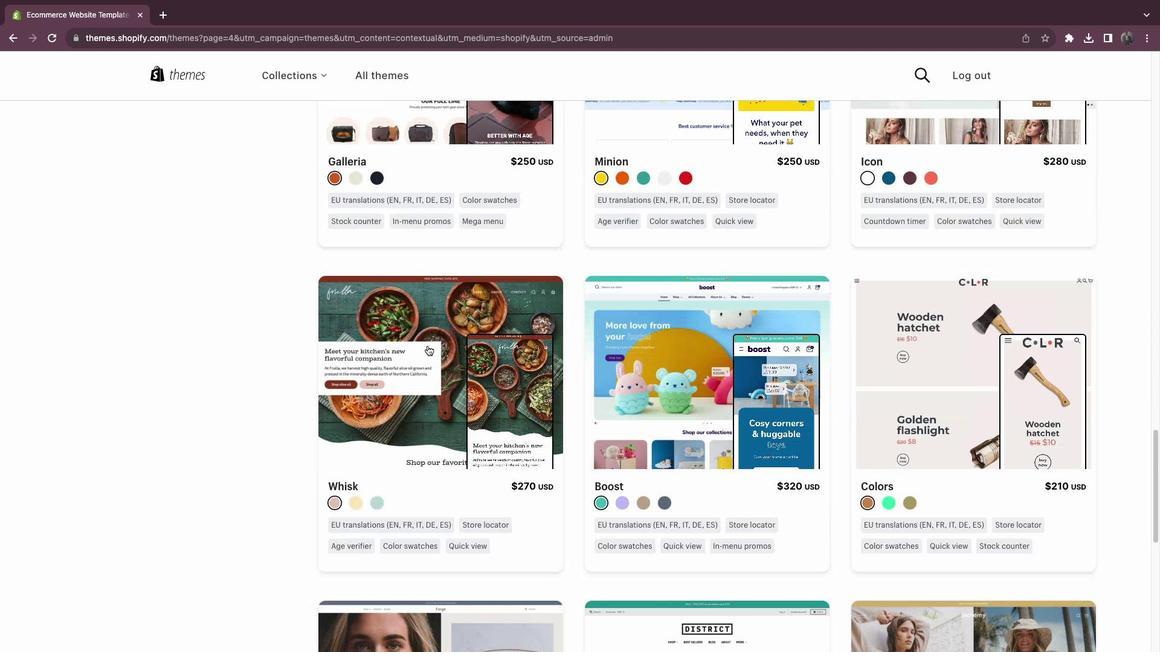 
Action: Mouse moved to (429, 343)
Screenshot: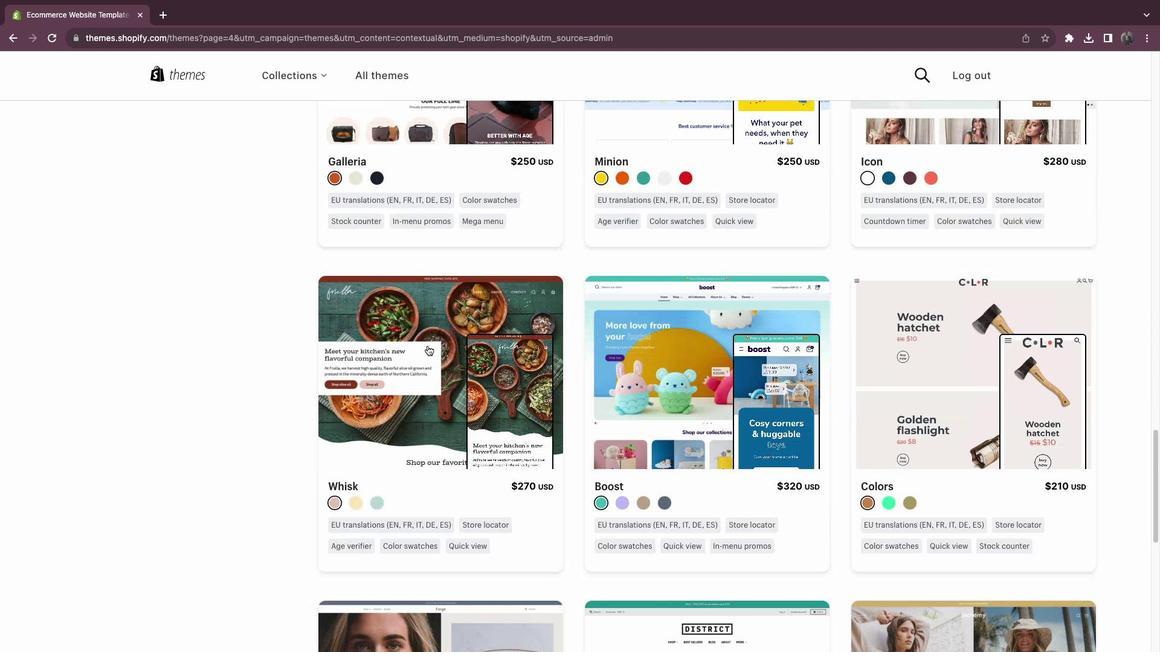 
Action: Mouse scrolled (429, 343) with delta (0, 2)
Screenshot: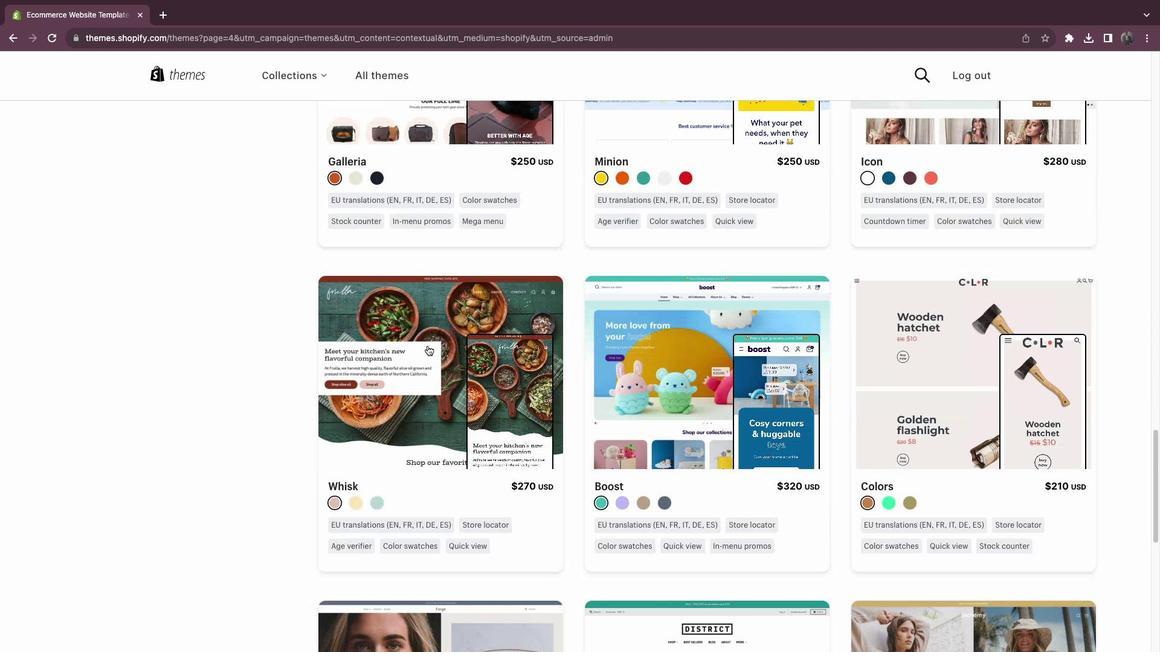 
Action: Mouse moved to (428, 343)
Screenshot: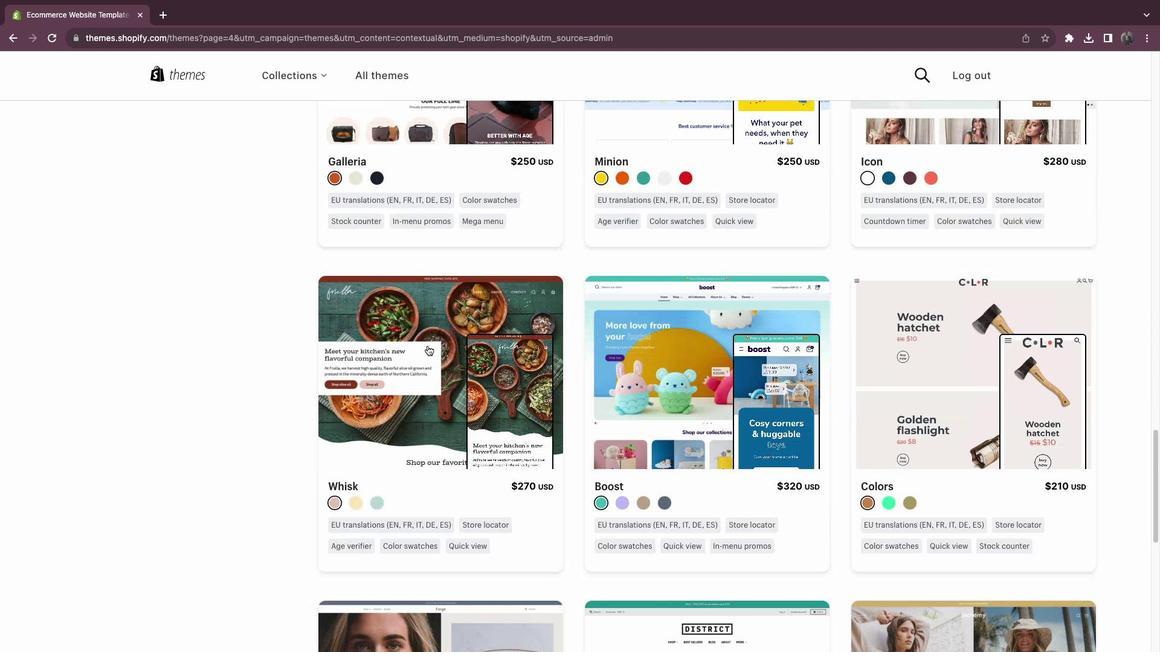 
Action: Mouse scrolled (428, 343) with delta (0, 3)
Screenshot: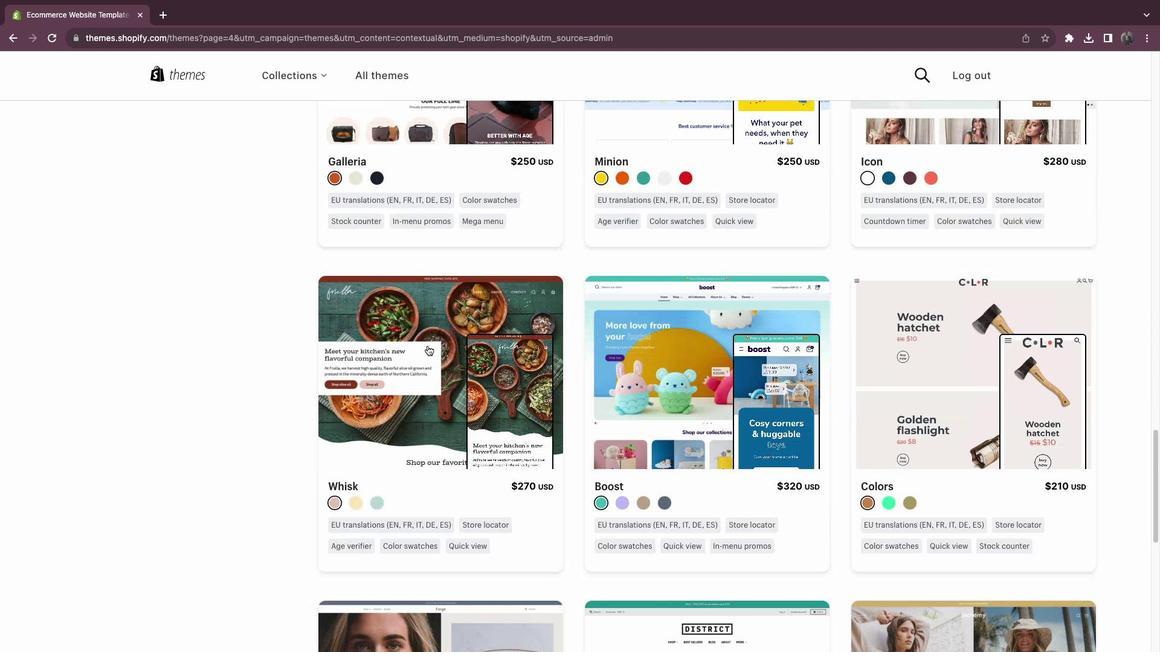 
Action: Mouse moved to (428, 344)
Screenshot: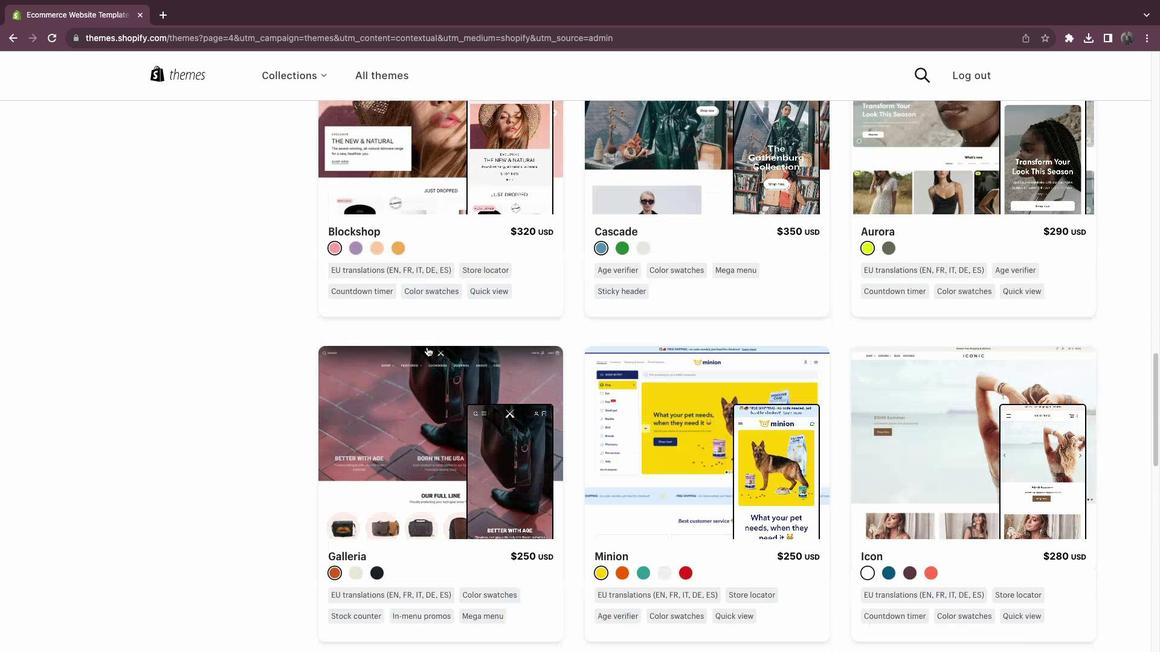
Action: Mouse scrolled (428, 344) with delta (0, 3)
Screenshot: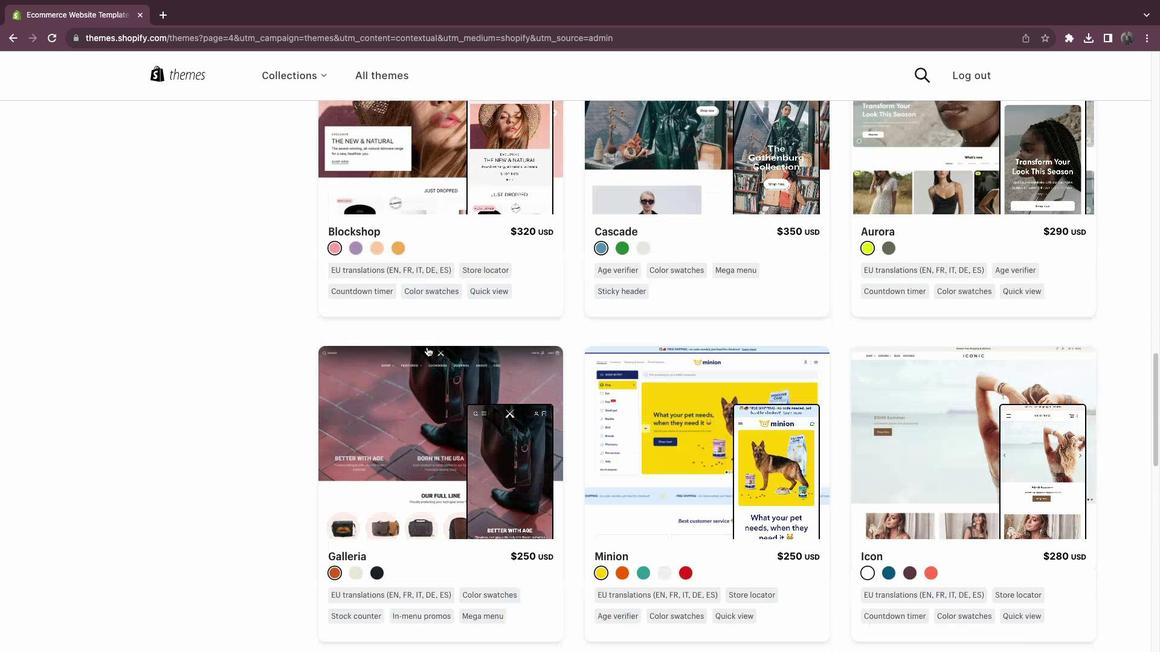 
Action: Mouse moved to (428, 344)
Screenshot: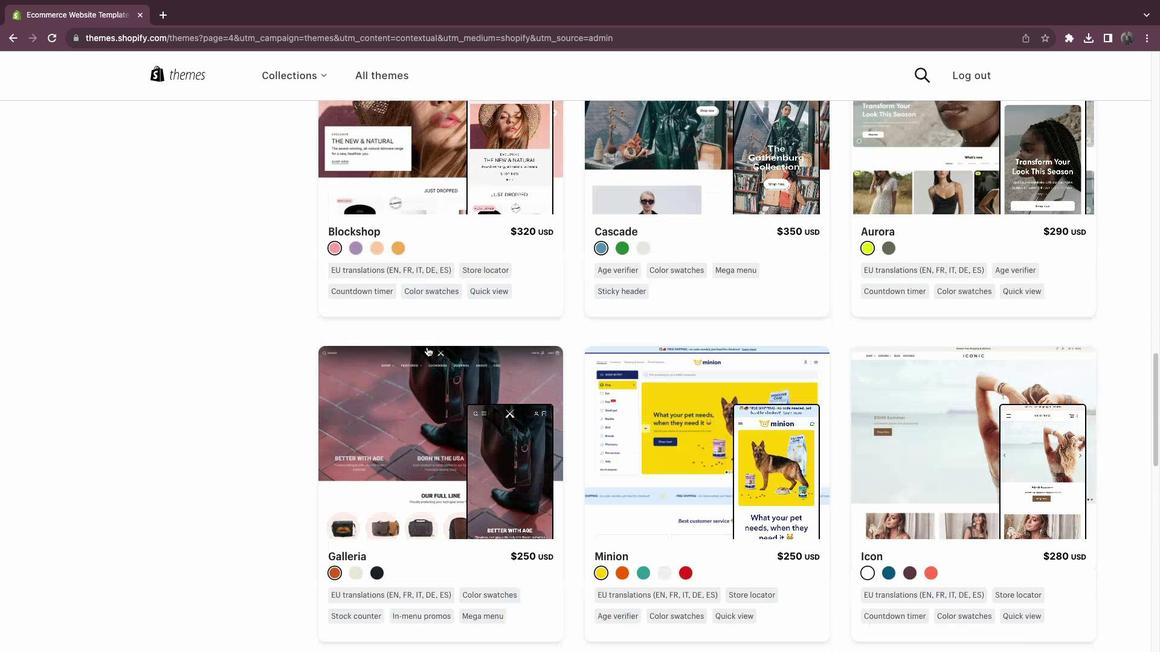 
Action: Mouse scrolled (428, 344) with delta (0, 4)
Screenshot: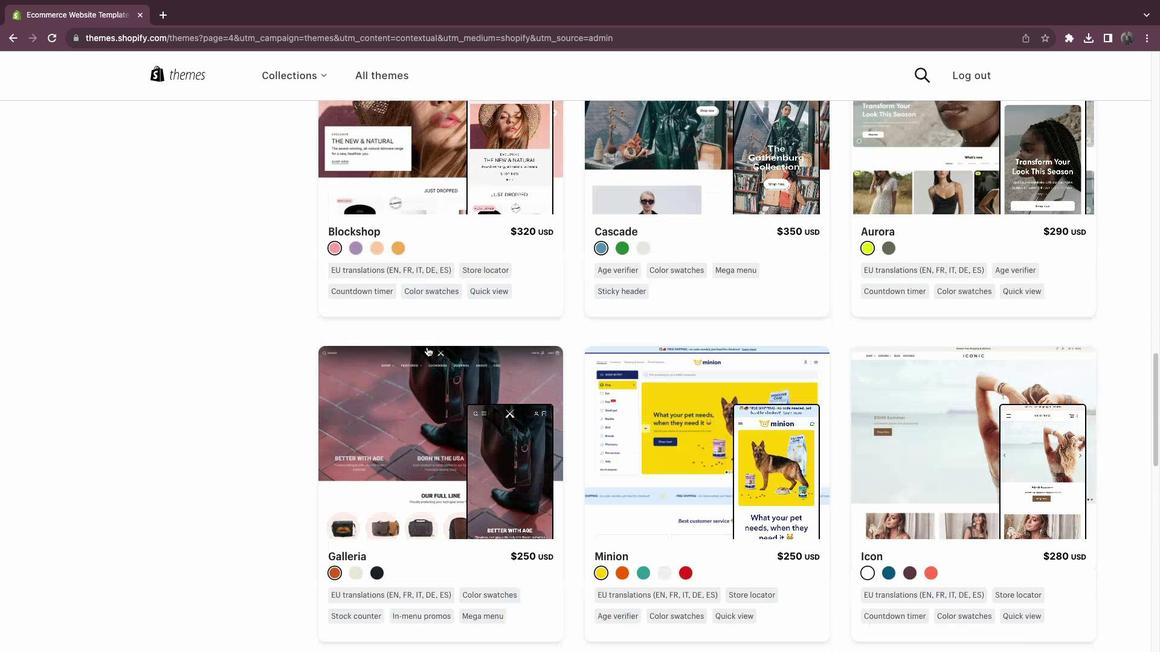 
Action: Mouse scrolled (428, 344) with delta (0, 4)
Screenshot: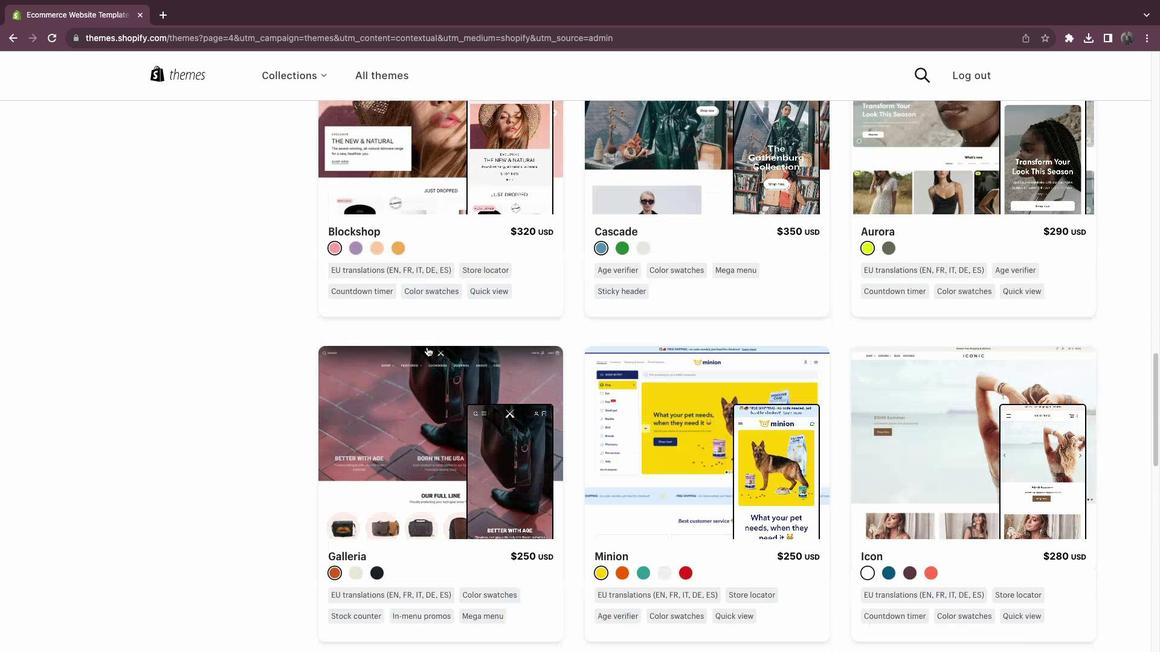 
Action: Mouse moved to (427, 345)
Screenshot: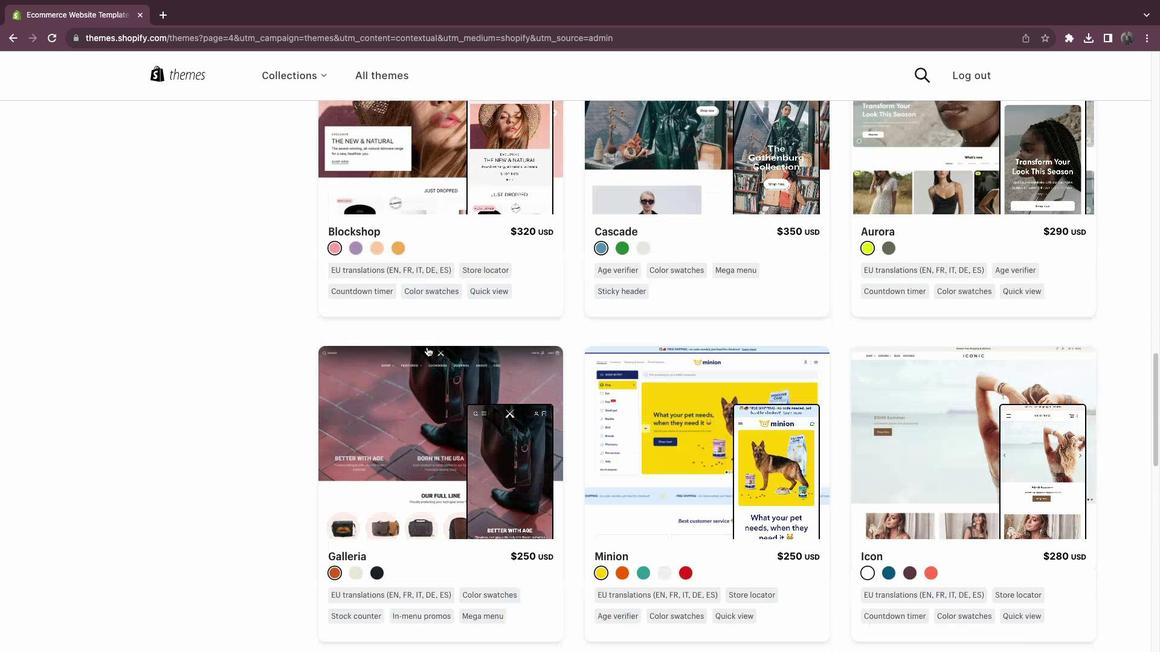 
Action: Mouse scrolled (427, 345) with delta (0, 4)
Screenshot: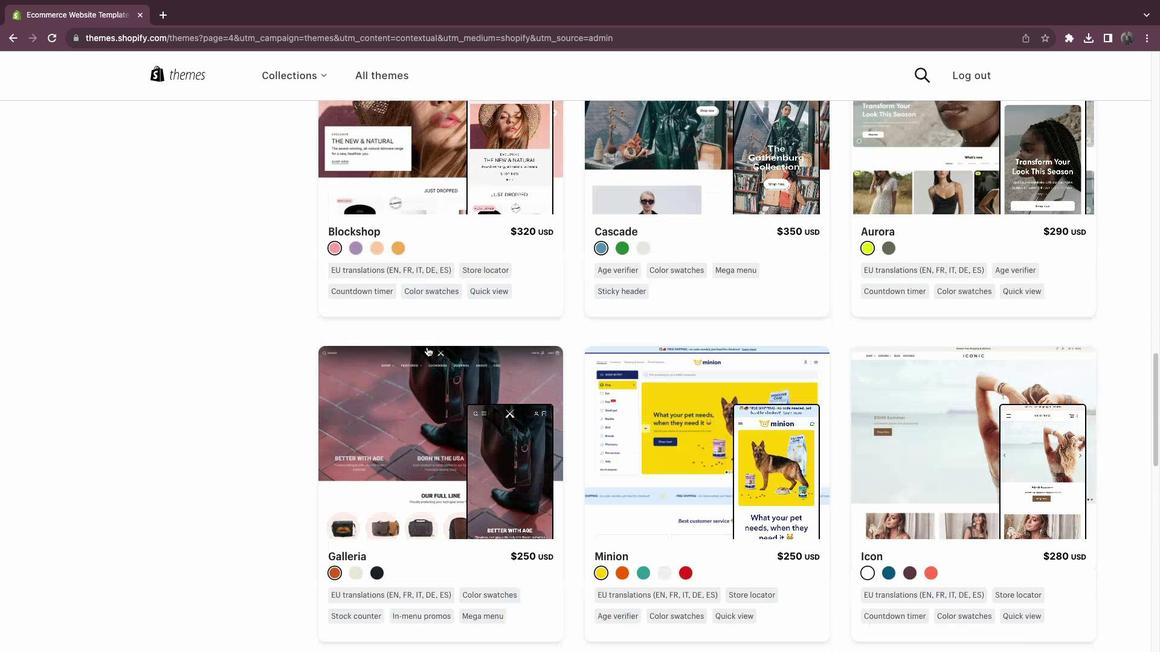 
Action: Mouse moved to (427, 361)
Screenshot: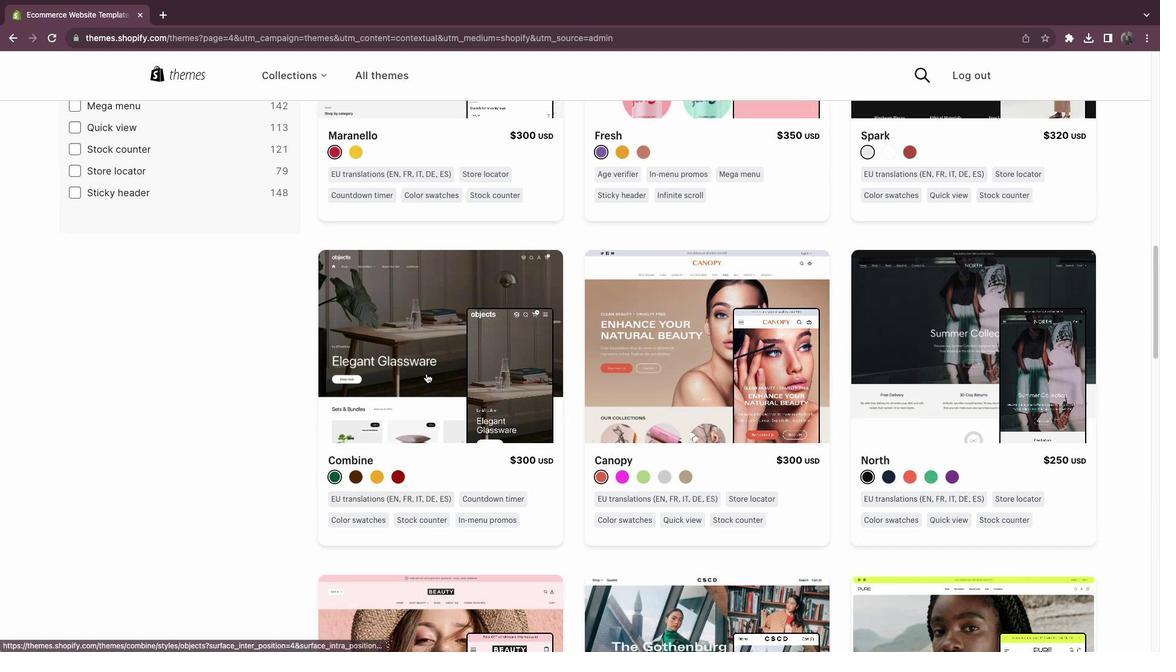 
Action: Mouse scrolled (427, 361) with delta (0, 0)
Screenshot: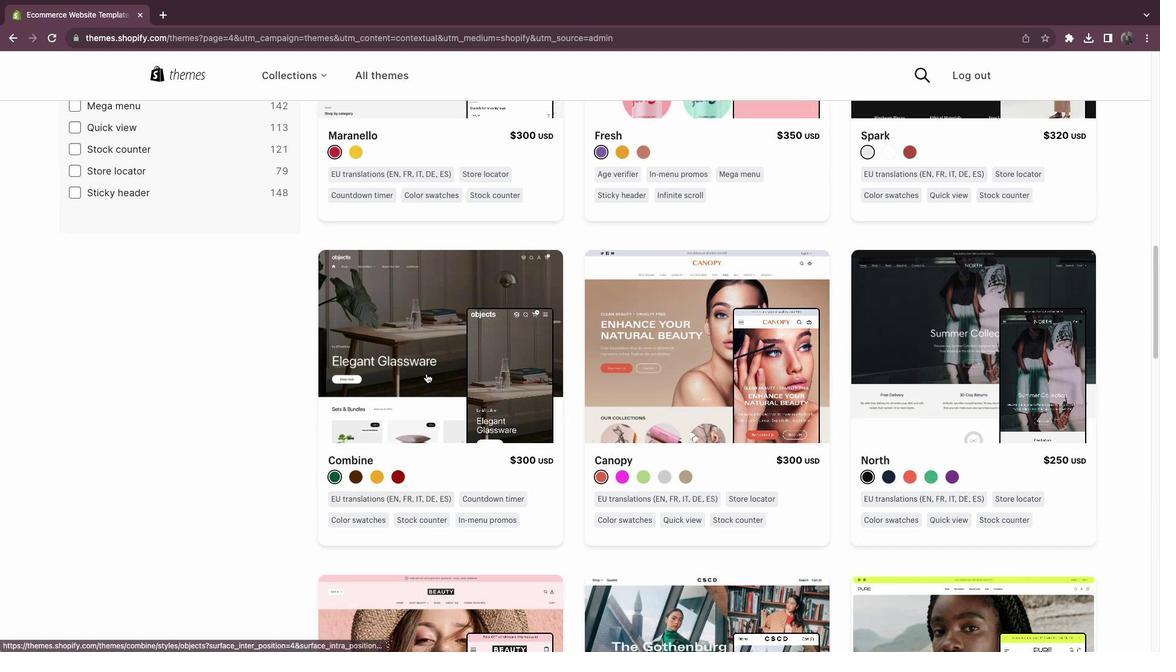 
Action: Mouse moved to (427, 368)
Screenshot: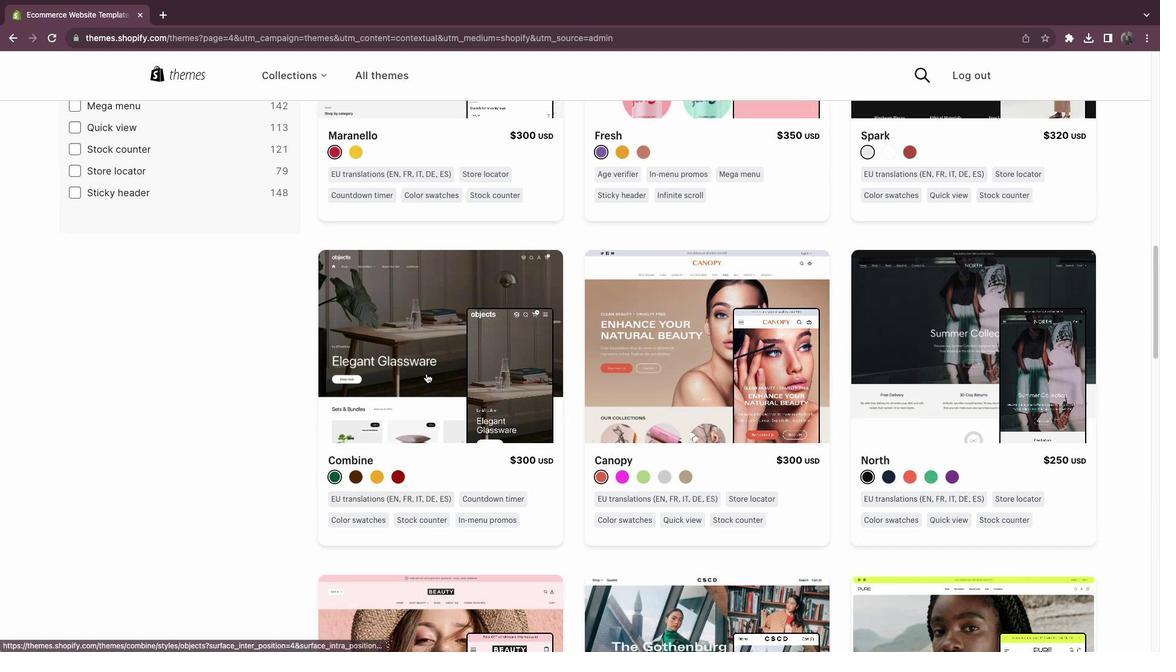 
Action: Mouse scrolled (427, 368) with delta (0, 0)
Screenshot: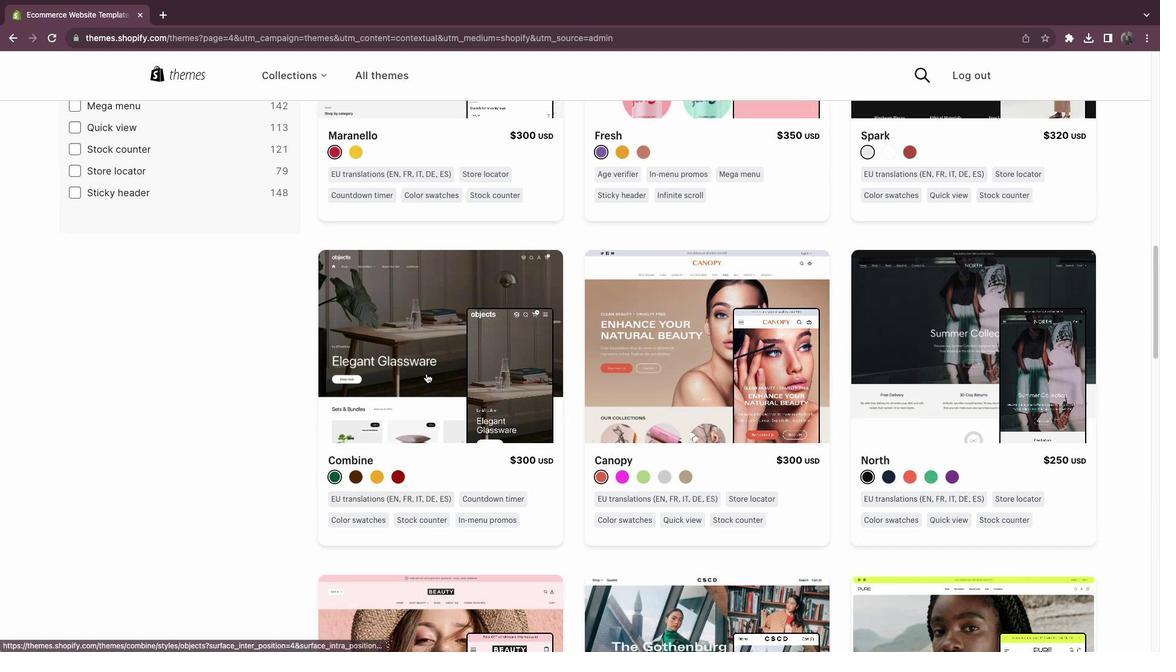 
Action: Mouse moved to (427, 371)
Screenshot: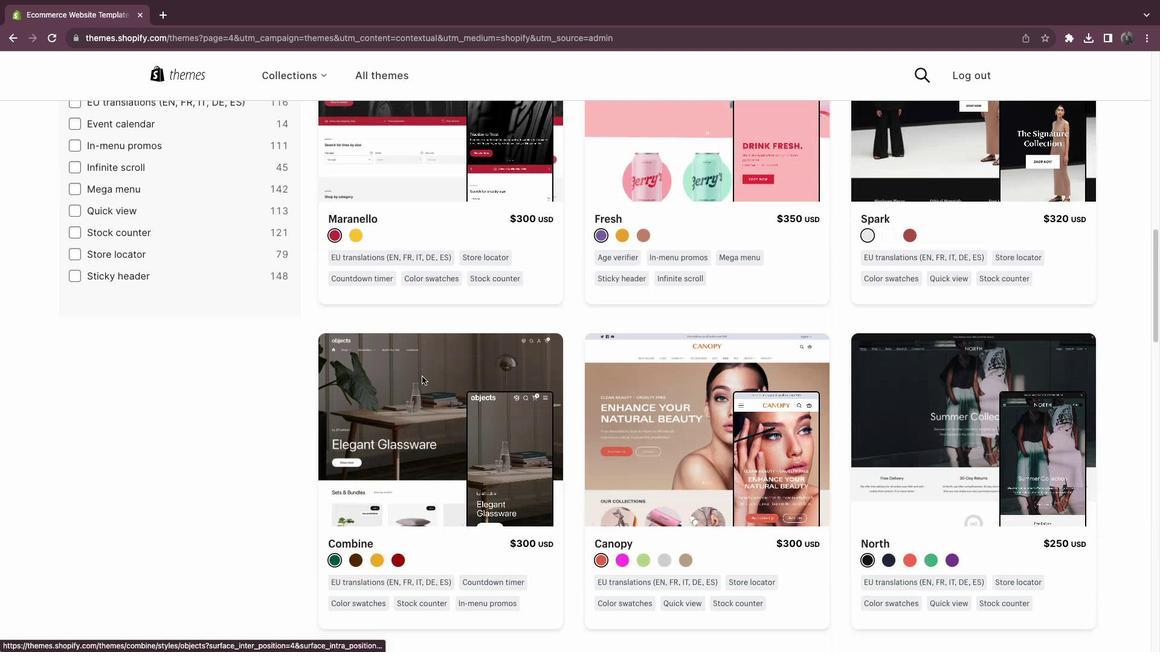 
Action: Mouse scrolled (427, 371) with delta (0, 2)
Screenshot: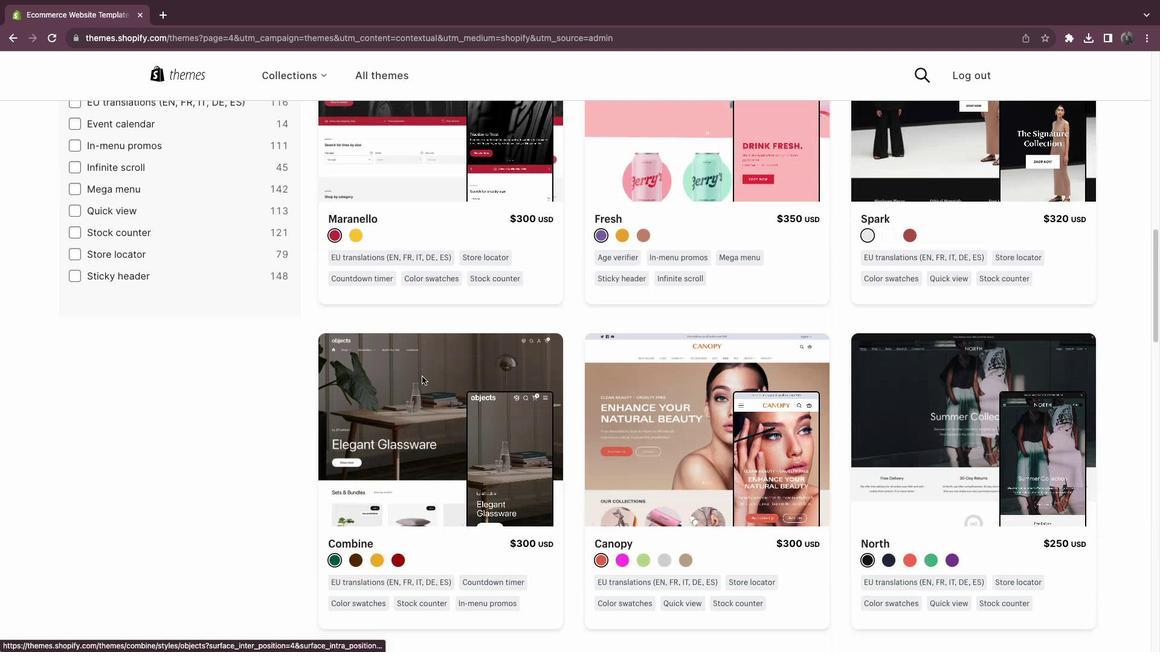 
Action: Mouse moved to (427, 372)
Screenshot: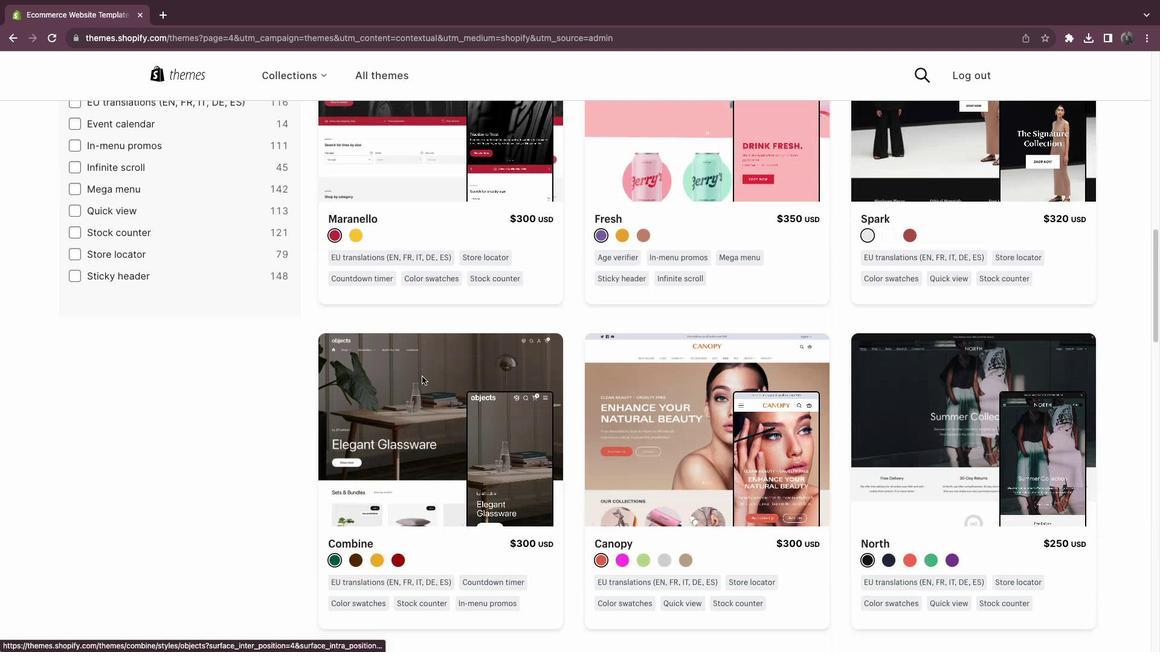 
Action: Mouse scrolled (427, 372) with delta (0, 3)
Screenshot: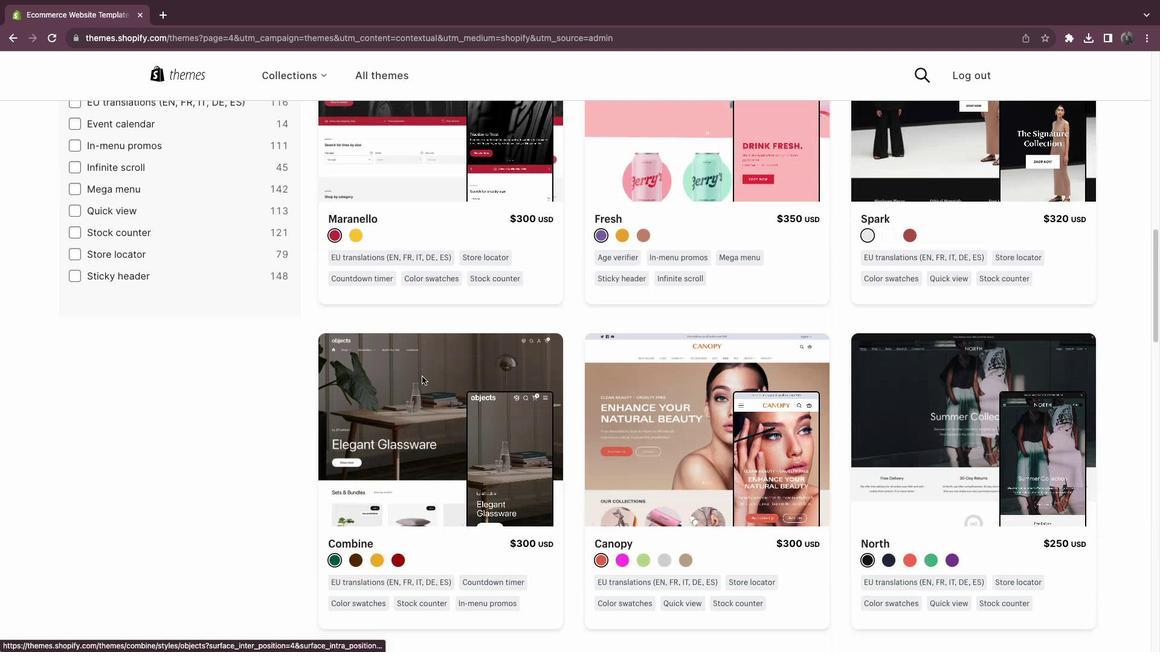 
Action: Mouse moved to (426, 373)
Screenshot: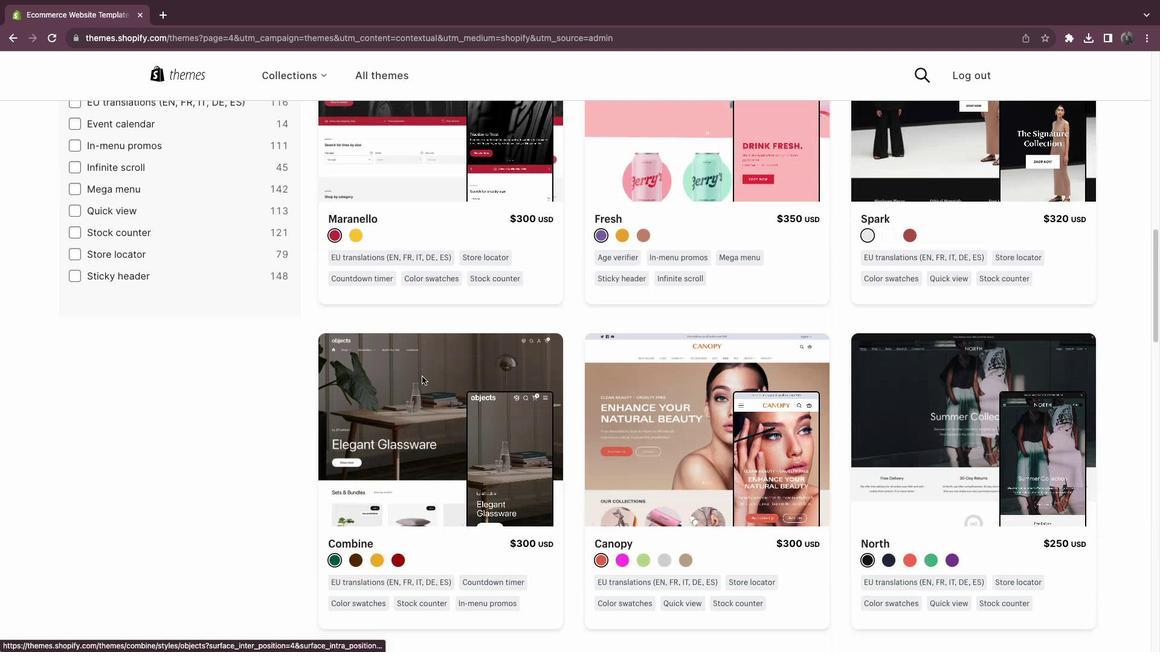 
Action: Mouse scrolled (426, 373) with delta (0, 3)
Screenshot: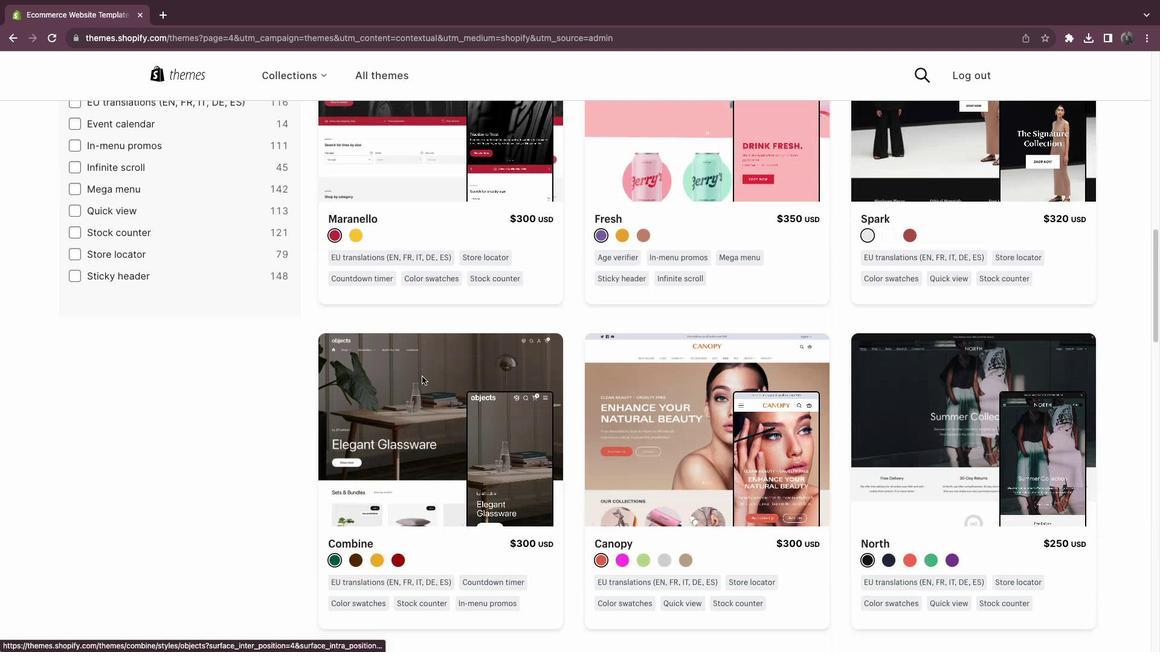 
Action: Mouse moved to (426, 373)
Screenshot: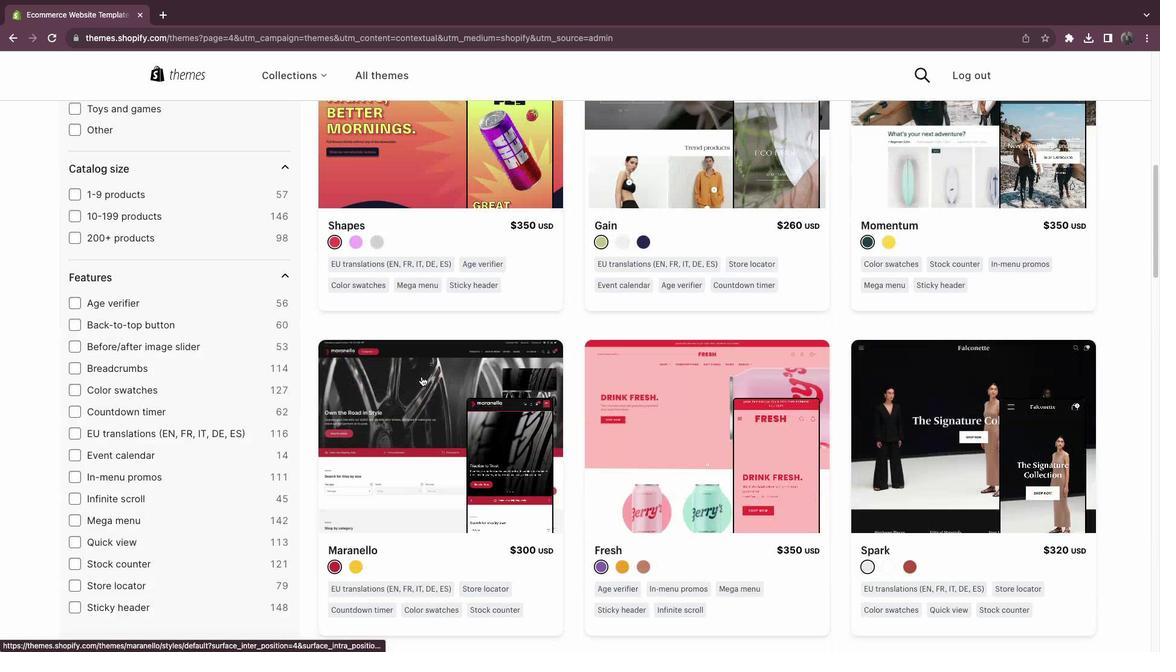 
Action: Mouse scrolled (426, 373) with delta (0, 4)
Screenshot: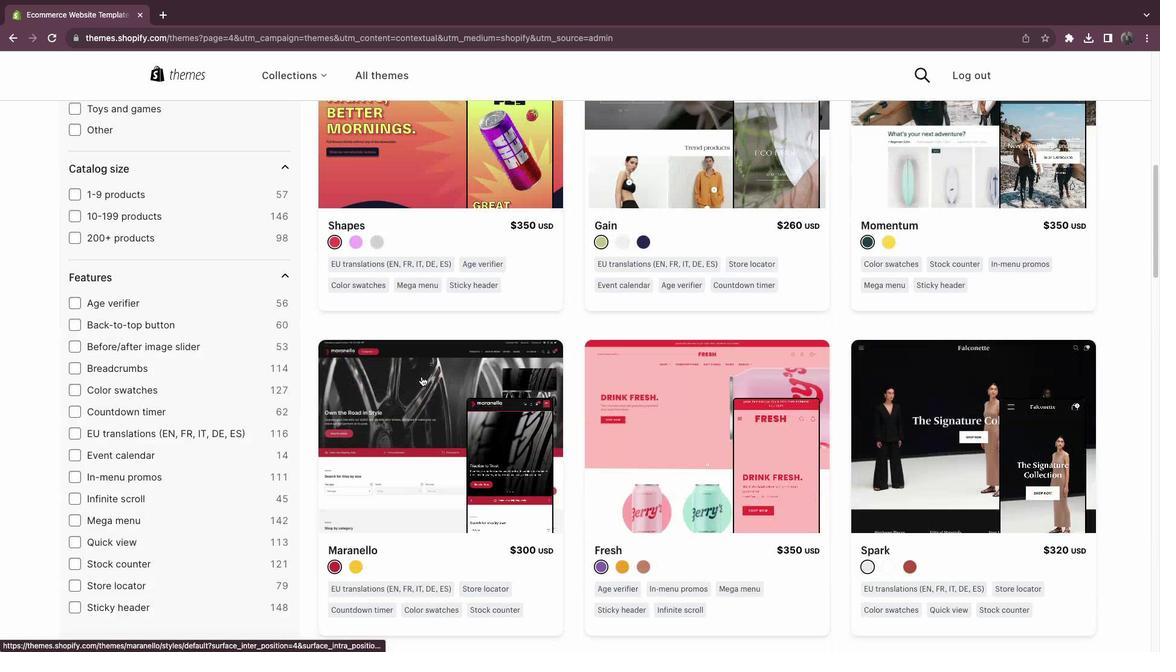 
Action: Mouse moved to (484, 374)
Screenshot: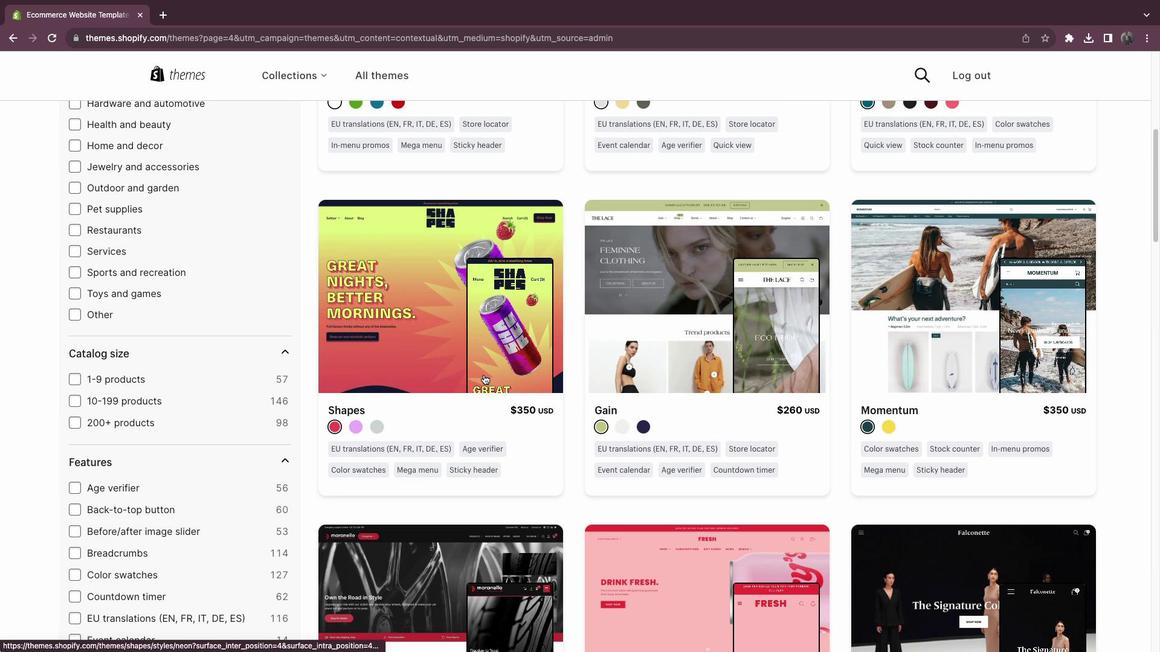 
Action: Mouse scrolled (484, 374) with delta (0, 0)
Screenshot: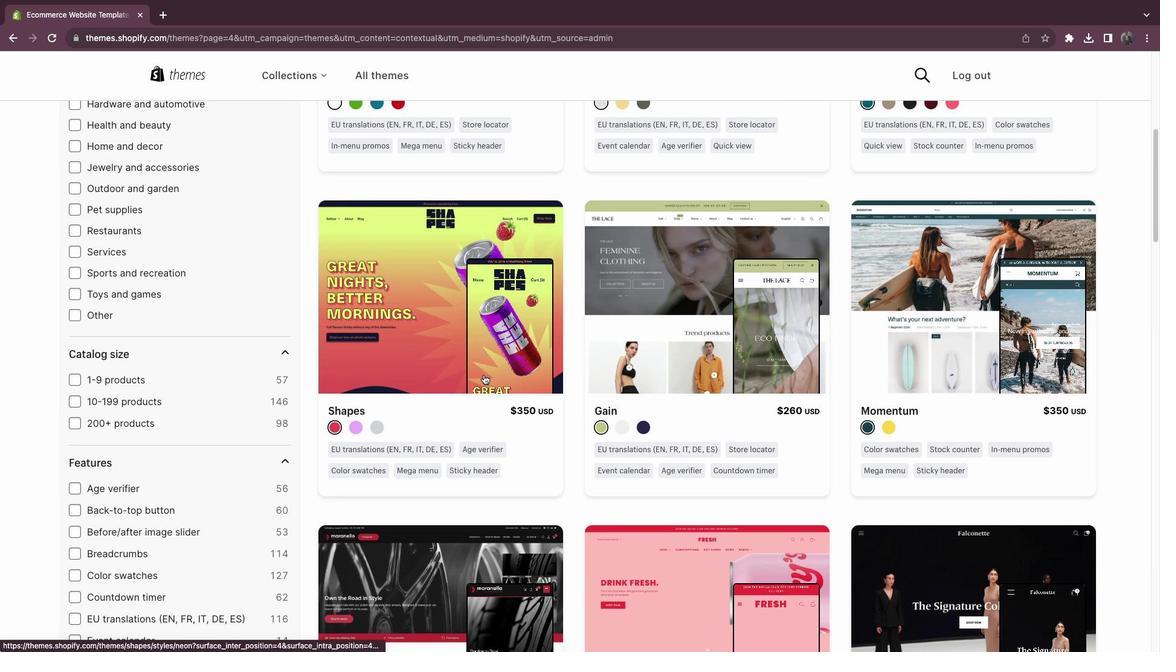 
Action: Mouse scrolled (484, 374) with delta (0, 0)
Screenshot: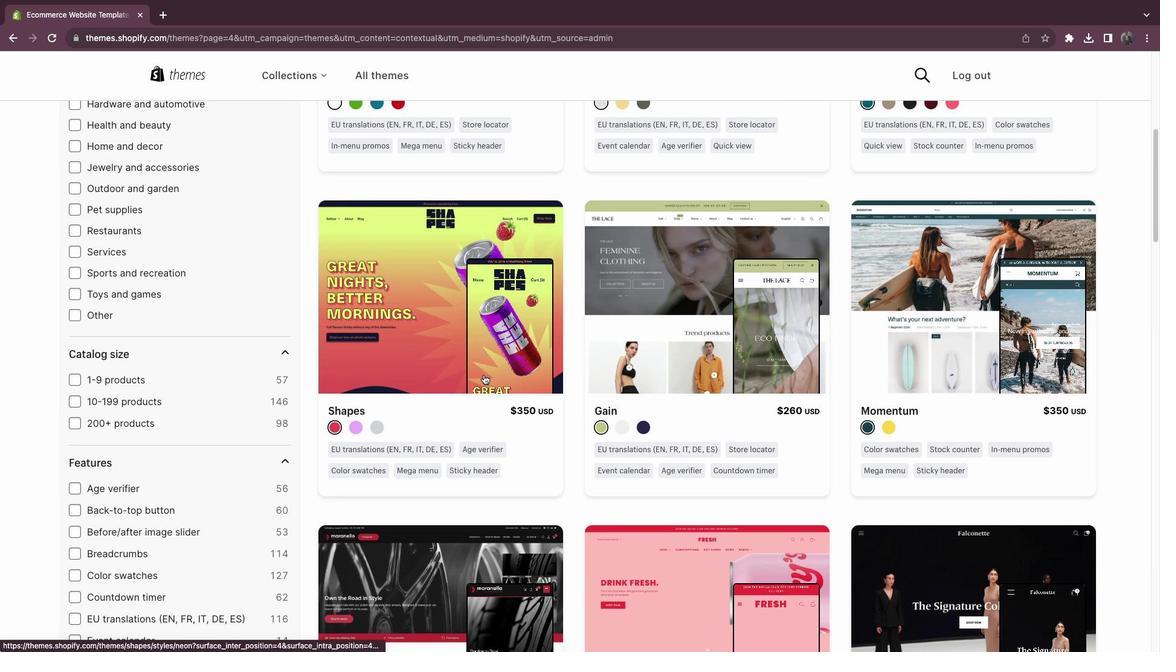 
Action: Mouse scrolled (484, 374) with delta (0, 1)
Screenshot: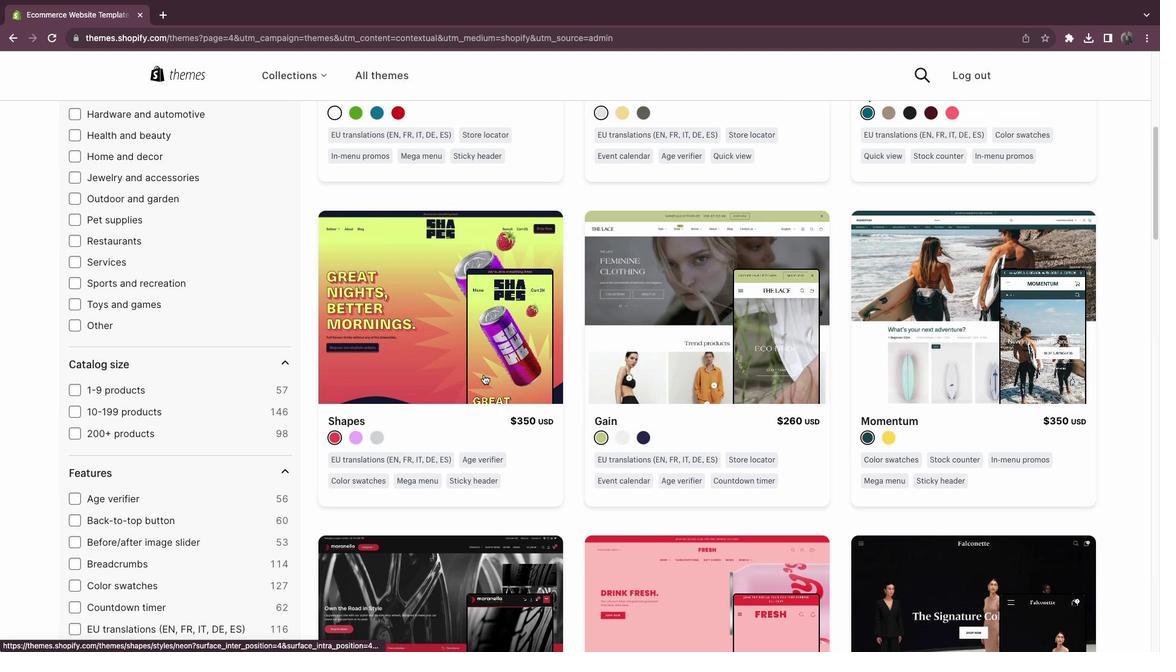 
Action: Mouse scrolled (484, 374) with delta (0, 3)
Screenshot: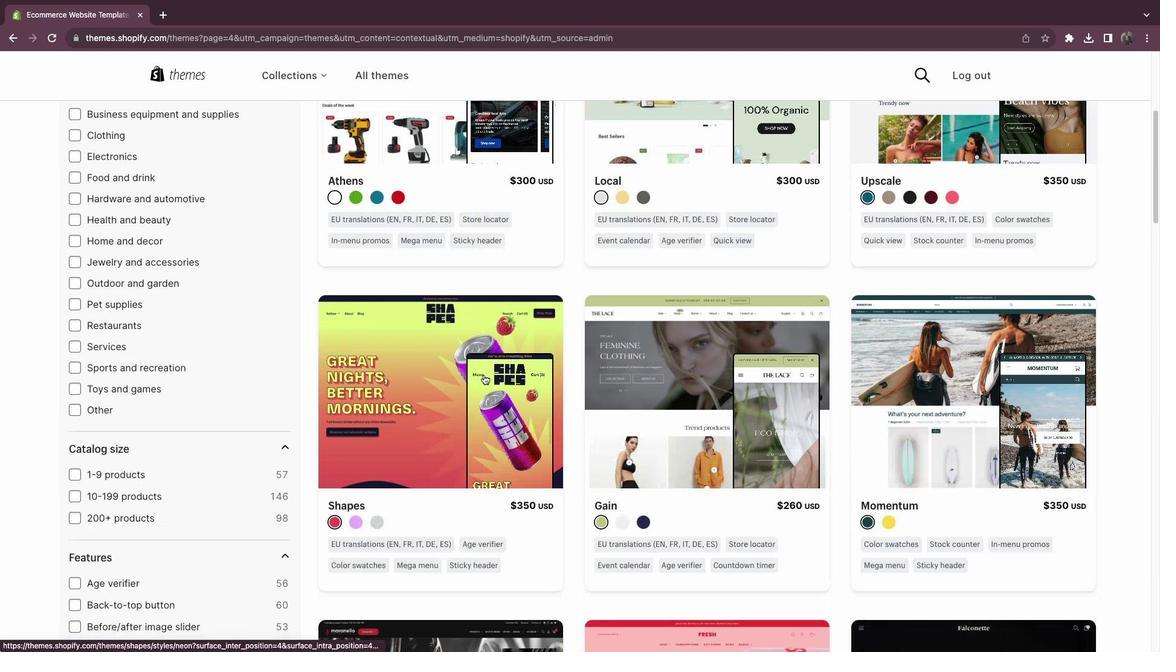 
Action: Mouse moved to (74, 286)
Screenshot: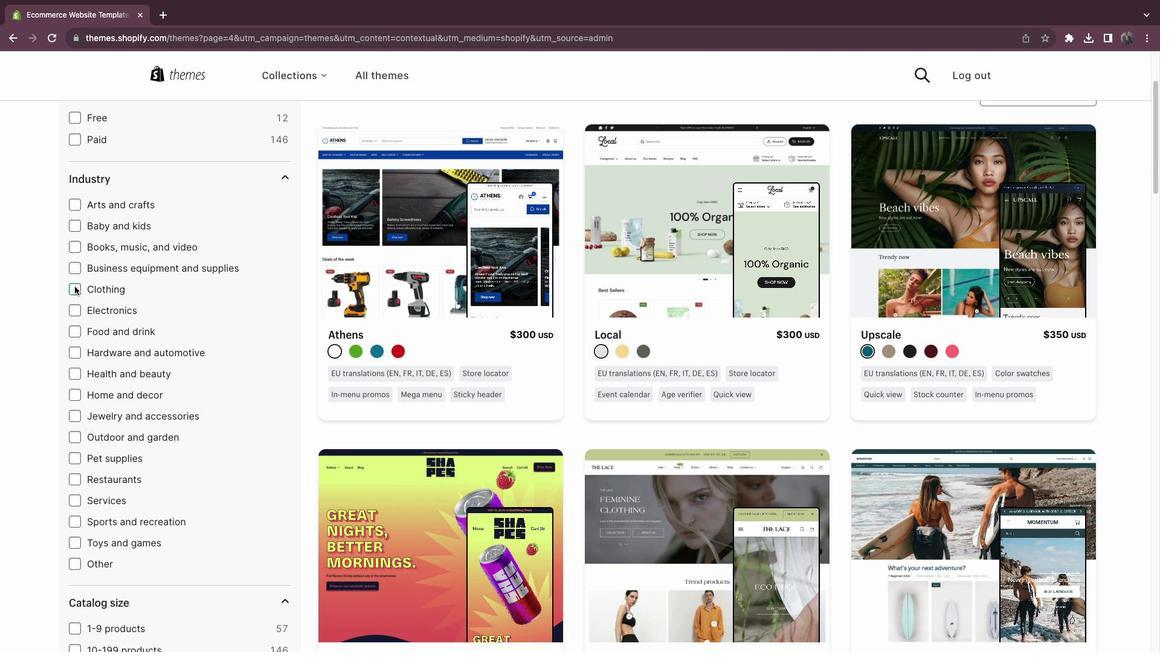 
Action: Mouse pressed left at (74, 286)
Screenshot: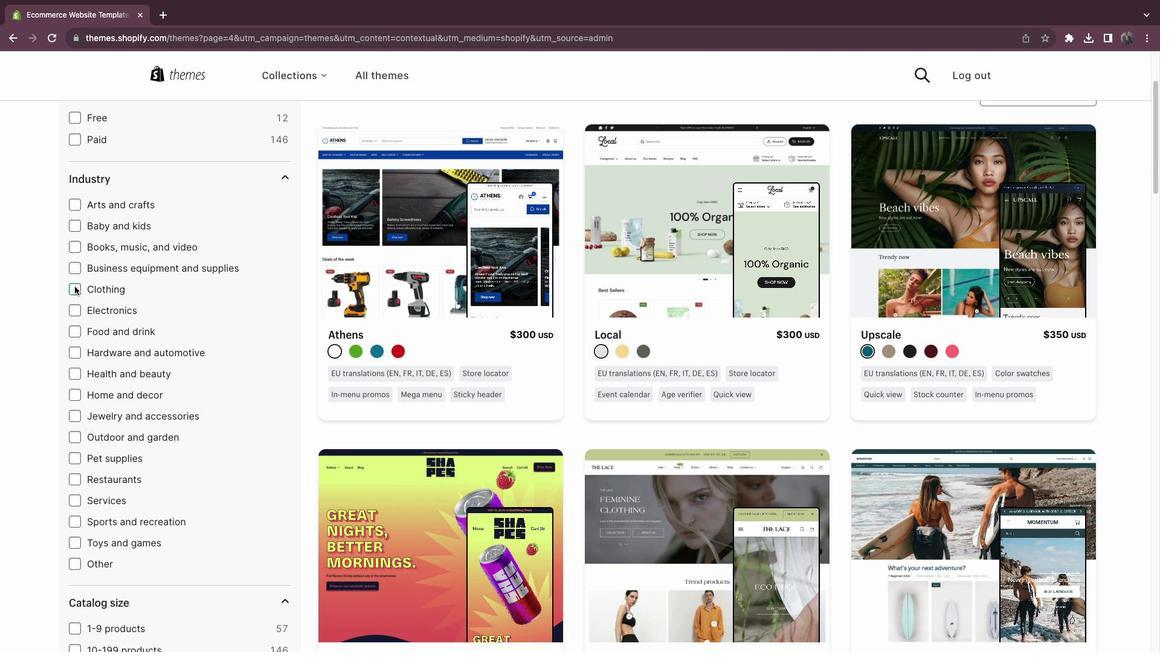 
Action: Mouse moved to (73, 410)
Screenshot: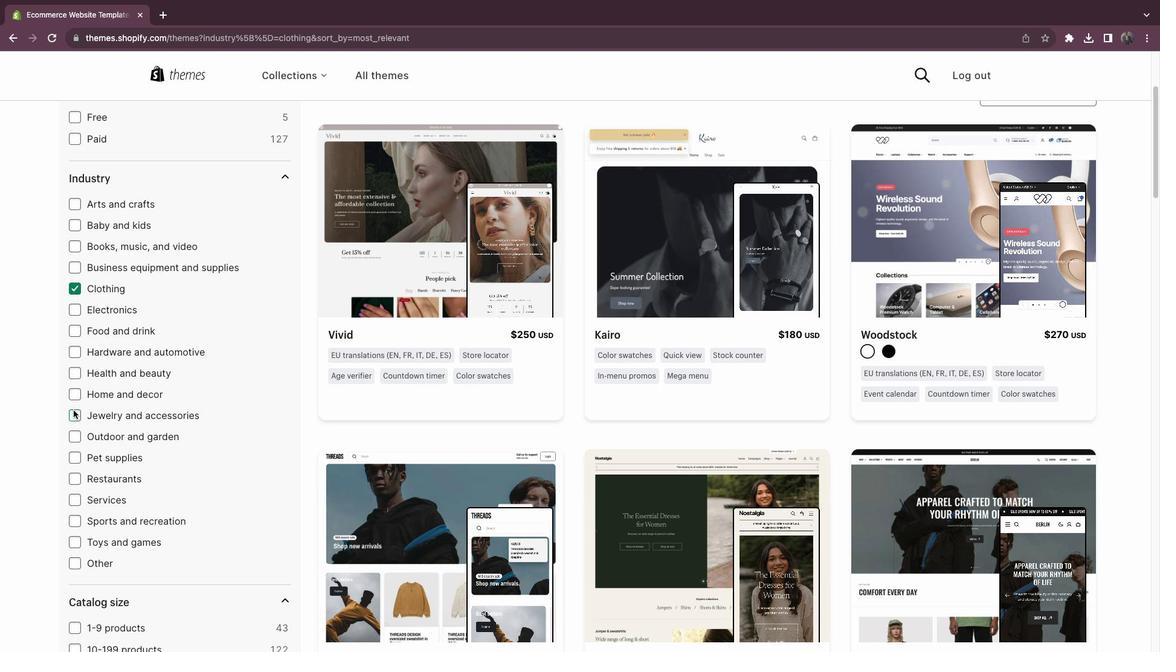 
Action: Mouse pressed left at (73, 410)
Screenshot: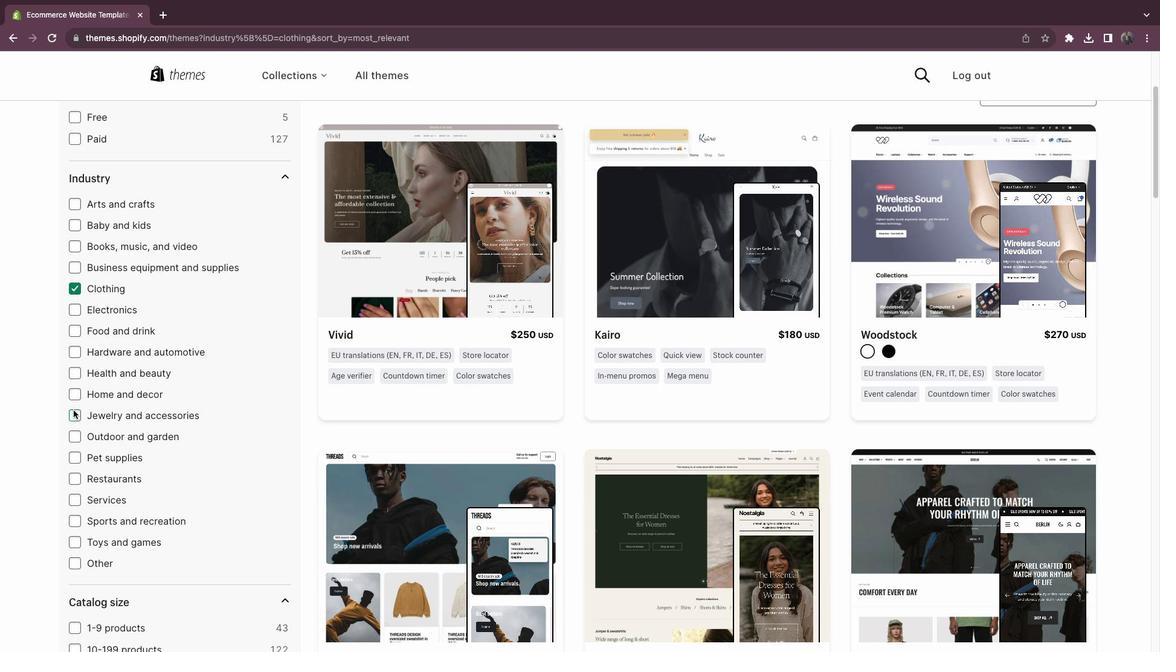 
Action: Mouse moved to (706, 419)
Screenshot: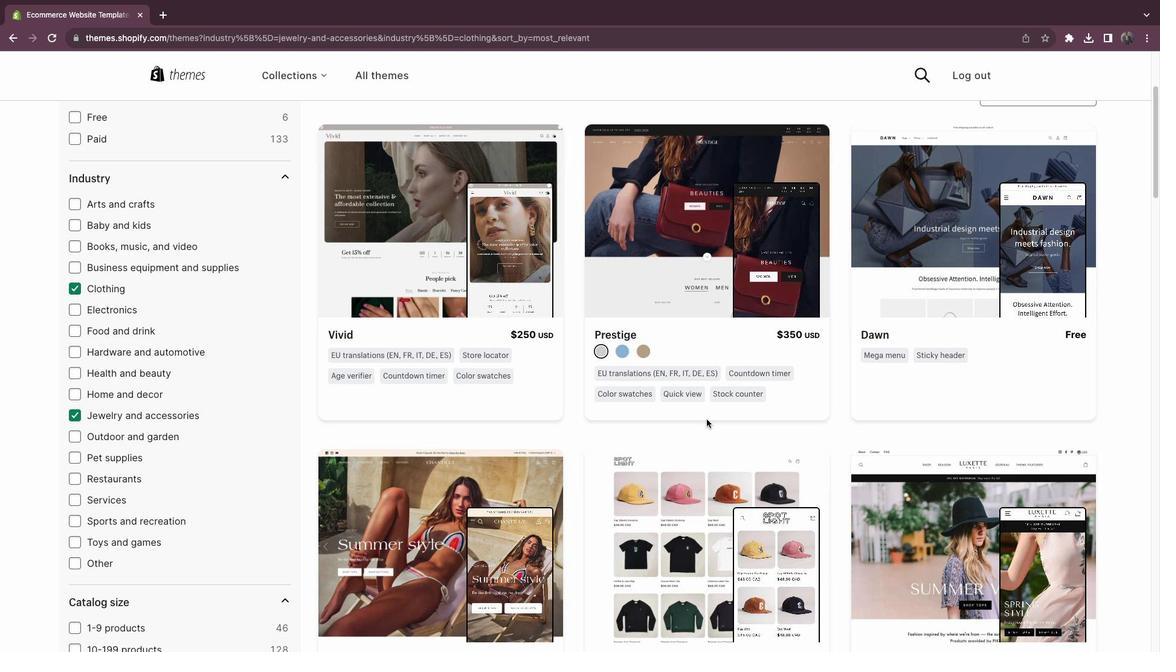 
Action: Mouse scrolled (706, 419) with delta (0, 0)
Screenshot: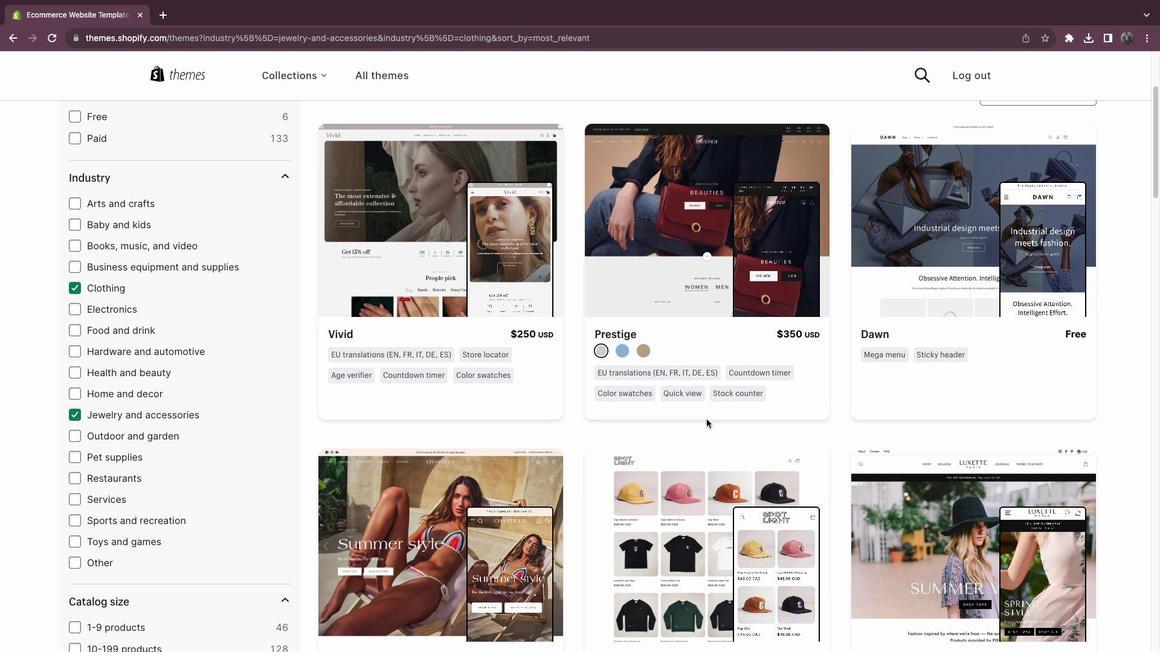 
Action: Mouse scrolled (706, 419) with delta (0, 0)
Screenshot: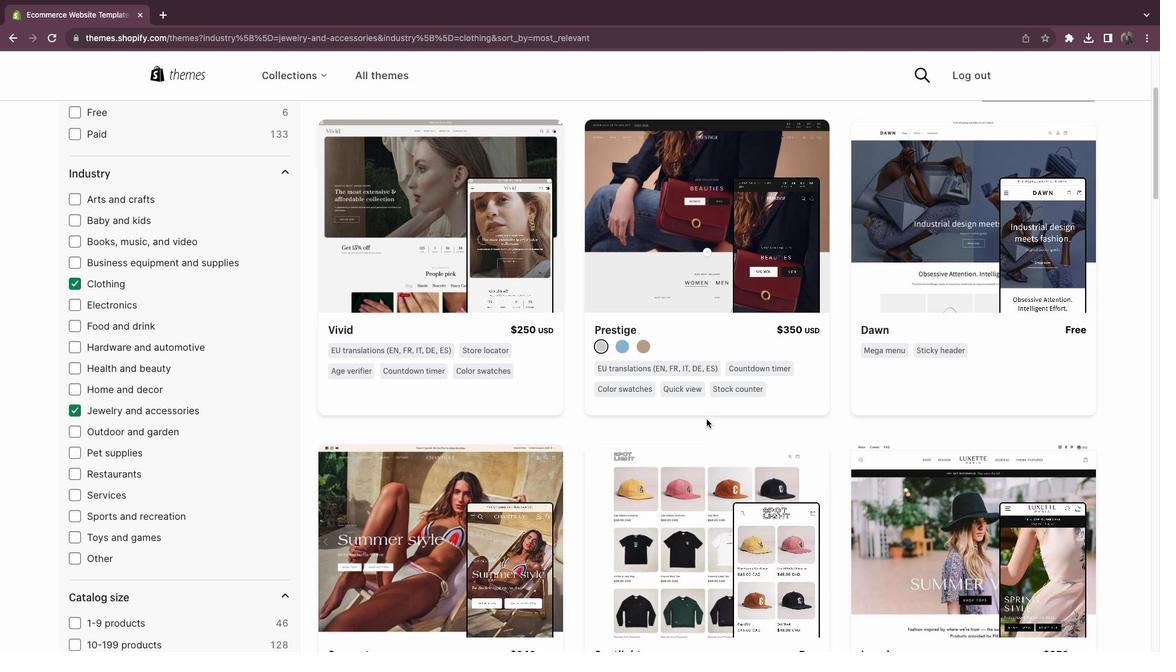 
Action: Mouse scrolled (706, 419) with delta (0, 0)
Screenshot: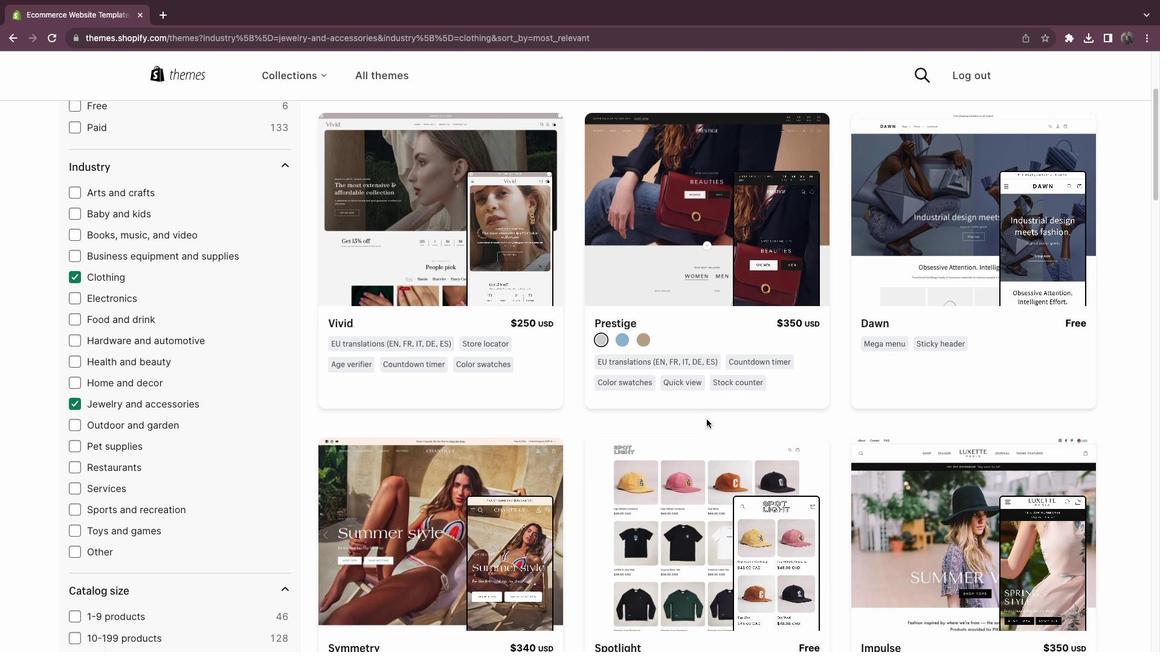 
Action: Mouse scrolled (706, 419) with delta (0, 0)
Screenshot: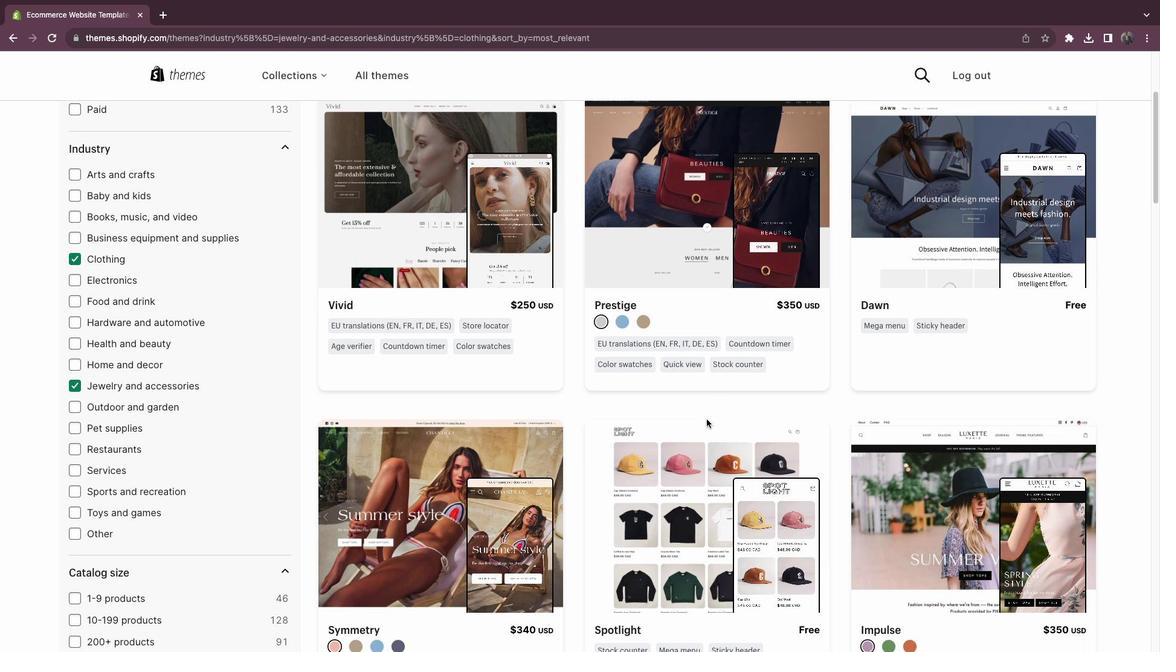 
Action: Mouse scrolled (706, 419) with delta (0, 0)
Screenshot: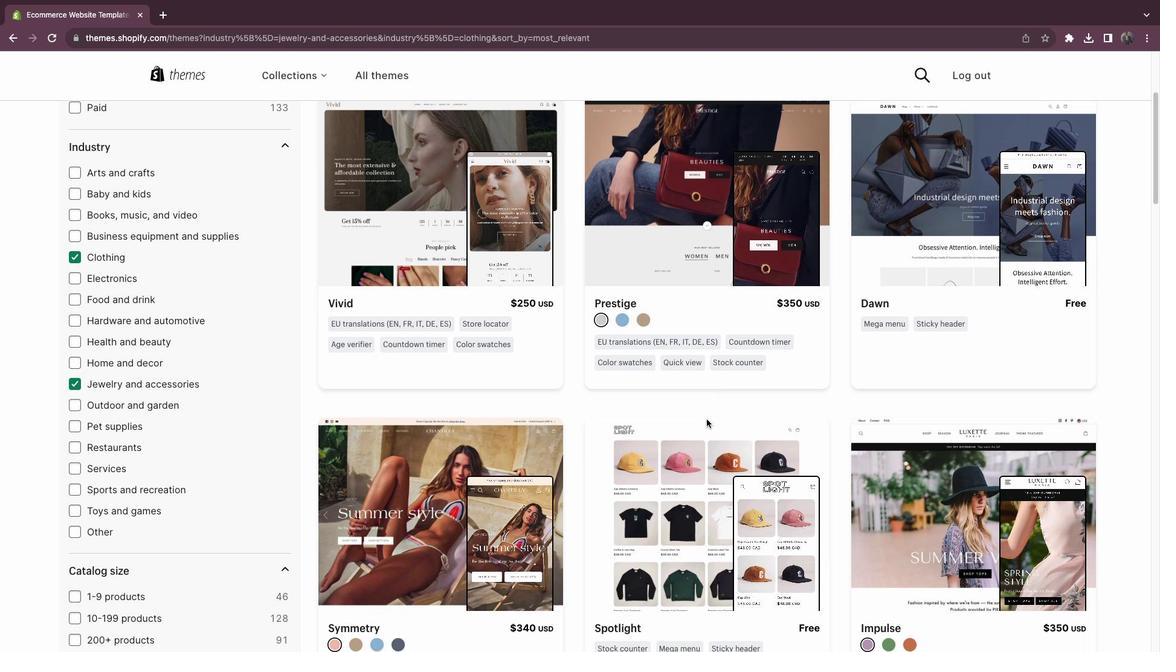 
Action: Mouse scrolled (706, 419) with delta (0, 0)
Screenshot: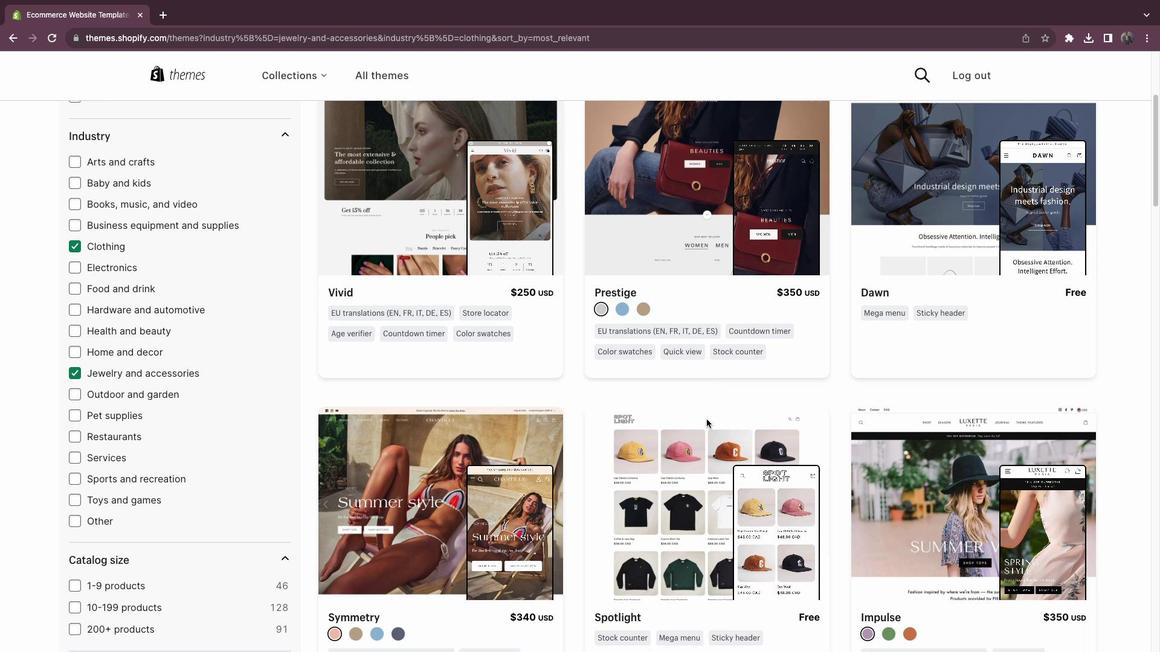 
Action: Mouse scrolled (706, 419) with delta (0, 0)
Screenshot: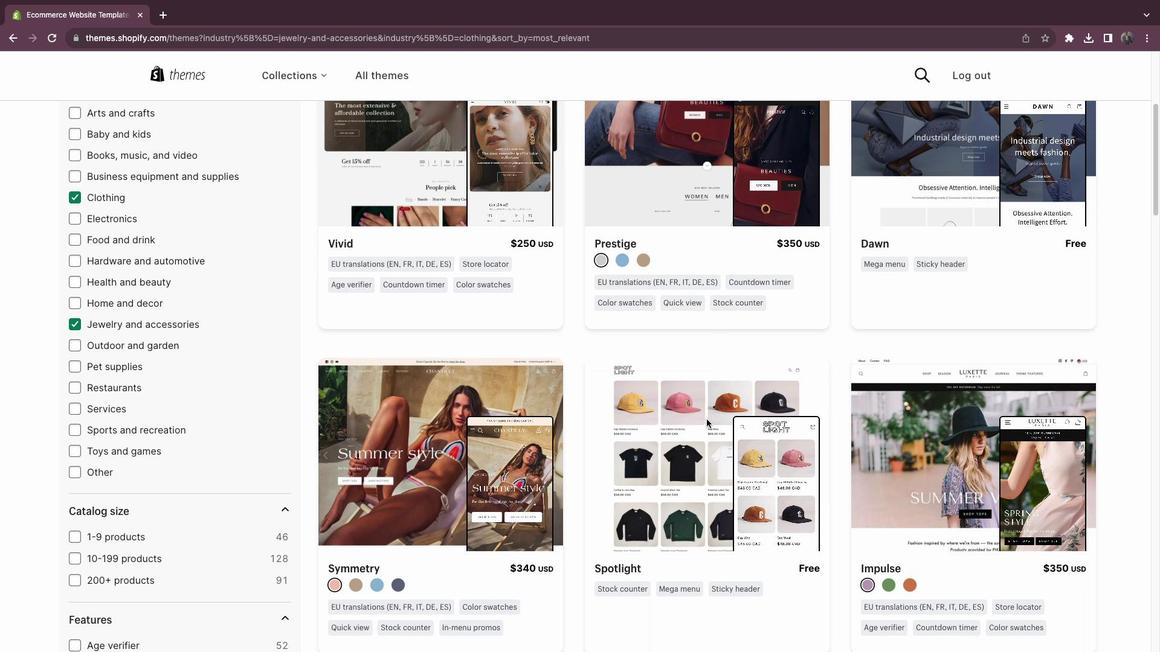 
Action: Mouse scrolled (706, 419) with delta (0, 0)
Screenshot: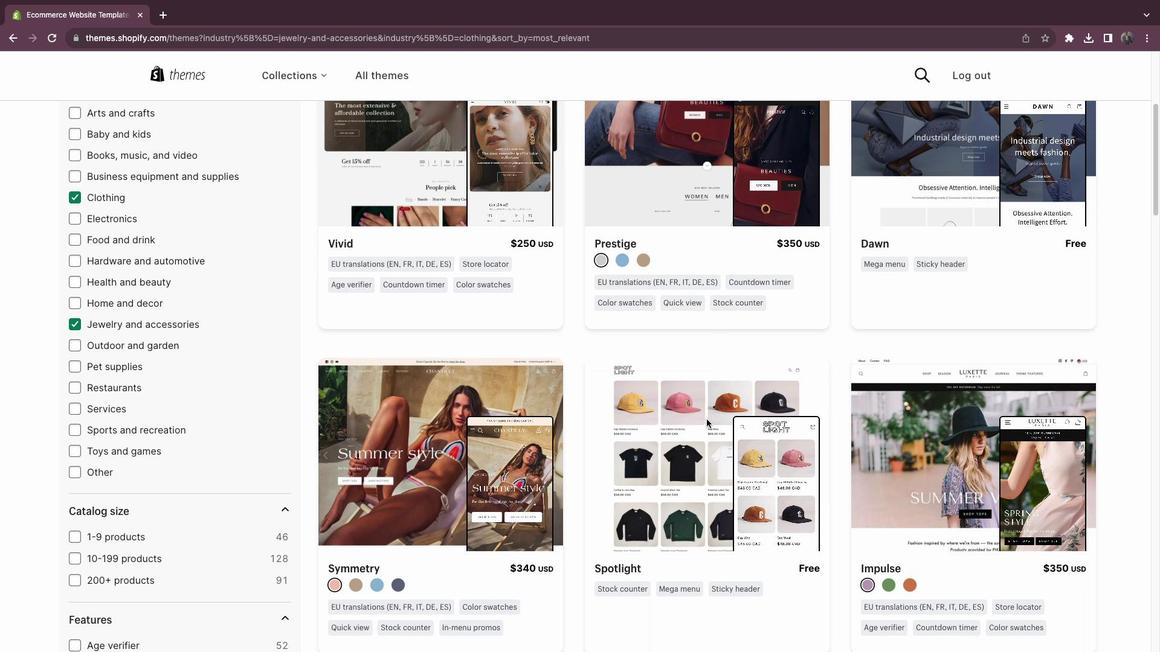 
Action: Mouse scrolled (706, 419) with delta (0, -1)
Screenshot: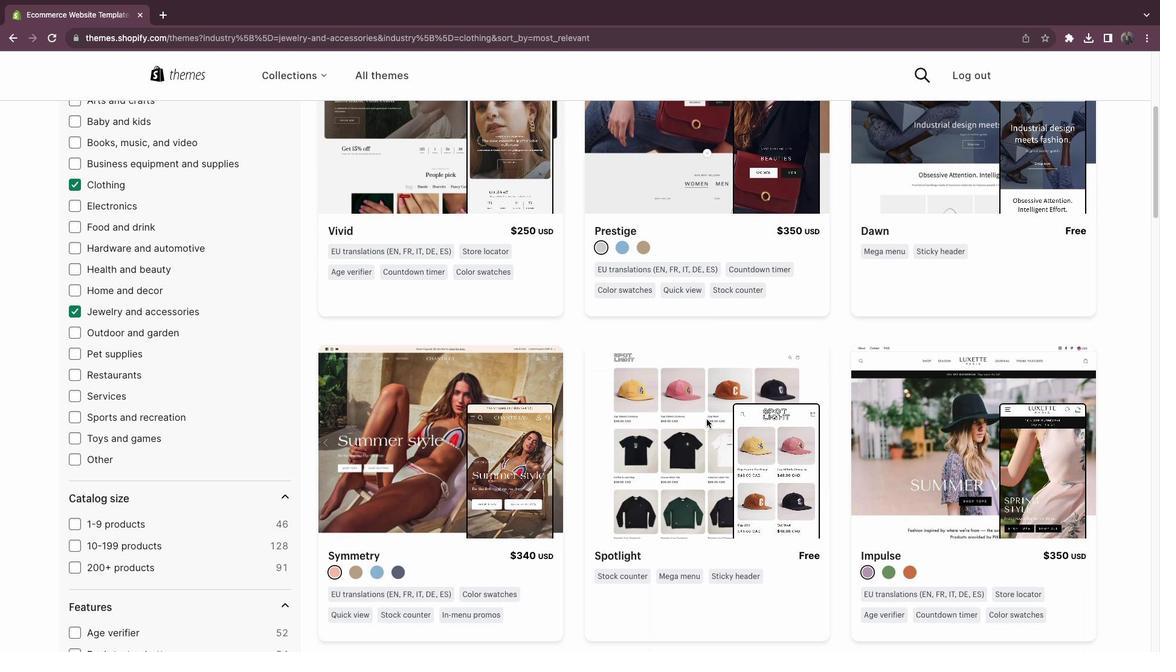 
Action: Mouse scrolled (706, 419) with delta (0, -3)
Screenshot: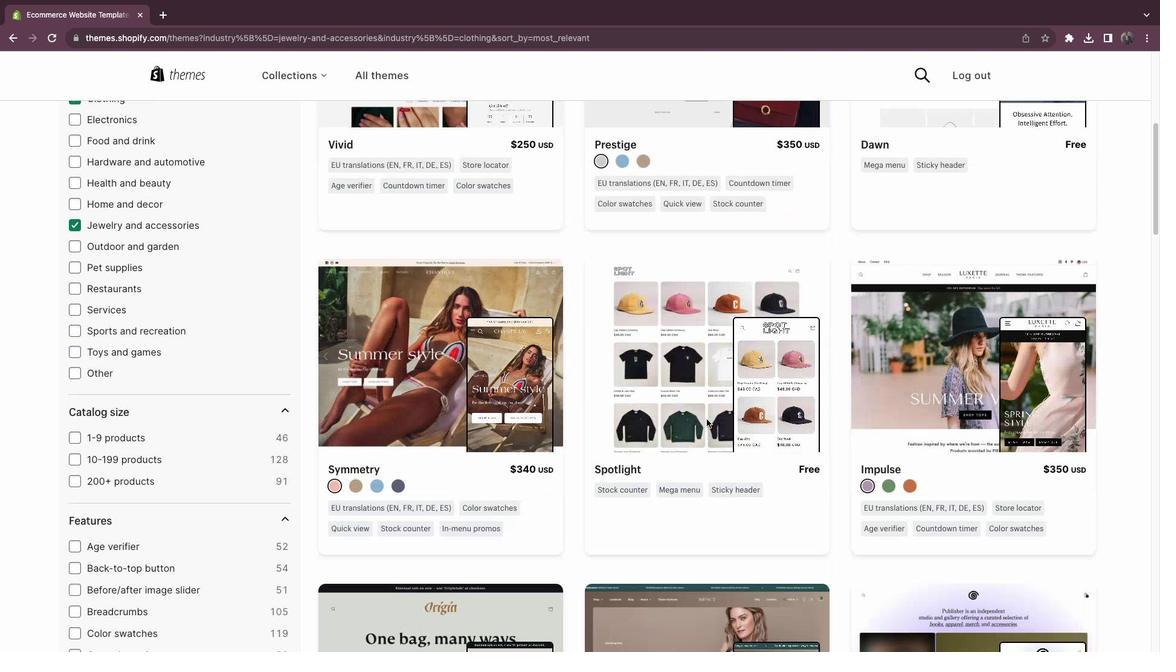 
Action: Mouse scrolled (706, 419) with delta (0, 0)
Screenshot: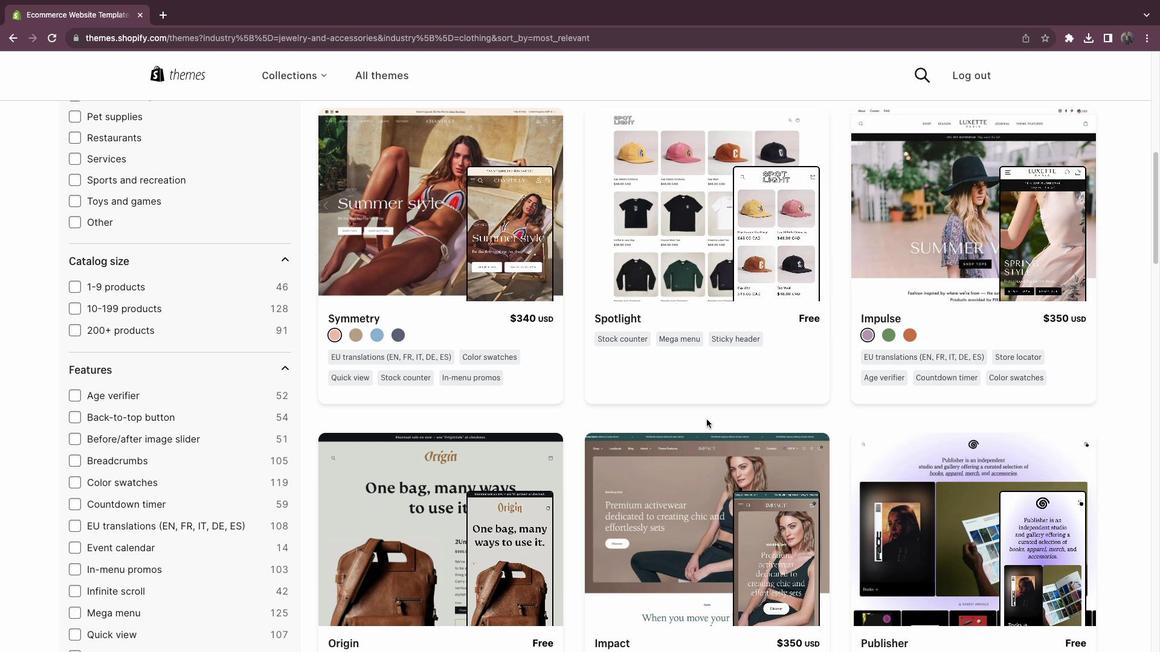 
Action: Mouse scrolled (706, 419) with delta (0, 0)
Screenshot: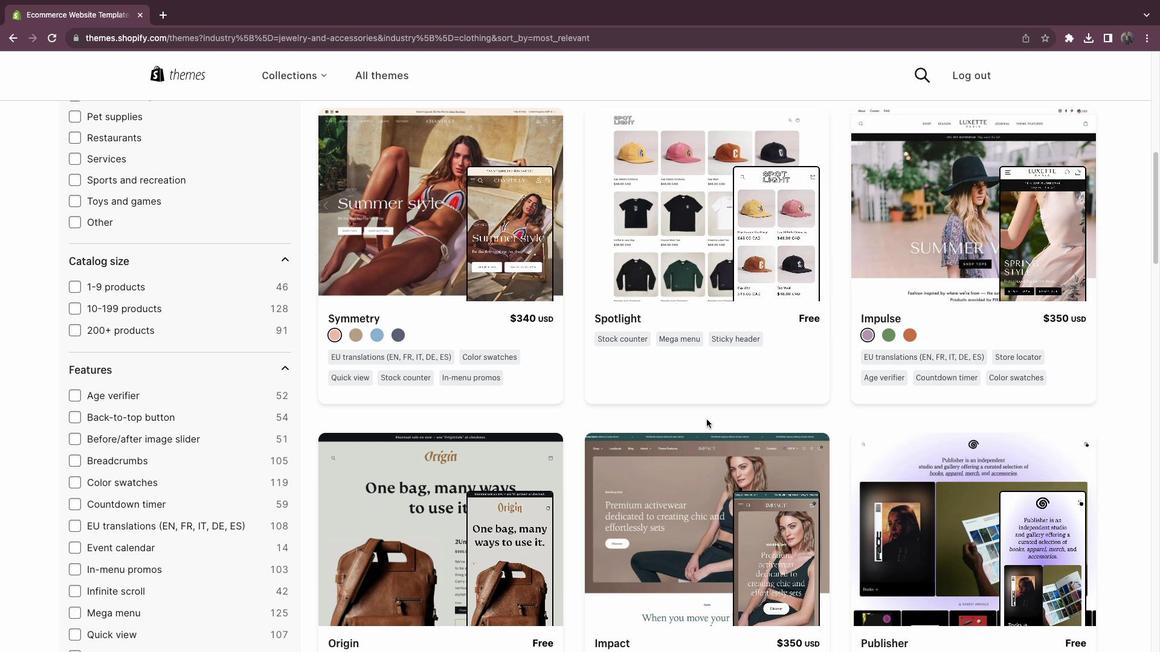 
Action: Mouse scrolled (706, 419) with delta (0, -1)
Screenshot: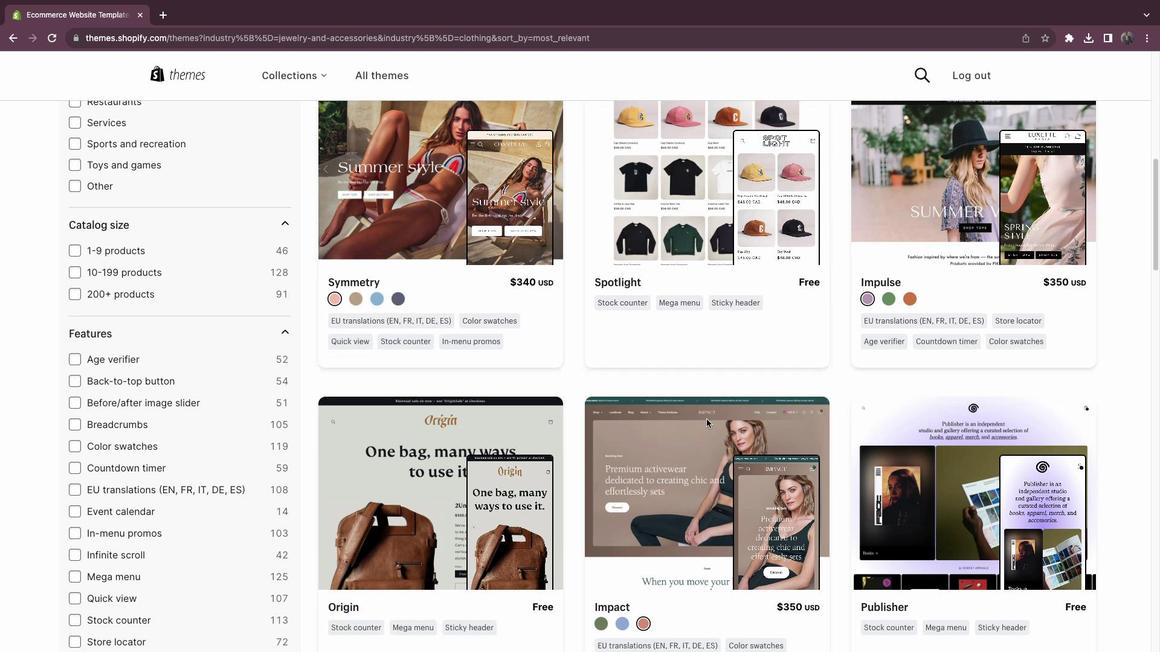 
Action: Mouse scrolled (706, 419) with delta (0, 0)
Screenshot: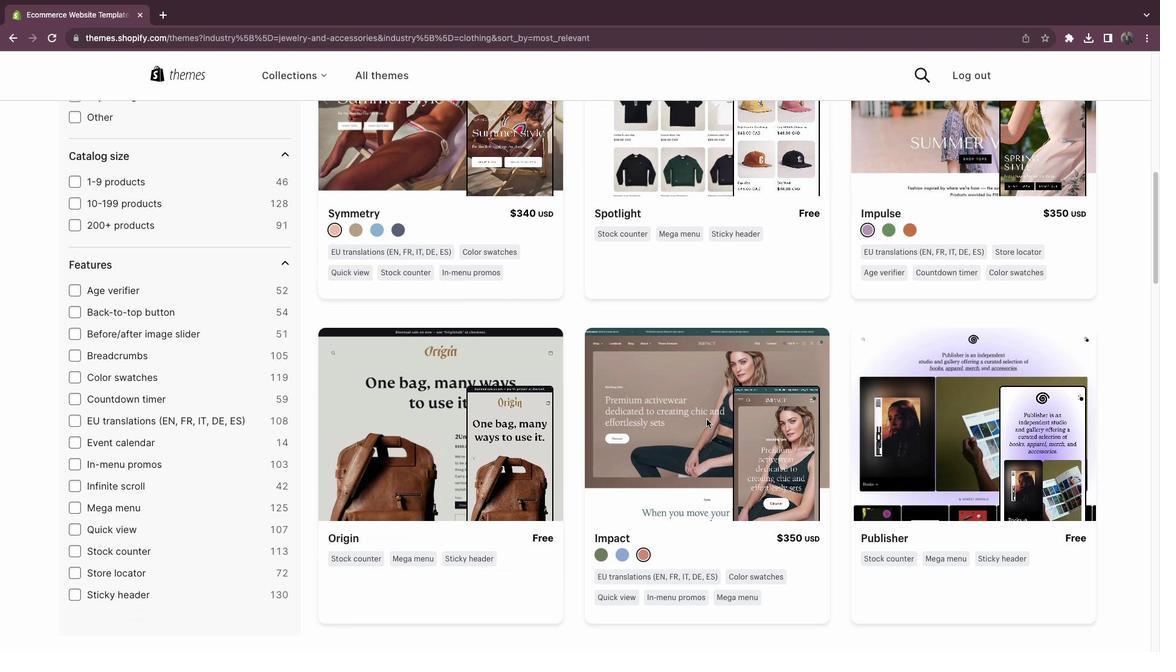 
Action: Mouse scrolled (706, 419) with delta (0, 0)
Screenshot: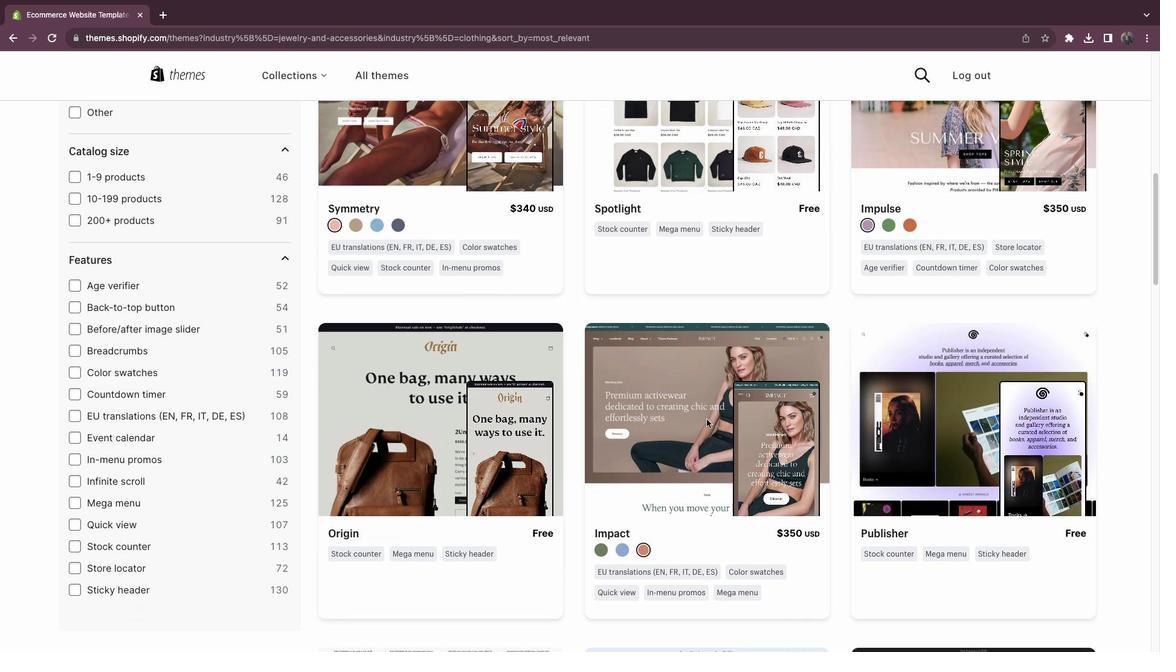 
Action: Mouse scrolled (706, 419) with delta (0, -1)
Screenshot: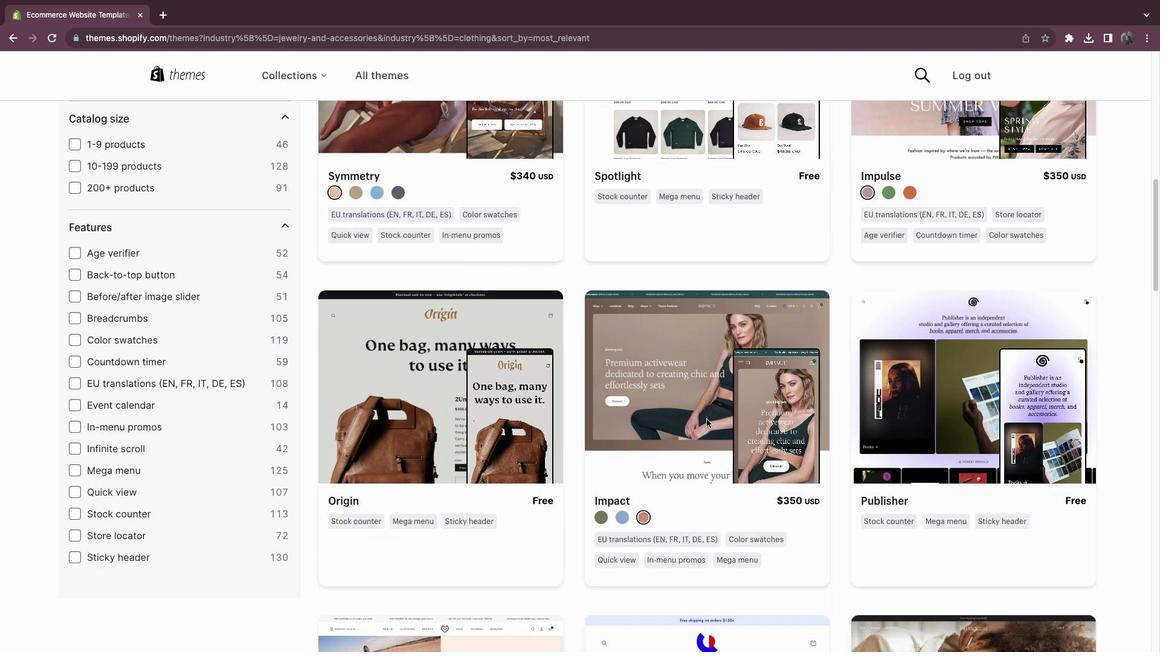 
Action: Mouse scrolled (706, 419) with delta (0, -2)
Screenshot: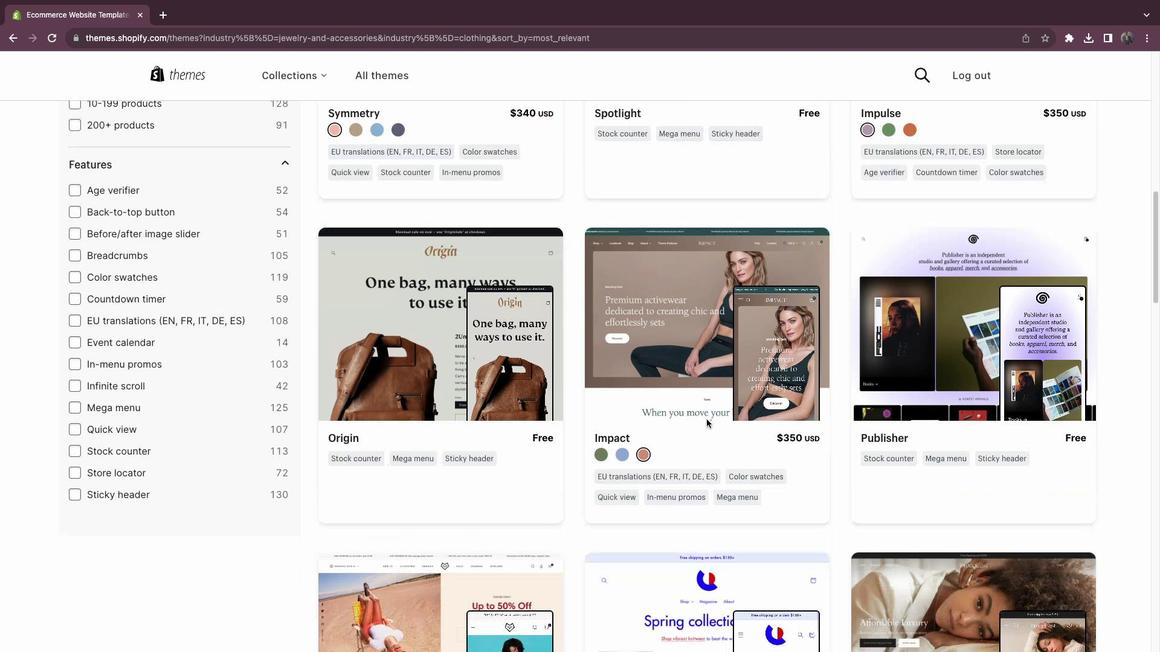 
Action: Mouse scrolled (706, 419) with delta (0, 0)
Screenshot: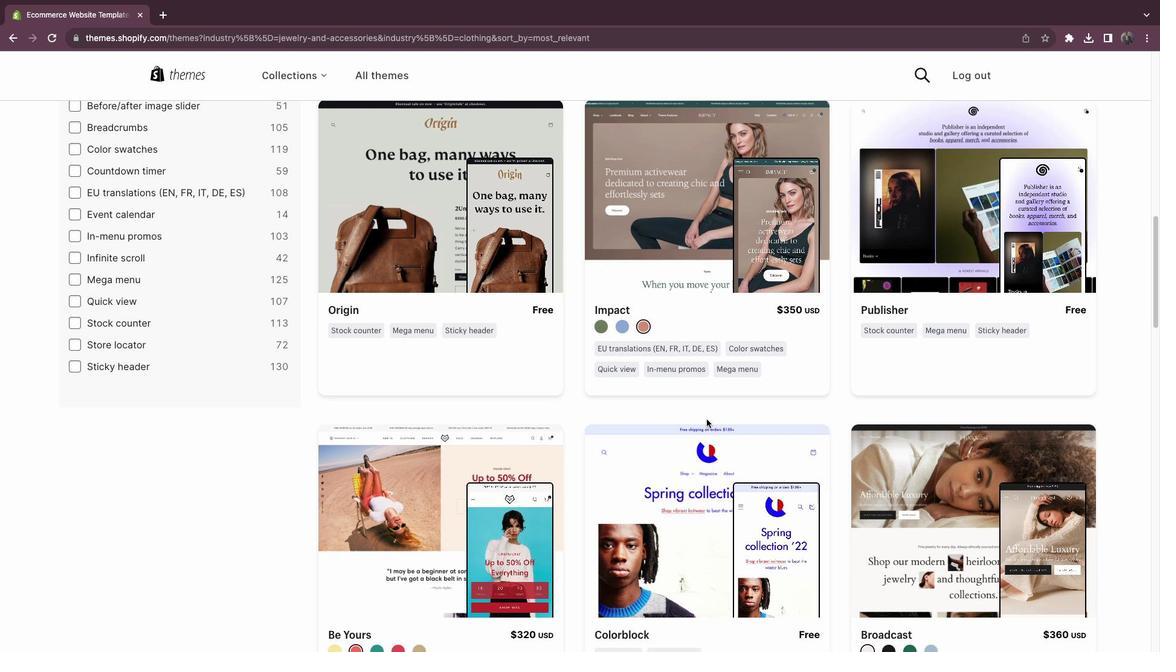 
Action: Mouse scrolled (706, 419) with delta (0, 0)
Screenshot: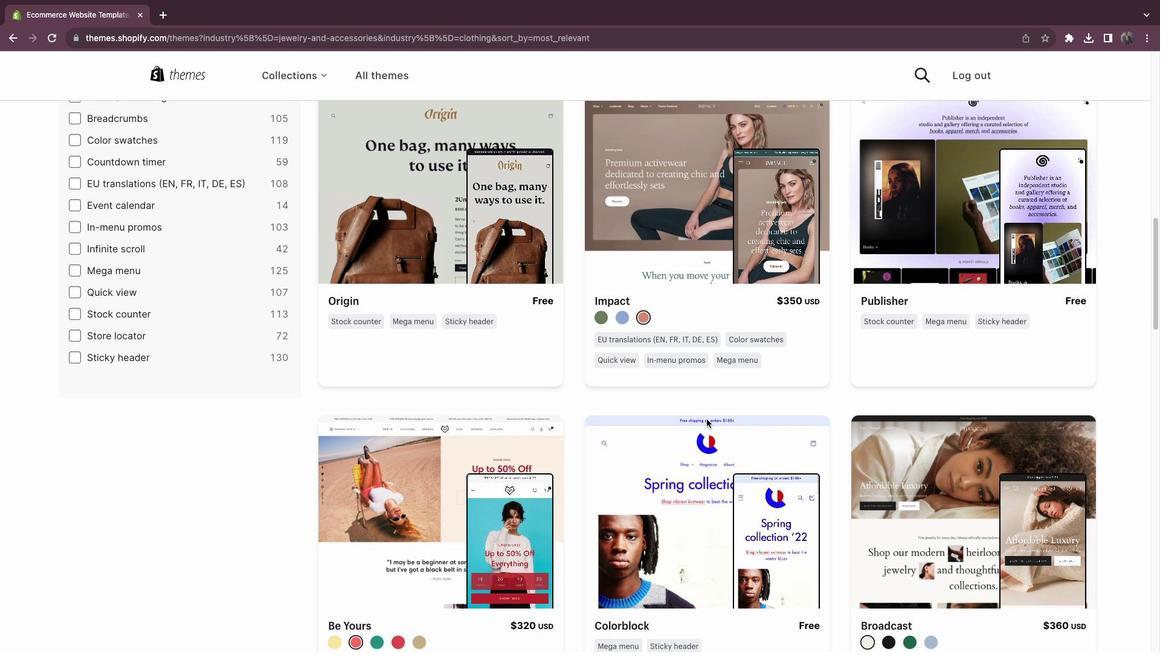 
Action: Mouse scrolled (706, 419) with delta (0, -1)
Screenshot: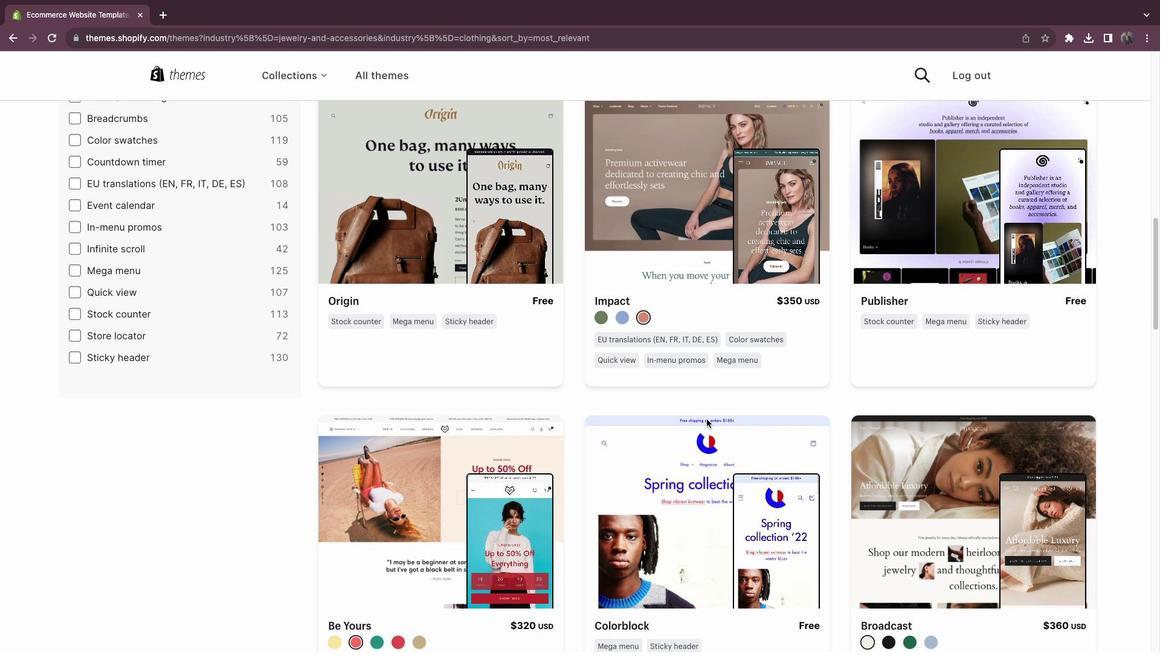 
Action: Mouse scrolled (706, 419) with delta (0, -3)
Screenshot: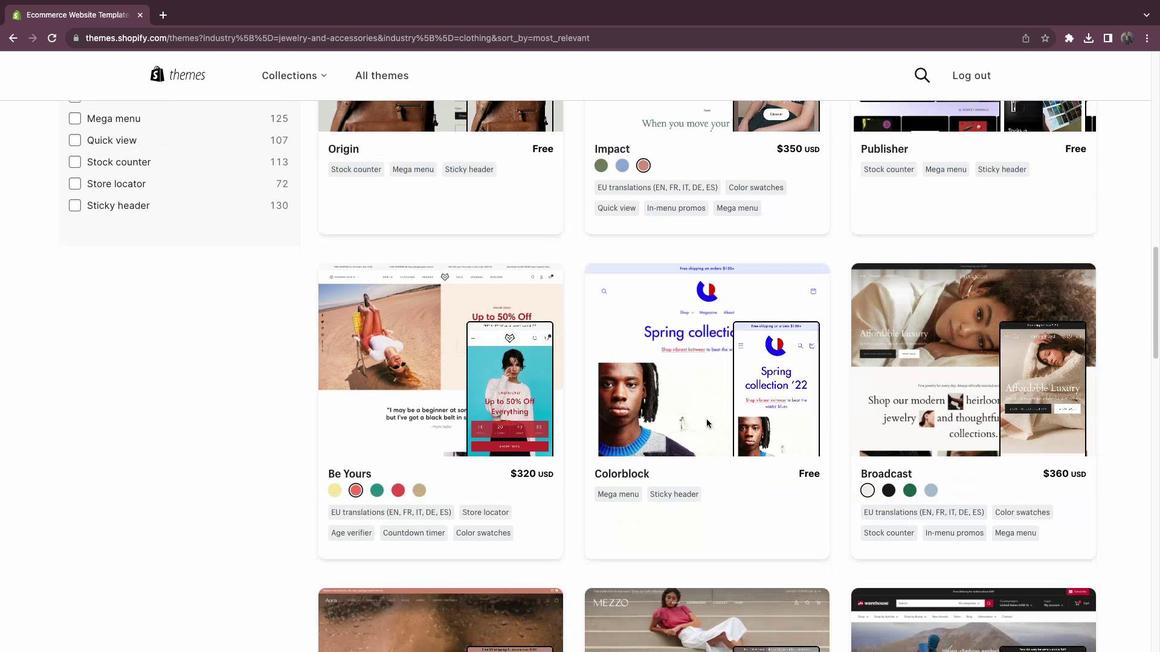 
Action: Mouse scrolled (706, 419) with delta (0, 0)
Screenshot: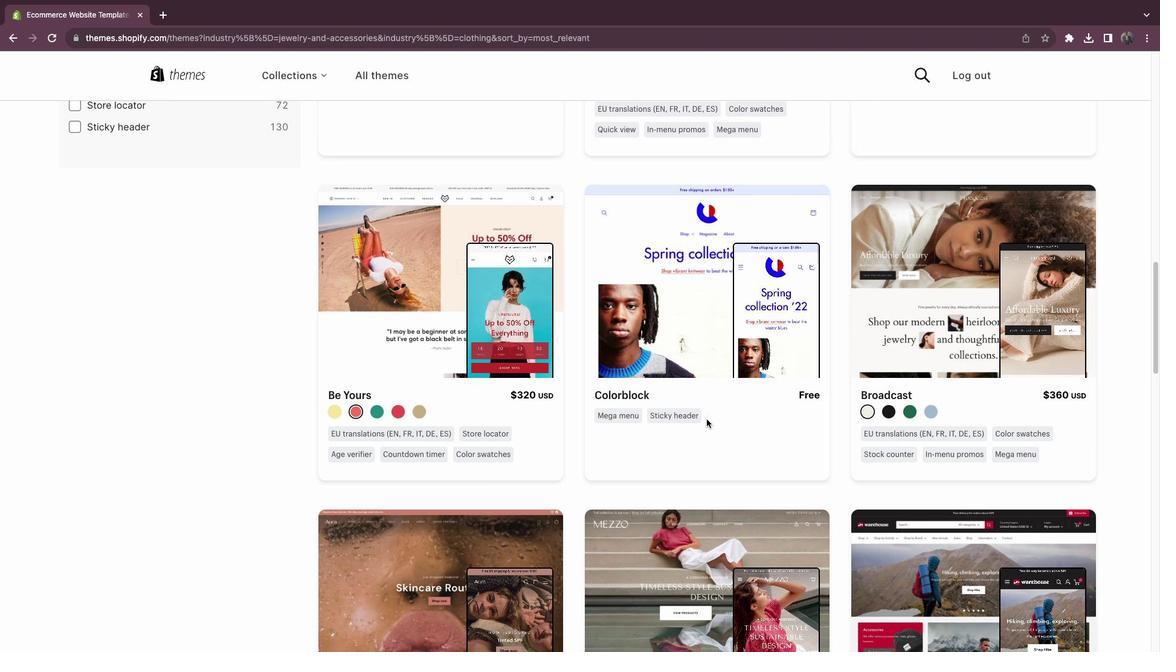 
Action: Mouse scrolled (706, 419) with delta (0, 0)
Screenshot: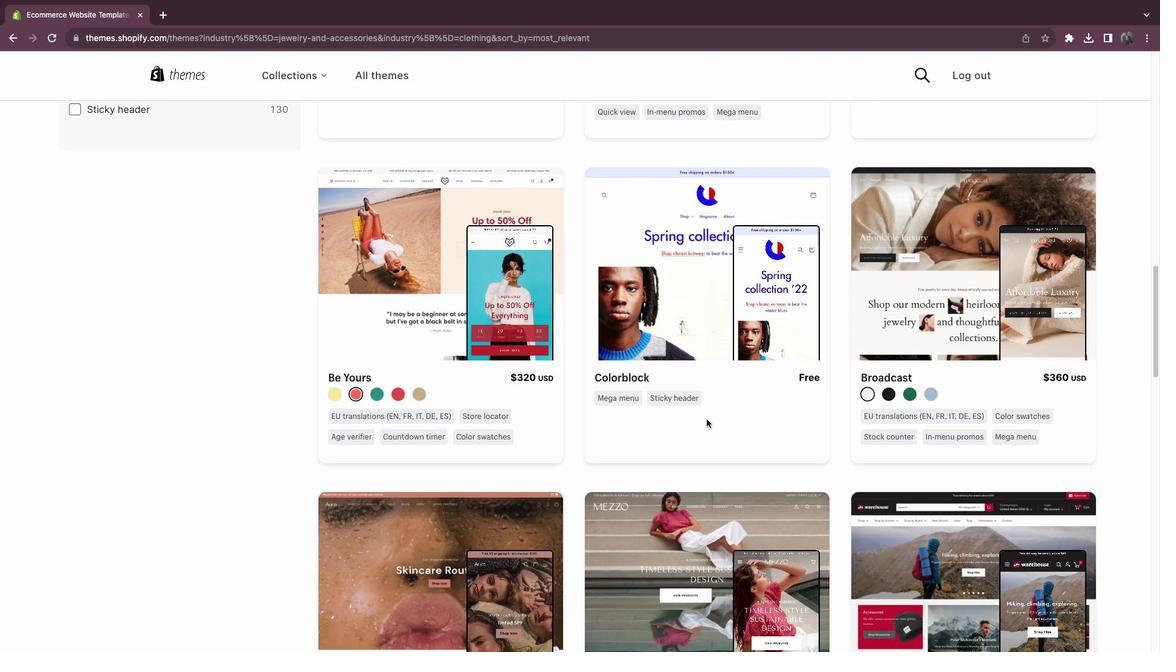 
Action: Mouse scrolled (706, 419) with delta (0, -1)
Screenshot: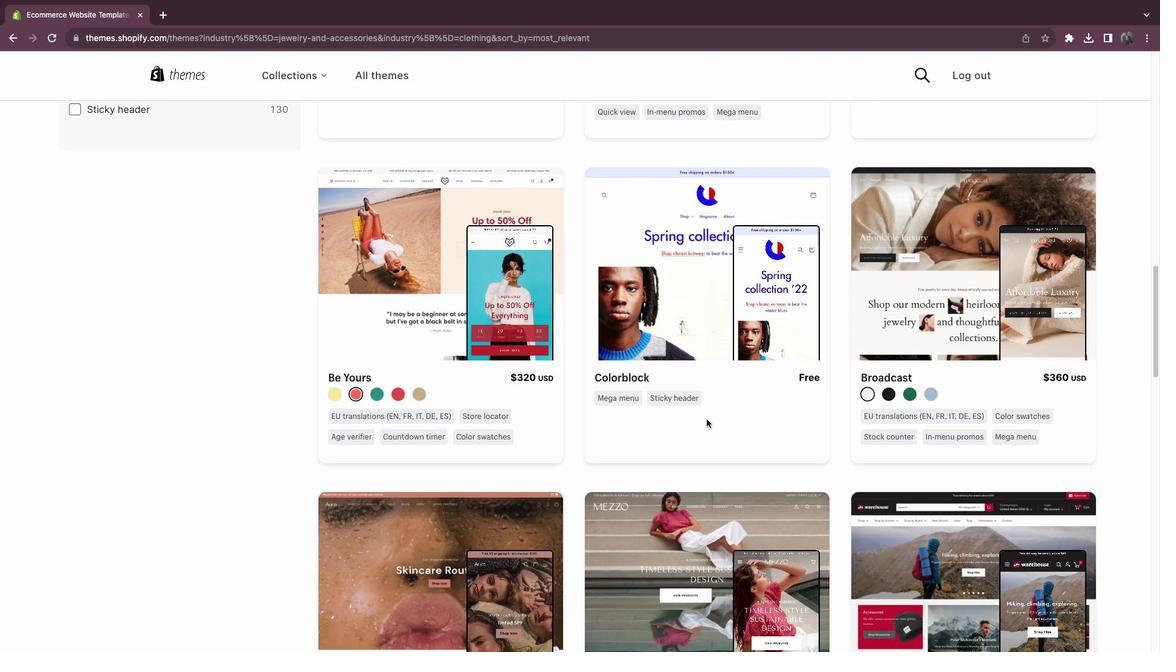 
Action: Mouse scrolled (706, 419) with delta (0, -3)
Screenshot: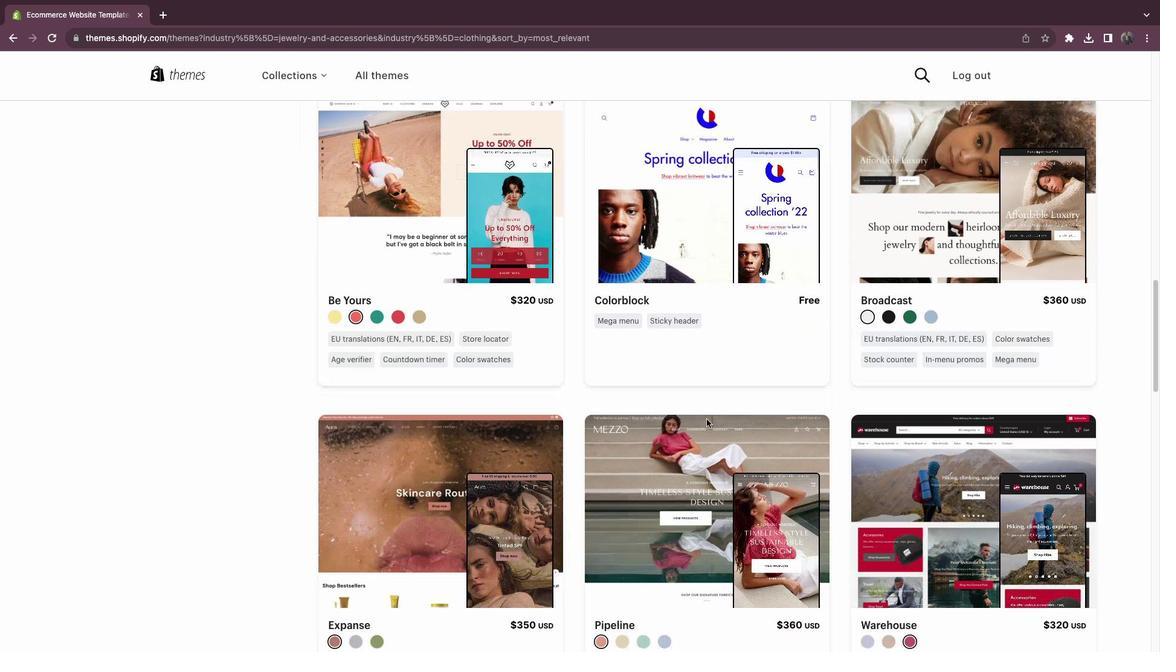 
Action: Mouse scrolled (706, 419) with delta (0, 0)
Screenshot: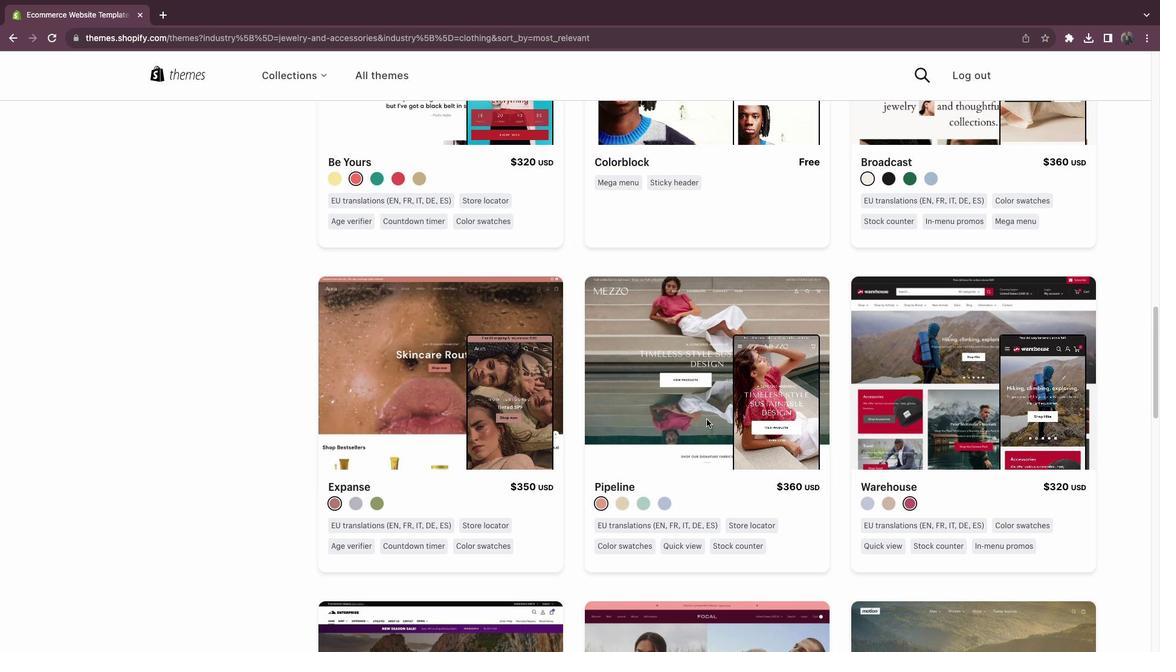 
Action: Mouse scrolled (706, 419) with delta (0, 0)
Screenshot: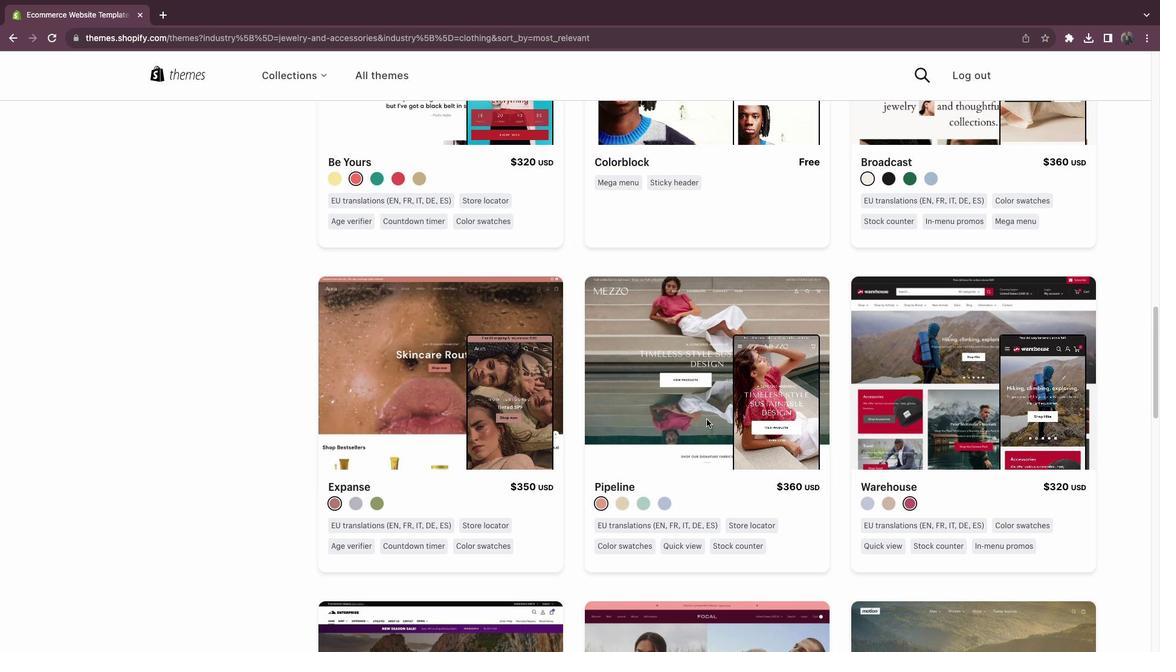 
Action: Mouse scrolled (706, 419) with delta (0, -1)
Screenshot: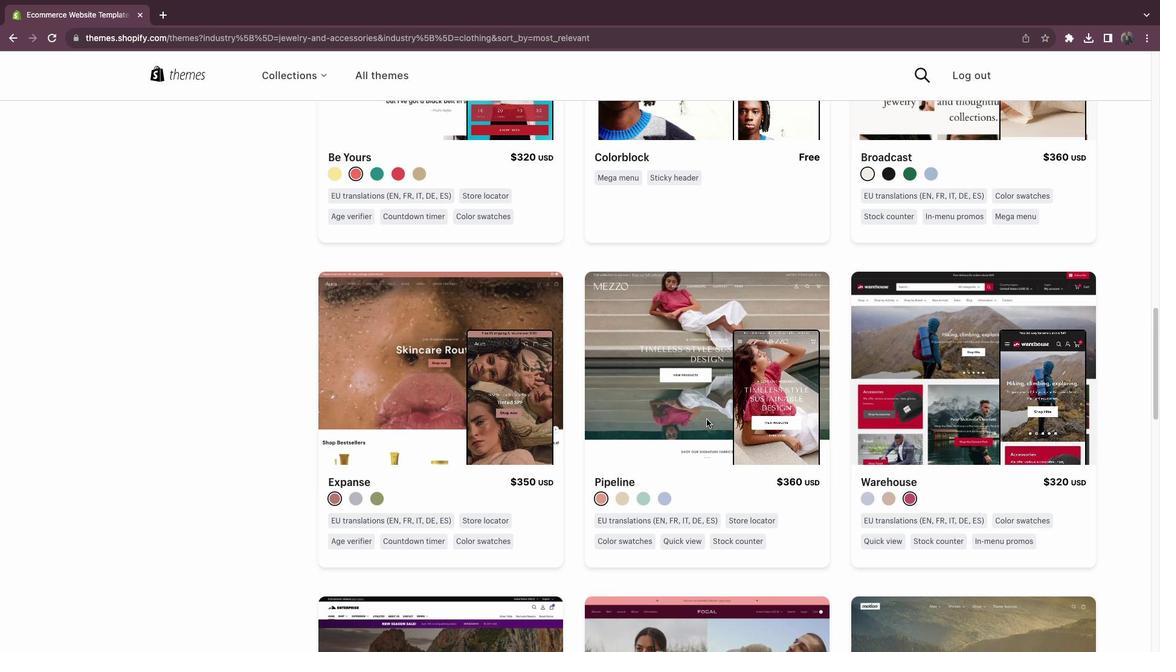 
Action: Mouse scrolled (706, 419) with delta (0, -3)
Screenshot: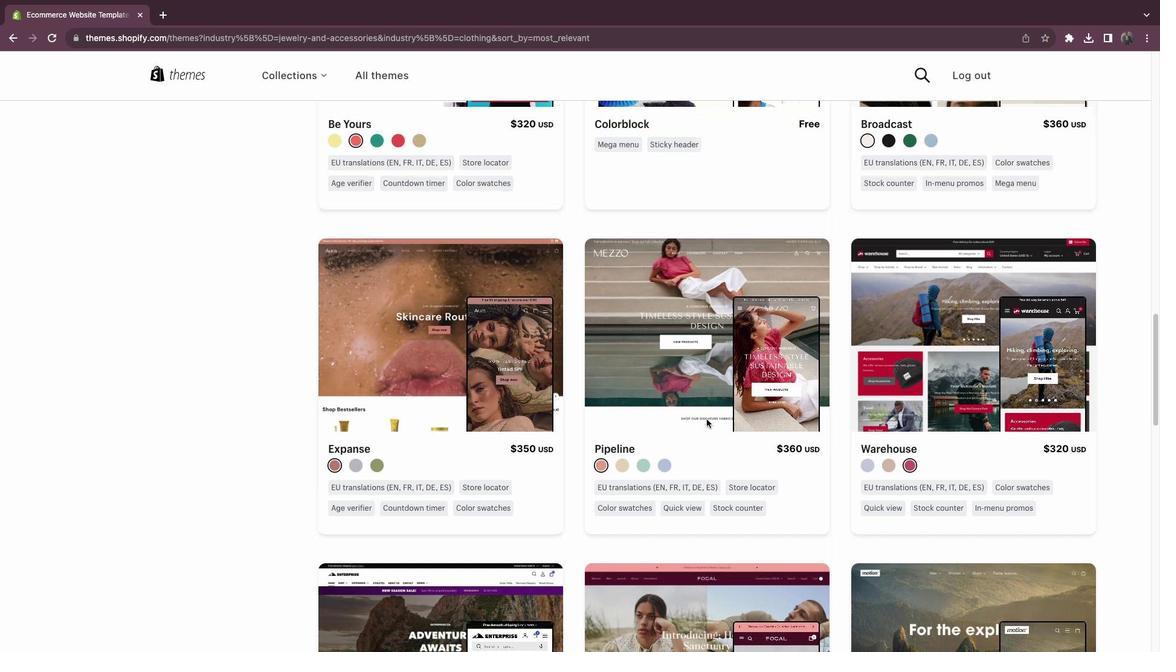 
Action: Mouse scrolled (706, 419) with delta (0, 0)
